 Task: Search for condos in Las Vegas, Nevada, with 24-hour security and concierge service, and compare the amenities and services offered in each building.
Action: Mouse moved to (334, 196)
Screenshot: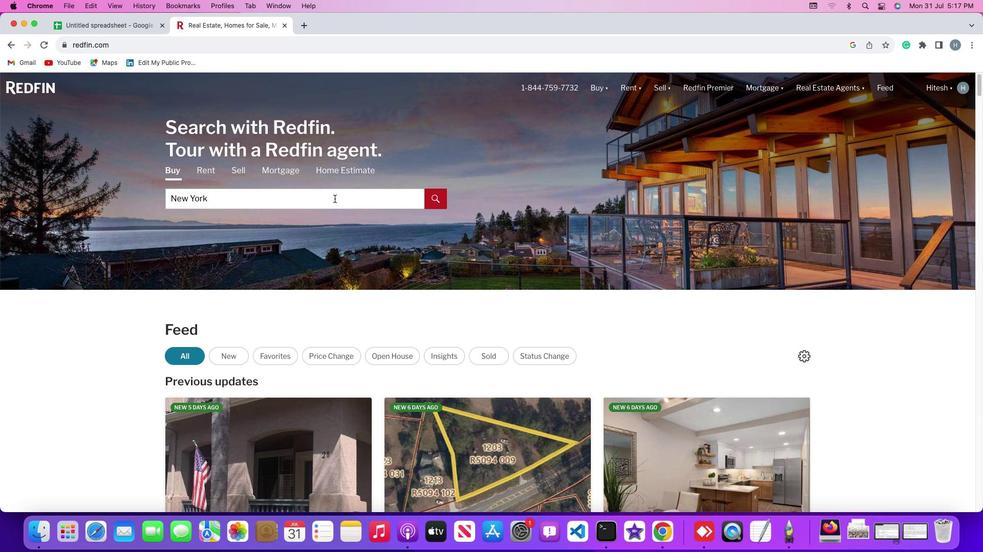 
Action: Mouse pressed left at (334, 196)
Screenshot: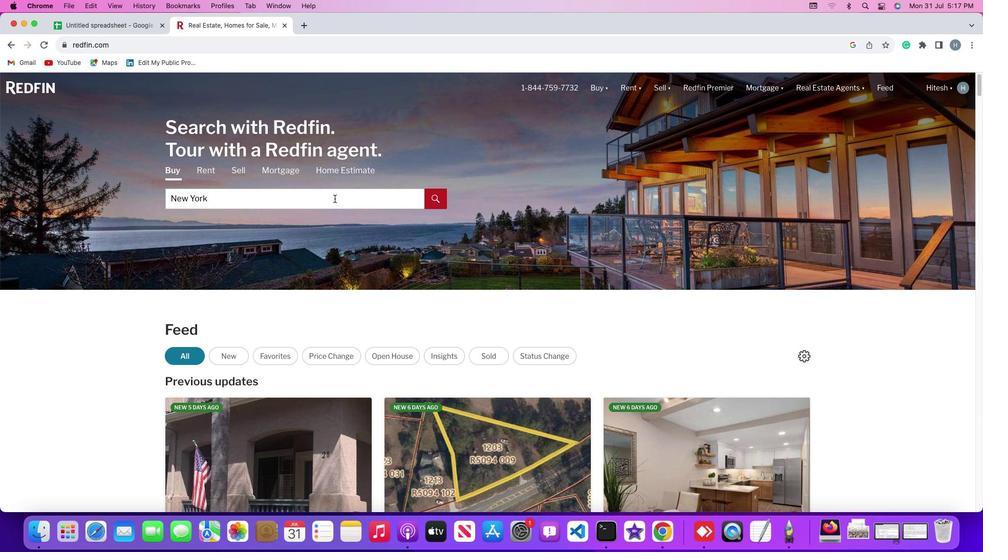 
Action: Mouse moved to (334, 199)
Screenshot: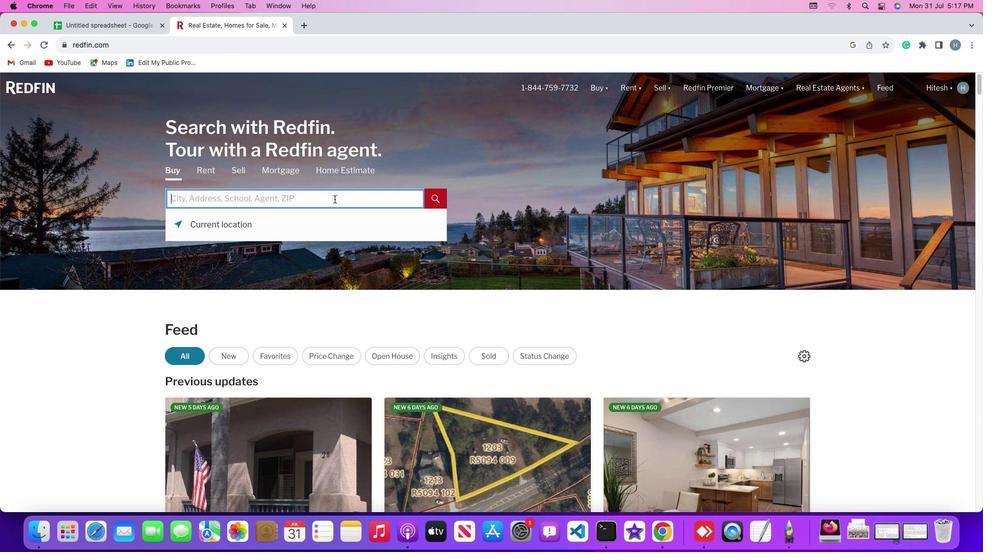 
Action: Mouse pressed left at (334, 199)
Screenshot: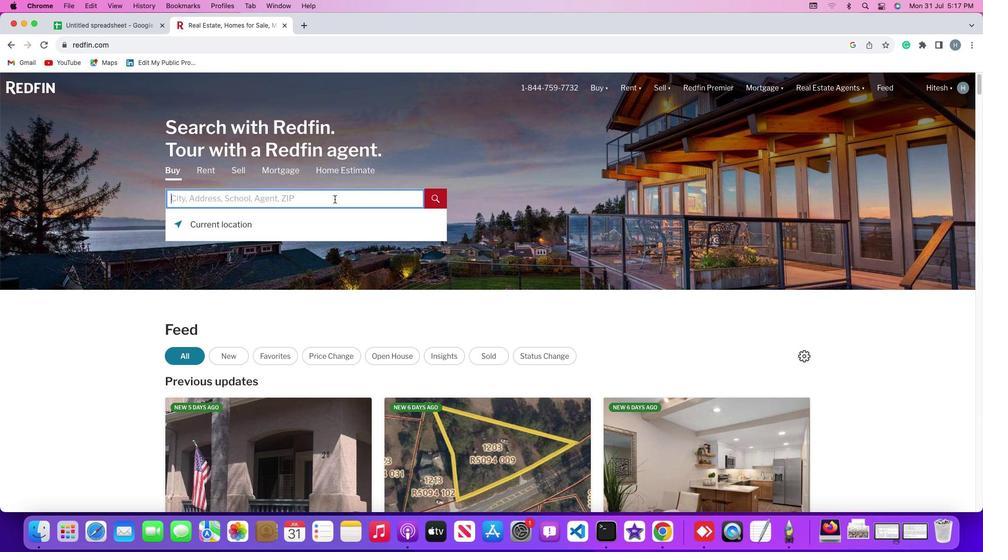
Action: Mouse moved to (334, 199)
Screenshot: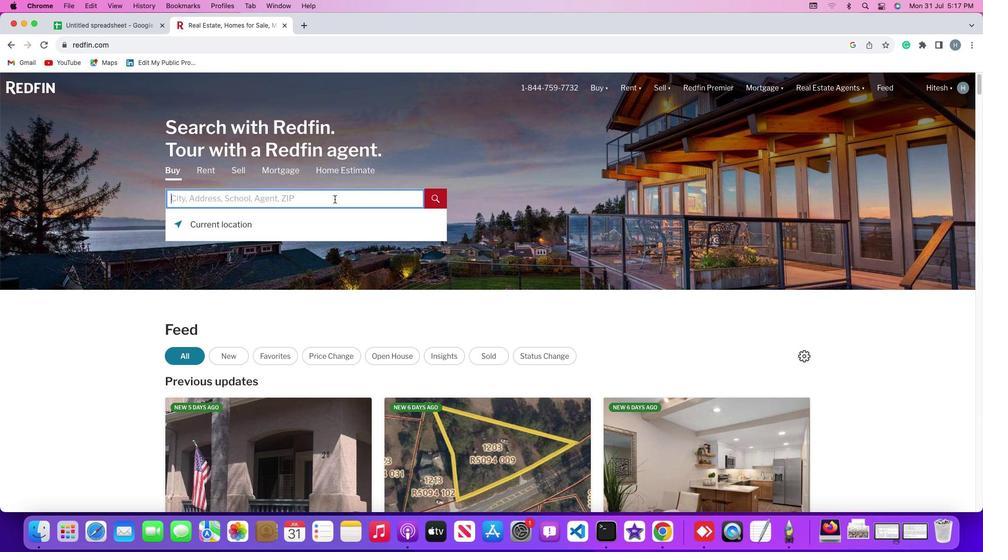
Action: Key pressed Key.shift'L''a''s'Key.spaceKey.shift'V''e''g''a''s'','Key.spaceKey.shift'N''e''v''a''d''a'
Screenshot: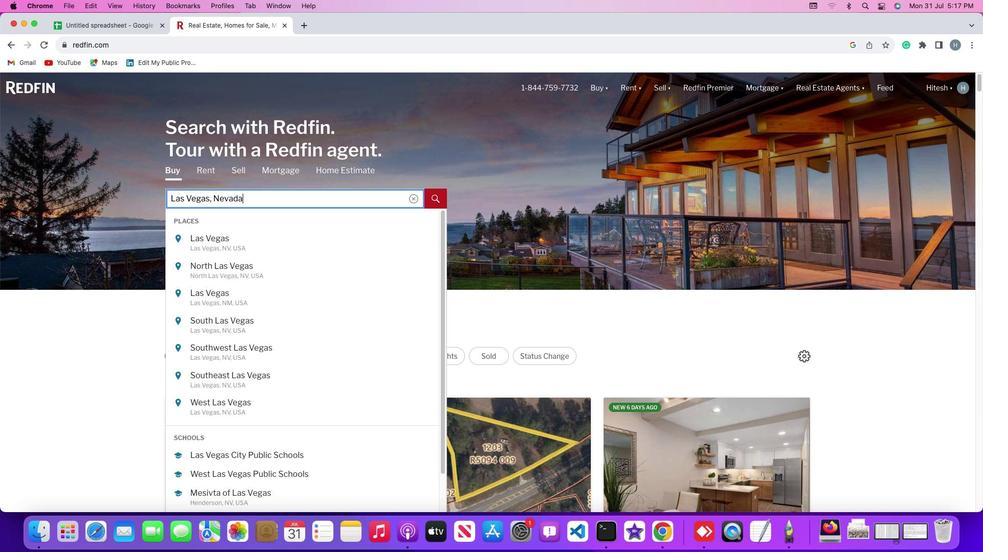 
Action: Mouse moved to (319, 235)
Screenshot: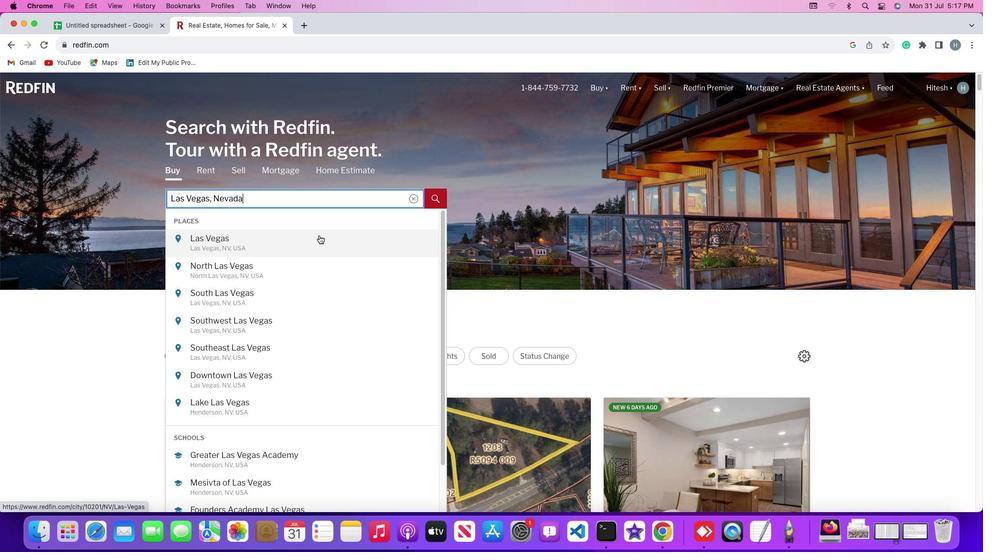 
Action: Mouse pressed left at (319, 235)
Screenshot: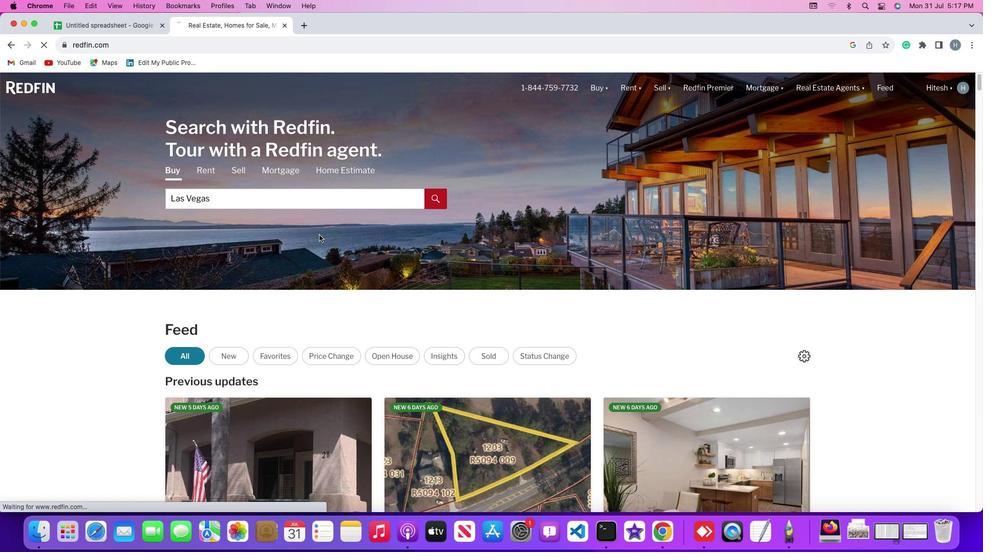 
Action: Mouse moved to (876, 152)
Screenshot: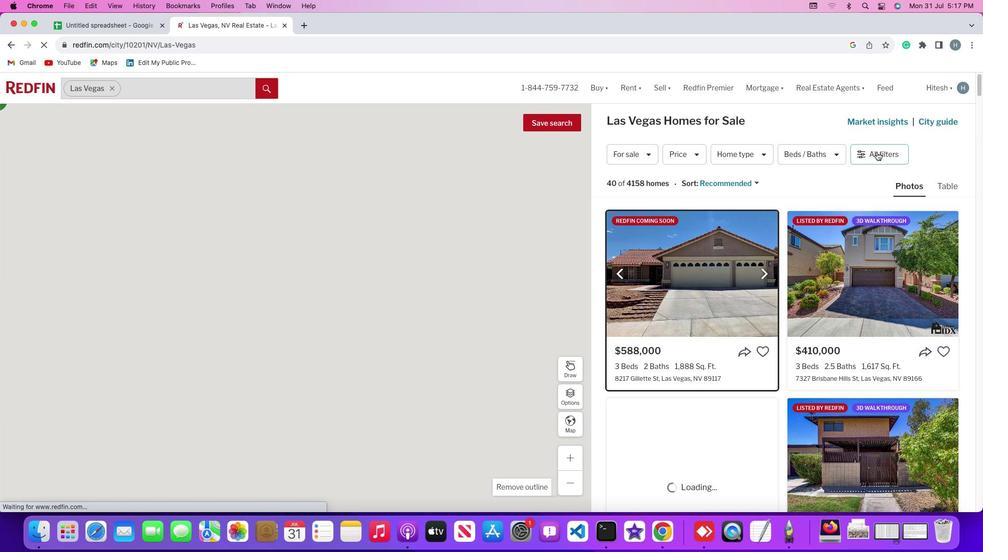 
Action: Mouse pressed left at (876, 152)
Screenshot: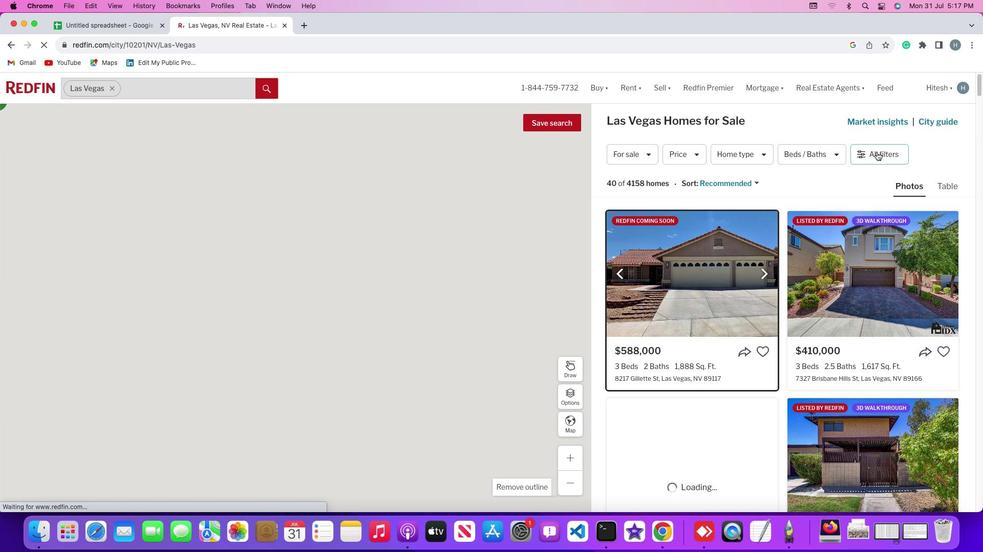 
Action: Mouse moved to (879, 153)
Screenshot: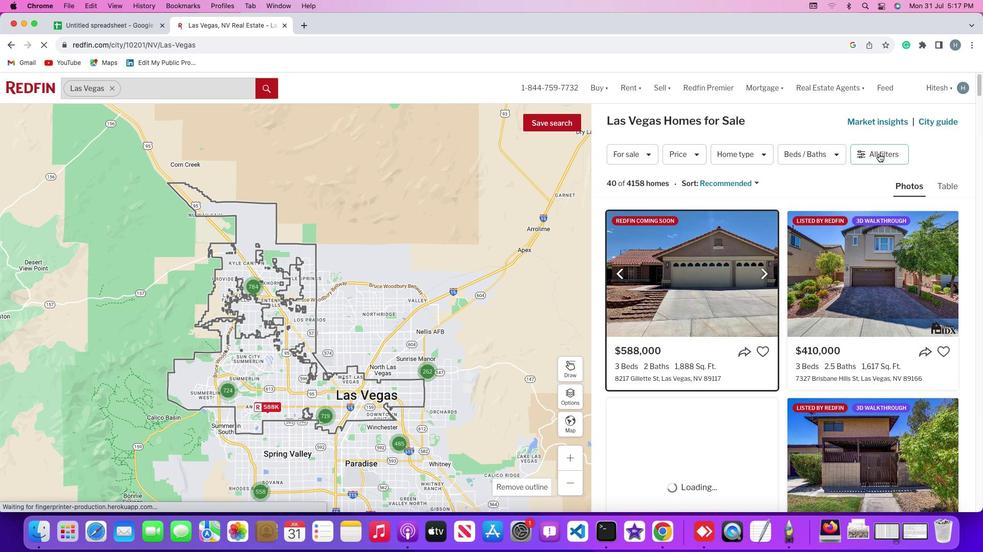 
Action: Mouse pressed left at (879, 153)
Screenshot: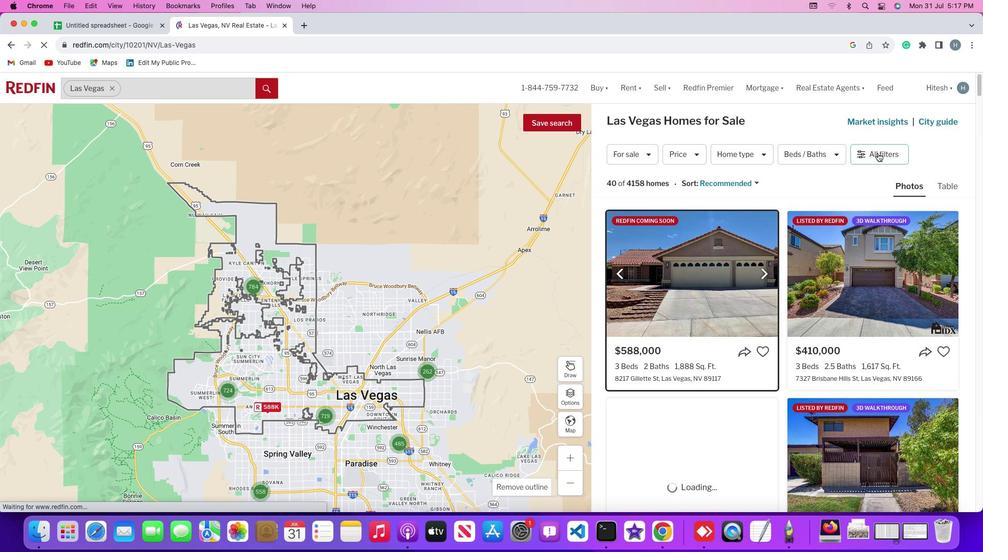 
Action: Mouse moved to (877, 152)
Screenshot: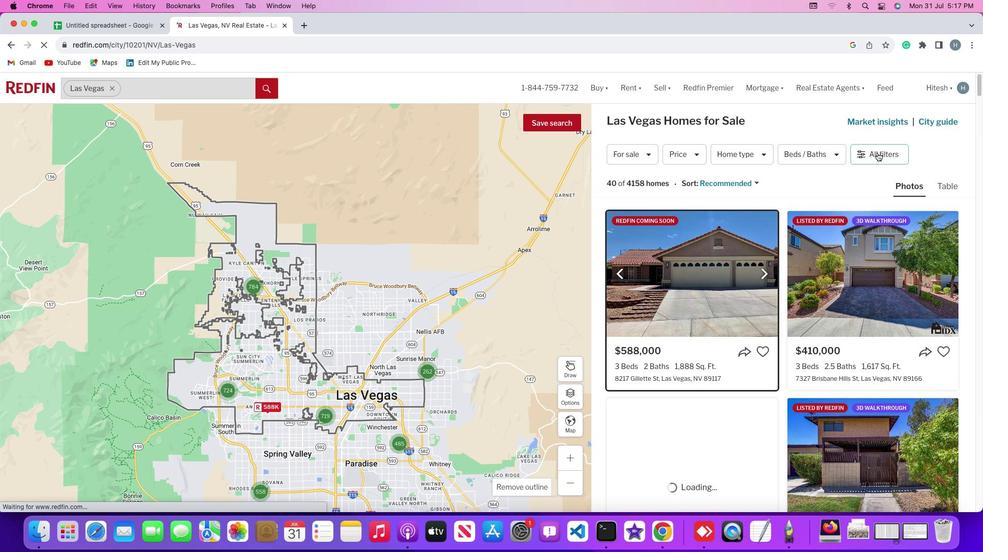 
Action: Mouse pressed left at (877, 152)
Screenshot: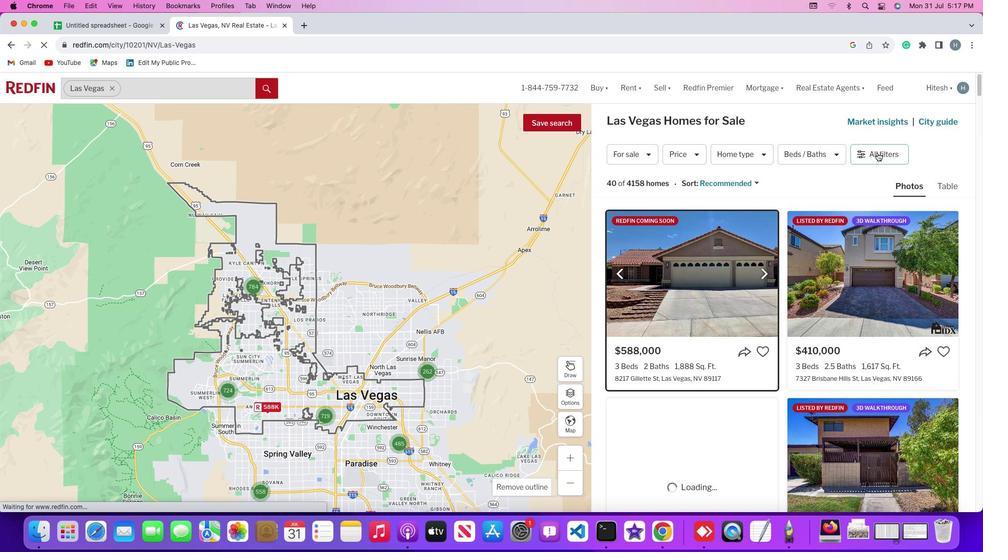 
Action: Mouse moved to (931, 149)
Screenshot: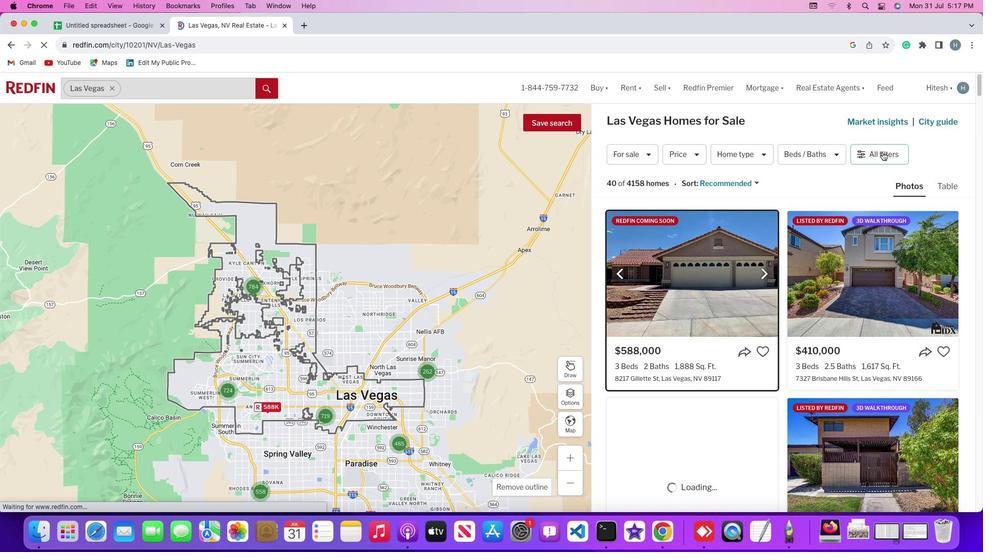 
Action: Mouse pressed left at (931, 149)
Screenshot: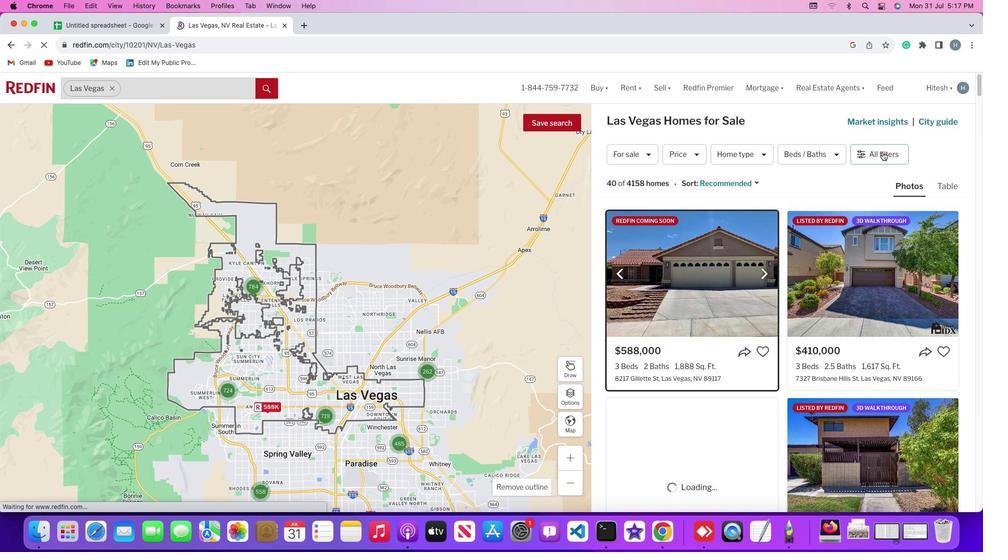 
Action: Mouse moved to (882, 152)
Screenshot: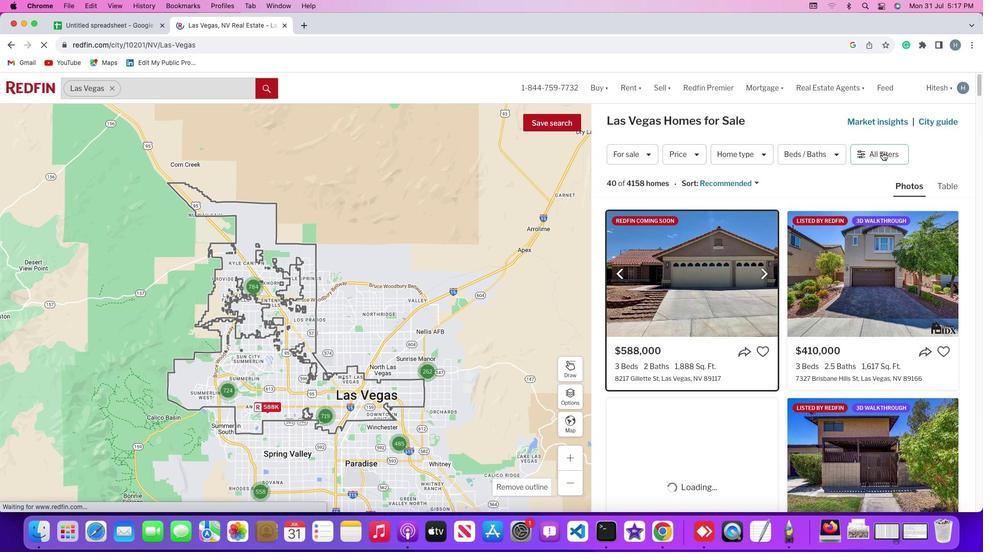 
Action: Mouse pressed left at (882, 152)
Screenshot: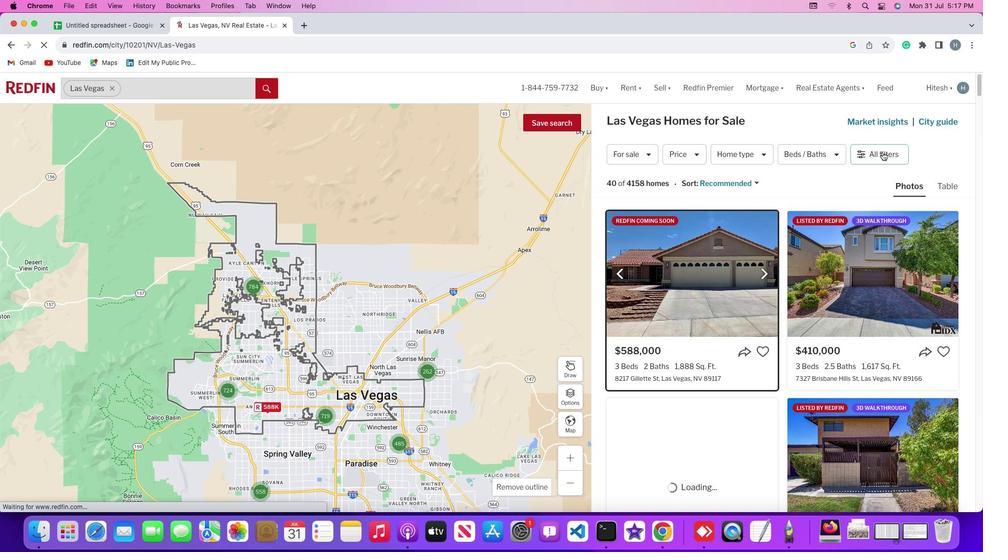 
Action: Mouse moved to (846, 227)
Screenshot: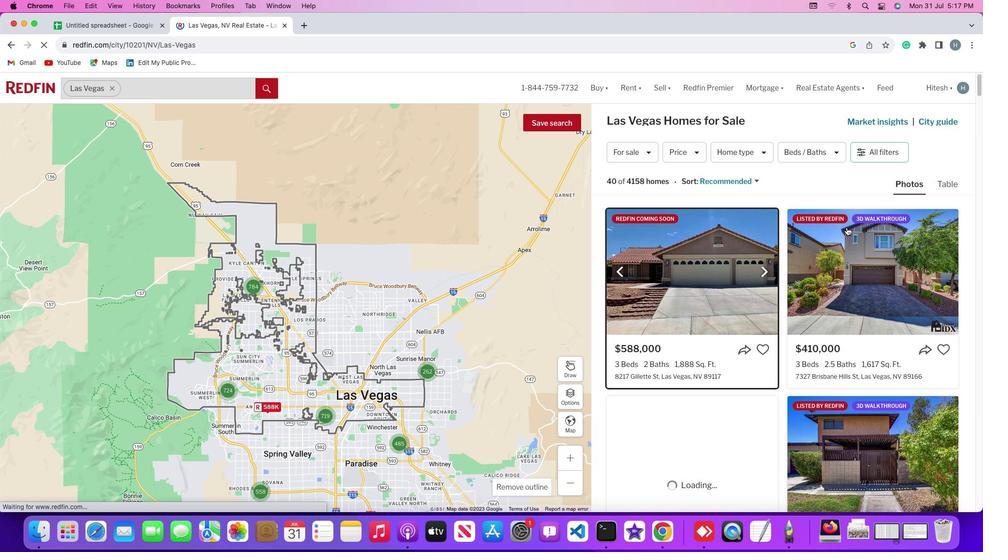 
Action: Mouse scrolled (846, 227) with delta (0, 0)
Screenshot: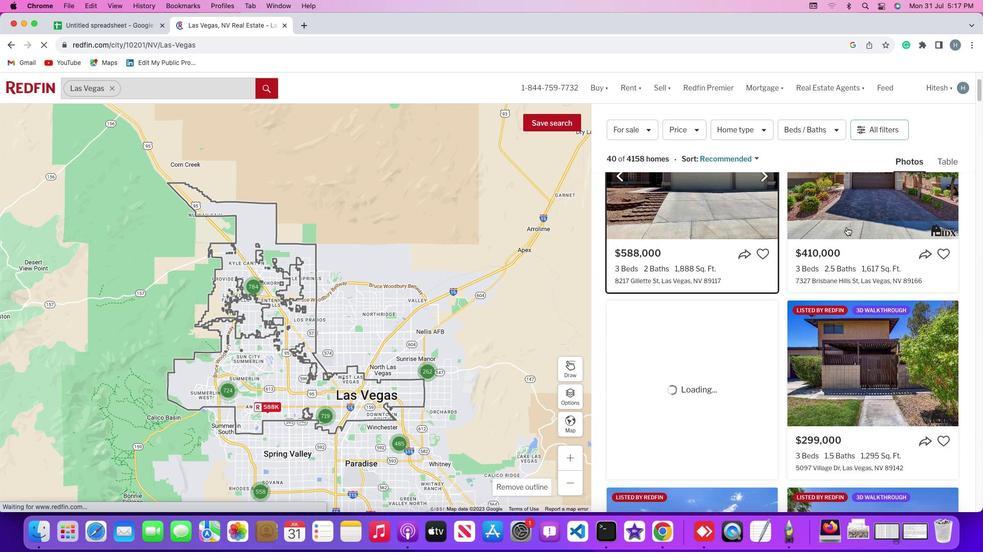 
Action: Mouse scrolled (846, 227) with delta (0, 0)
Screenshot: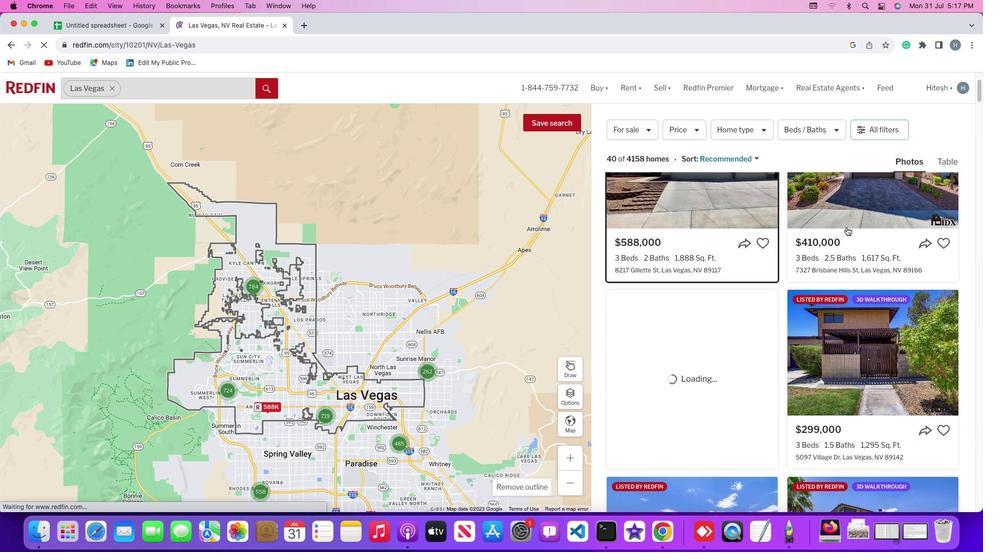 
Action: Mouse scrolled (846, 227) with delta (0, -1)
Screenshot: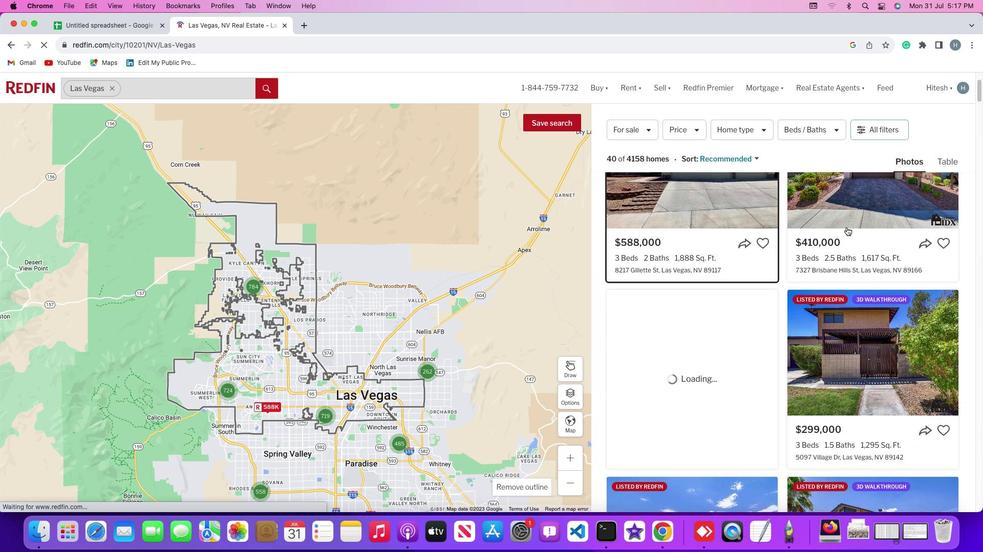 
Action: Mouse scrolled (846, 227) with delta (0, -1)
Screenshot: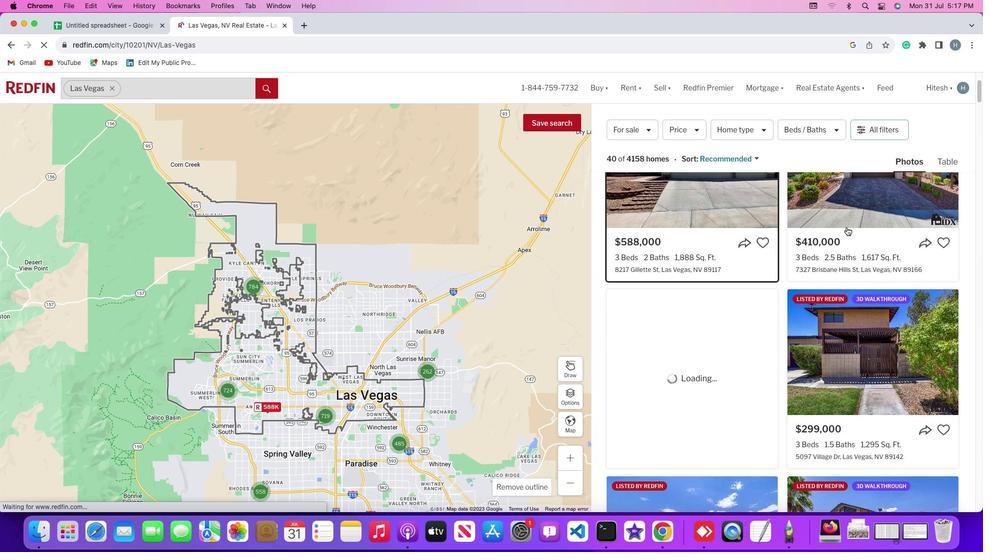 
Action: Mouse scrolled (846, 227) with delta (0, 0)
Screenshot: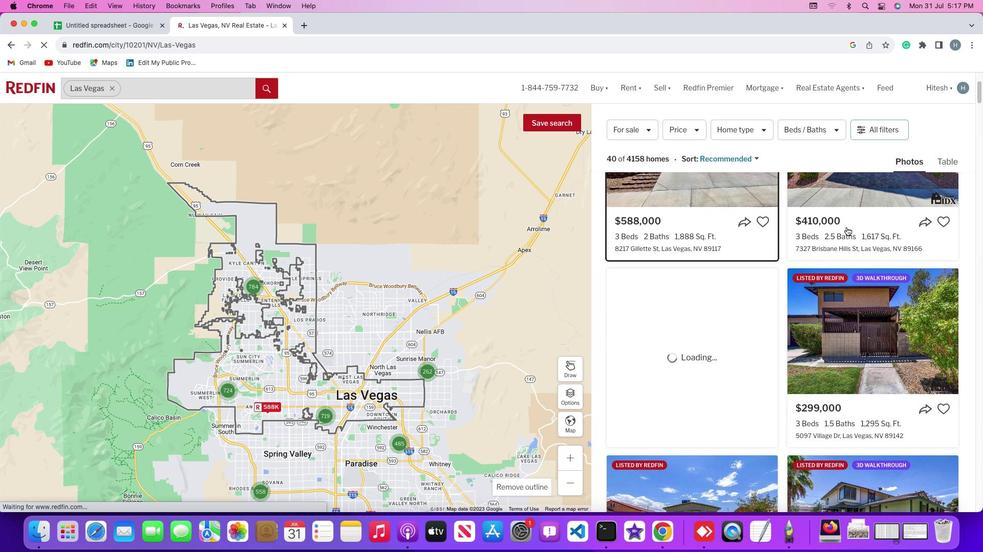 
Action: Mouse scrolled (846, 227) with delta (0, 0)
Screenshot: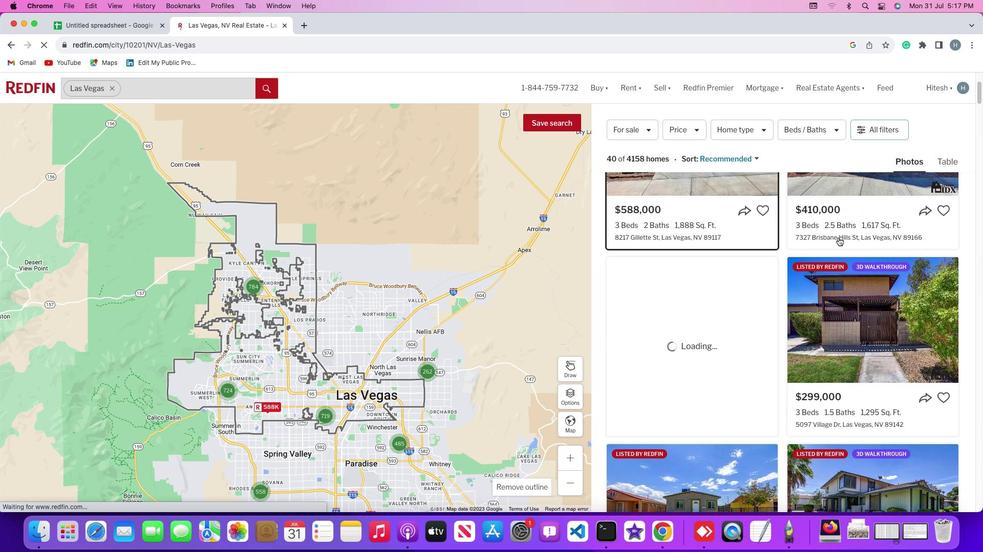 
Action: Mouse scrolled (846, 227) with delta (0, 0)
Screenshot: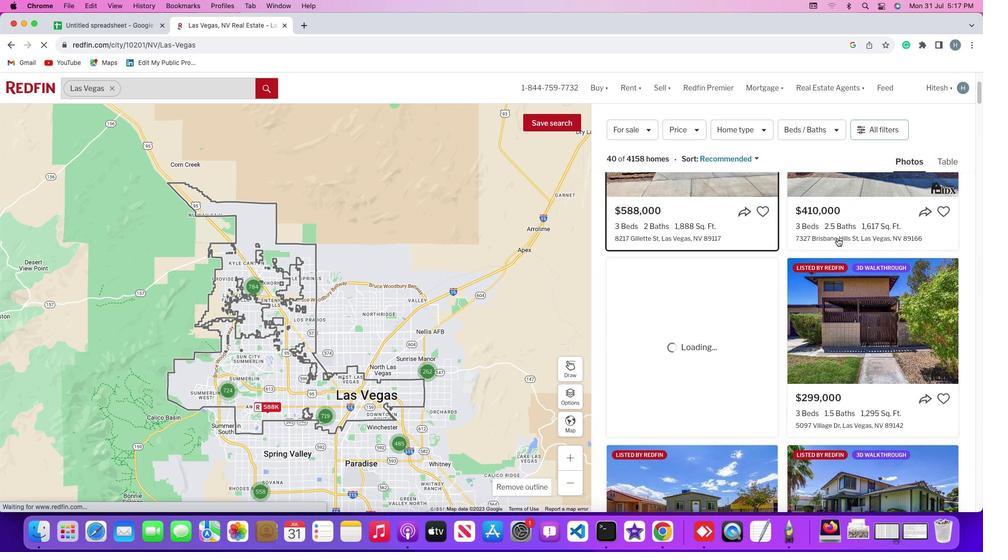 
Action: Mouse moved to (839, 235)
Screenshot: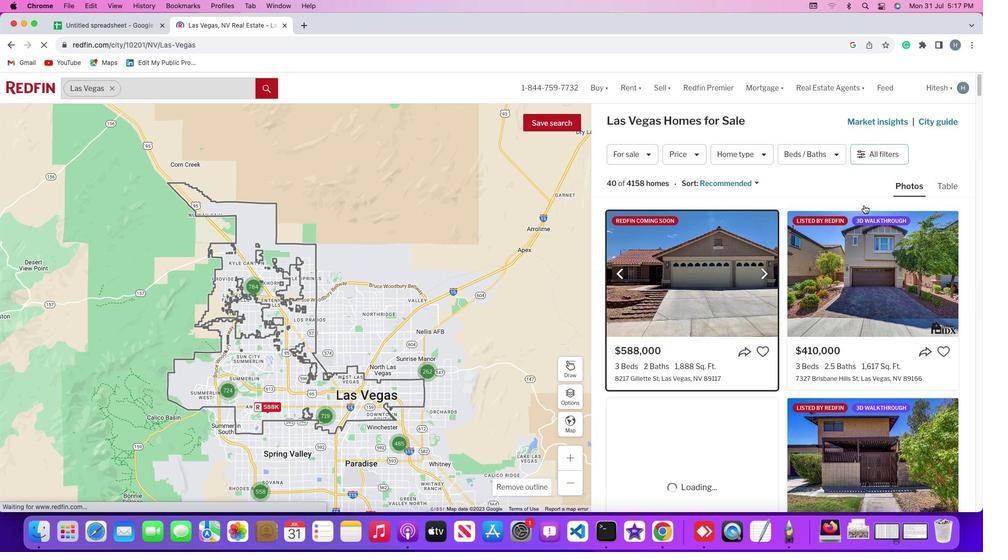 
Action: Mouse scrolled (839, 235) with delta (0, 0)
Screenshot: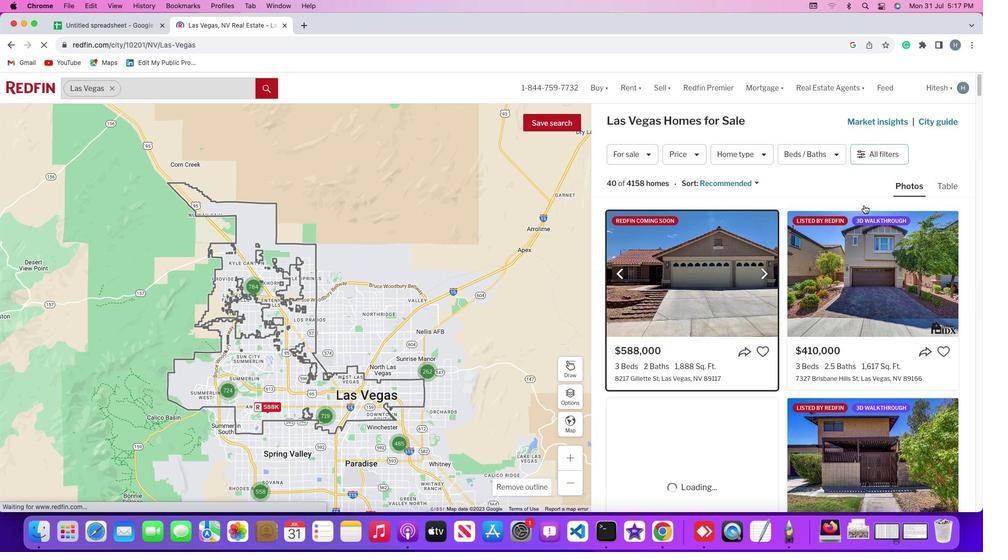 
Action: Mouse moved to (837, 238)
Screenshot: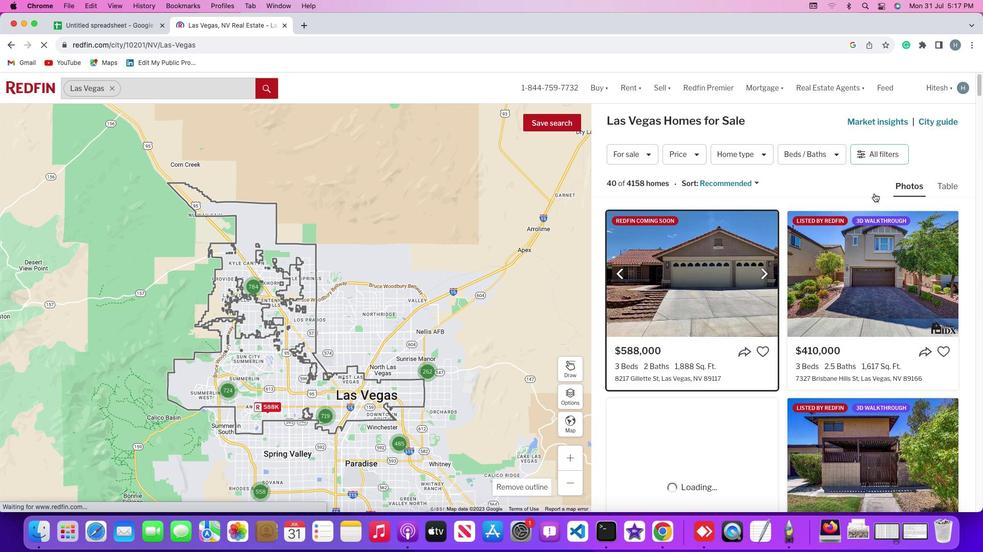 
Action: Mouse scrolled (837, 238) with delta (0, 0)
Screenshot: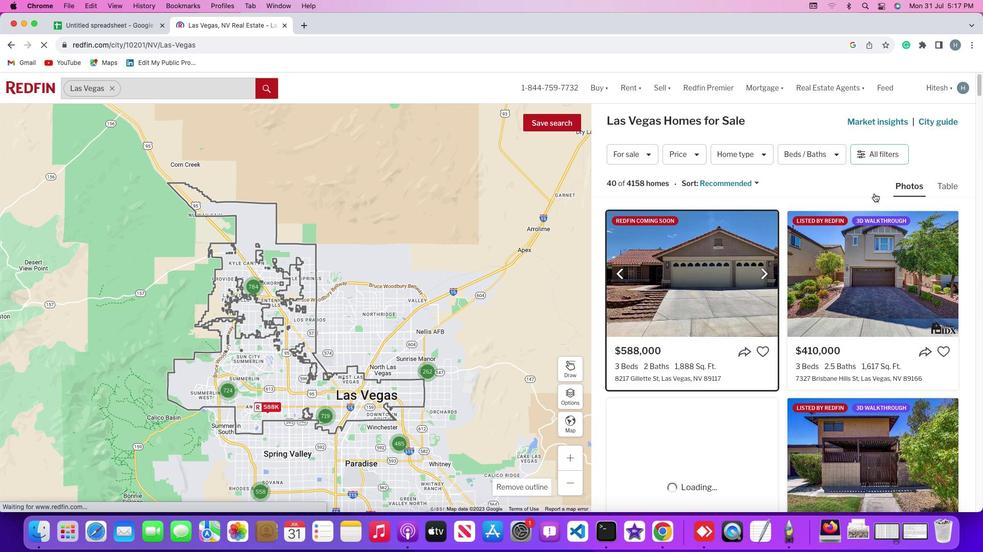 
Action: Mouse scrolled (837, 238) with delta (0, 2)
Screenshot: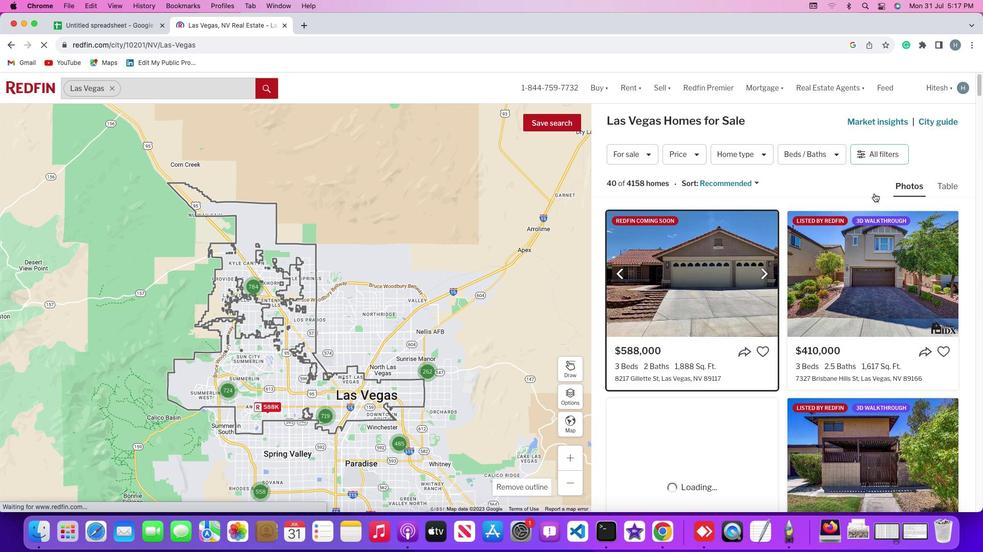
Action: Mouse scrolled (837, 238) with delta (0, 2)
Screenshot: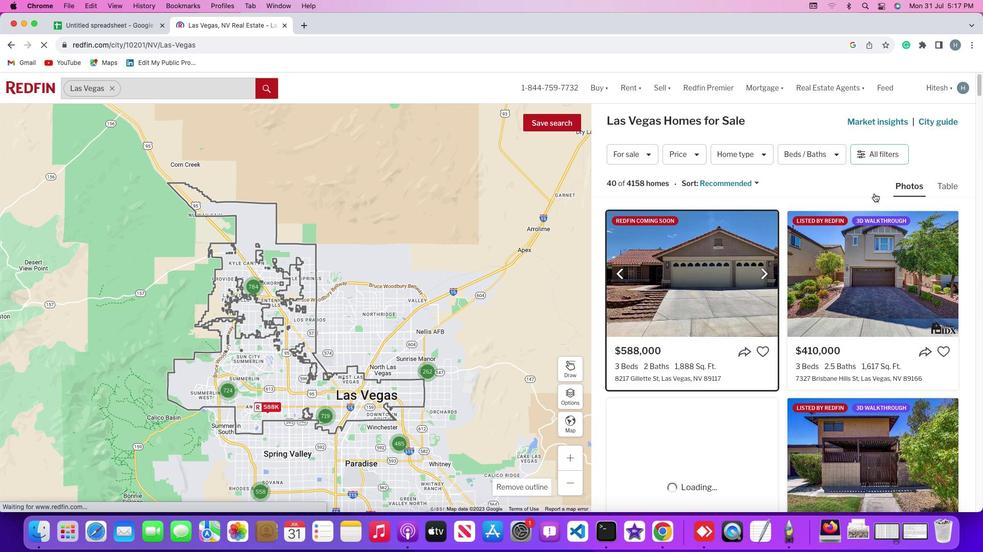 
Action: Mouse scrolled (837, 238) with delta (0, 3)
Screenshot: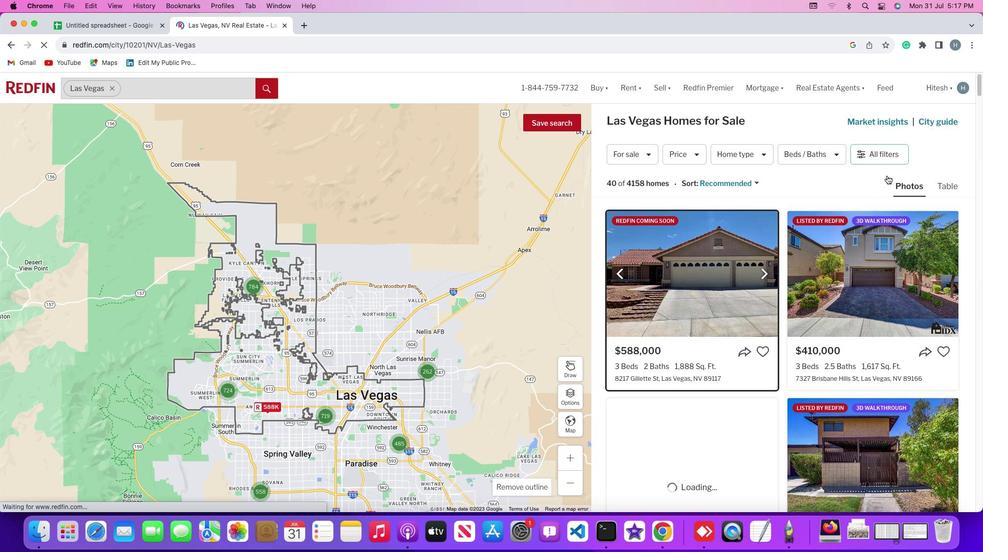 
Action: Mouse scrolled (837, 238) with delta (0, 3)
Screenshot: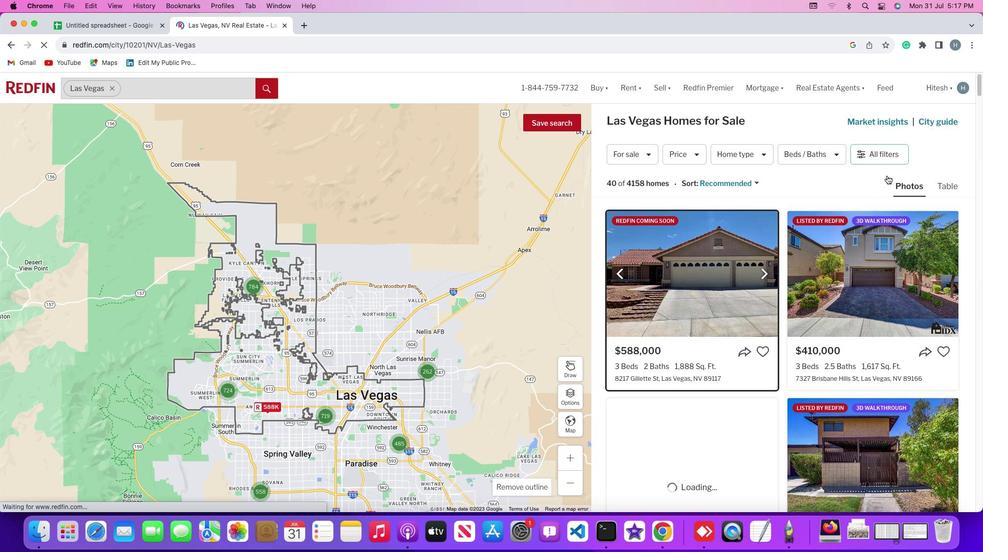 
Action: Mouse moved to (881, 153)
Screenshot: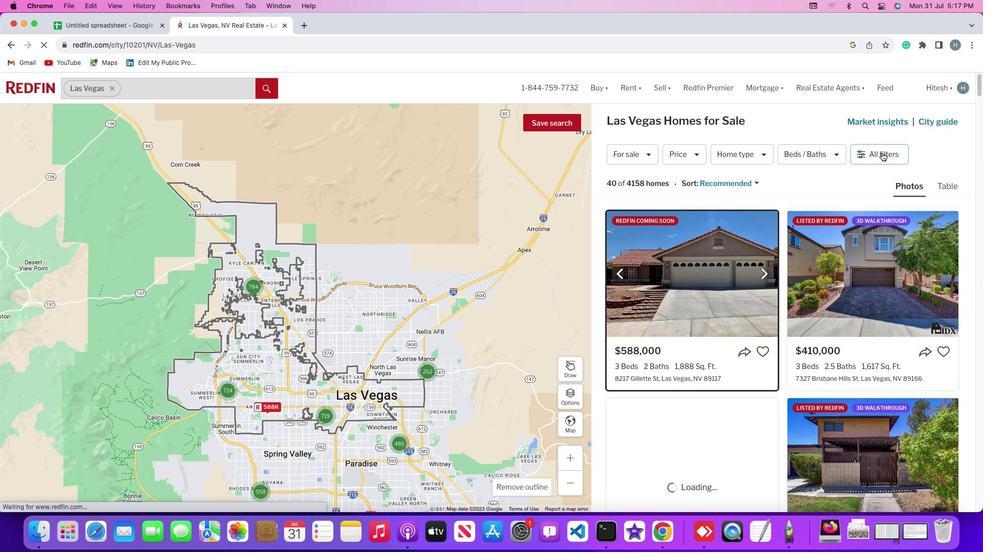 
Action: Mouse pressed left at (881, 153)
Screenshot: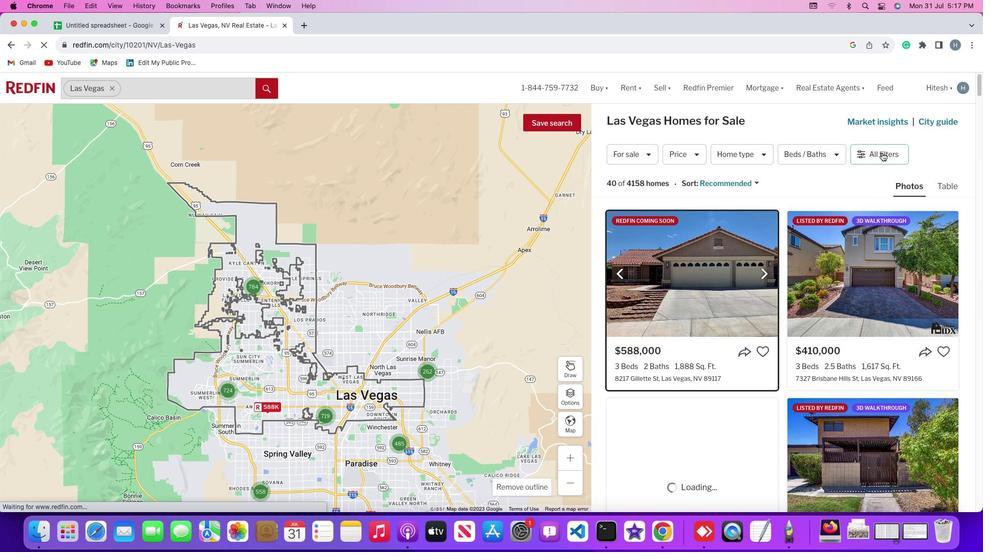 
Action: Mouse moved to (888, 151)
Screenshot: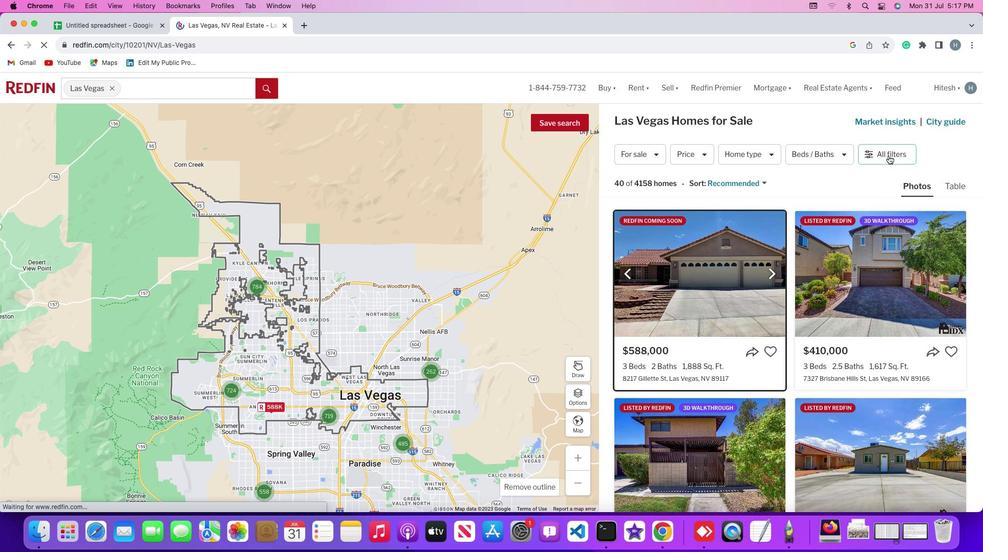 
Action: Mouse pressed left at (888, 151)
Screenshot: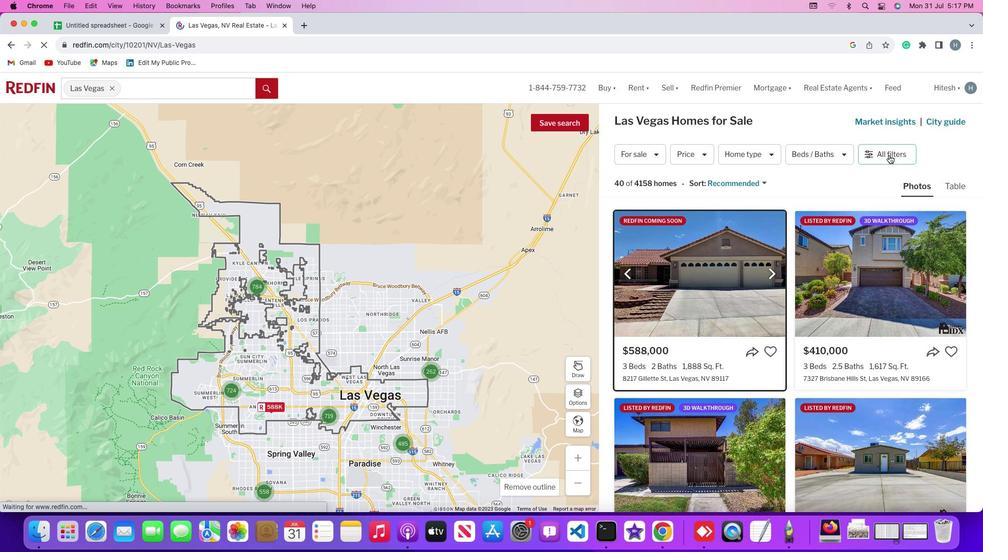 
Action: Mouse moved to (888, 155)
Screenshot: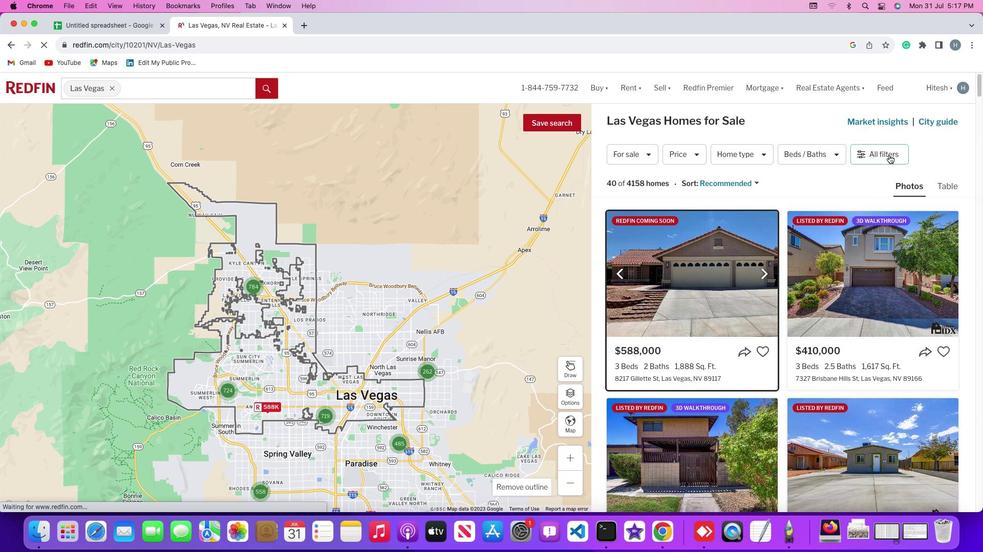 
Action: Mouse pressed left at (888, 155)
Screenshot: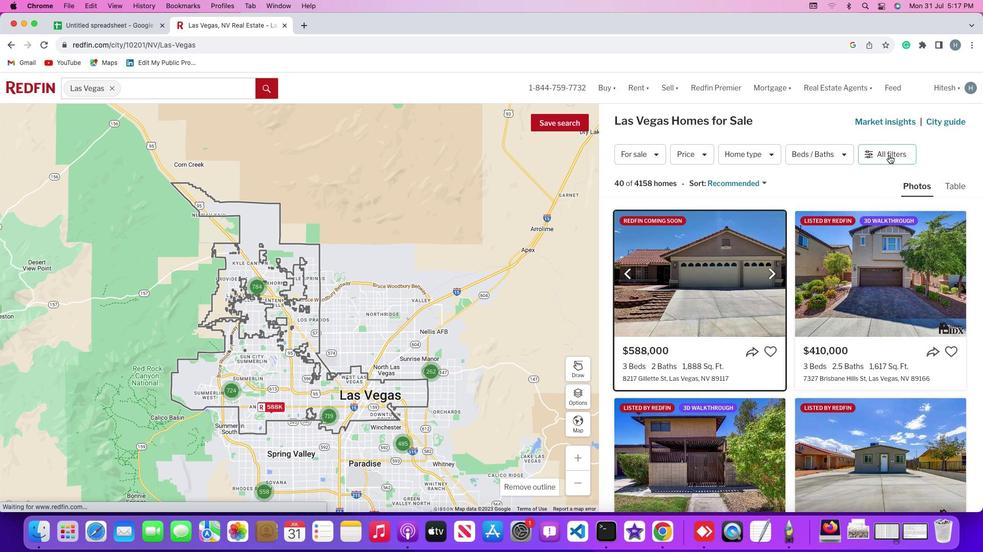 
Action: Mouse pressed left at (888, 155)
Screenshot: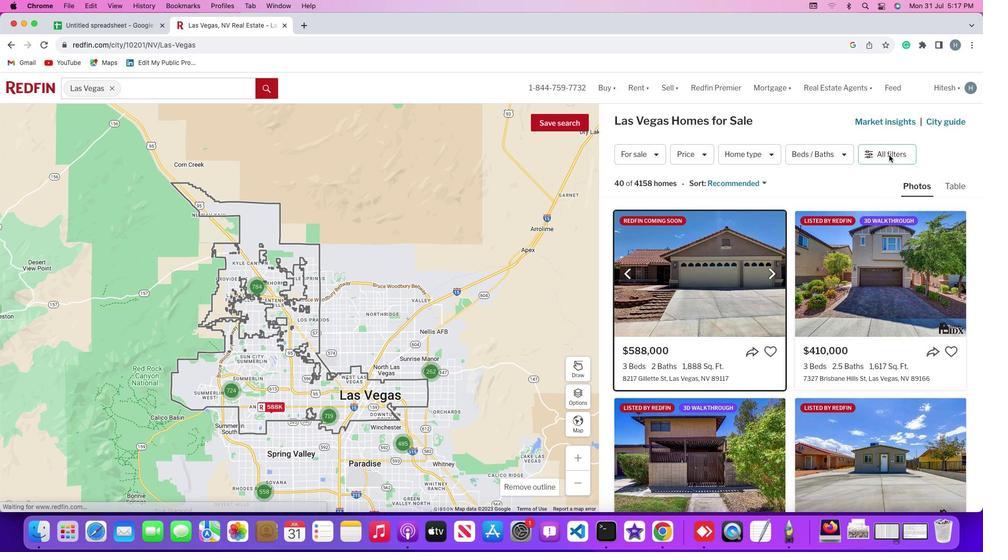 
Action: Mouse moved to (888, 155)
Screenshot: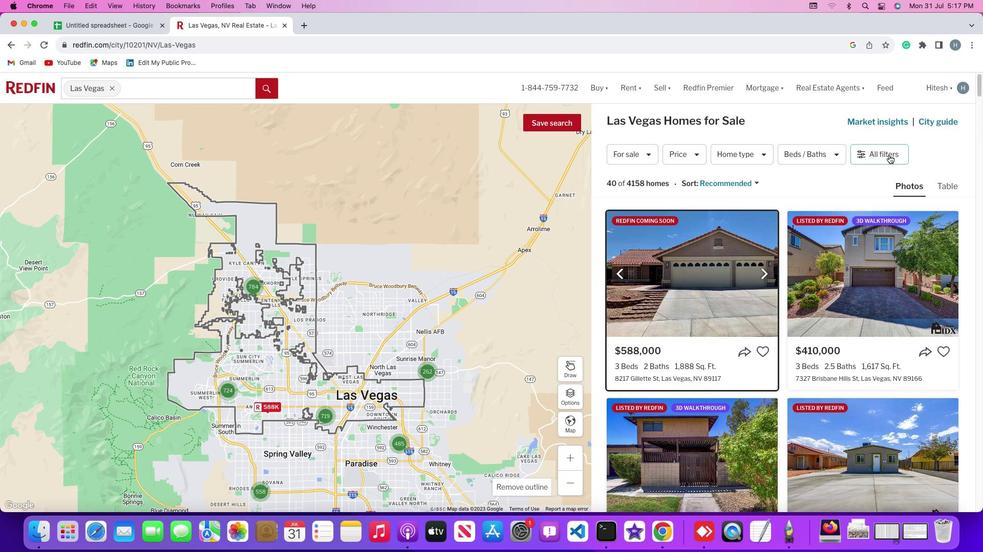 
Action: Mouse pressed left at (888, 155)
Screenshot: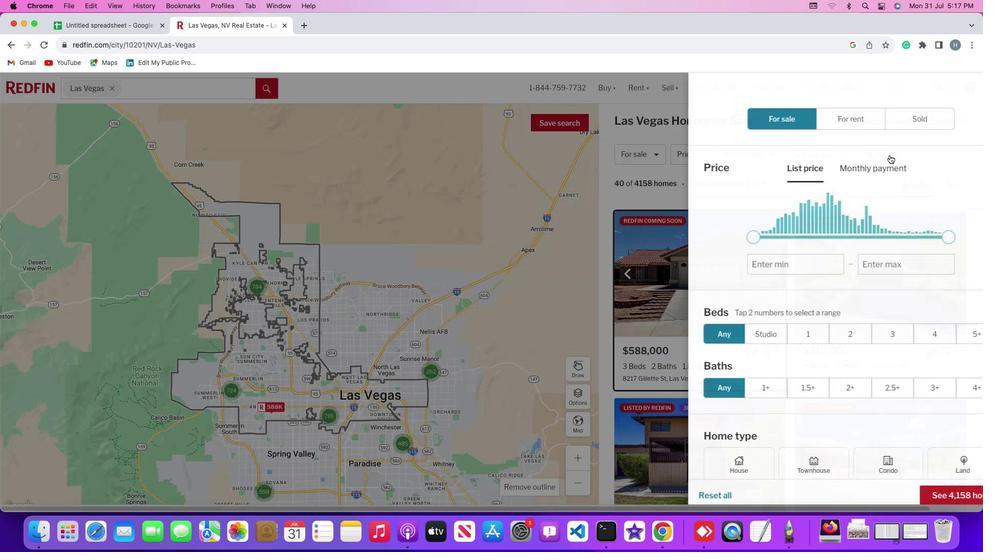 
Action: Mouse moved to (847, 338)
Screenshot: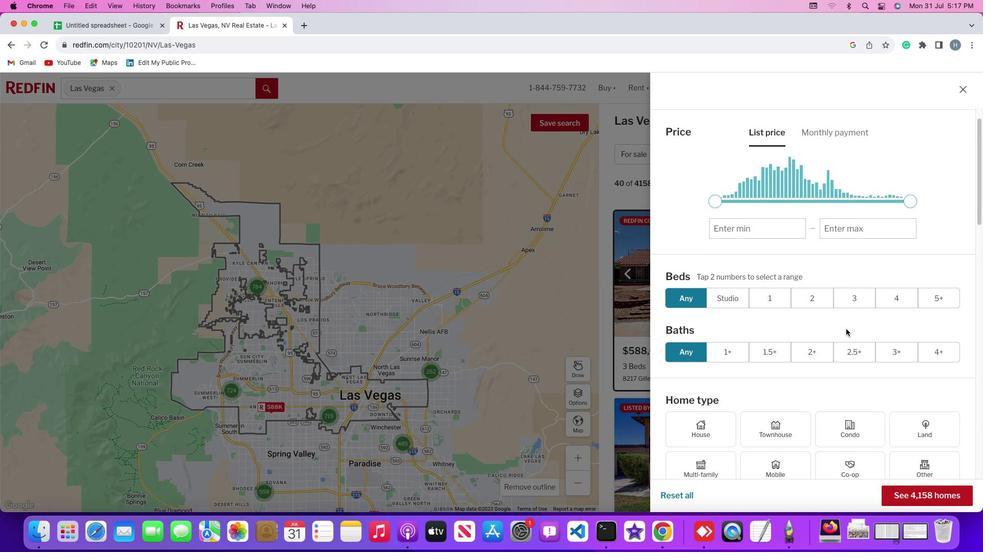 
Action: Mouse scrolled (847, 338) with delta (0, 0)
Screenshot: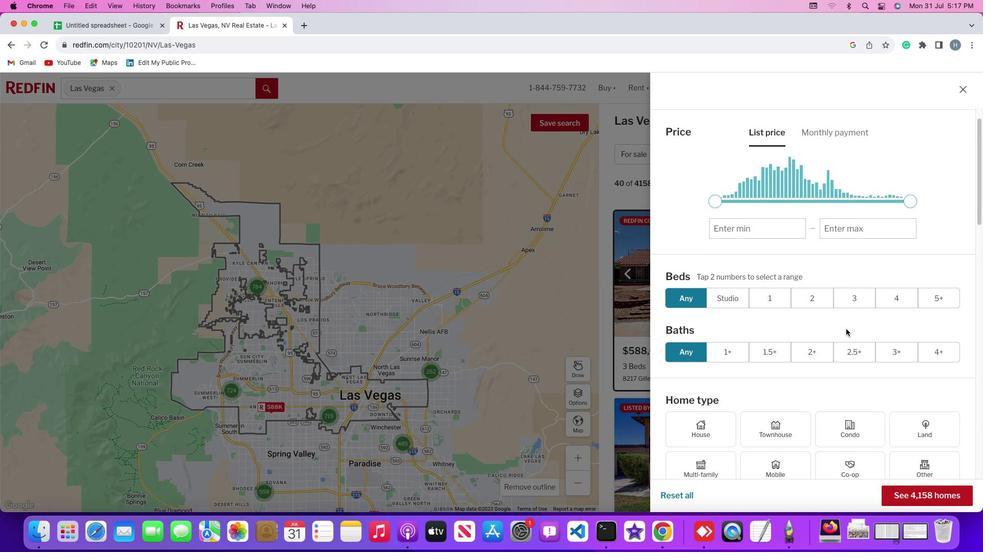
Action: Mouse moved to (847, 335)
Screenshot: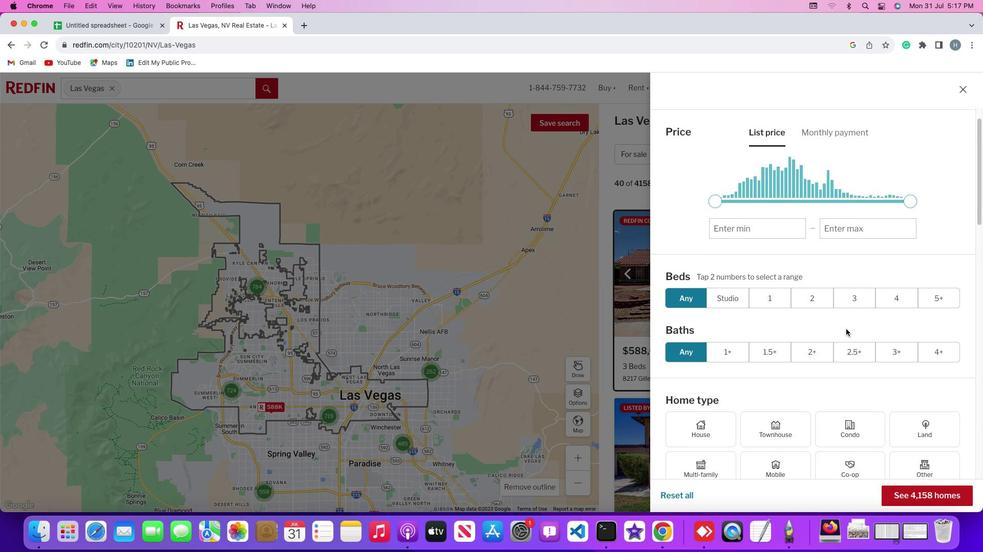 
Action: Mouse scrolled (847, 335) with delta (0, 0)
Screenshot: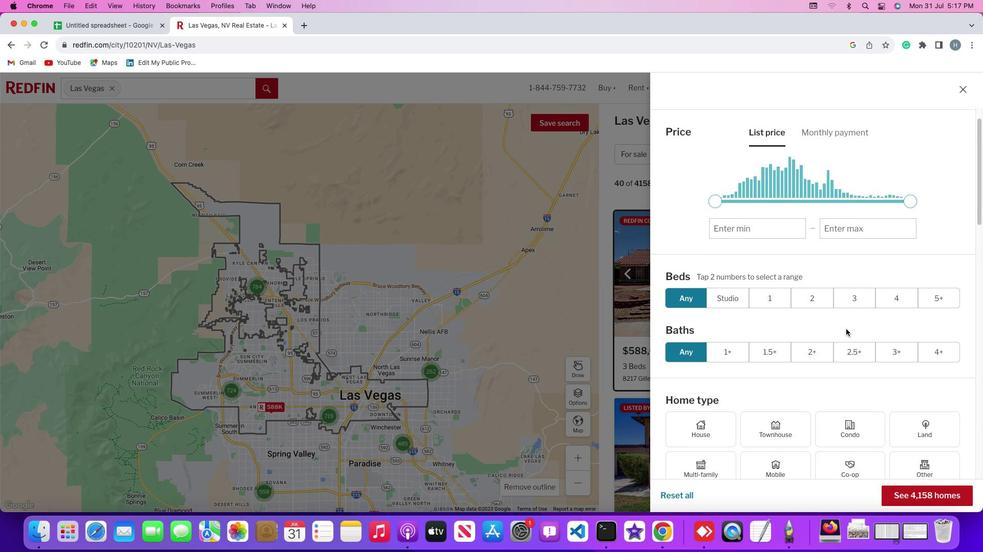 
Action: Mouse moved to (846, 331)
Screenshot: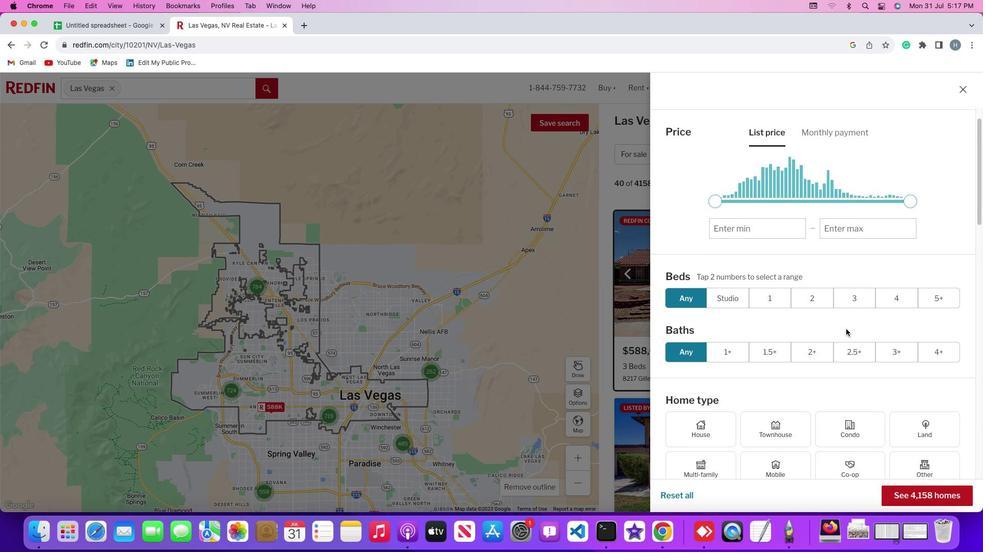 
Action: Mouse scrolled (846, 331) with delta (0, 0)
Screenshot: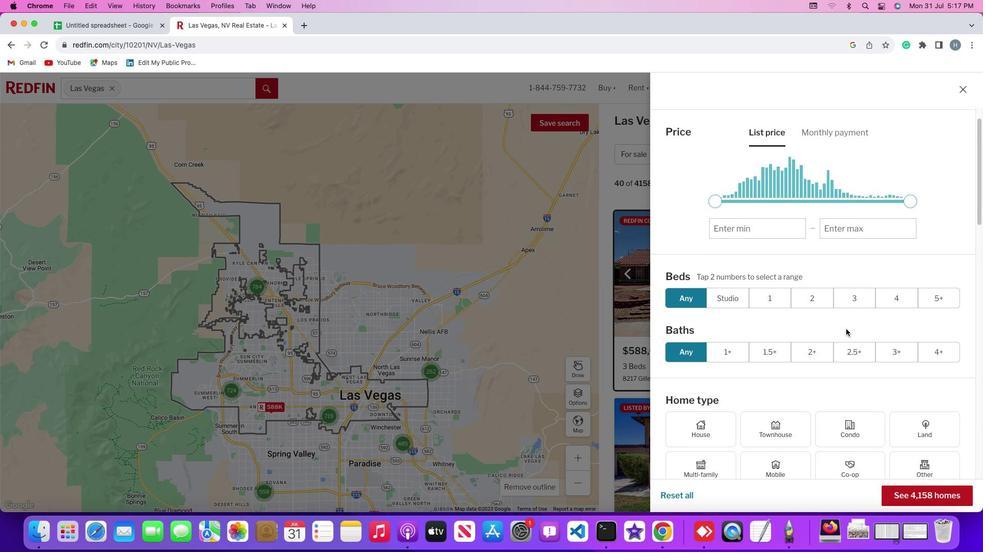 
Action: Mouse moved to (846, 329)
Screenshot: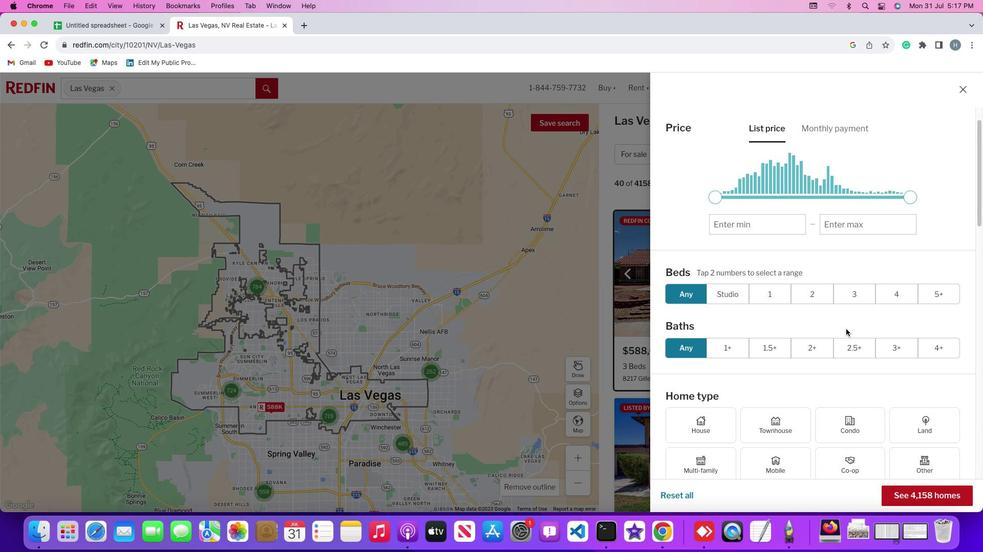 
Action: Mouse scrolled (846, 329) with delta (0, 0)
Screenshot: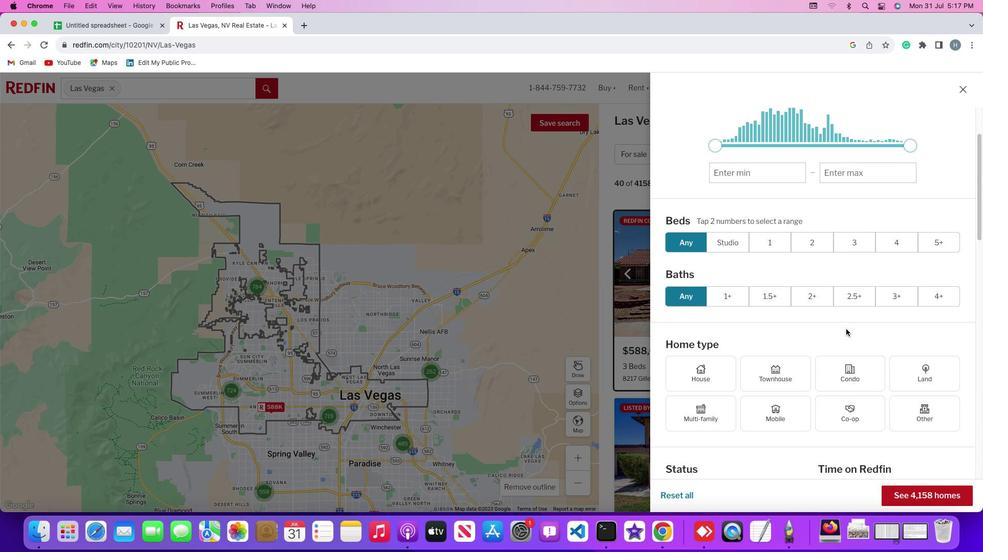 
Action: Mouse scrolled (846, 329) with delta (0, 0)
Screenshot: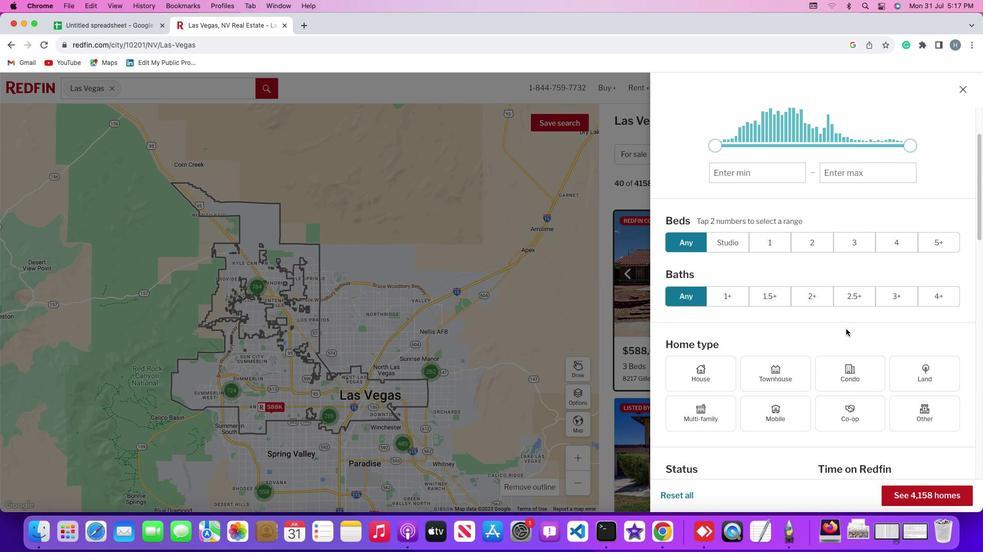 
Action: Mouse scrolled (846, 329) with delta (0, -1)
Screenshot: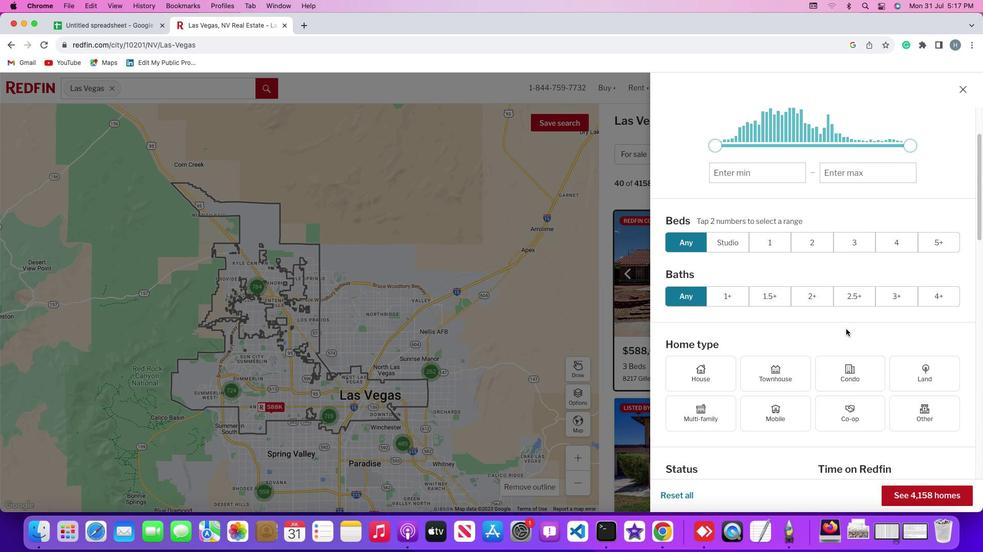 
Action: Mouse moved to (855, 366)
Screenshot: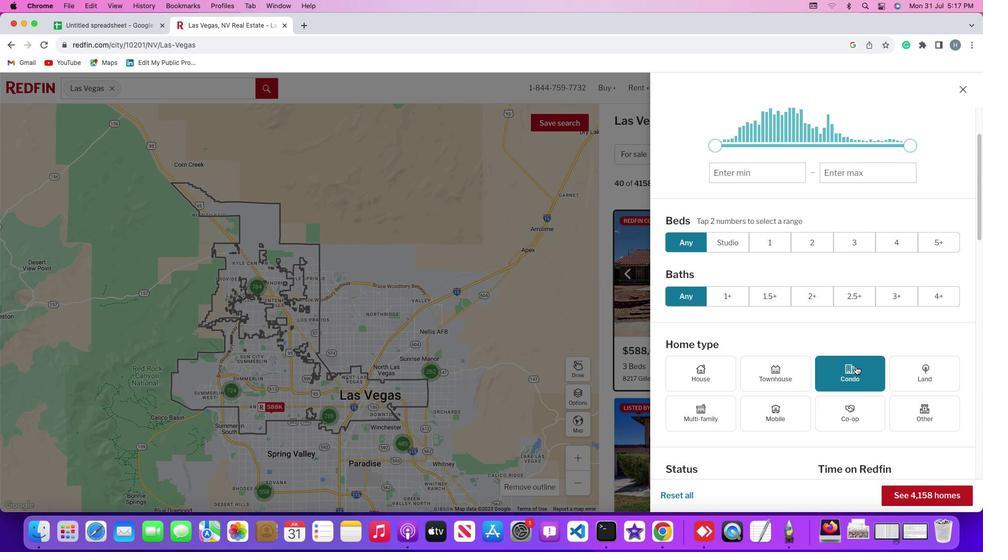 
Action: Mouse pressed left at (855, 366)
Screenshot: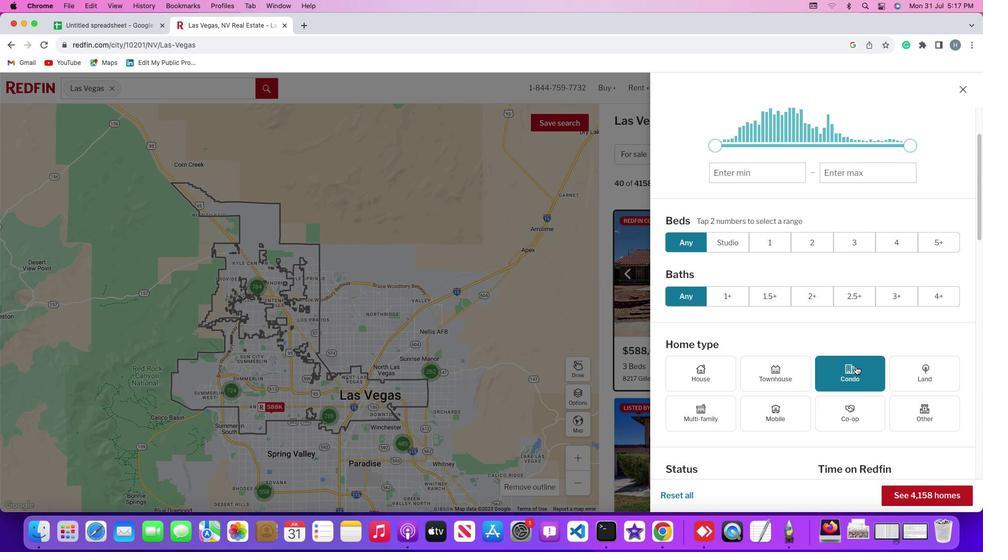 
Action: Mouse scrolled (855, 366) with delta (0, 0)
Screenshot: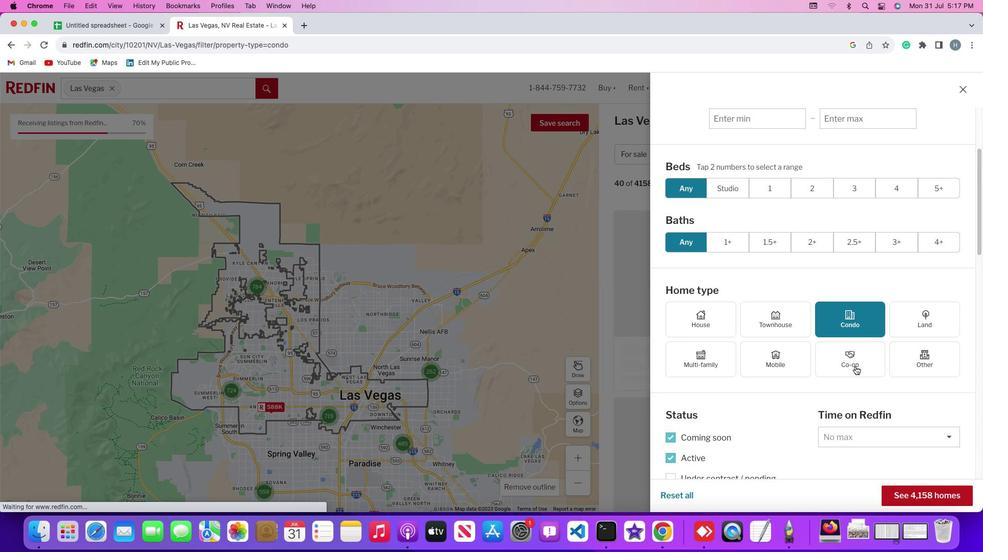 
Action: Mouse scrolled (855, 366) with delta (0, 0)
Screenshot: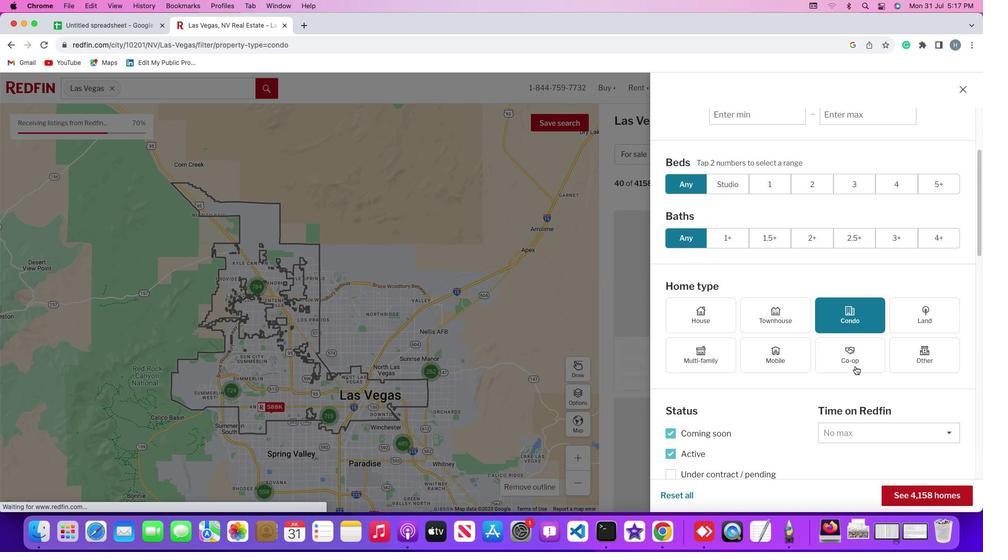 
Action: Mouse scrolled (855, 366) with delta (0, 0)
Screenshot: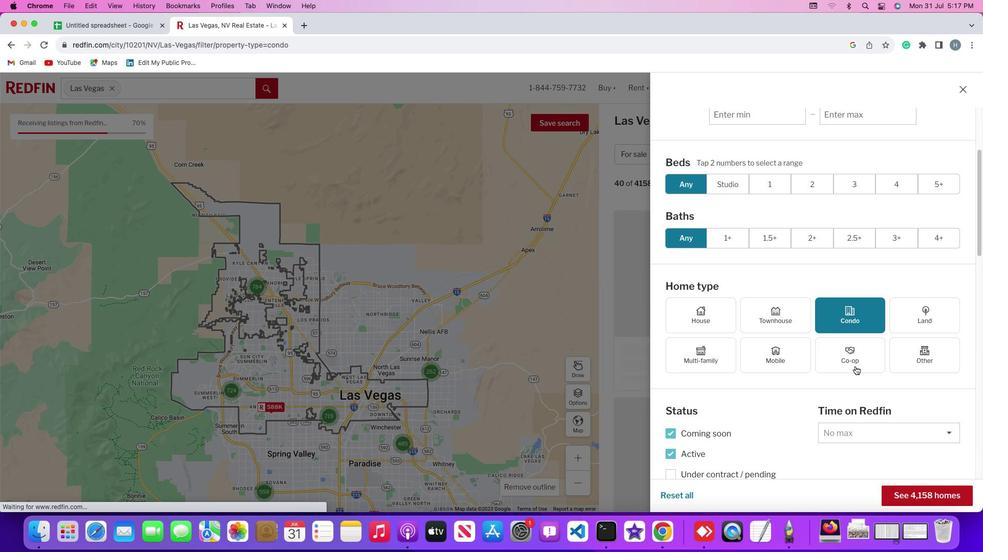 
Action: Mouse scrolled (855, 366) with delta (0, 0)
Screenshot: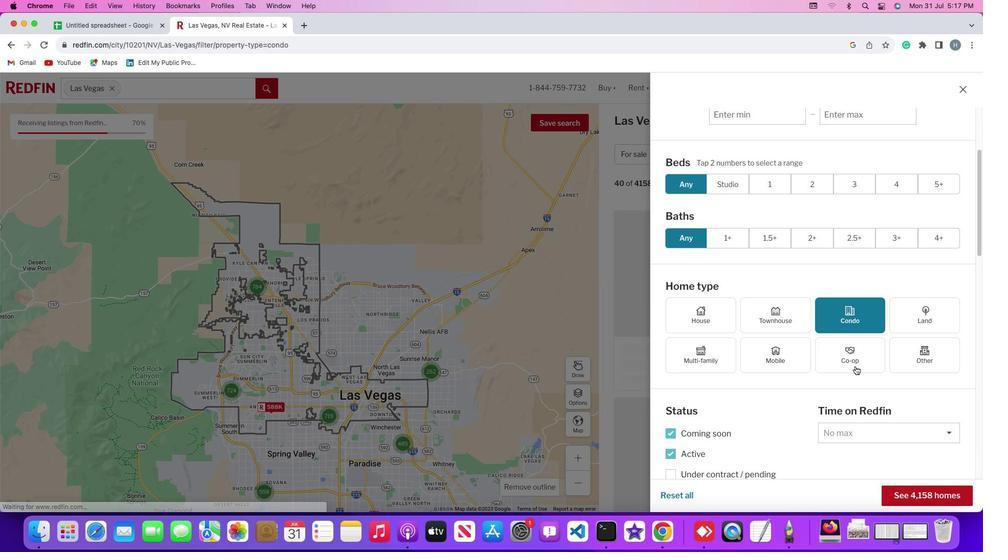 
Action: Mouse moved to (855, 367)
Screenshot: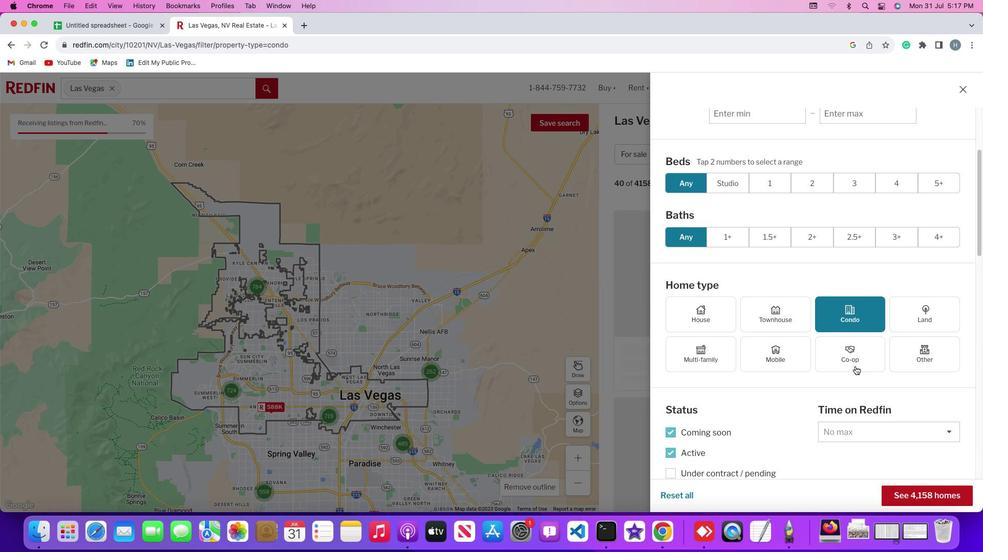 
Action: Mouse scrolled (855, 367) with delta (0, 0)
Screenshot: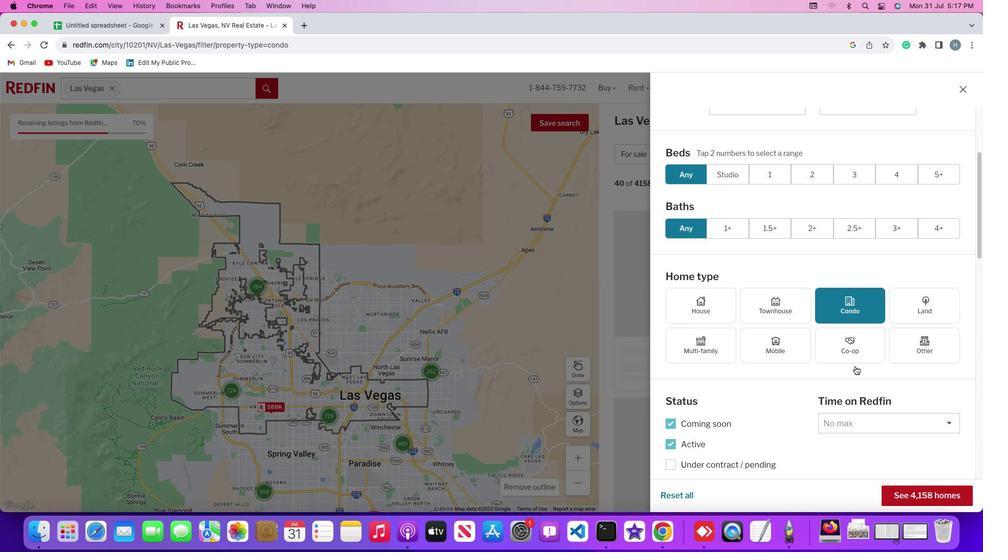 
Action: Mouse scrolled (855, 367) with delta (0, 0)
Screenshot: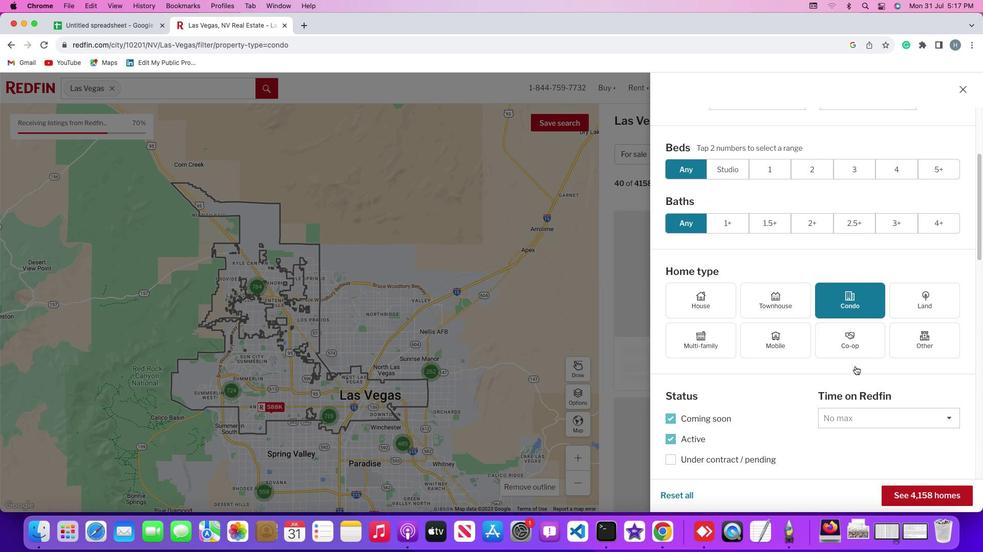 
Action: Mouse scrolled (855, 367) with delta (0, 0)
Screenshot: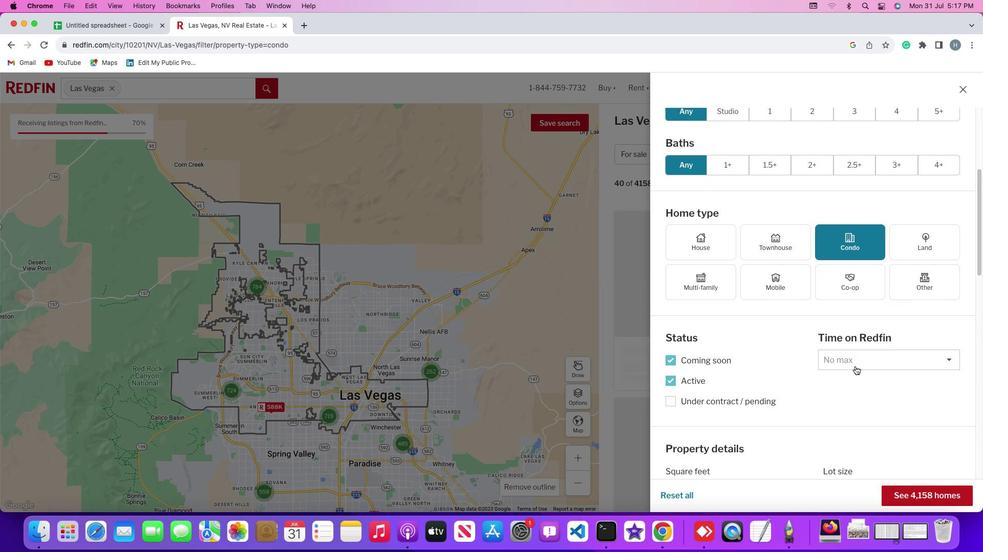 
Action: Mouse scrolled (855, 367) with delta (0, 0)
Screenshot: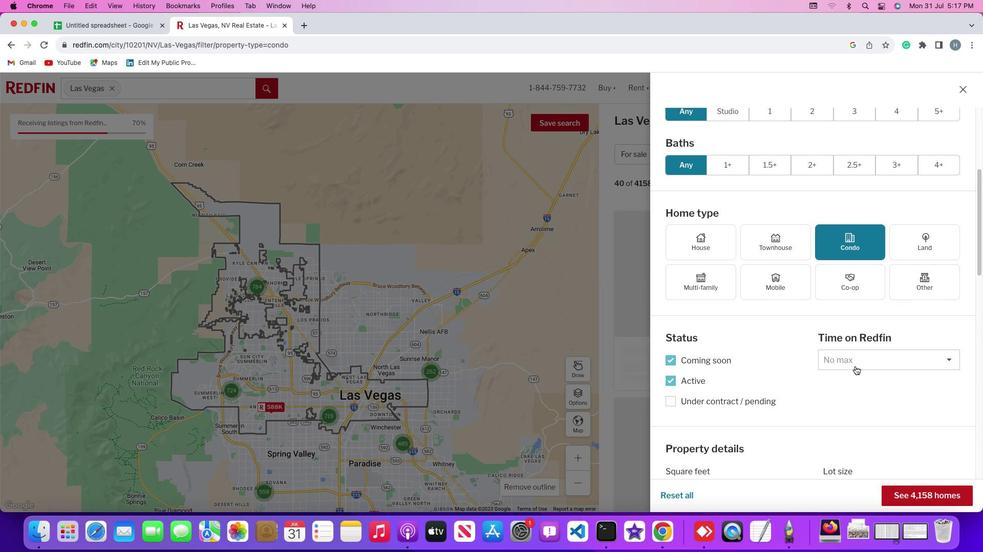 
Action: Mouse scrolled (855, 367) with delta (0, -1)
Screenshot: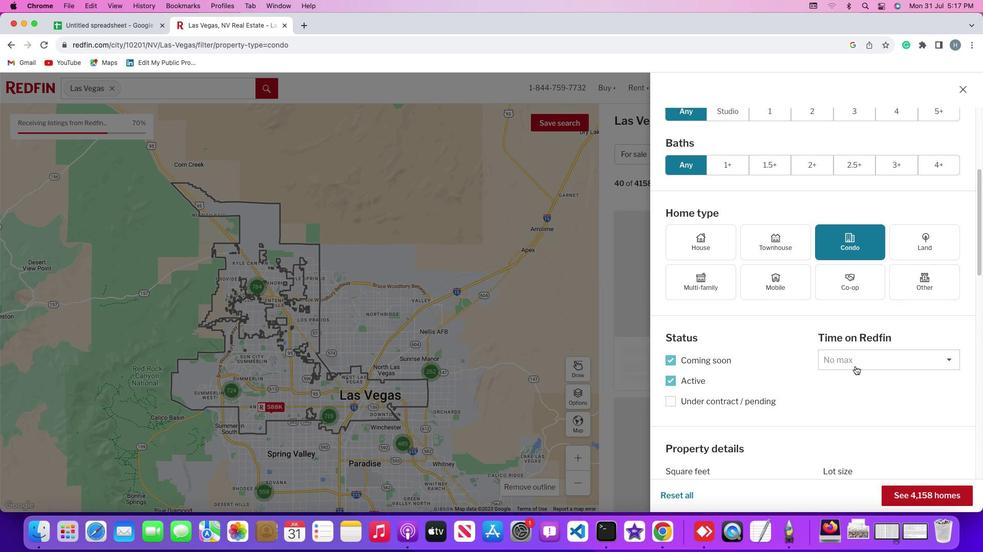 
Action: Mouse scrolled (855, 367) with delta (0, 0)
Screenshot: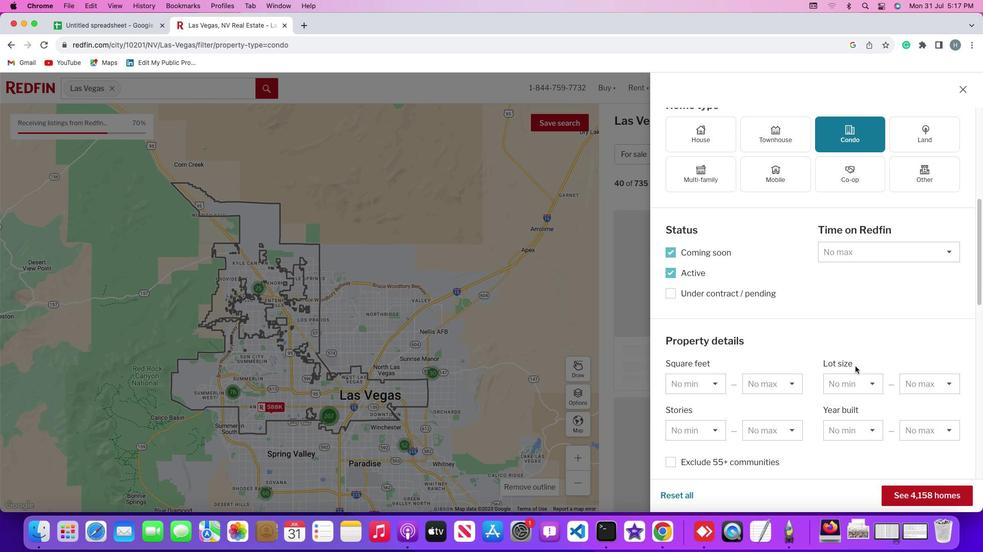 
Action: Mouse scrolled (855, 367) with delta (0, 0)
Screenshot: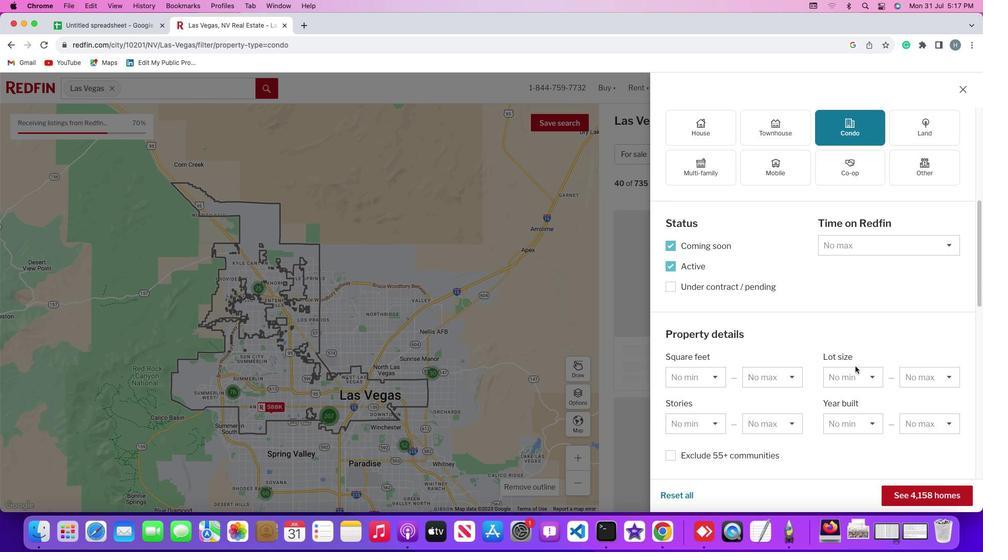 
Action: Mouse scrolled (855, 367) with delta (0, 0)
Screenshot: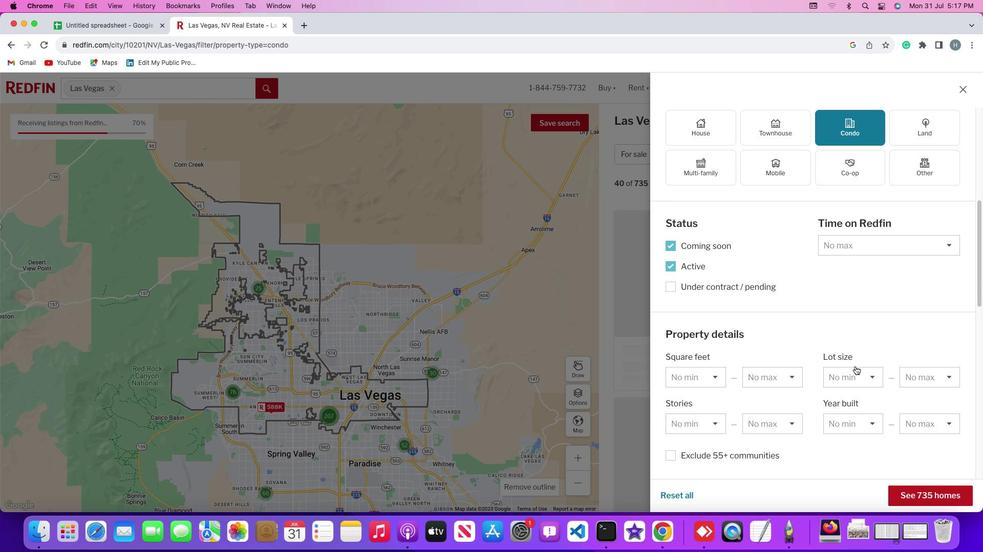 
Action: Mouse scrolled (855, 367) with delta (0, -1)
Screenshot: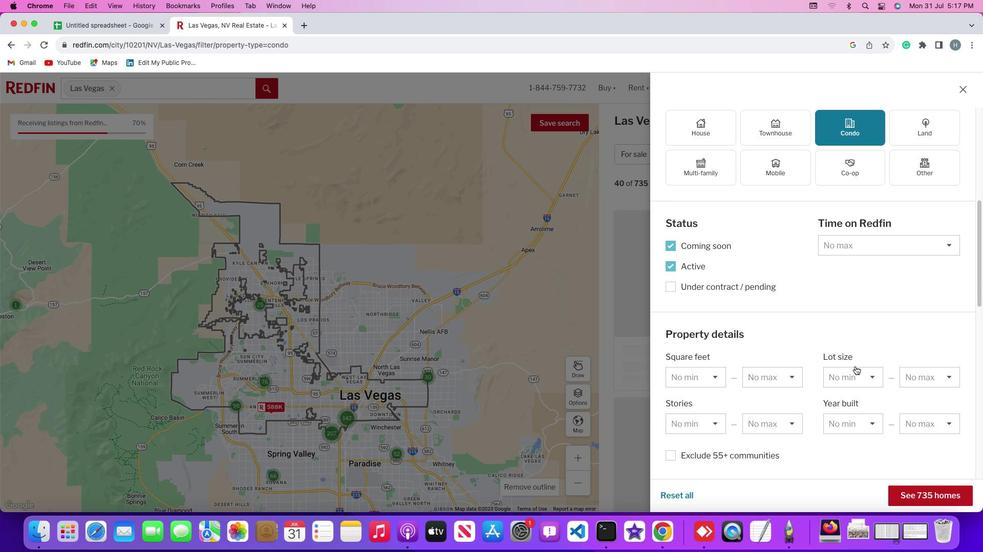 
Action: Mouse scrolled (855, 367) with delta (0, 0)
Screenshot: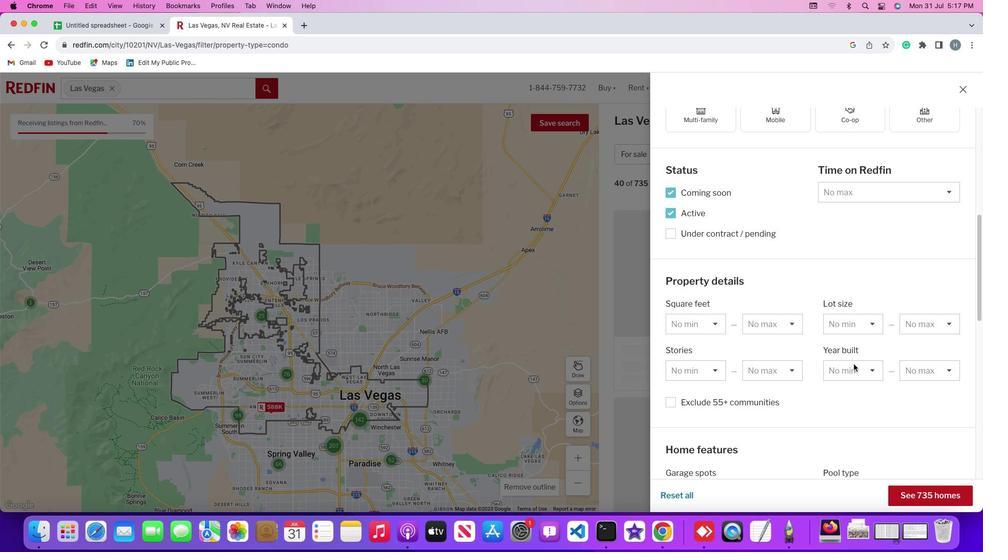 
Action: Mouse scrolled (855, 367) with delta (0, 0)
Screenshot: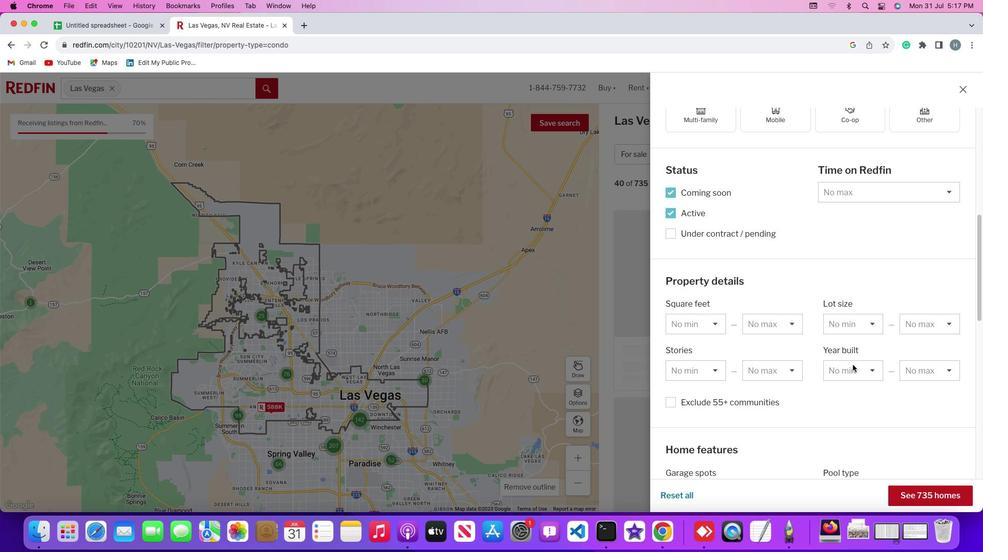 
Action: Mouse scrolled (855, 367) with delta (0, 0)
Screenshot: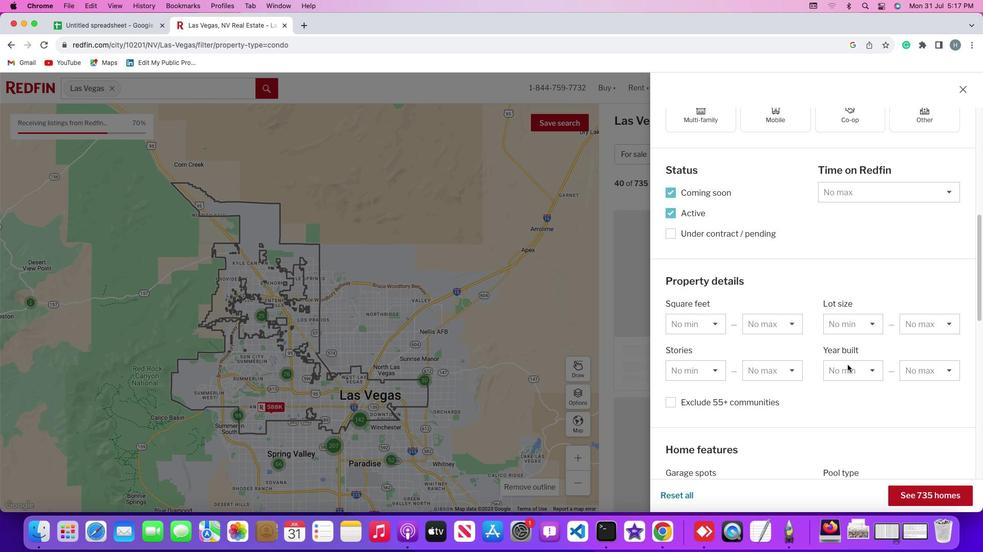 
Action: Mouse moved to (816, 363)
Screenshot: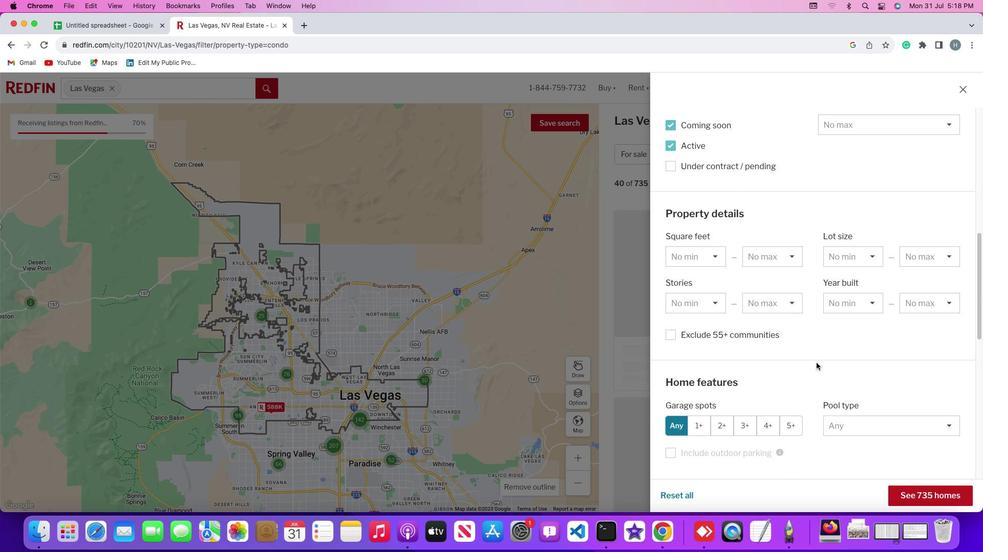 
Action: Mouse scrolled (816, 363) with delta (0, 0)
Screenshot: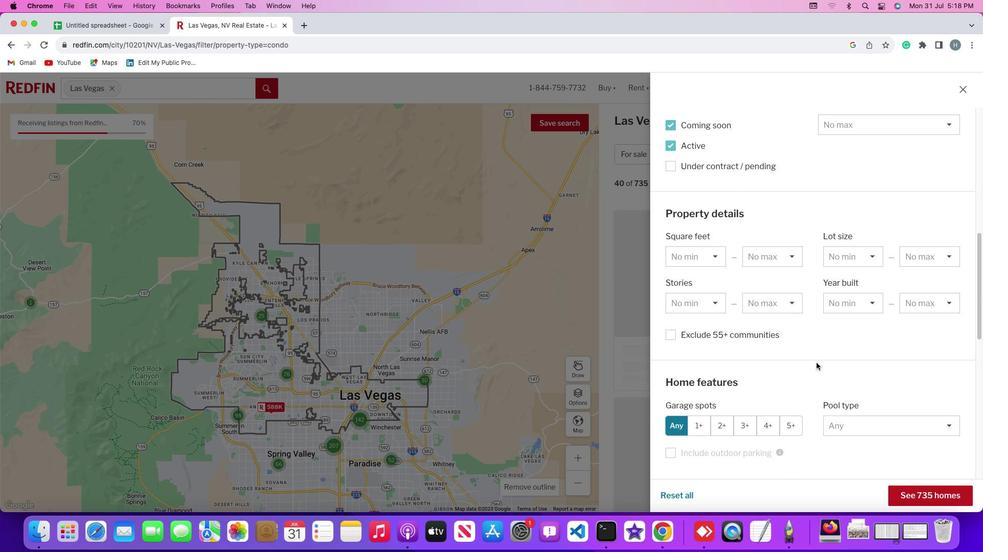 
Action: Mouse scrolled (816, 363) with delta (0, 0)
Screenshot: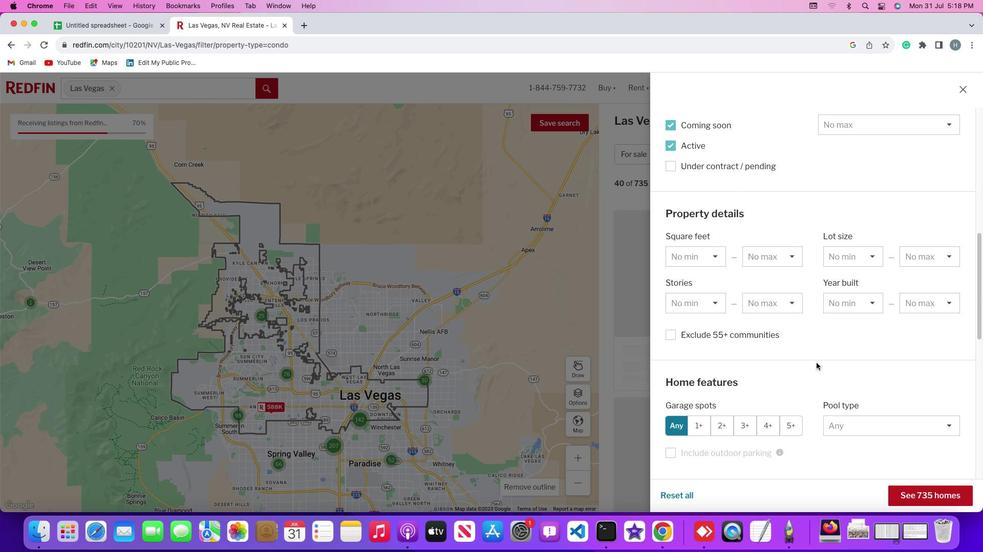 
Action: Mouse moved to (816, 363)
Screenshot: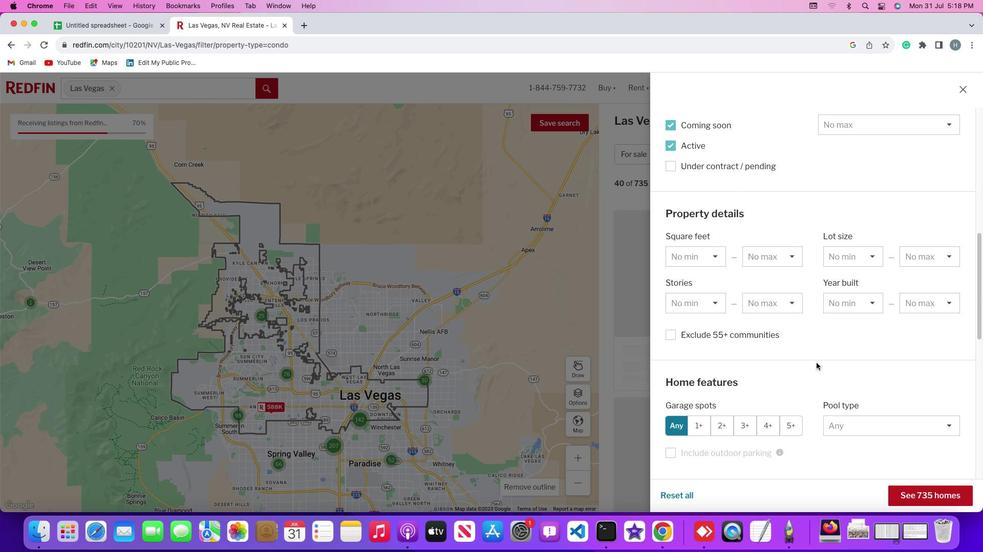 
Action: Mouse scrolled (816, 363) with delta (0, -1)
Screenshot: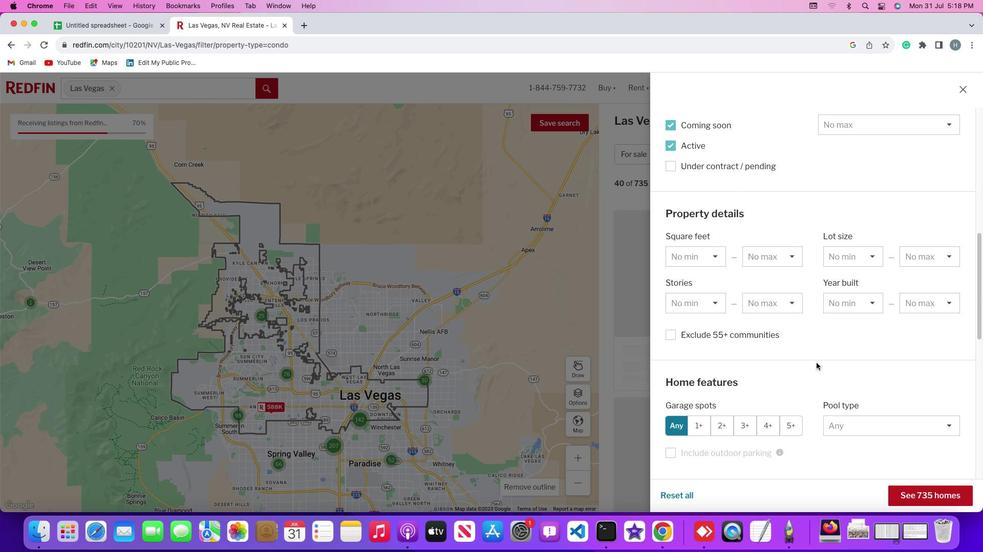 
Action: Mouse scrolled (816, 363) with delta (0, 0)
Screenshot: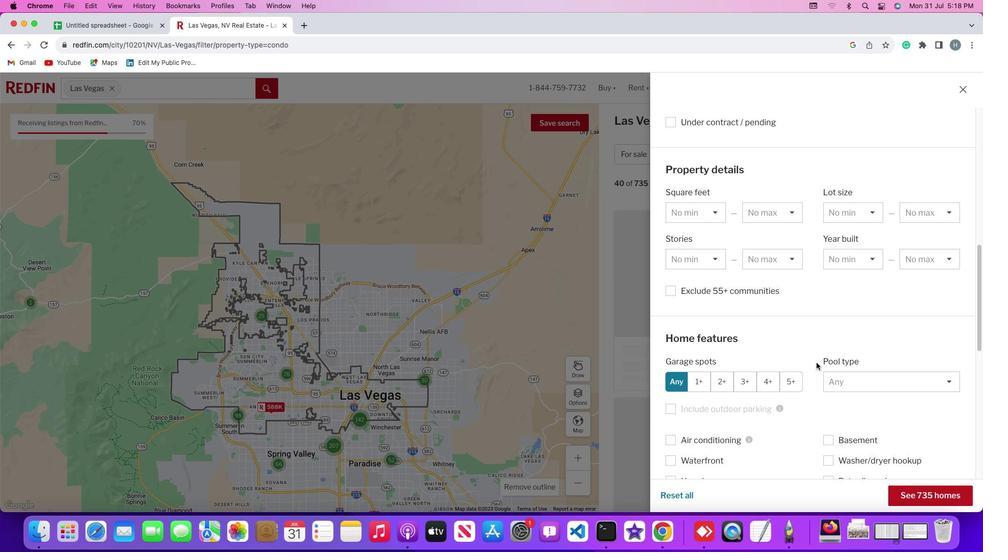 
Action: Mouse scrolled (816, 363) with delta (0, 0)
Screenshot: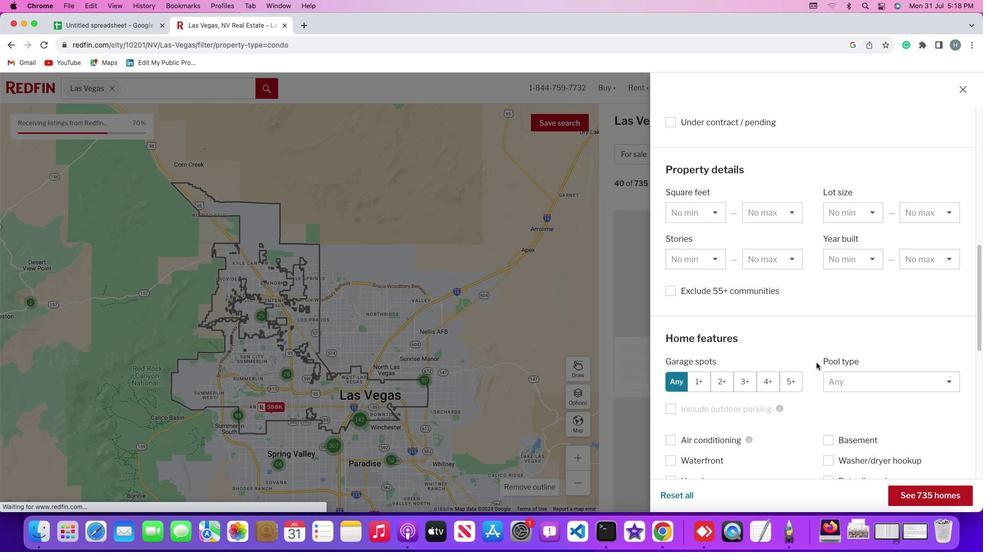 
Action: Mouse scrolled (816, 363) with delta (0, 0)
Screenshot: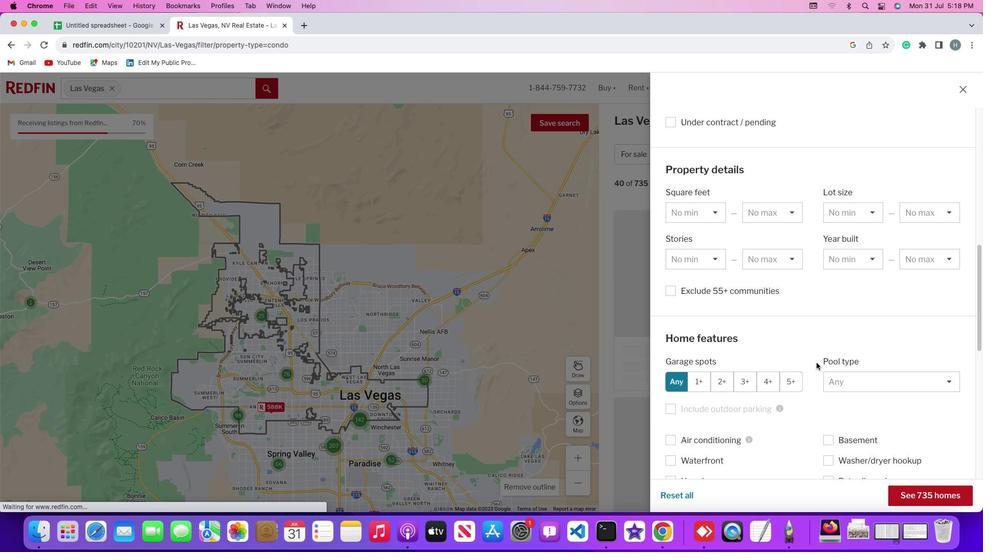 
Action: Mouse scrolled (816, 363) with delta (0, 0)
Screenshot: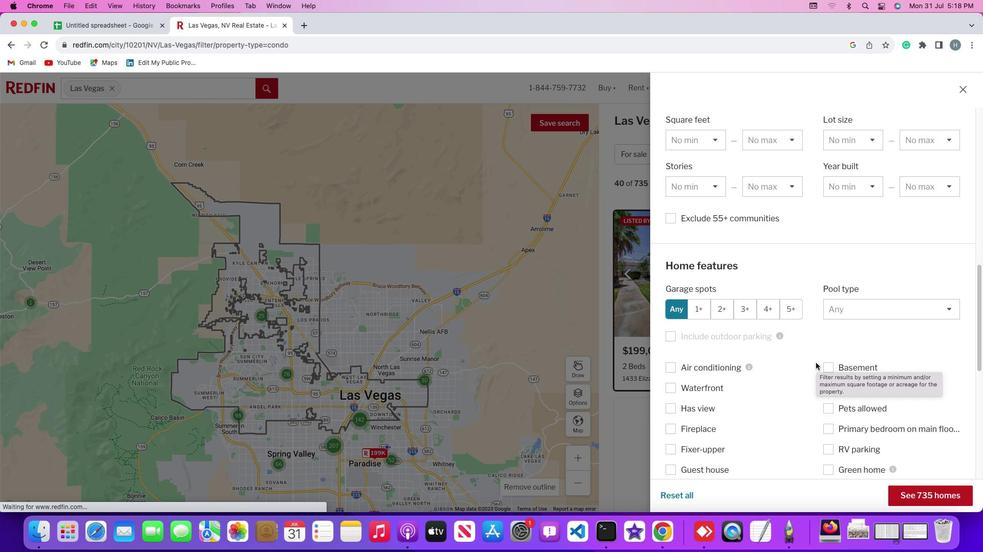 
Action: Mouse scrolled (816, 363) with delta (0, 0)
Screenshot: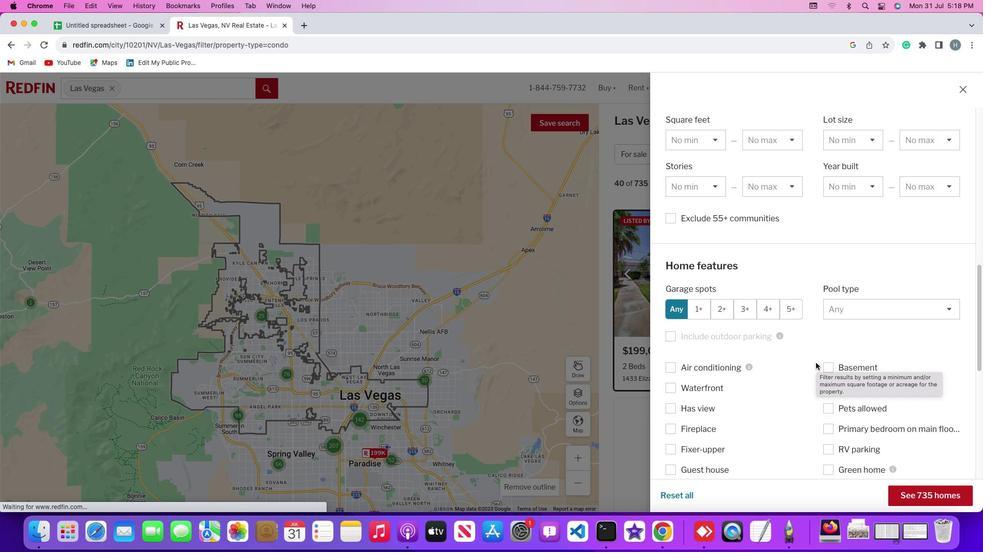 
Action: Mouse scrolled (816, 363) with delta (0, -1)
Screenshot: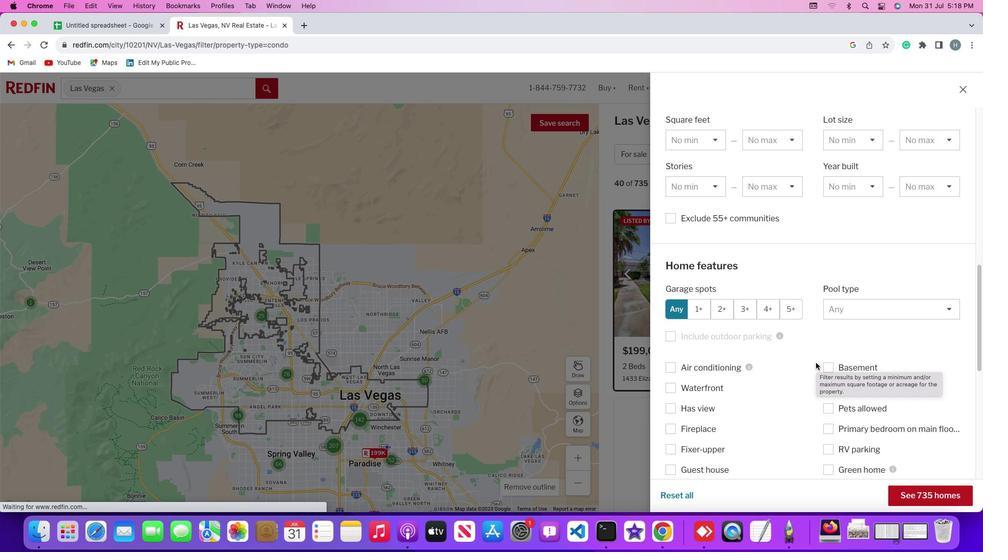 
Action: Mouse moved to (816, 363)
Screenshot: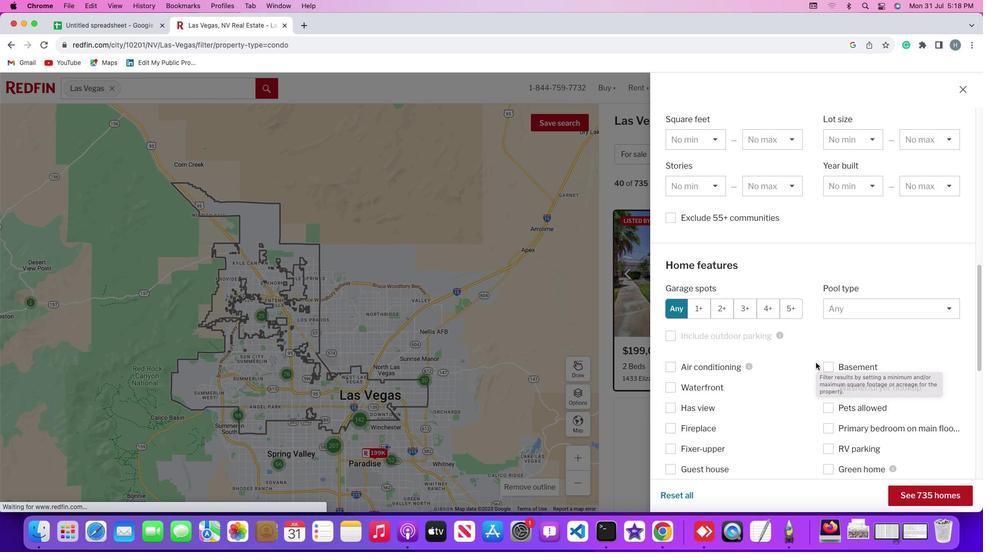 
Action: Mouse scrolled (816, 363) with delta (0, 0)
Screenshot: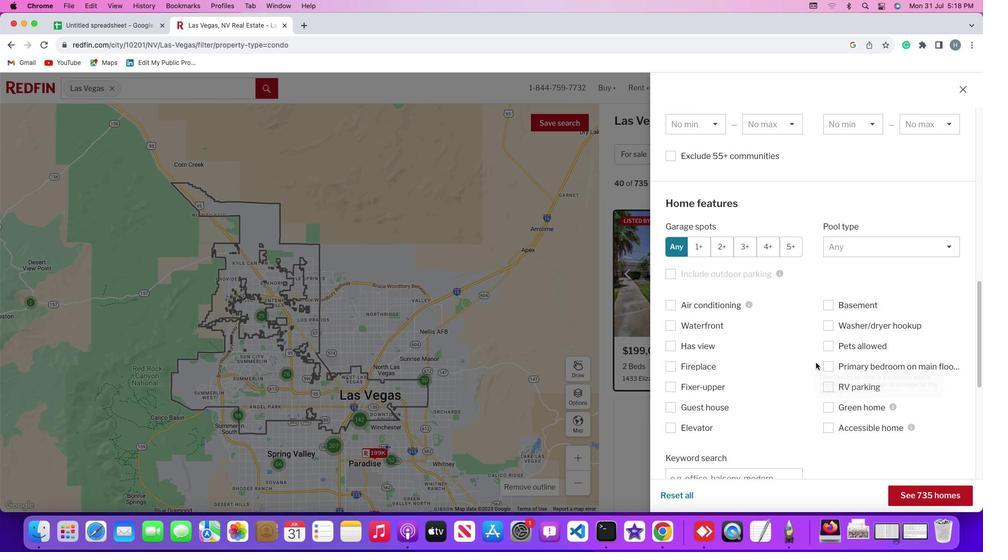 
Action: Mouse scrolled (816, 363) with delta (0, 0)
Screenshot: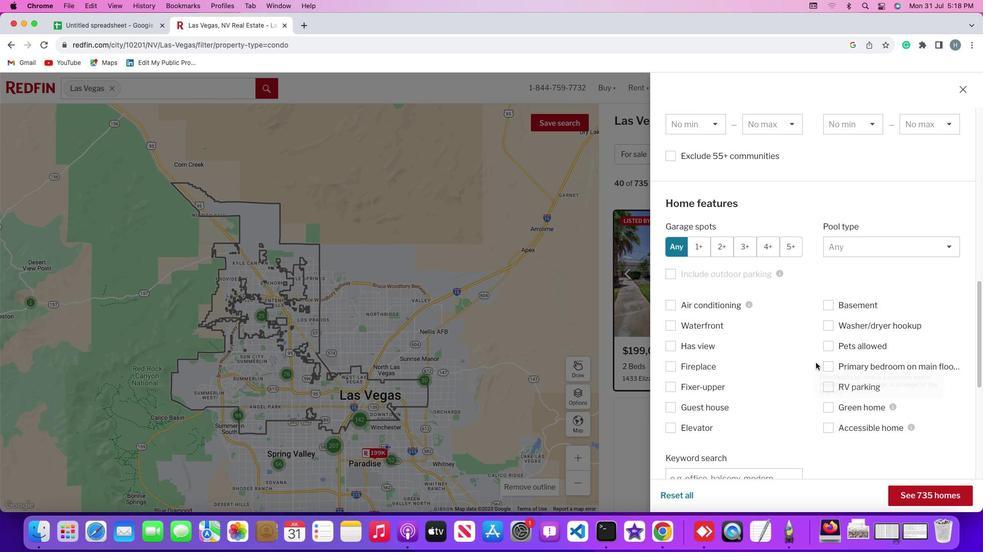 
Action: Mouse scrolled (816, 363) with delta (0, -1)
Screenshot: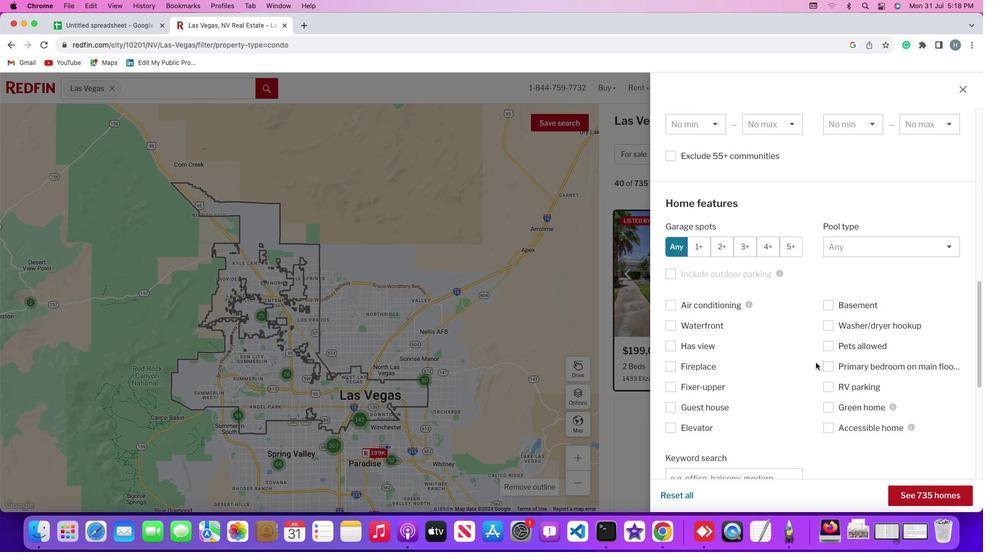 
Action: Mouse moved to (815, 363)
Screenshot: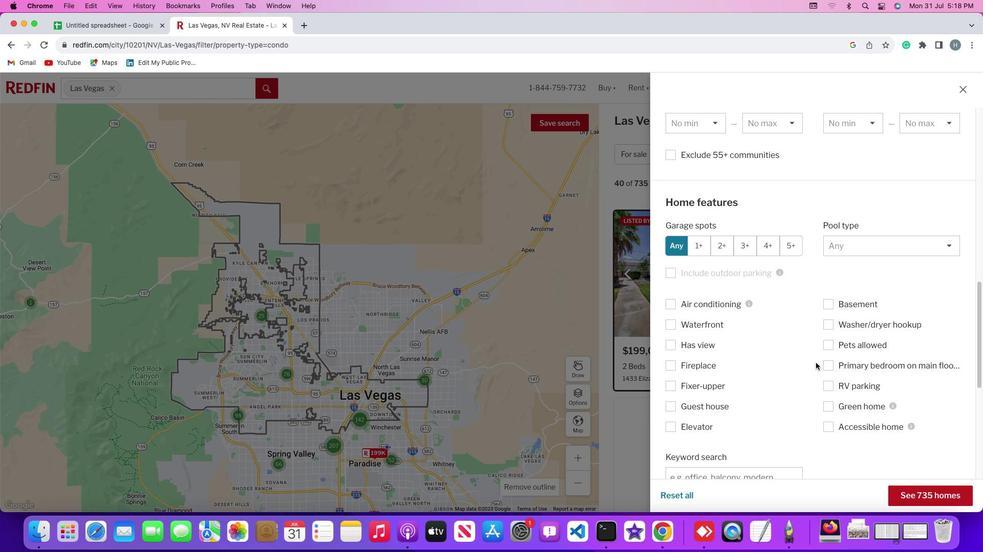 
Action: Mouse scrolled (815, 363) with delta (0, 0)
Screenshot: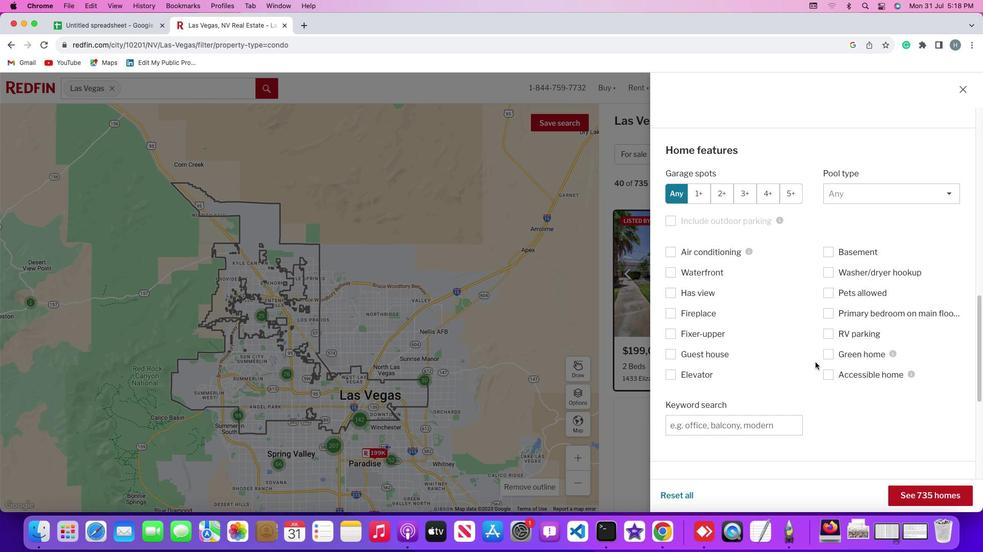 
Action: Mouse scrolled (815, 363) with delta (0, 0)
Screenshot: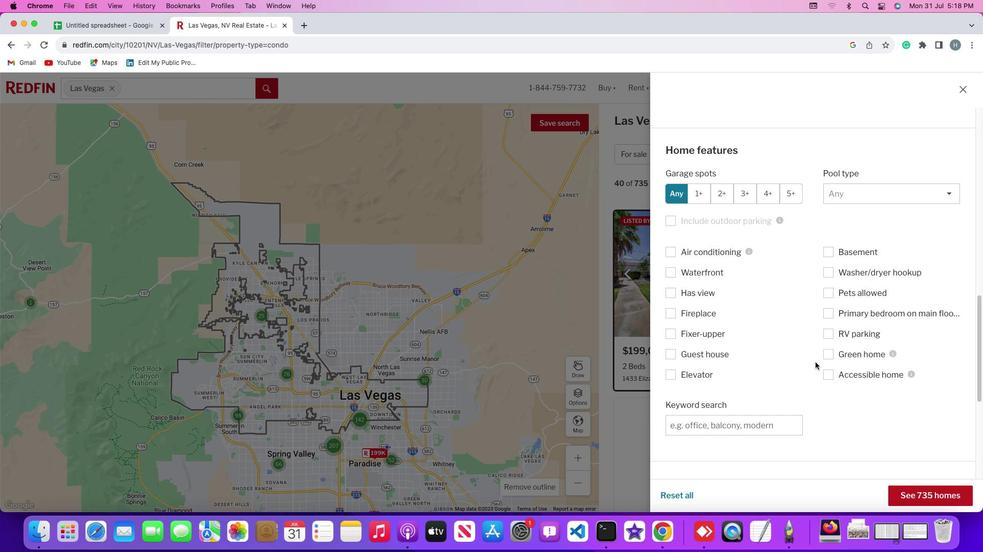 
Action: Mouse scrolled (815, 363) with delta (0, 0)
Screenshot: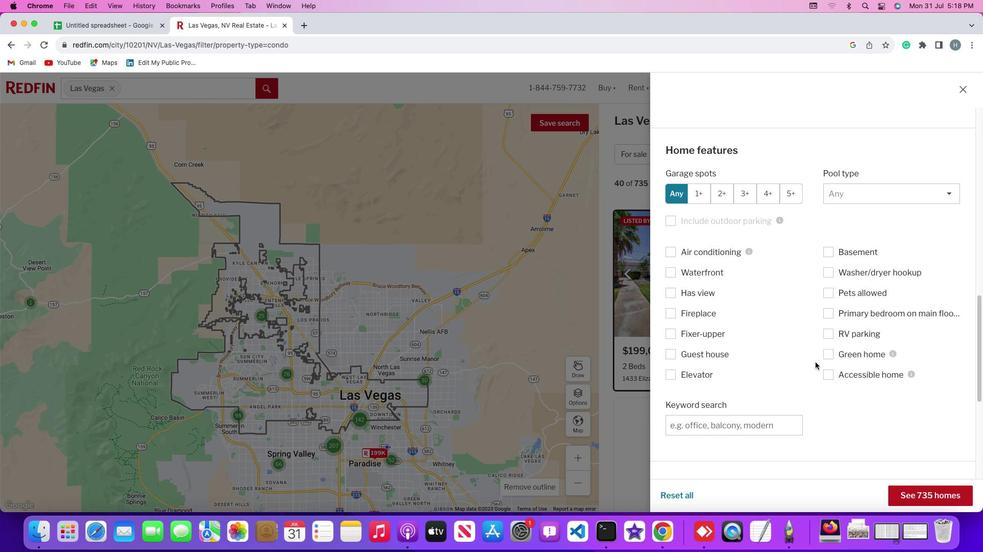 
Action: Mouse moved to (815, 363)
Screenshot: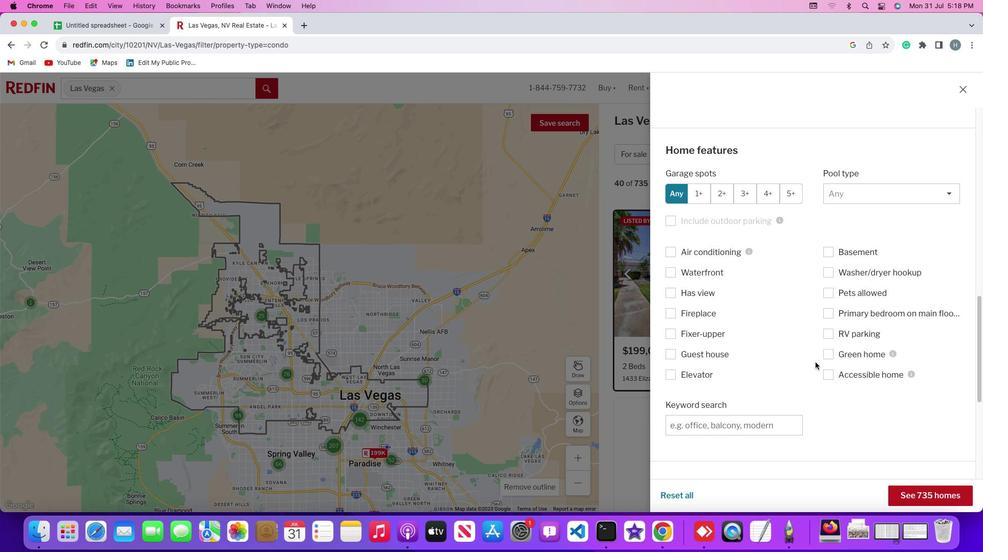 
Action: Mouse scrolled (815, 363) with delta (0, 0)
Screenshot: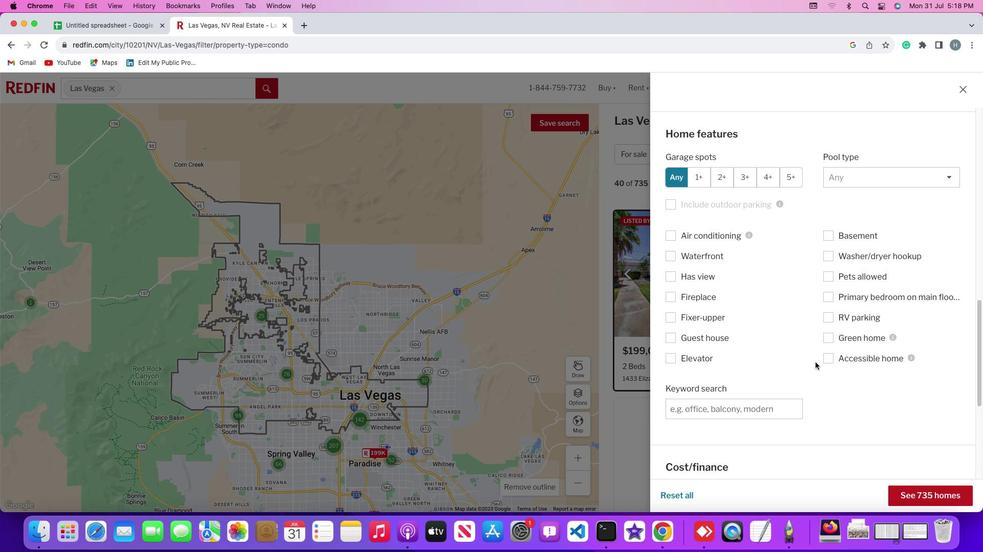 
Action: Mouse scrolled (815, 363) with delta (0, 0)
Screenshot: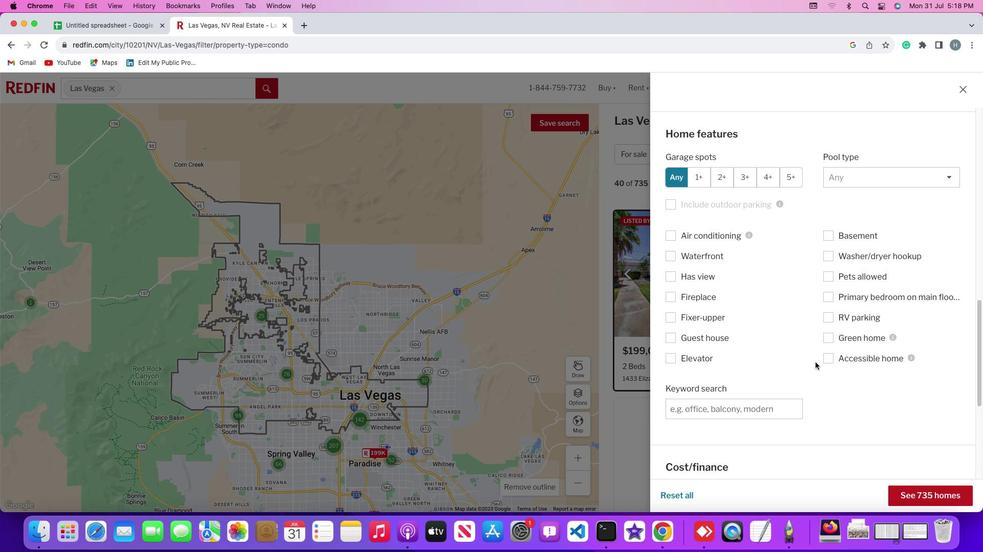 
Action: Mouse moved to (733, 409)
Screenshot: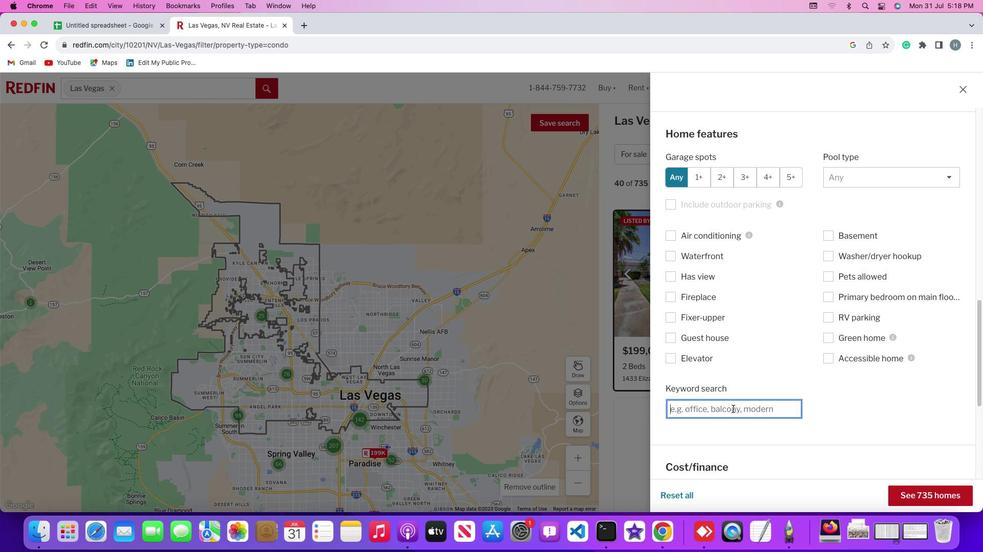 
Action: Mouse pressed left at (733, 409)
Screenshot: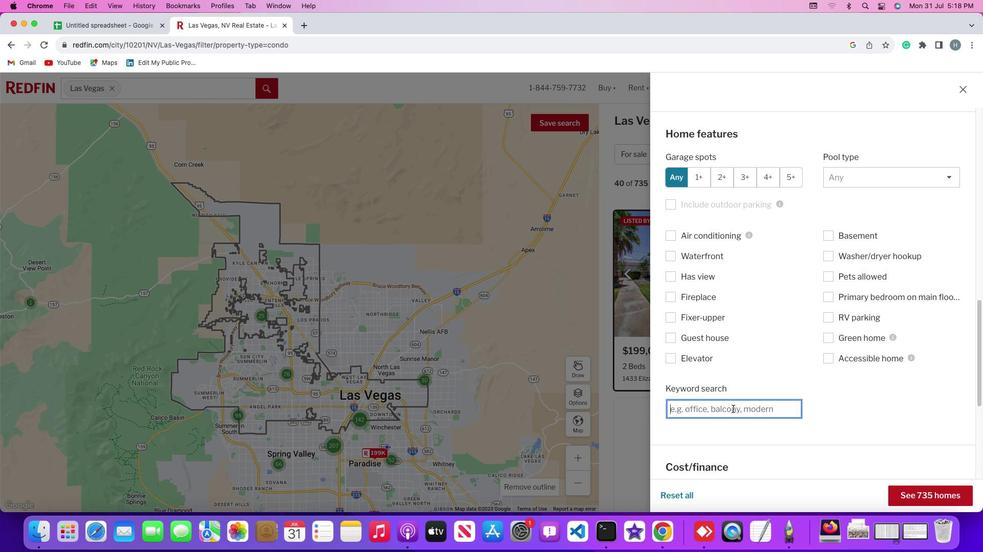 
Action: Mouse moved to (732, 409)
Screenshot: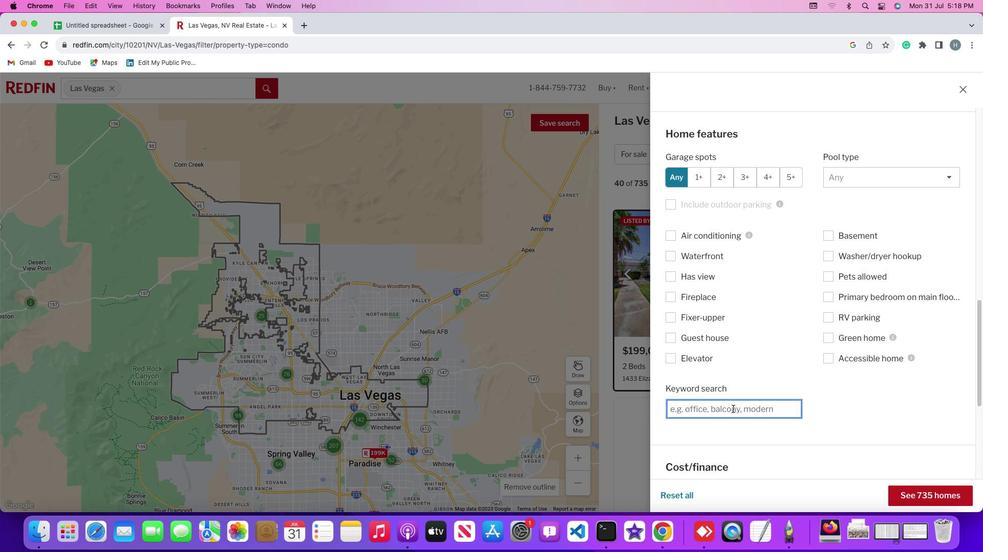 
Action: Key pressed '2''4''-''h''o''u''r'Key.space's''e''c''u''r''i''t''y'Key.space'a''n''d'Key.space'c''o''n''c''i''e''r''g''e'Key.space's''e''r''v''i''c''e'
Screenshot: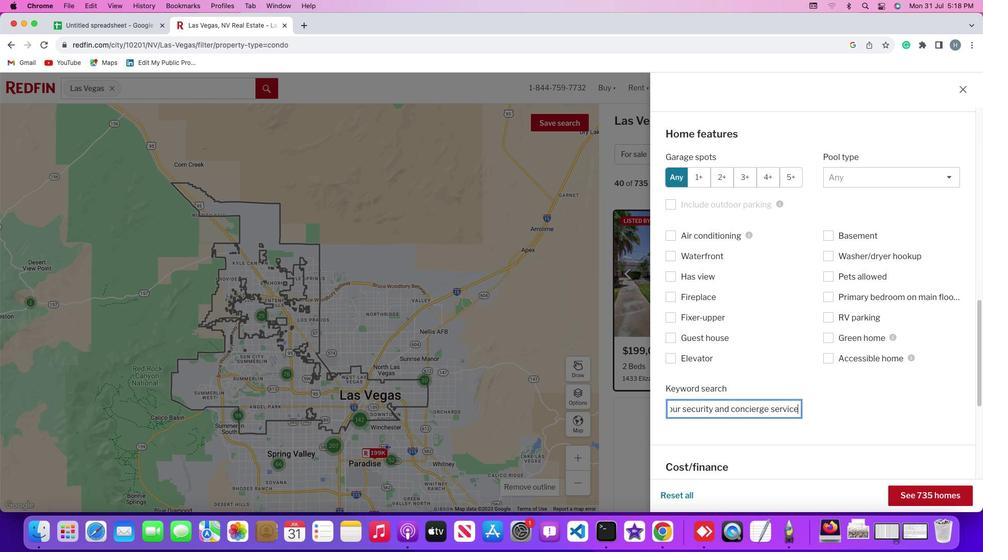 
Action: Mouse moved to (846, 418)
Screenshot: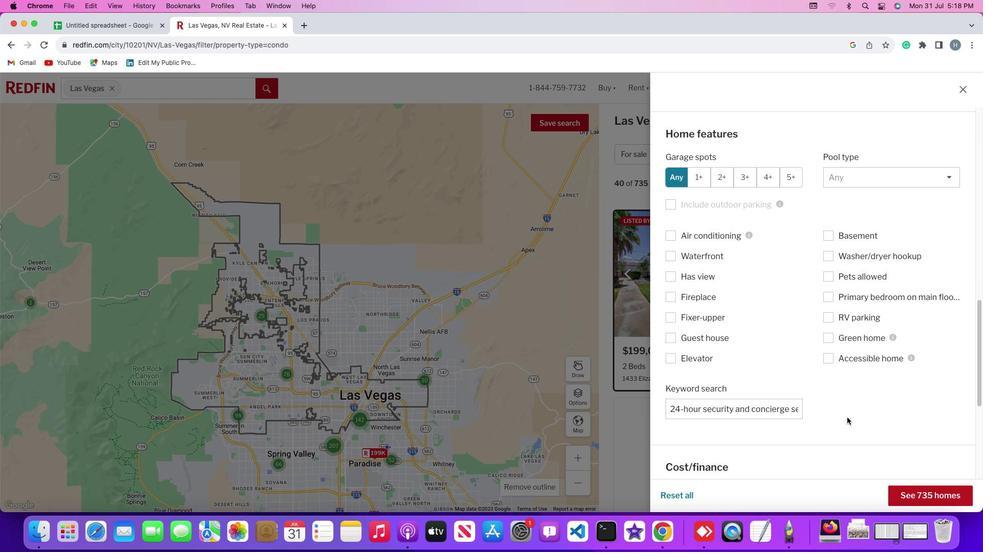 
Action: Mouse pressed left at (846, 418)
Screenshot: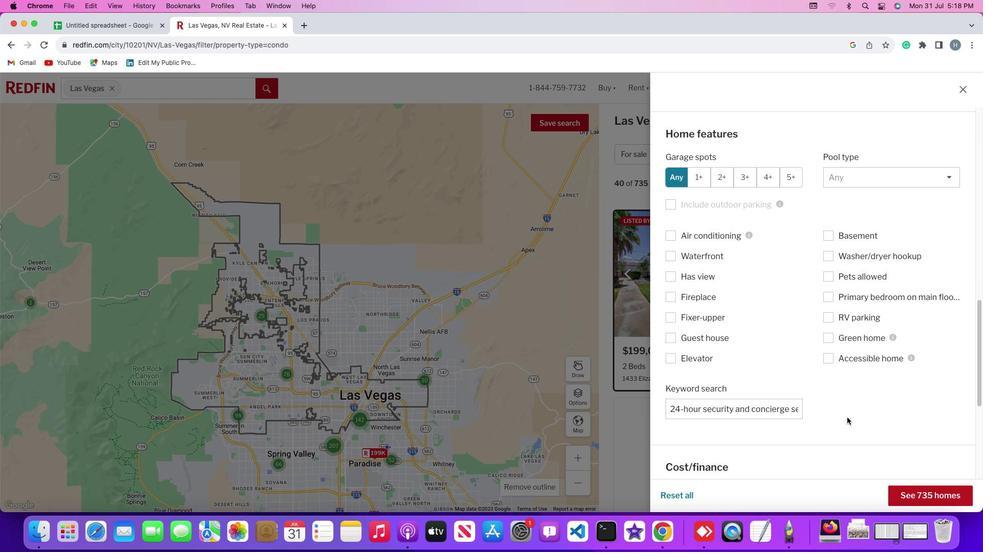 
Action: Mouse moved to (901, 175)
Screenshot: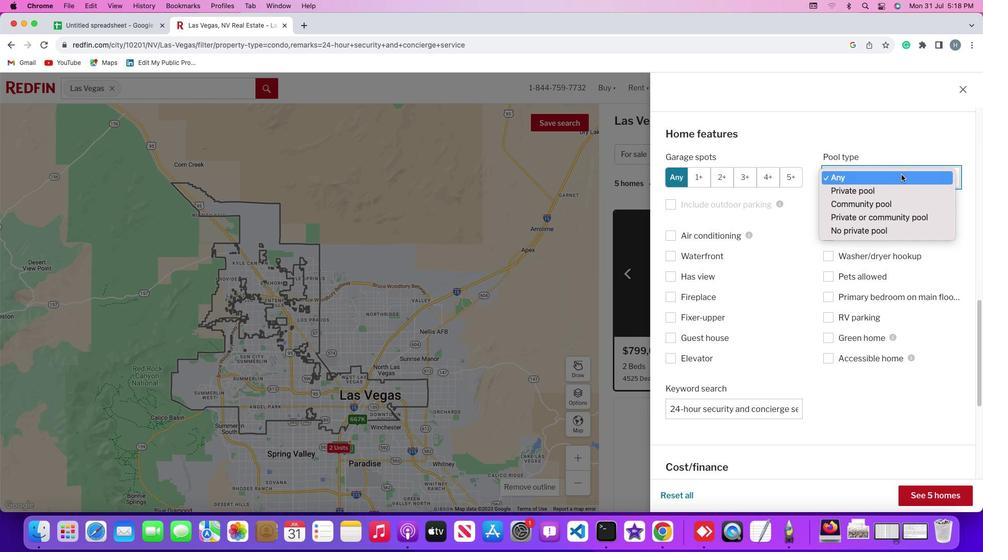 
Action: Mouse pressed left at (901, 175)
Screenshot: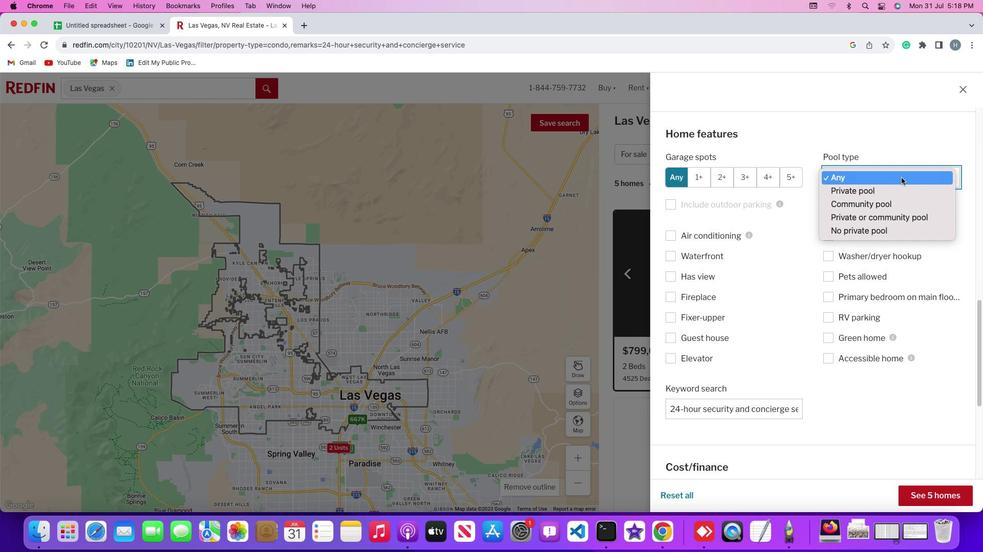 
Action: Mouse moved to (897, 187)
Screenshot: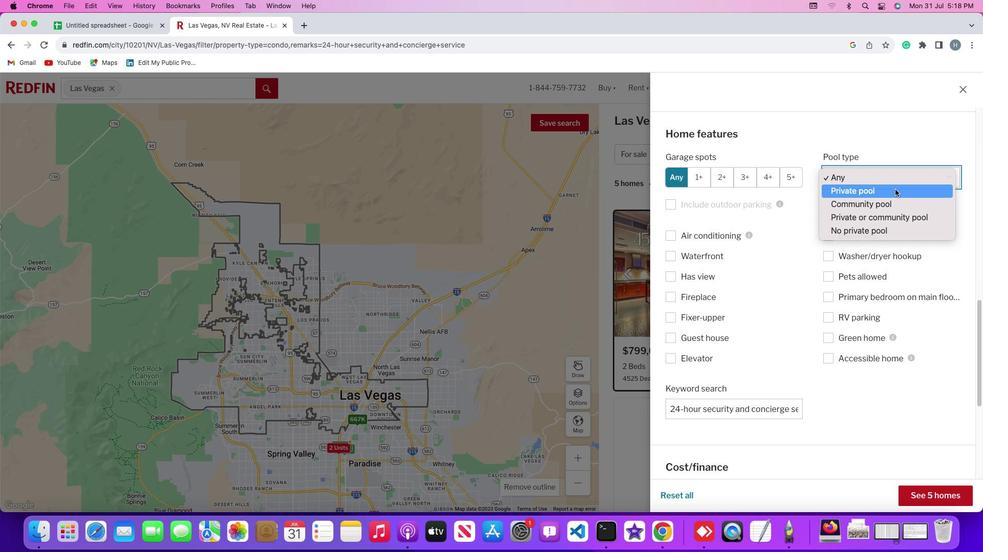 
Action: Mouse pressed left at (897, 187)
Screenshot: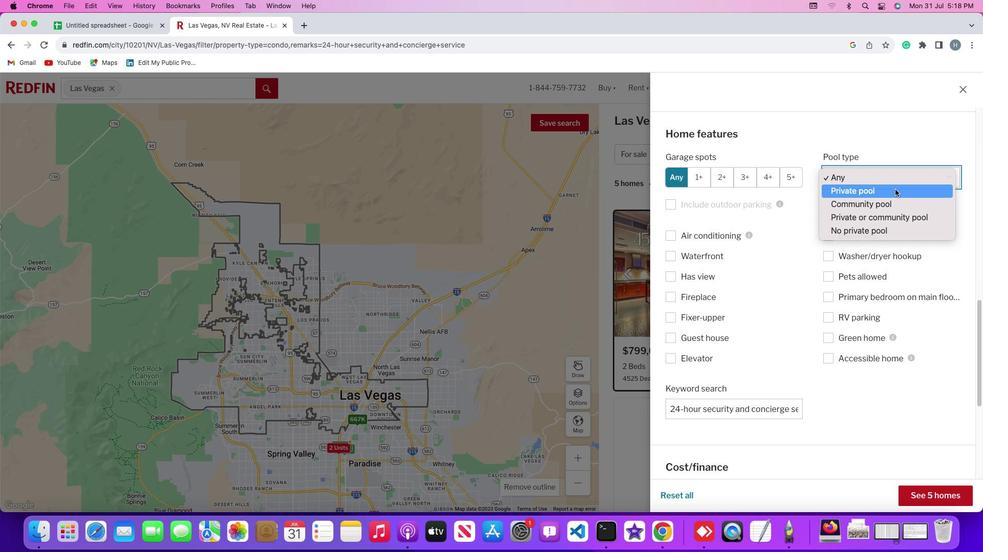 
Action: Mouse moved to (906, 177)
Screenshot: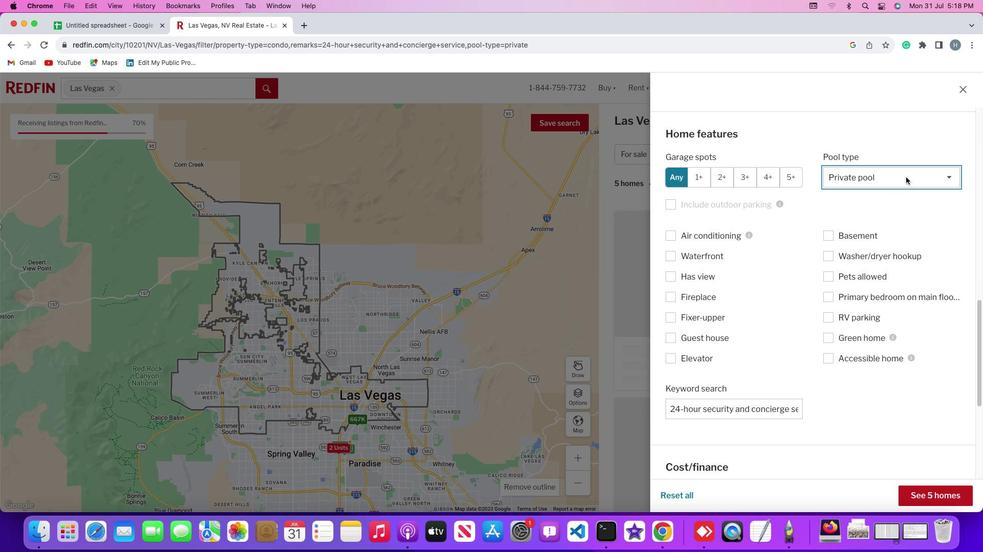 
Action: Mouse pressed left at (906, 177)
Screenshot: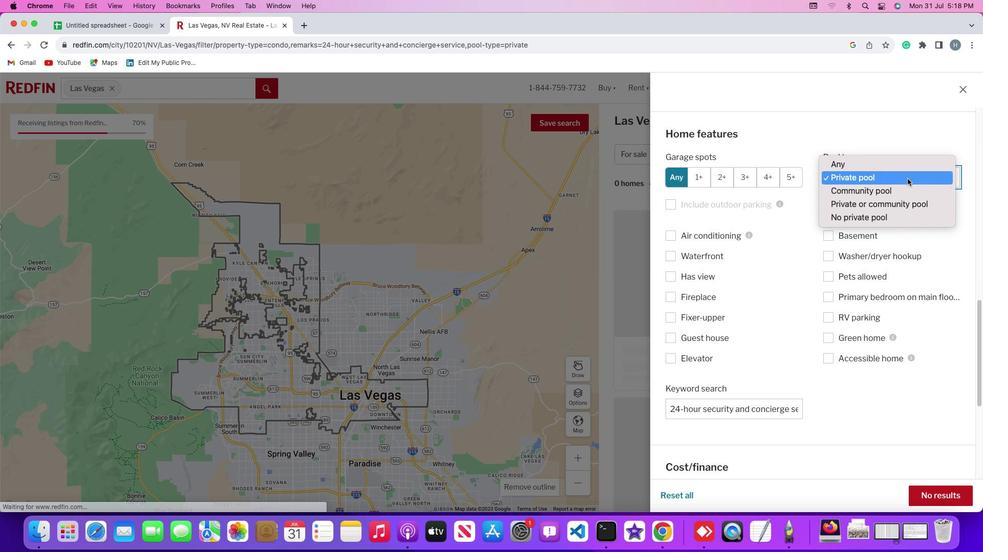 
Action: Mouse moved to (909, 169)
Screenshot: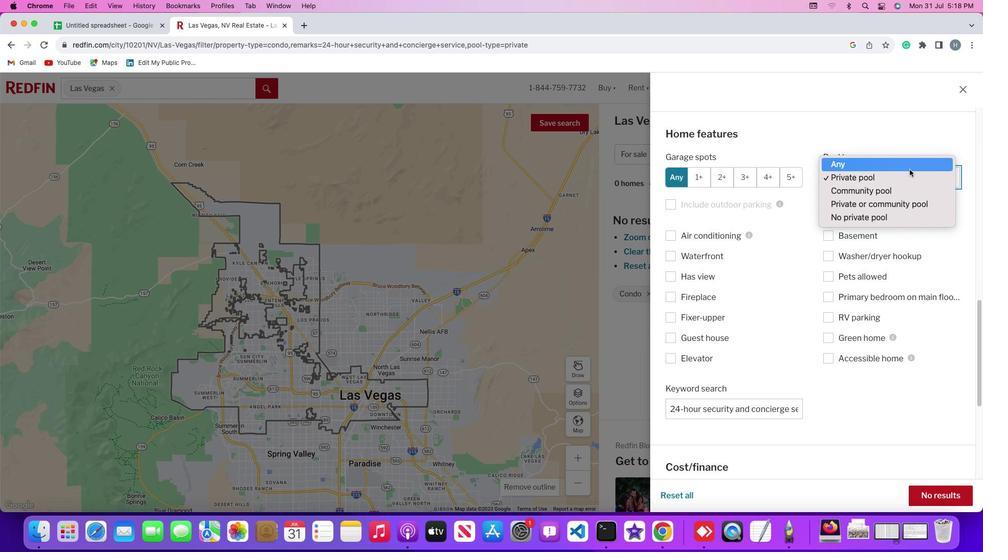 
Action: Mouse pressed left at (909, 169)
Screenshot: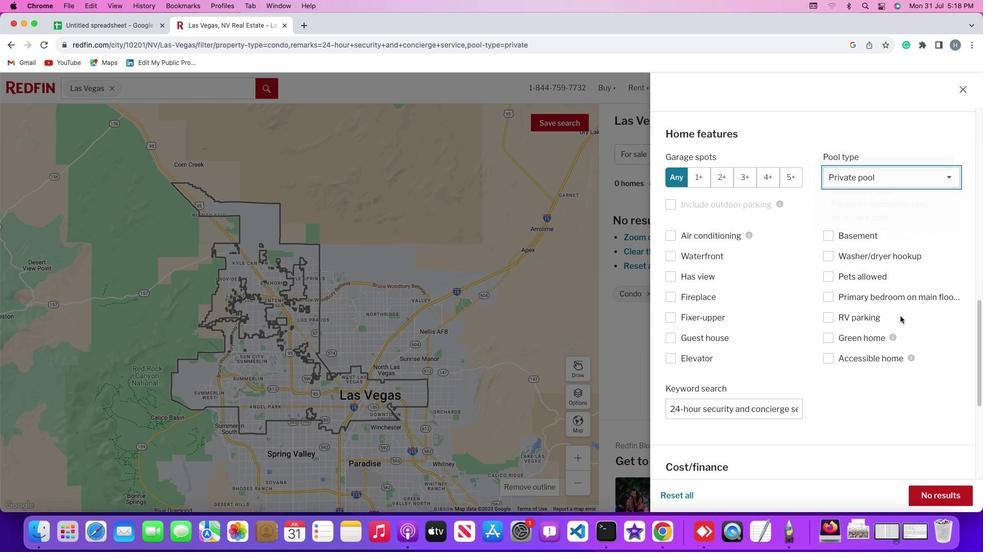 
Action: Mouse moved to (833, 392)
Screenshot: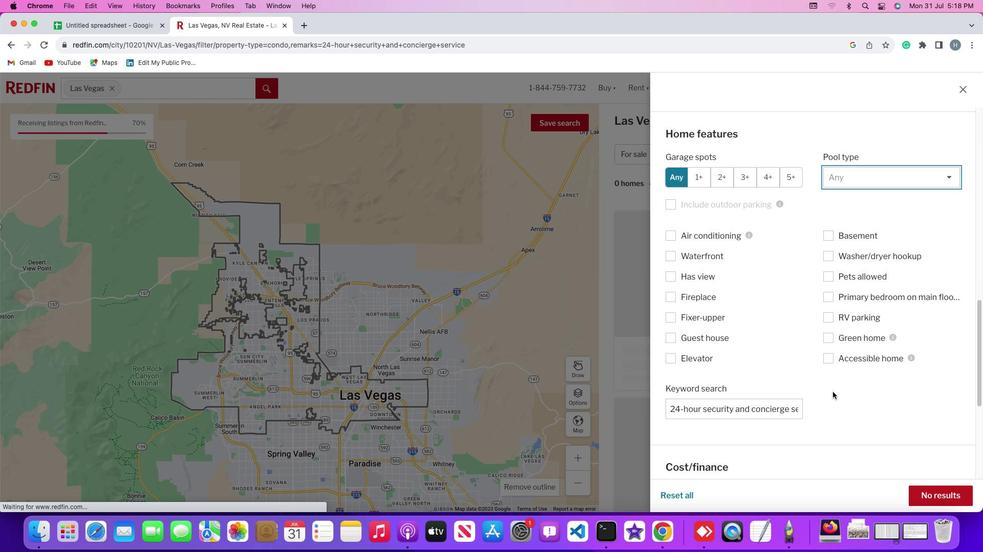 
Action: Mouse scrolled (833, 392) with delta (0, 0)
Screenshot: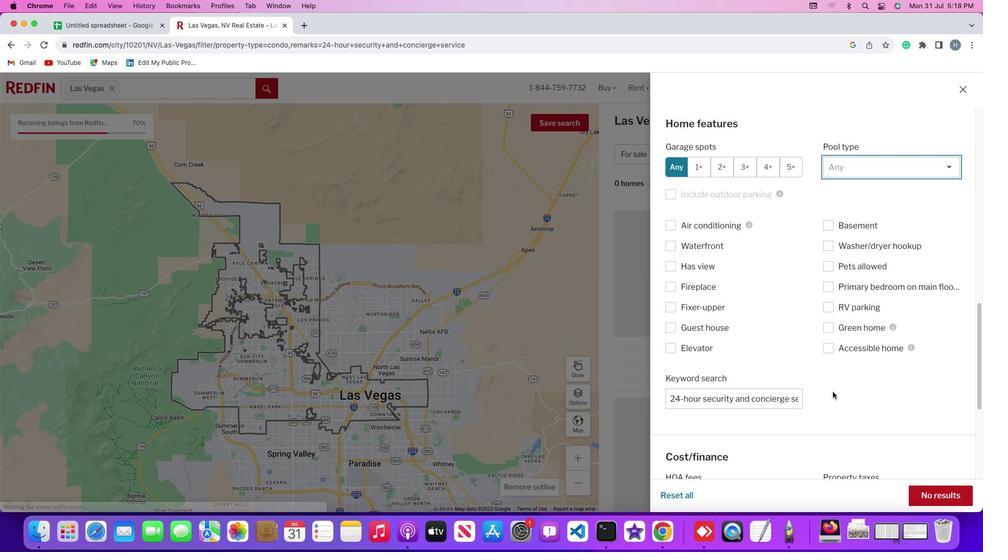 
Action: Mouse scrolled (833, 392) with delta (0, 0)
Screenshot: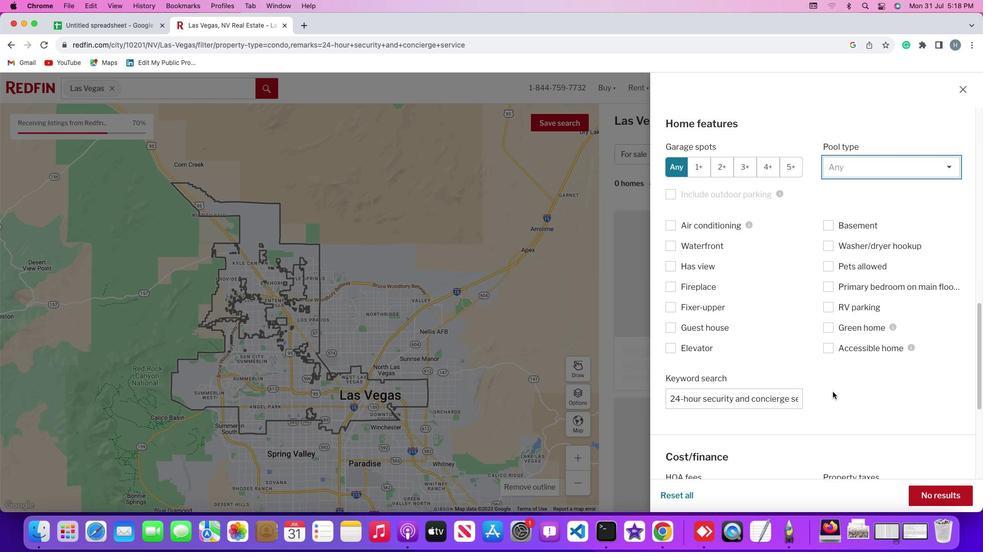 
Action: Mouse scrolled (833, 392) with delta (0, 0)
Screenshot: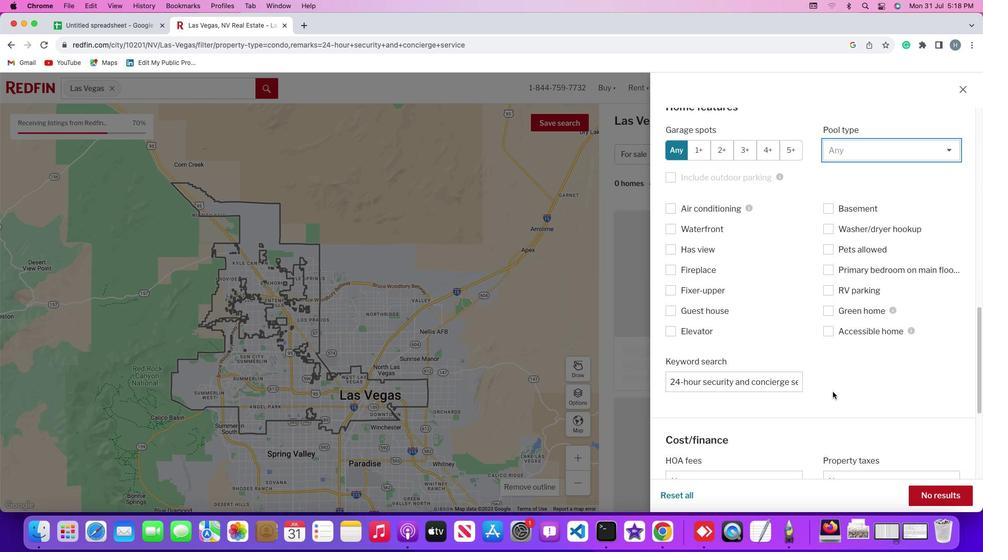 
Action: Mouse scrolled (833, 392) with delta (0, 0)
Screenshot: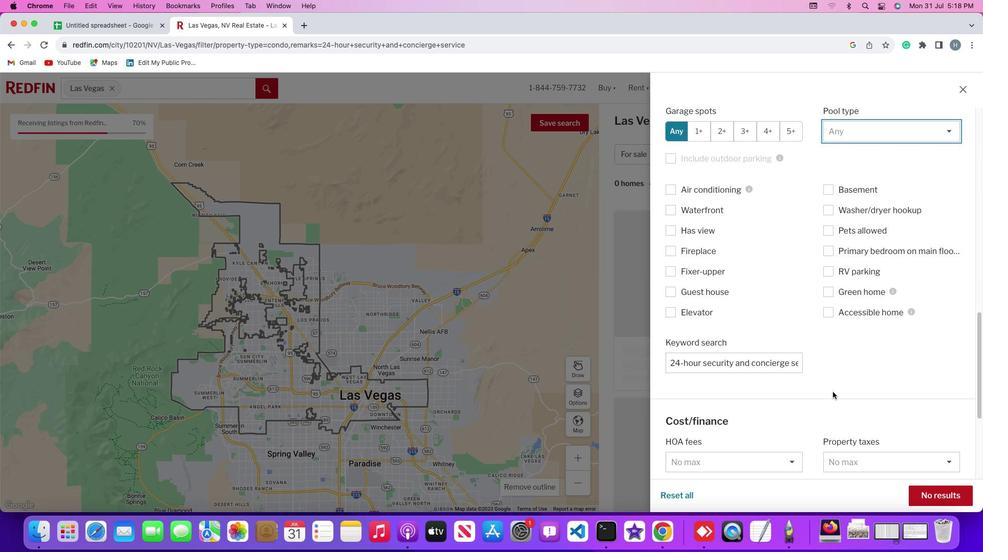
Action: Mouse scrolled (833, 392) with delta (0, 0)
Screenshot: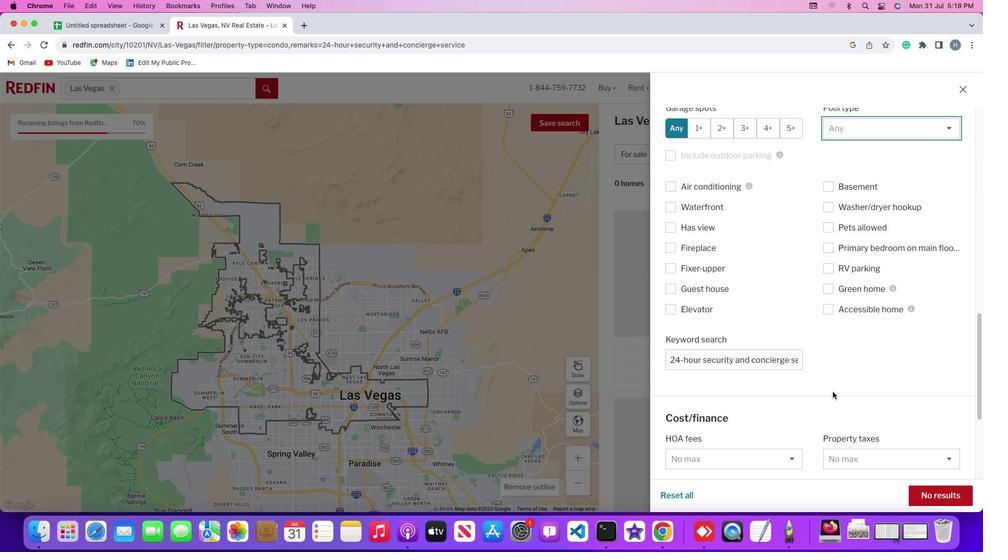 
Action: Mouse scrolled (833, 392) with delta (0, 0)
Screenshot: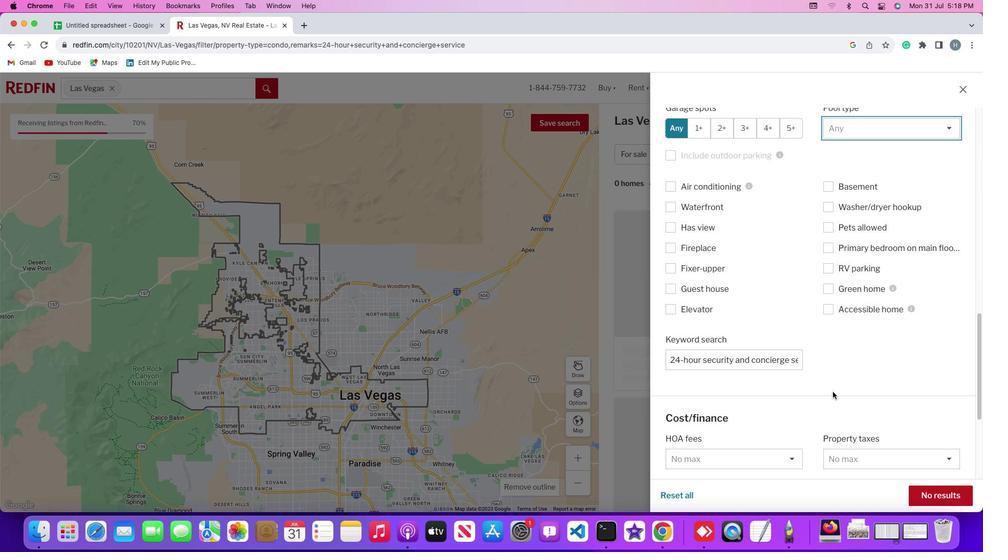 
Action: Mouse moved to (844, 375)
Screenshot: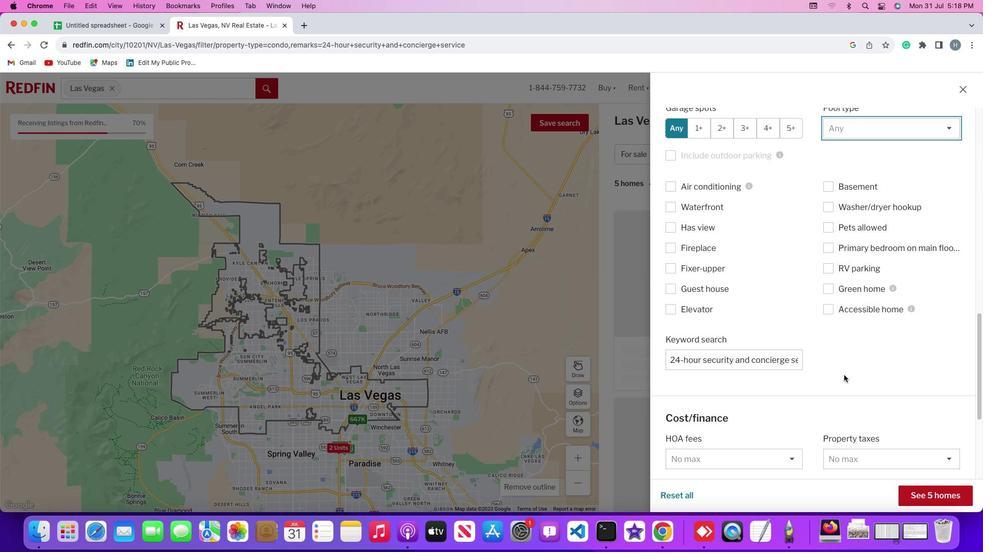
Action: Mouse pressed left at (844, 375)
Screenshot: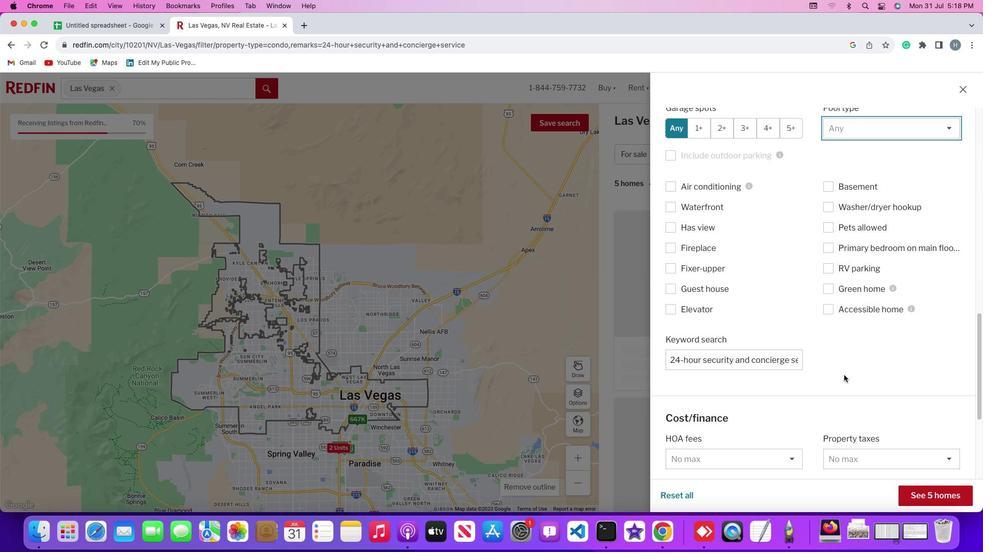 
Action: Mouse moved to (828, 374)
Screenshot: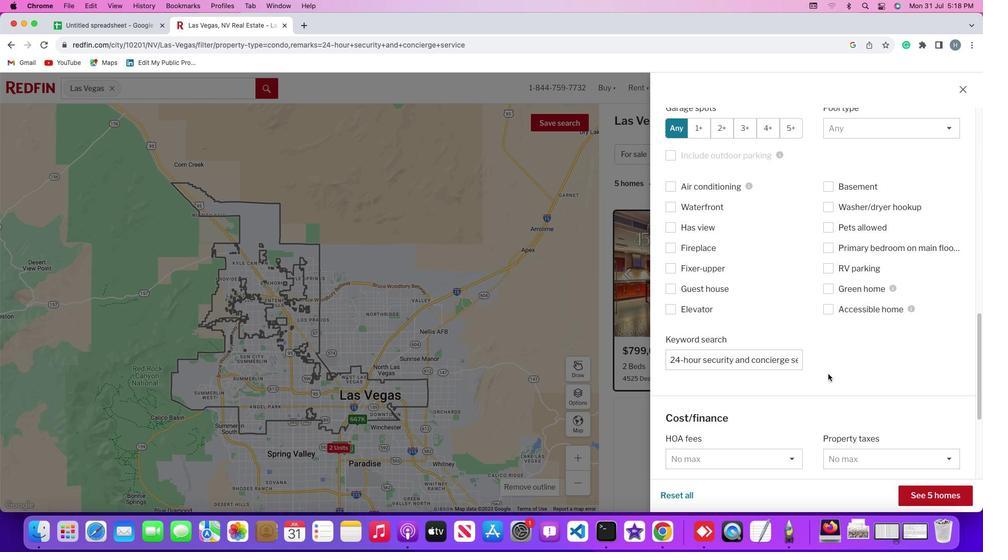 
Action: Mouse scrolled (828, 374) with delta (0, 0)
Screenshot: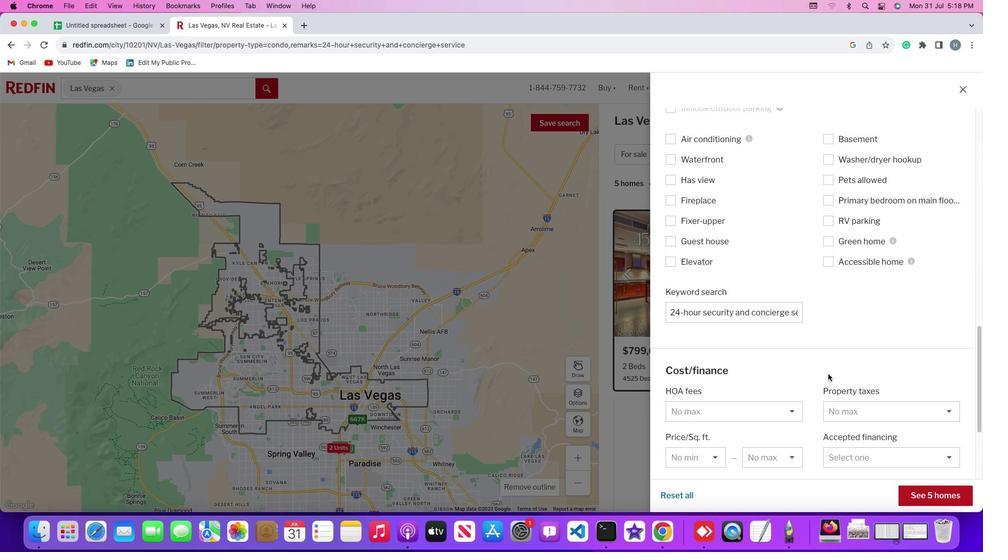 
Action: Mouse scrolled (828, 374) with delta (0, 0)
Screenshot: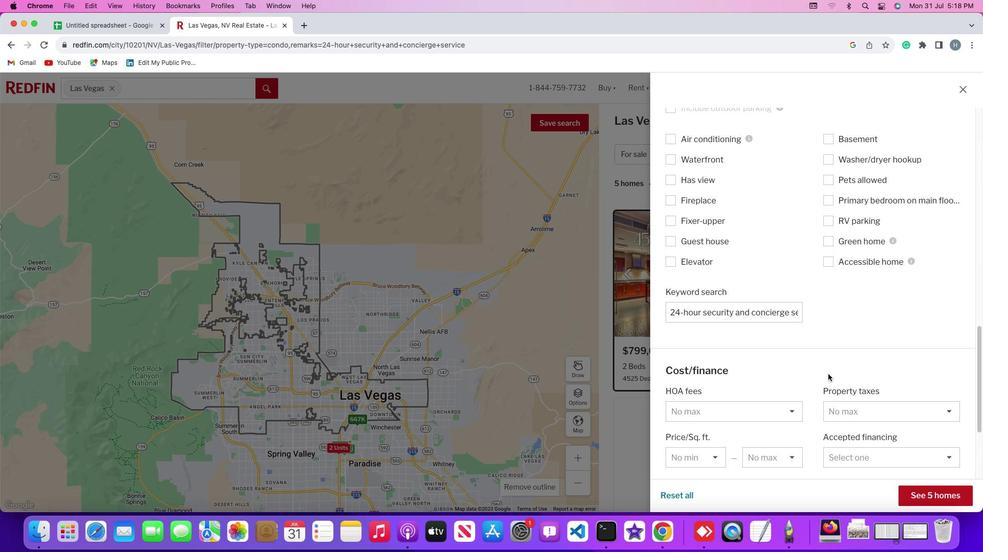 
Action: Mouse scrolled (828, 374) with delta (0, 0)
Screenshot: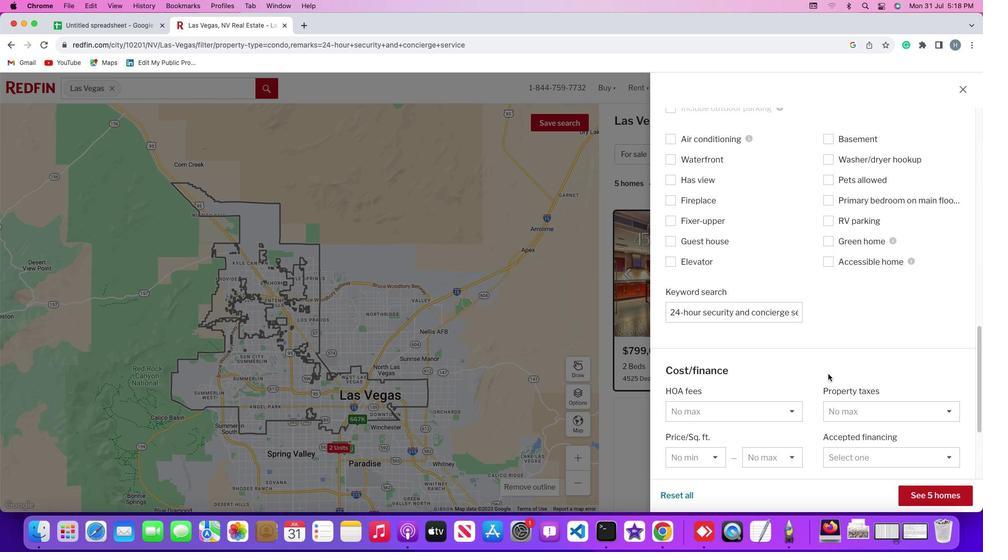 
Action: Mouse moved to (827, 374)
Screenshot: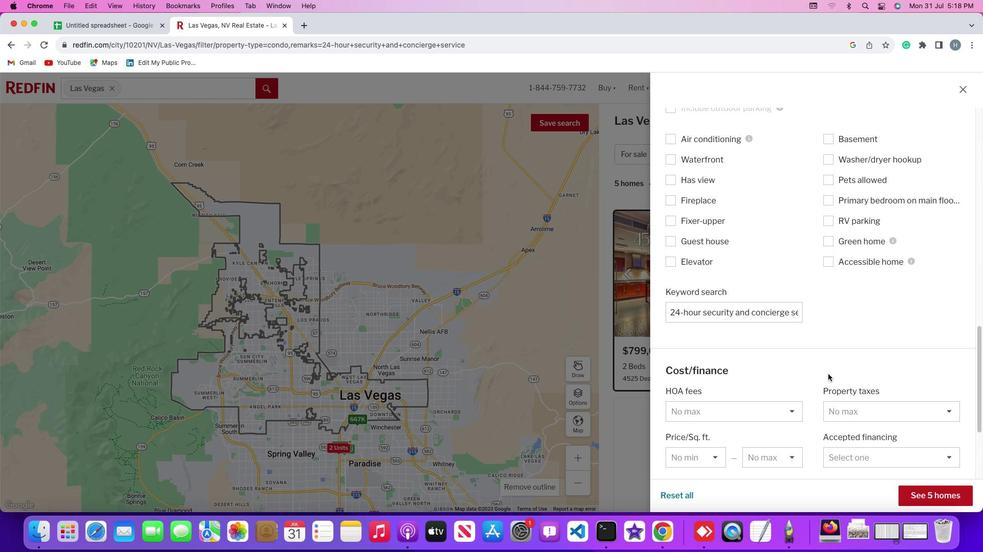
Action: Mouse scrolled (827, 374) with delta (0, 0)
Screenshot: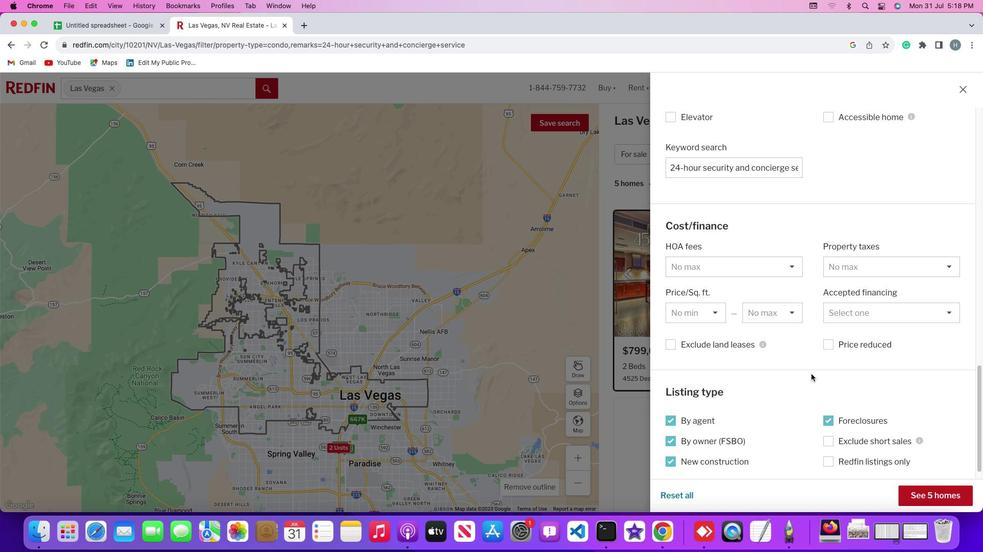 
Action: Mouse scrolled (827, 374) with delta (0, 0)
Screenshot: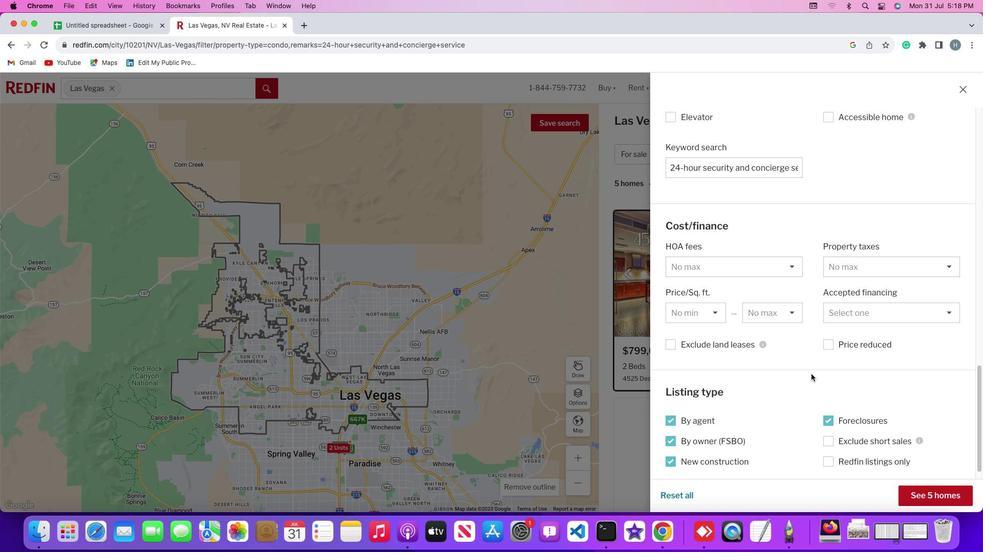 
Action: Mouse scrolled (827, 374) with delta (0, -1)
Screenshot: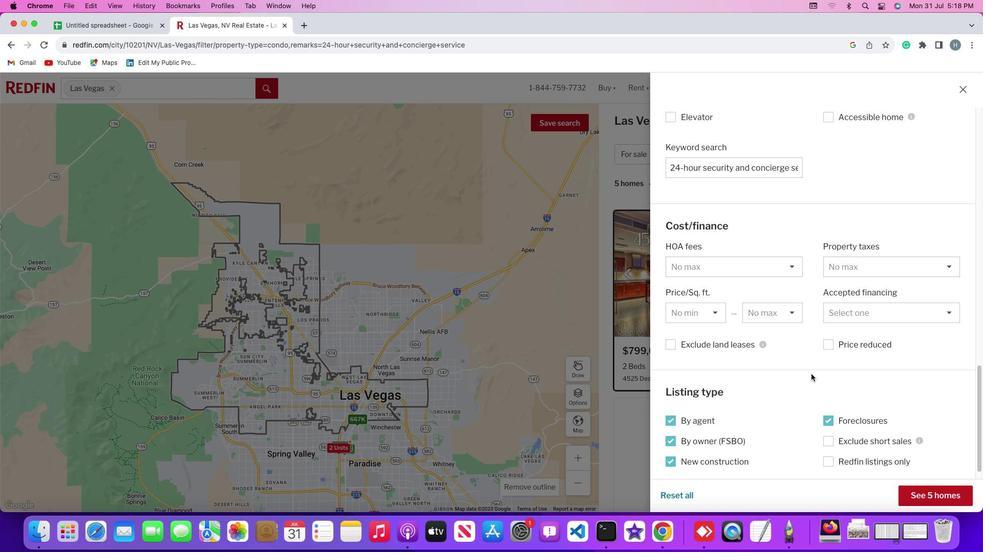 
Action: Mouse scrolled (827, 374) with delta (0, -1)
Screenshot: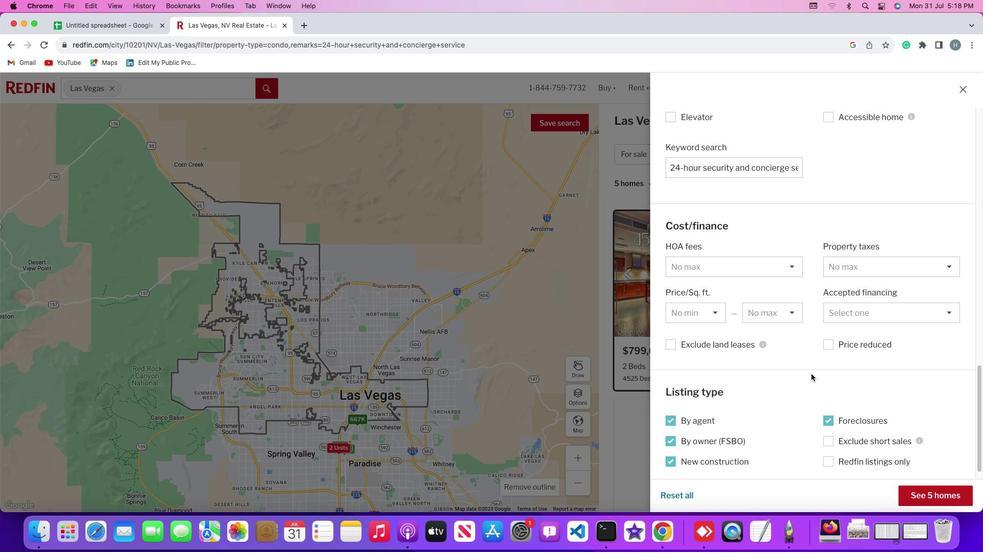
Action: Mouse moved to (806, 375)
Screenshot: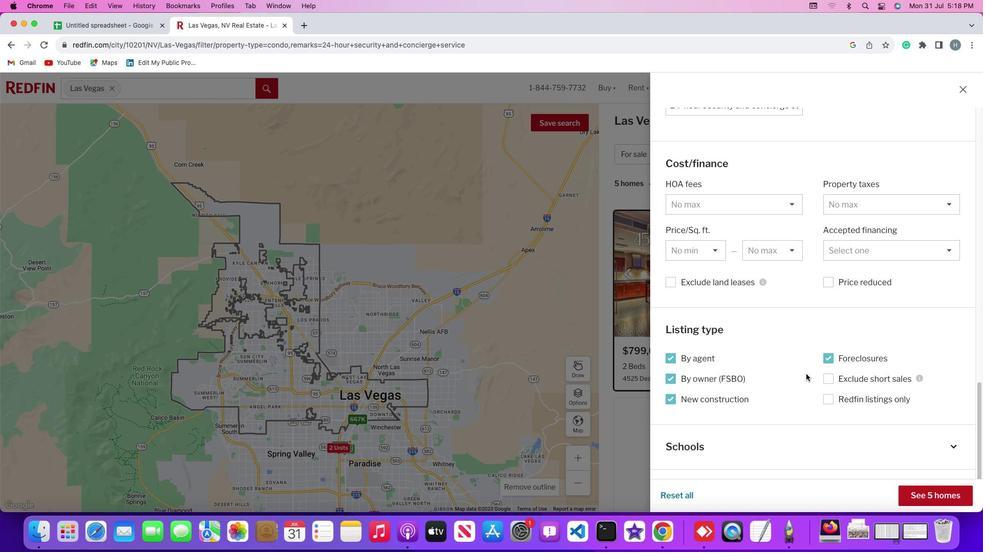 
Action: Mouse scrolled (806, 375) with delta (0, 0)
Screenshot: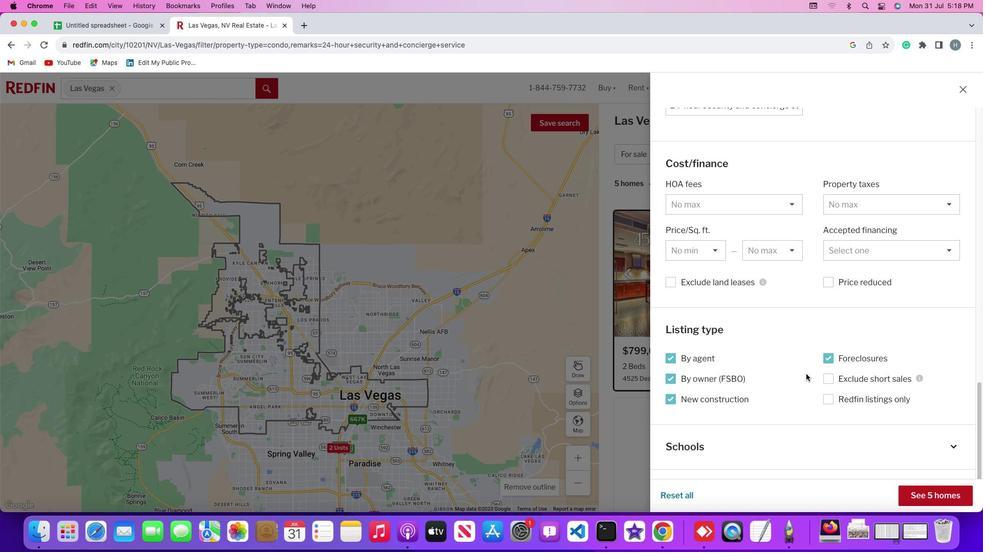 
Action: Mouse moved to (806, 375)
Screenshot: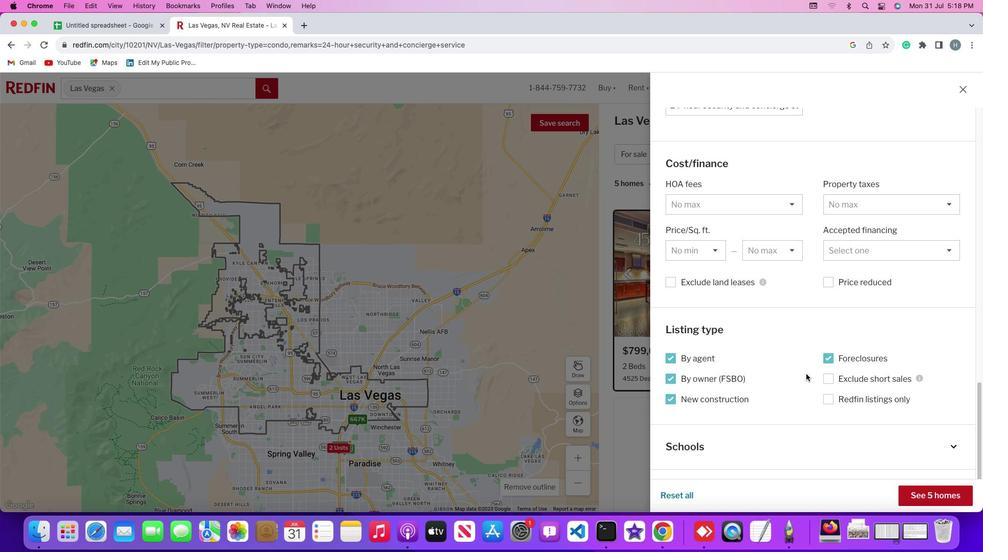 
Action: Mouse scrolled (806, 375) with delta (0, 0)
Screenshot: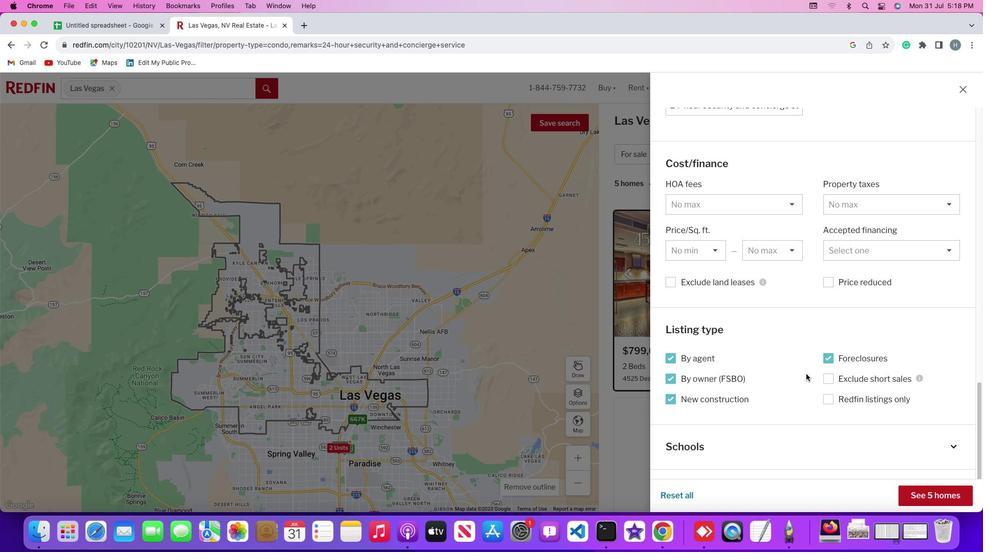 
Action: Mouse moved to (806, 374)
Screenshot: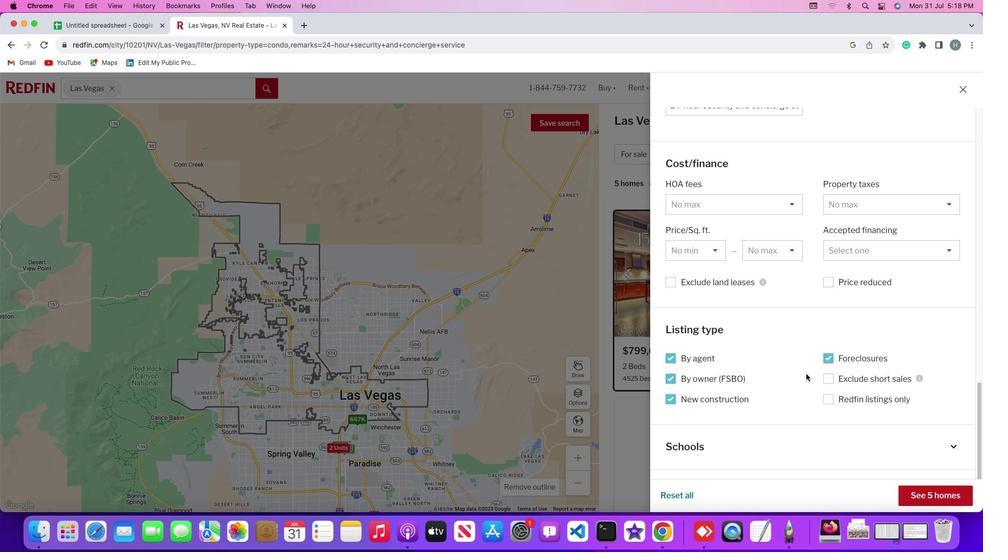 
Action: Mouse scrolled (806, 374) with delta (0, -1)
Screenshot: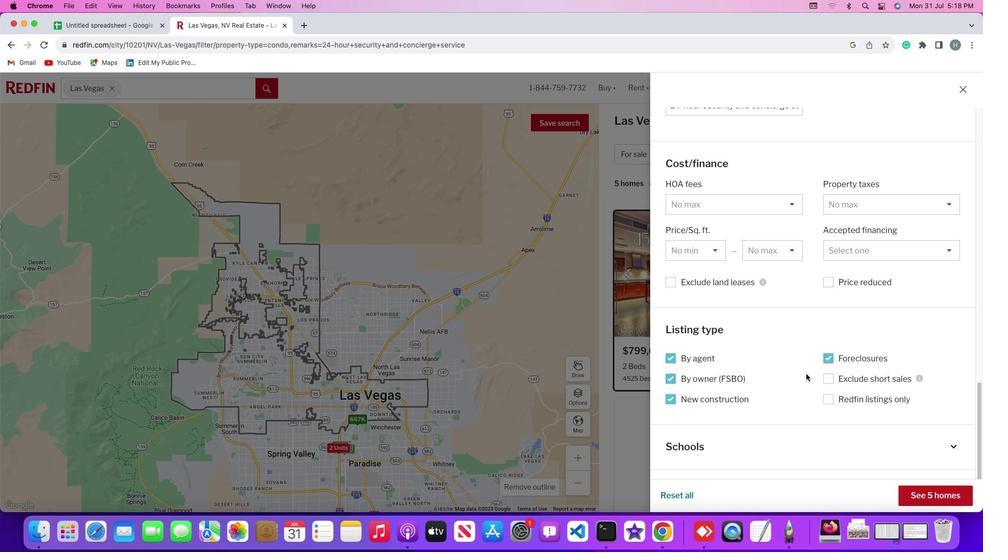 
Action: Mouse moved to (805, 374)
Screenshot: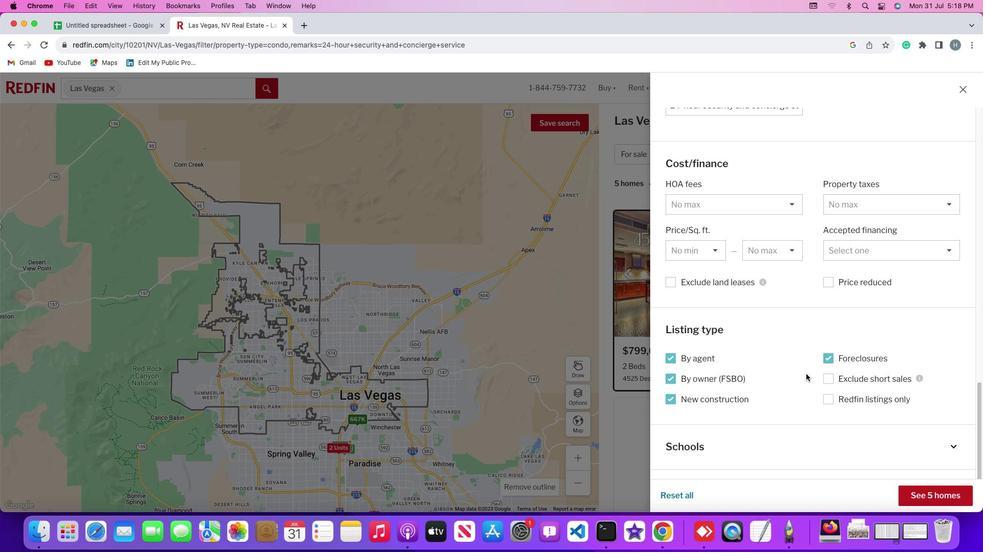 
Action: Mouse scrolled (805, 374) with delta (0, 0)
Screenshot: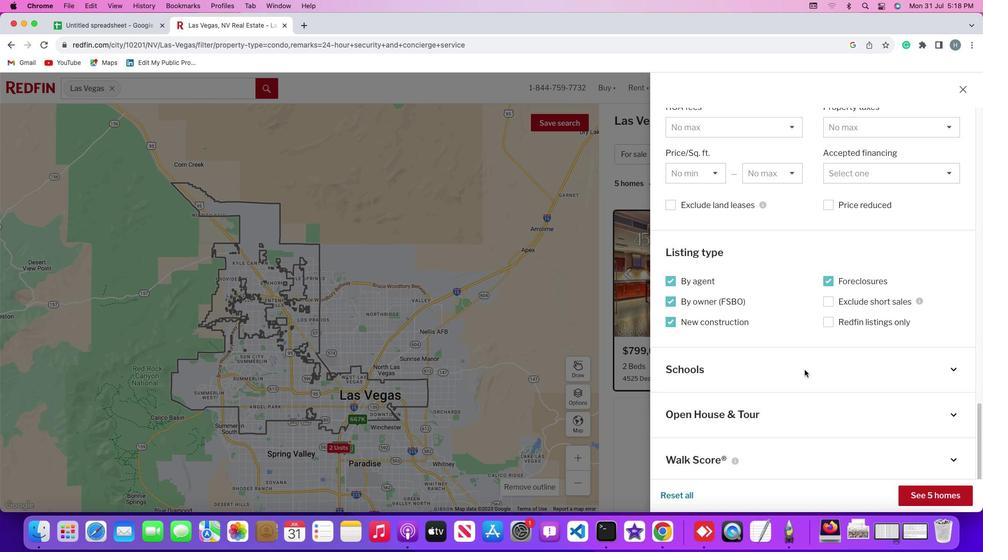 
Action: Mouse moved to (804, 371)
Screenshot: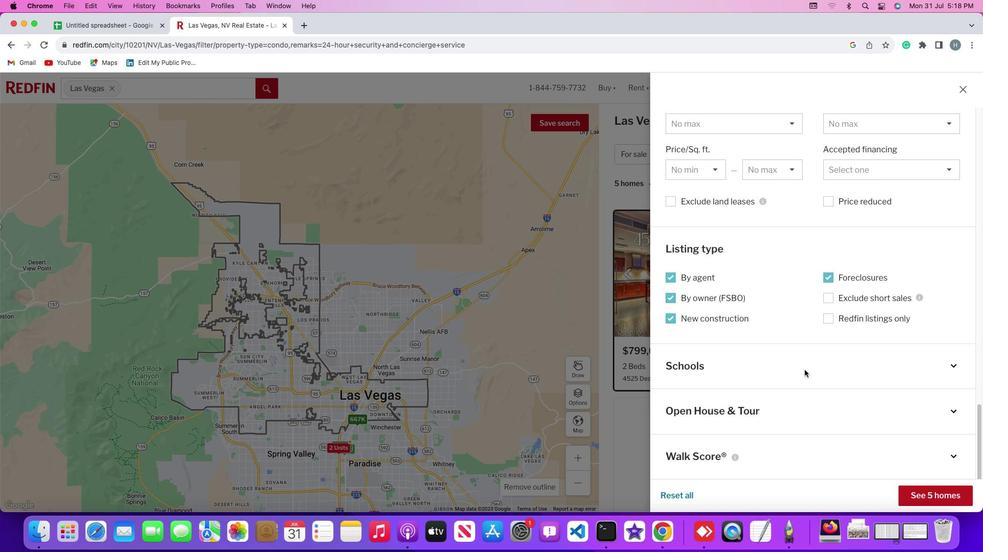 
Action: Mouse scrolled (804, 371) with delta (0, 0)
Screenshot: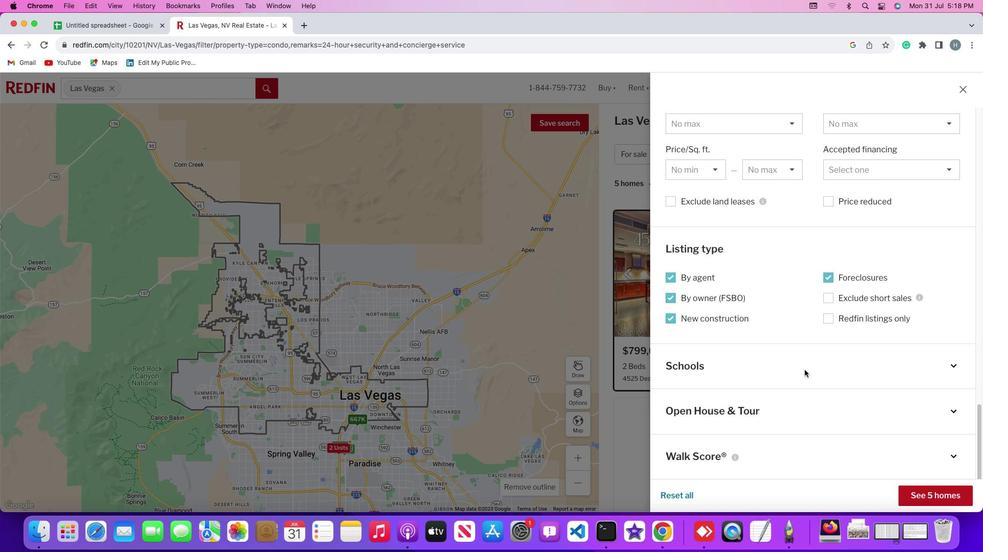 
Action: Mouse scrolled (804, 371) with delta (0, 0)
Screenshot: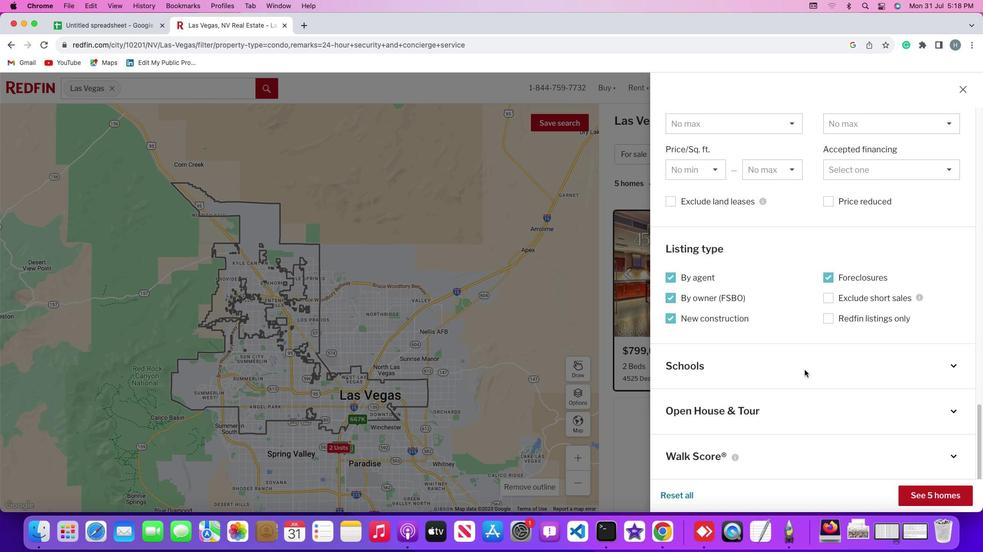 
Action: Mouse scrolled (804, 371) with delta (0, -1)
Screenshot: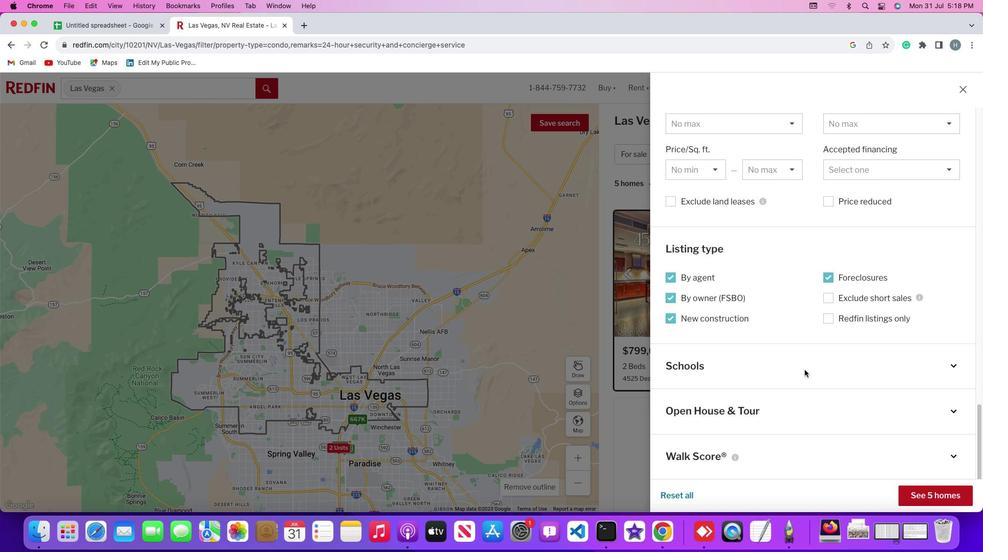 
Action: Mouse moved to (804, 370)
Screenshot: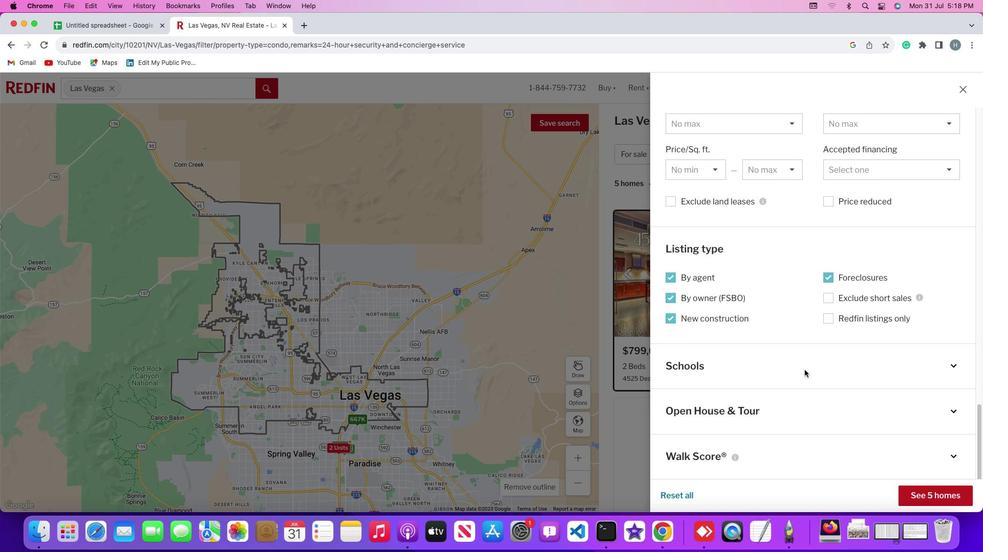 
Action: Mouse scrolled (804, 370) with delta (0, 0)
Screenshot: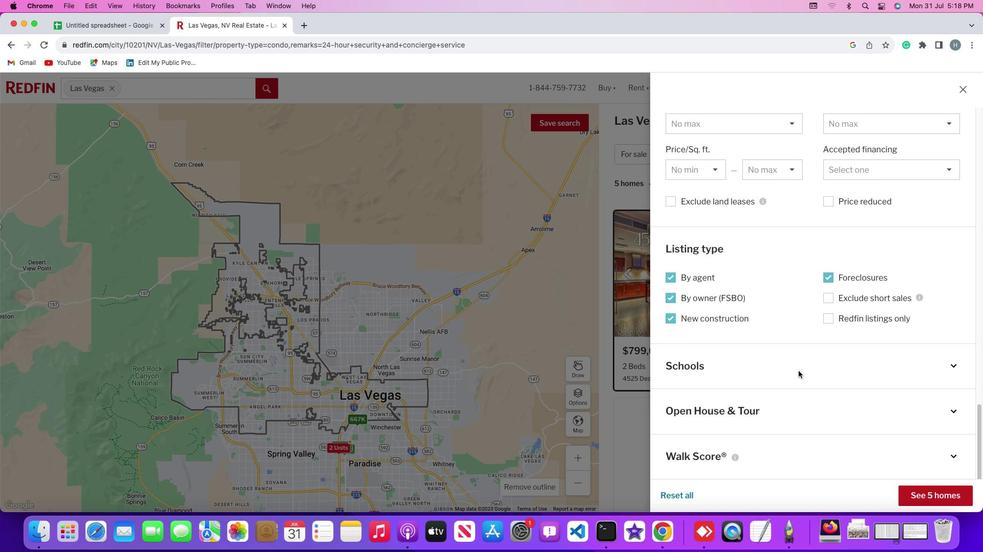 
Action: Mouse scrolled (804, 370) with delta (0, 0)
Screenshot: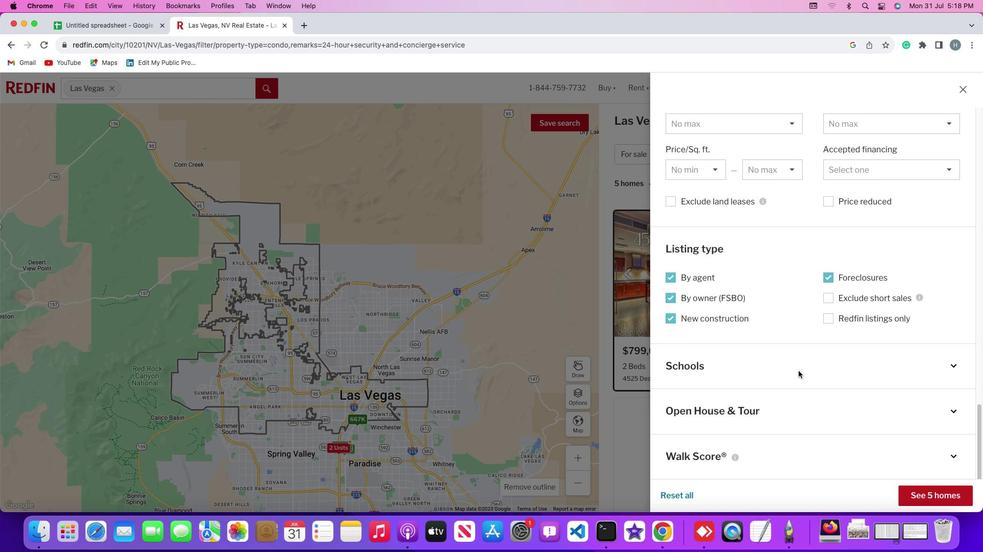 
Action: Mouse scrolled (804, 370) with delta (0, 0)
Screenshot: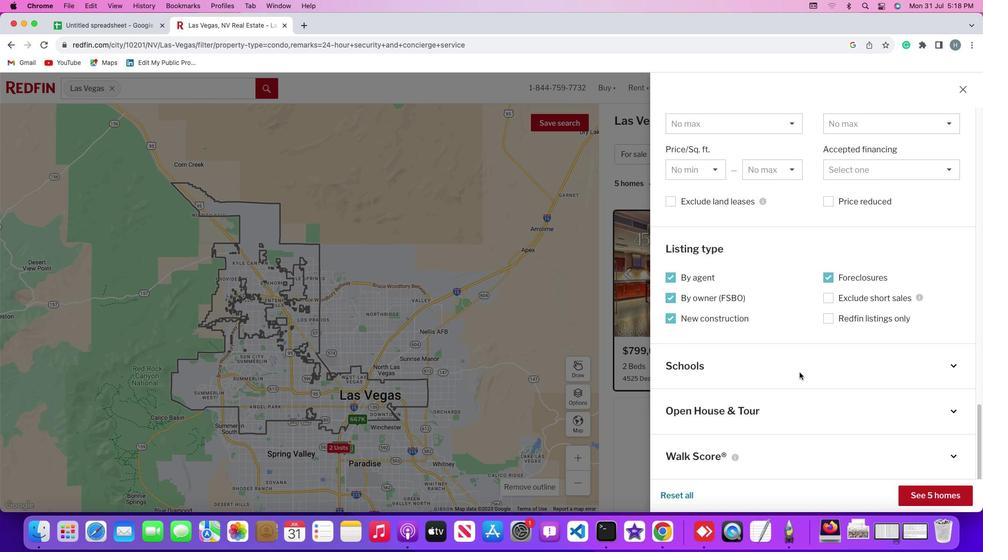 
Action: Mouse moved to (918, 494)
Screenshot: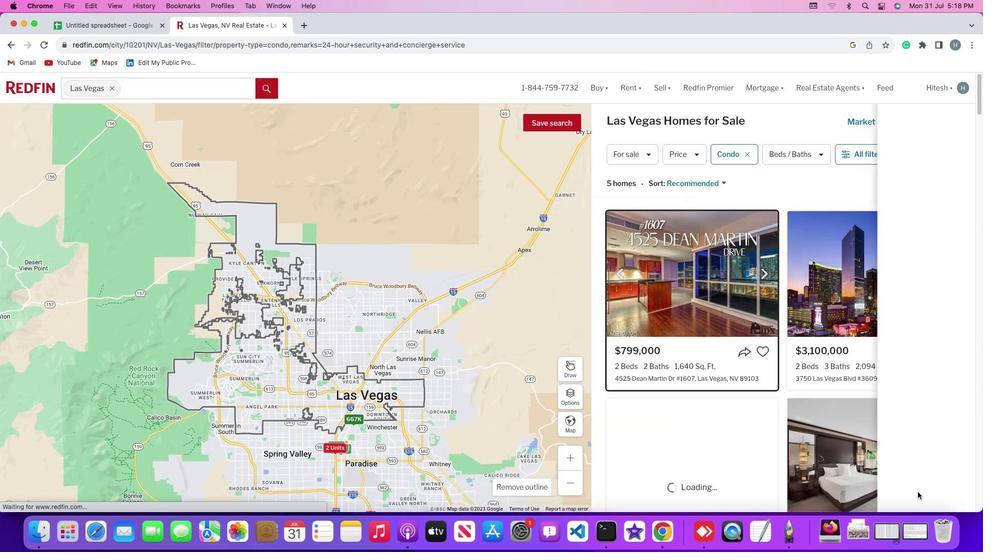 
Action: Mouse pressed left at (918, 494)
Screenshot: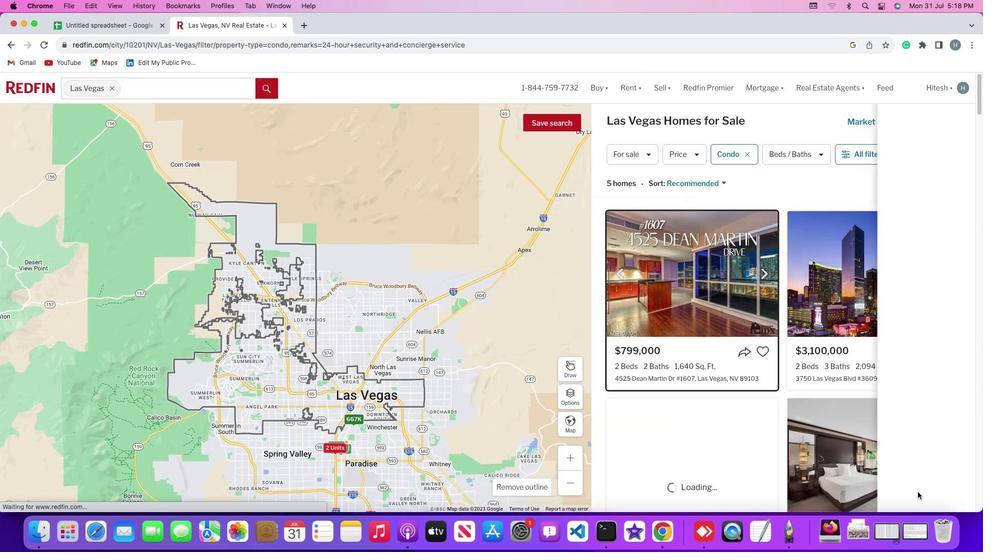 
Action: Mouse moved to (694, 266)
Screenshot: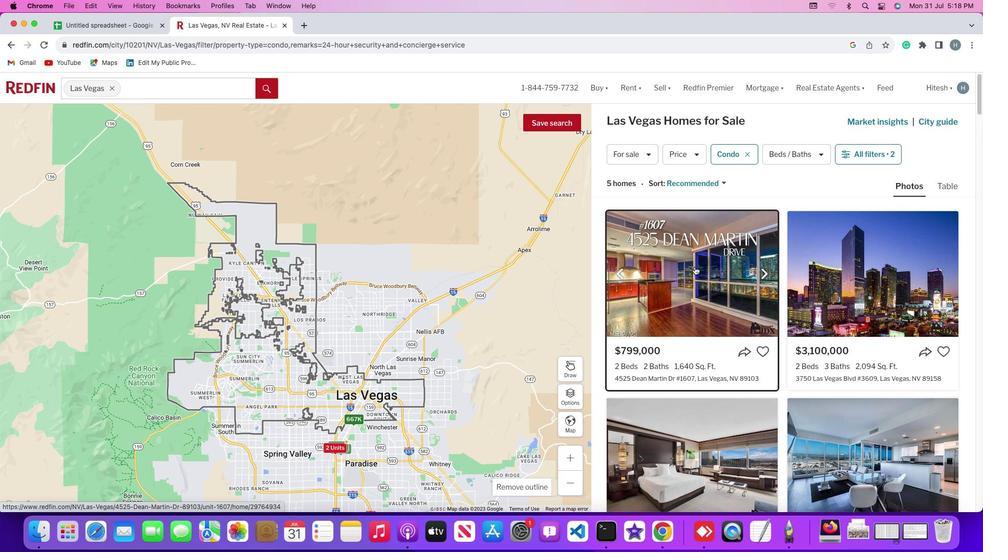 
Action: Mouse pressed left at (694, 266)
Screenshot: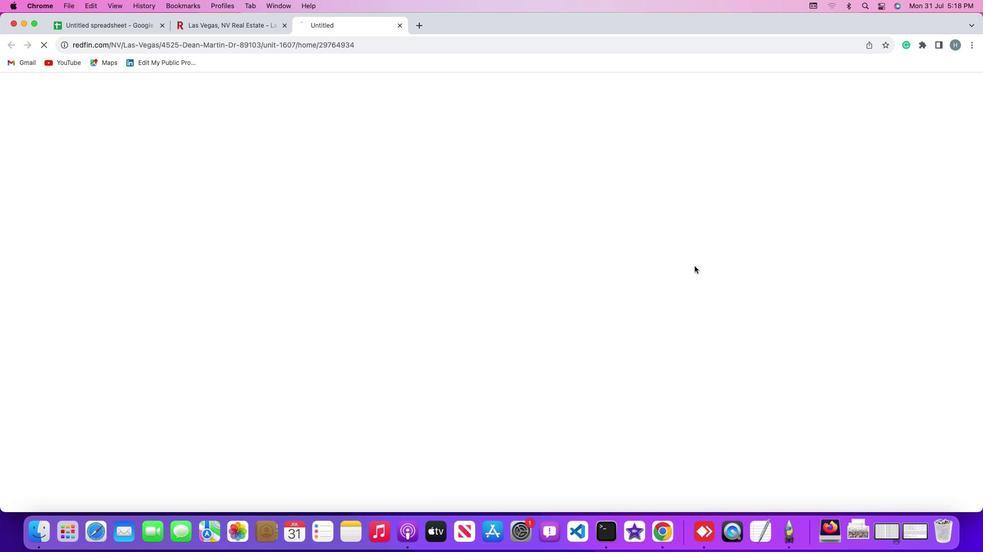 
Action: Mouse moved to (417, 327)
Screenshot: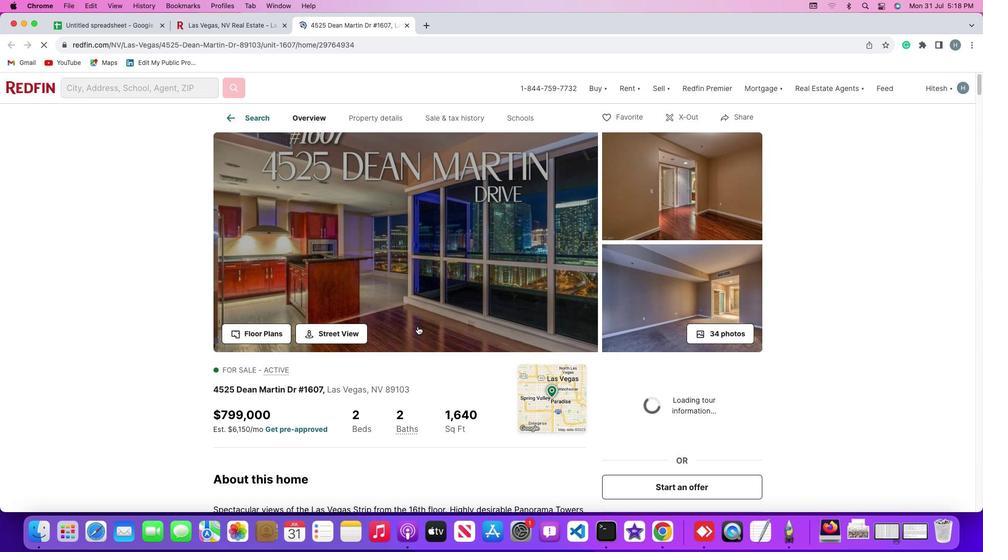 
Action: Mouse scrolled (417, 327) with delta (0, 0)
Screenshot: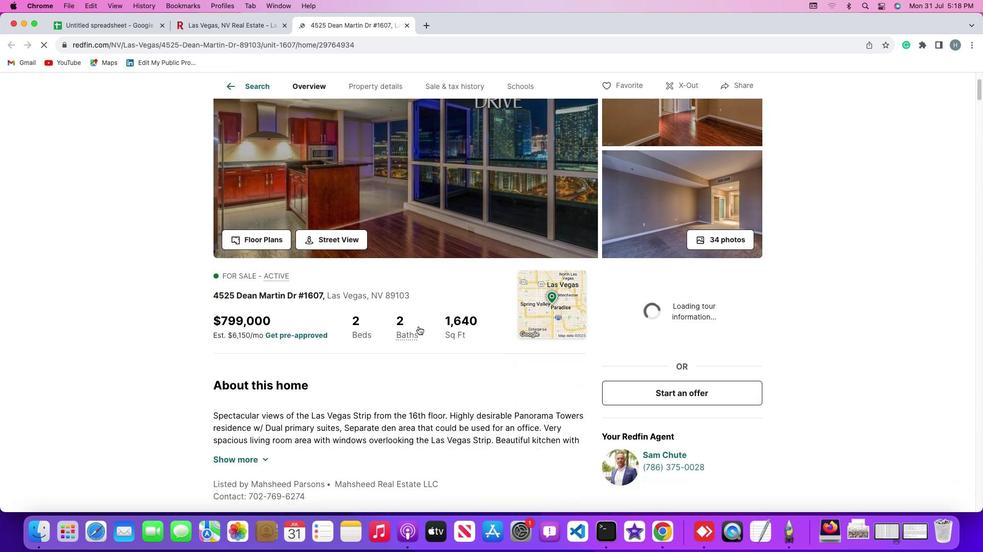 
Action: Mouse scrolled (417, 327) with delta (0, 0)
Screenshot: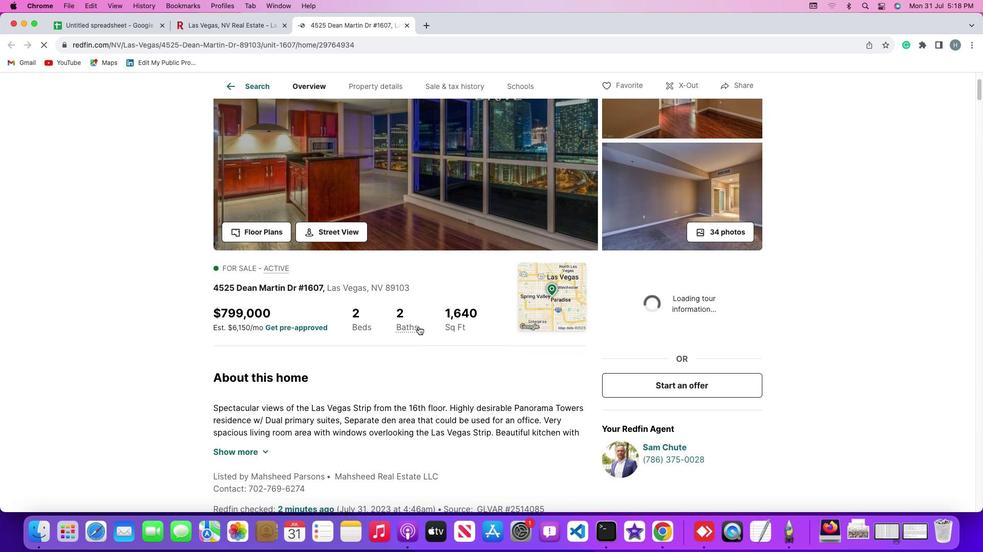 
Action: Mouse scrolled (417, 327) with delta (0, 0)
Screenshot: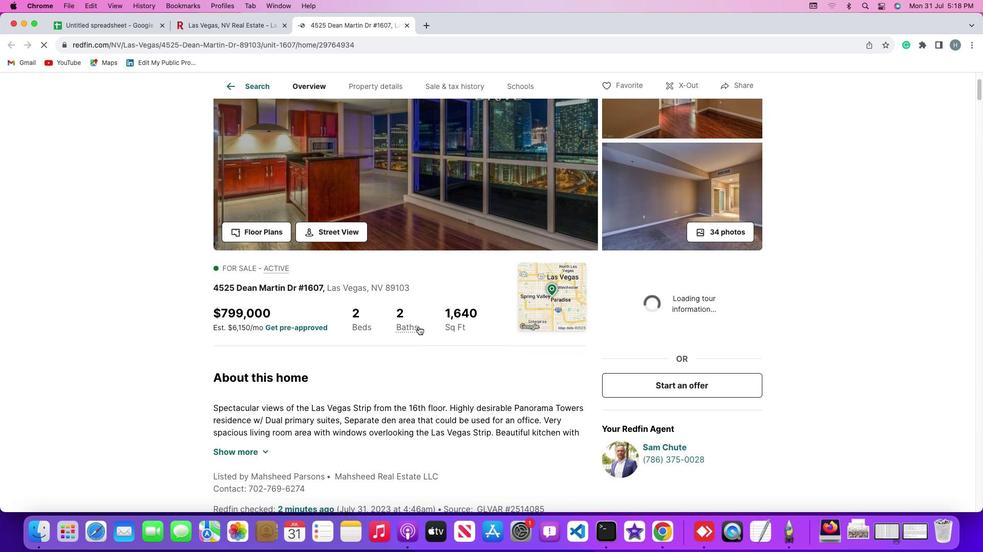 
Action: Mouse scrolled (417, 327) with delta (0, -1)
Screenshot: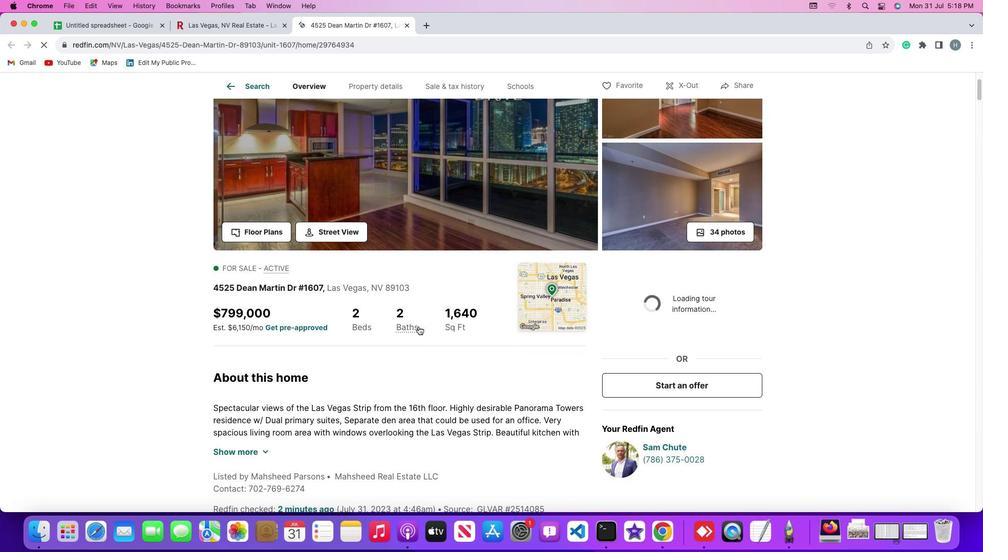 
Action: Mouse moved to (418, 326)
Screenshot: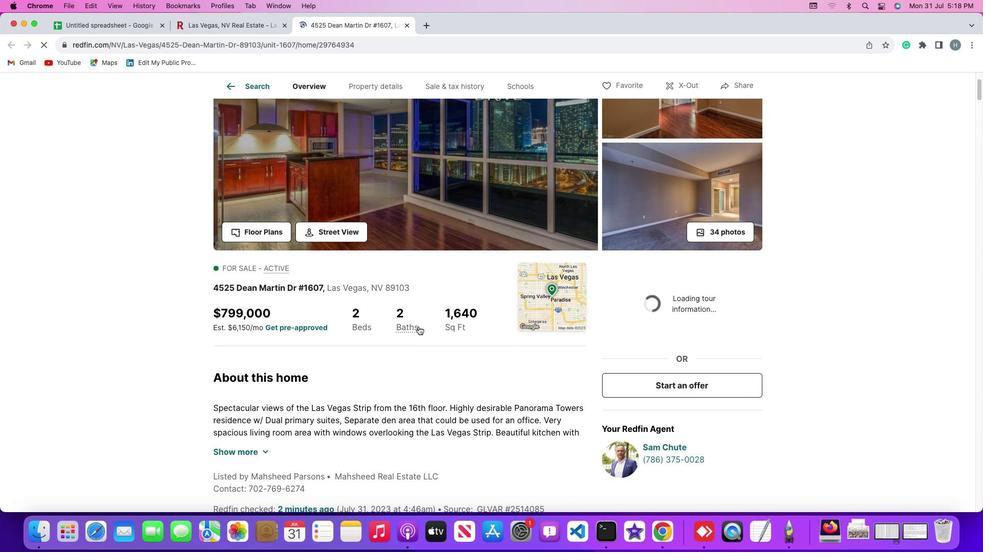 
Action: Mouse scrolled (418, 326) with delta (0, 0)
Screenshot: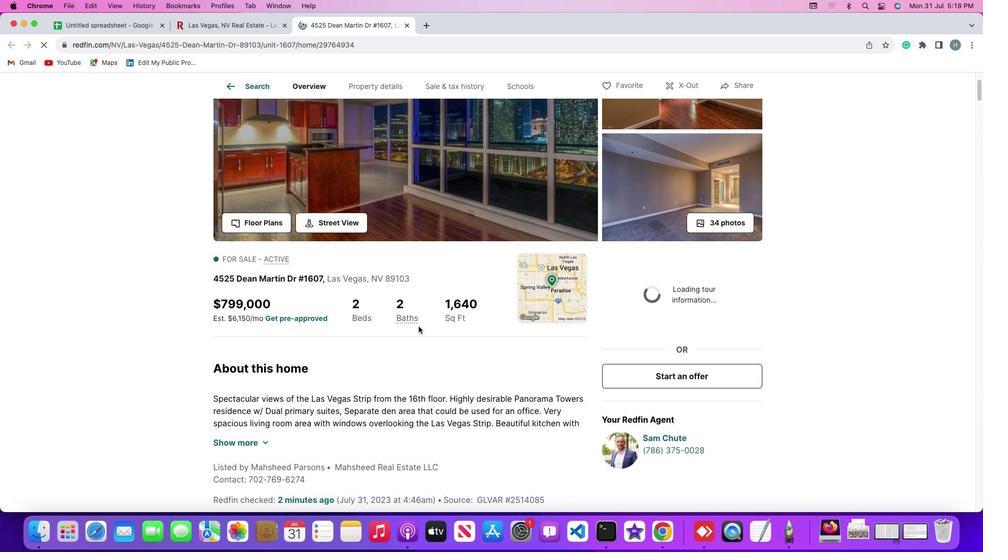 
Action: Mouse scrolled (418, 326) with delta (0, 0)
Screenshot: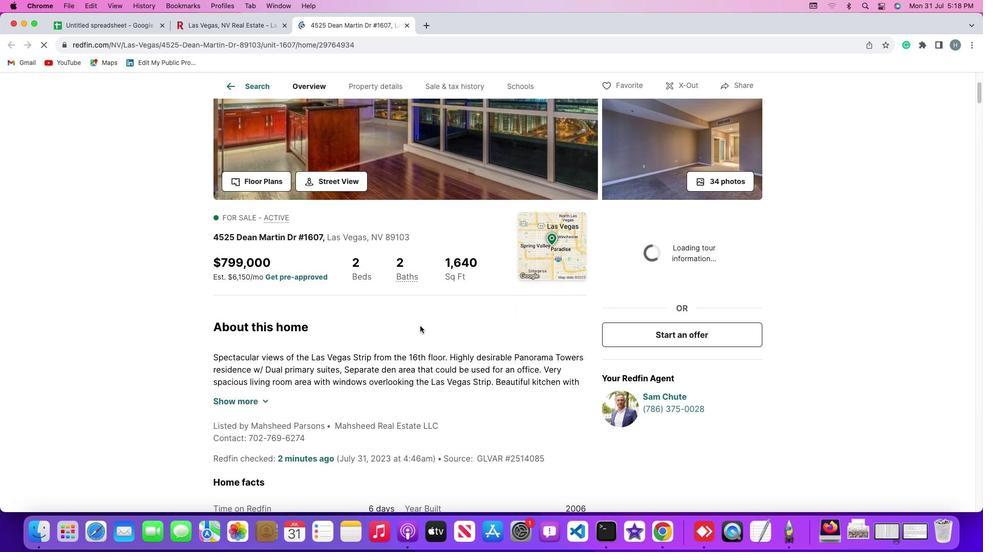
Action: Mouse scrolled (418, 326) with delta (0, 0)
Screenshot: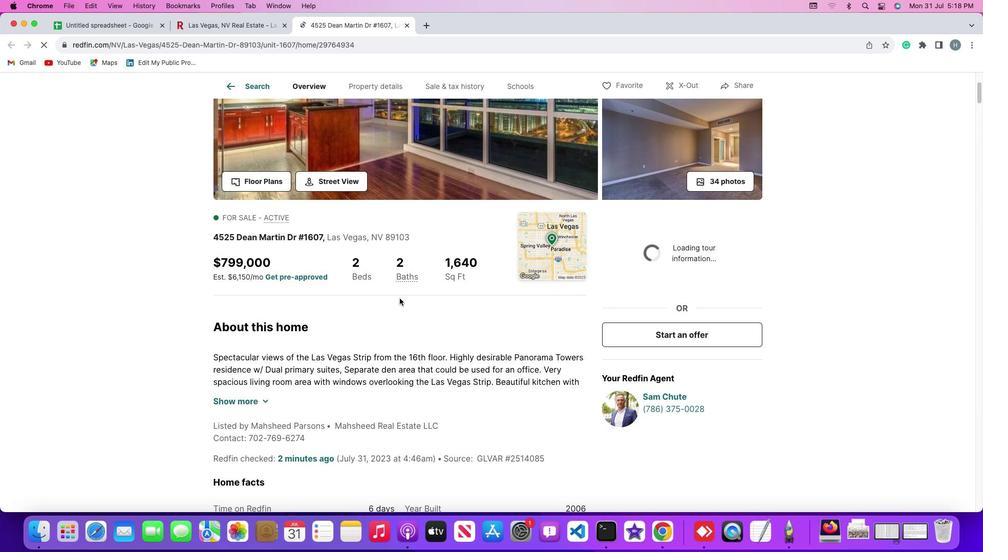 
Action: Mouse scrolled (418, 326) with delta (0, 0)
Screenshot: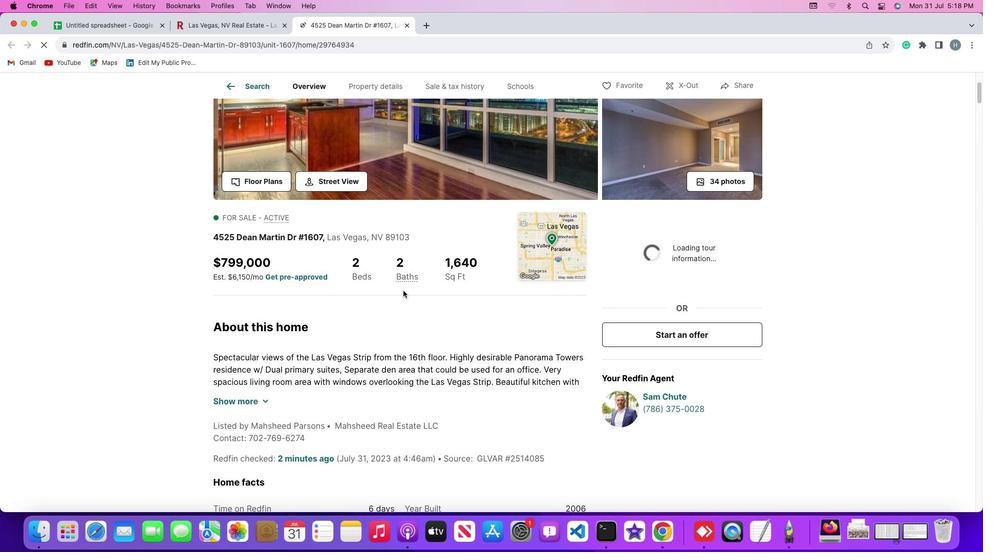 
Action: Mouse moved to (463, 220)
Screenshot: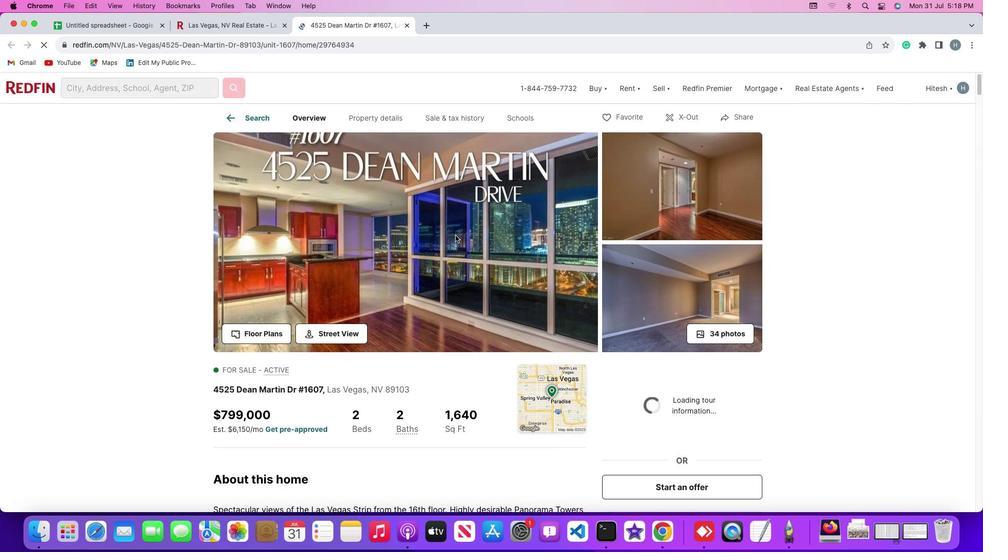 
Action: Mouse scrolled (463, 220) with delta (0, 0)
Screenshot: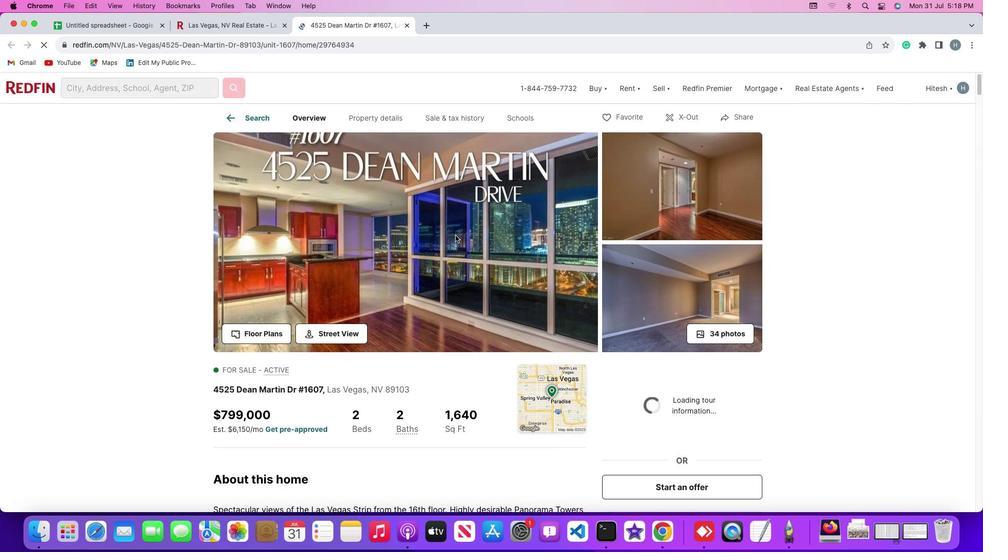 
Action: Mouse moved to (463, 222)
Screenshot: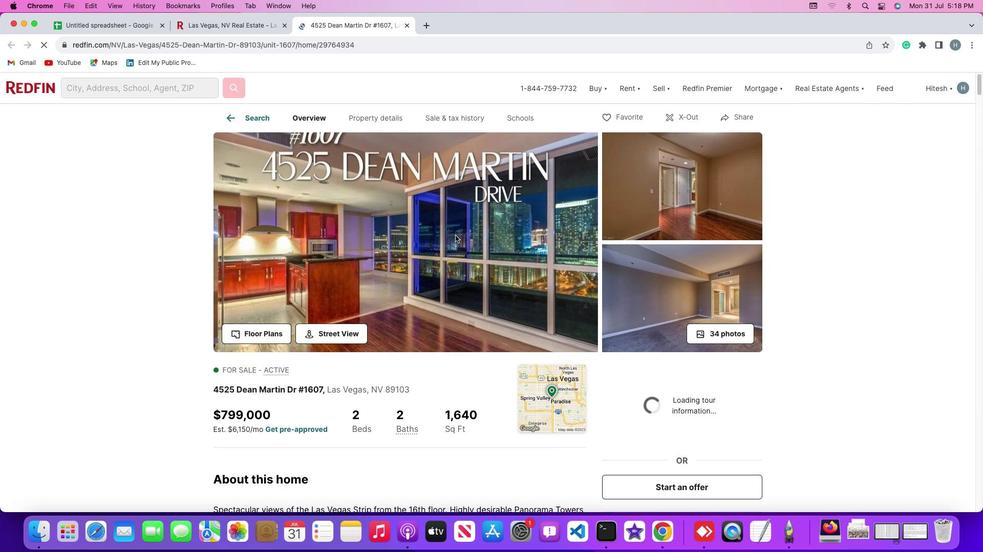 
Action: Mouse scrolled (463, 222) with delta (0, 0)
Screenshot: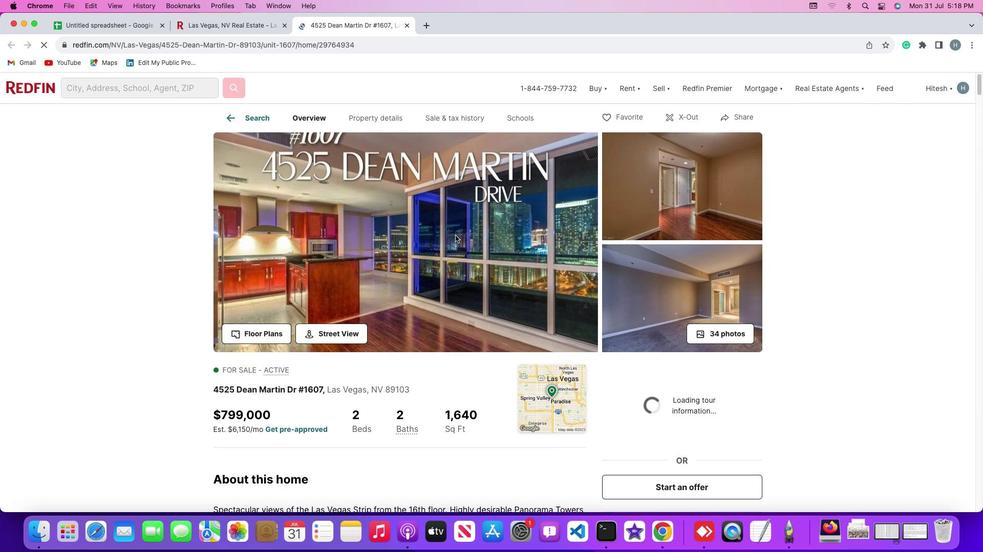 
Action: Mouse moved to (463, 223)
Screenshot: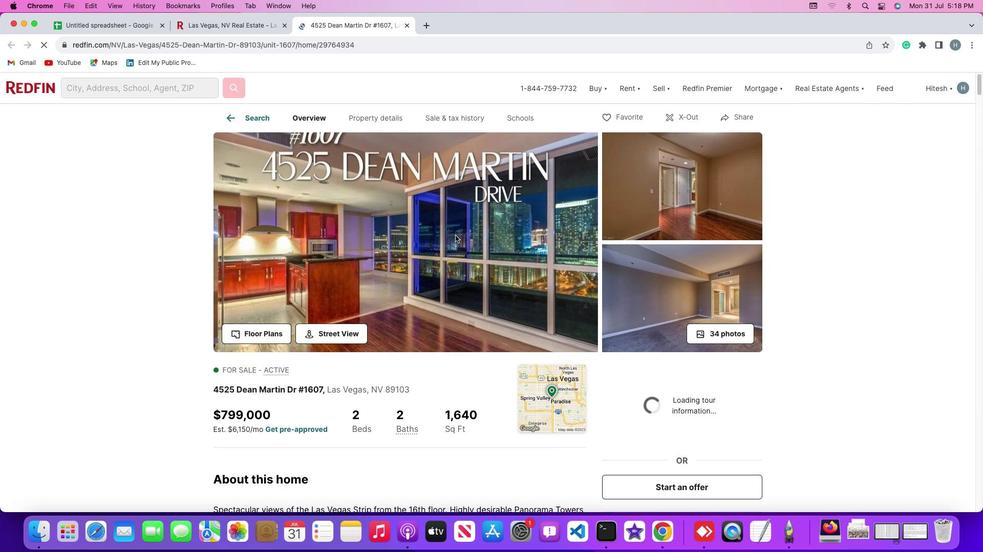 
Action: Mouse scrolled (463, 223) with delta (0, 1)
Screenshot: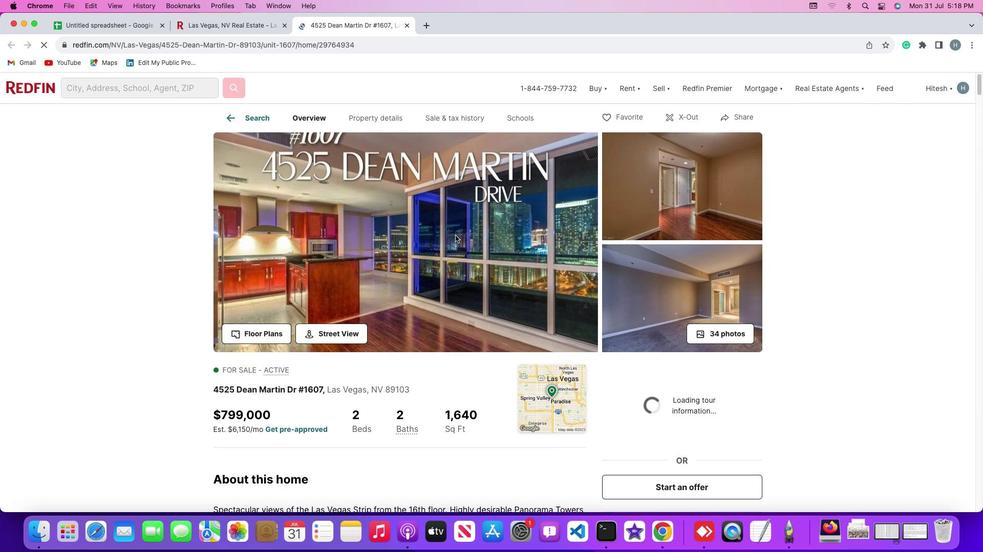 
Action: Mouse moved to (462, 226)
Screenshot: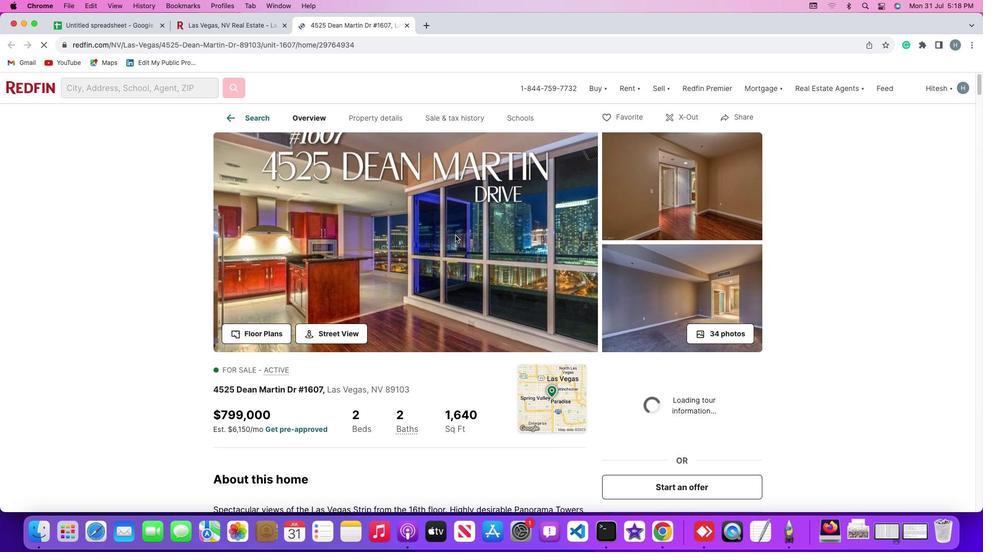 
Action: Mouse scrolled (462, 226) with delta (0, 2)
Screenshot: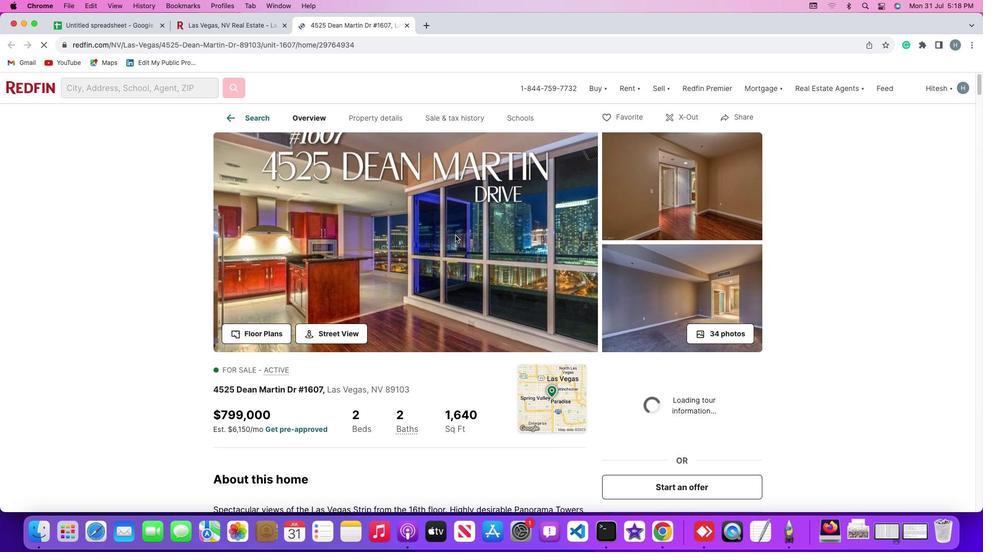 
Action: Mouse moved to (461, 230)
Screenshot: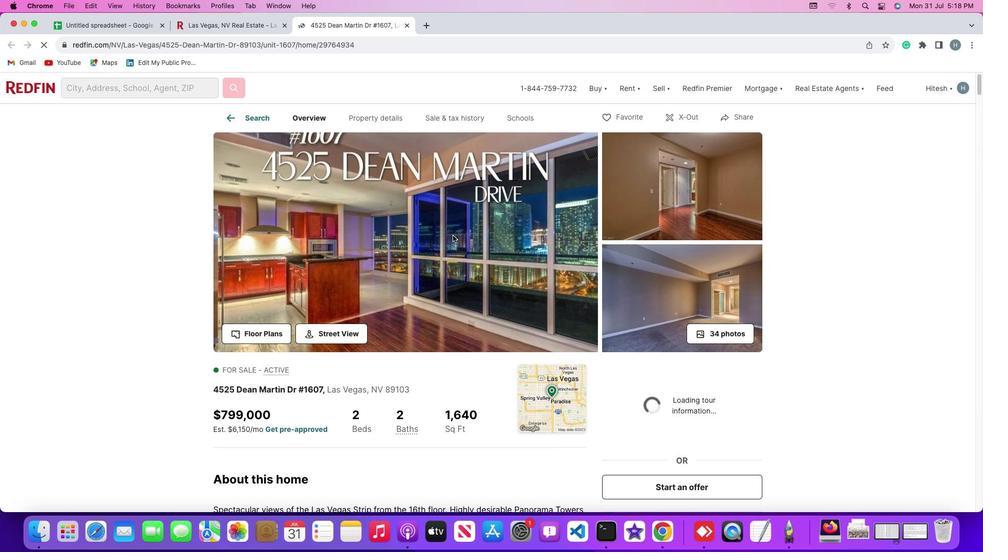
Action: Mouse scrolled (461, 230) with delta (0, 2)
Screenshot: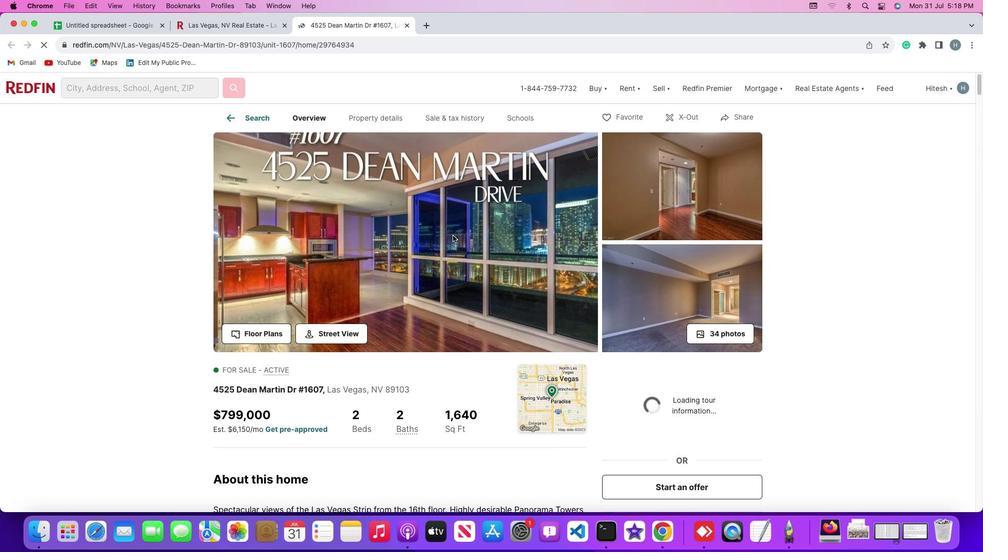 
Action: Mouse moved to (452, 235)
Screenshot: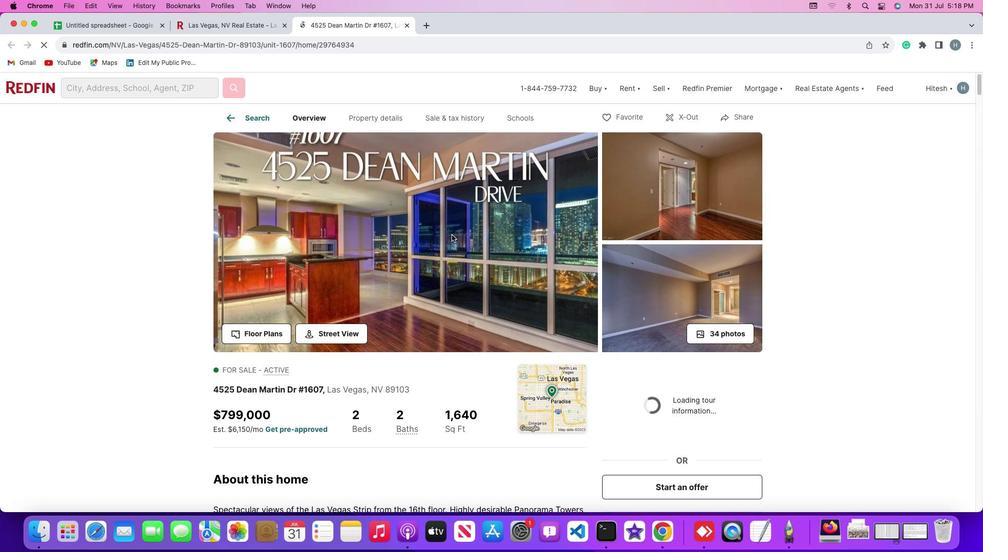 
Action: Mouse pressed left at (452, 235)
Screenshot: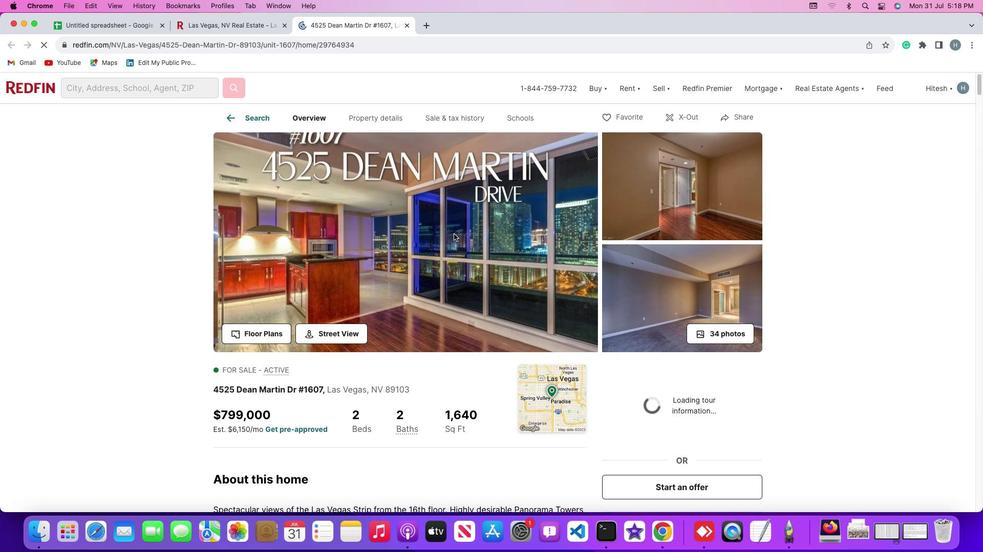 
Action: Mouse moved to (488, 231)
Screenshot: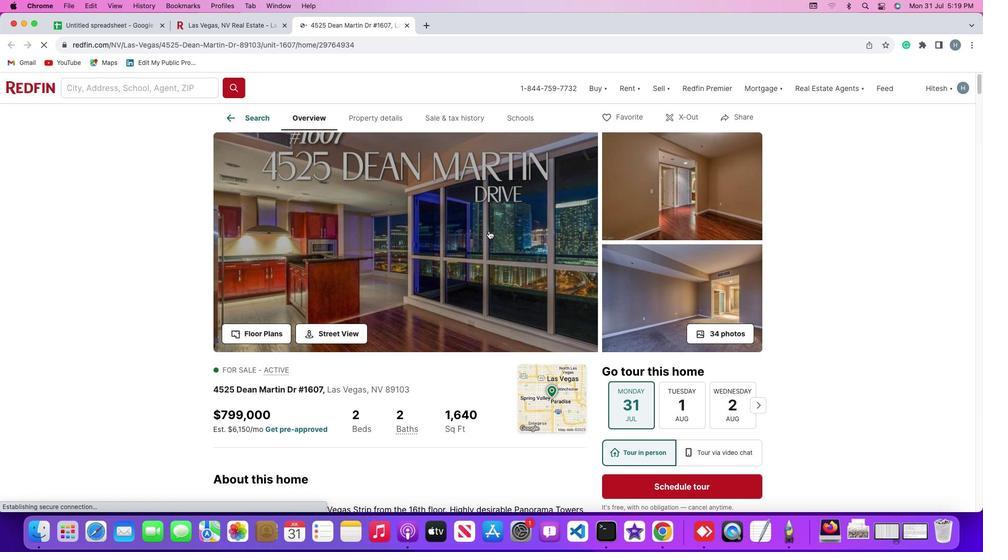 
Action: Mouse pressed left at (488, 231)
Screenshot: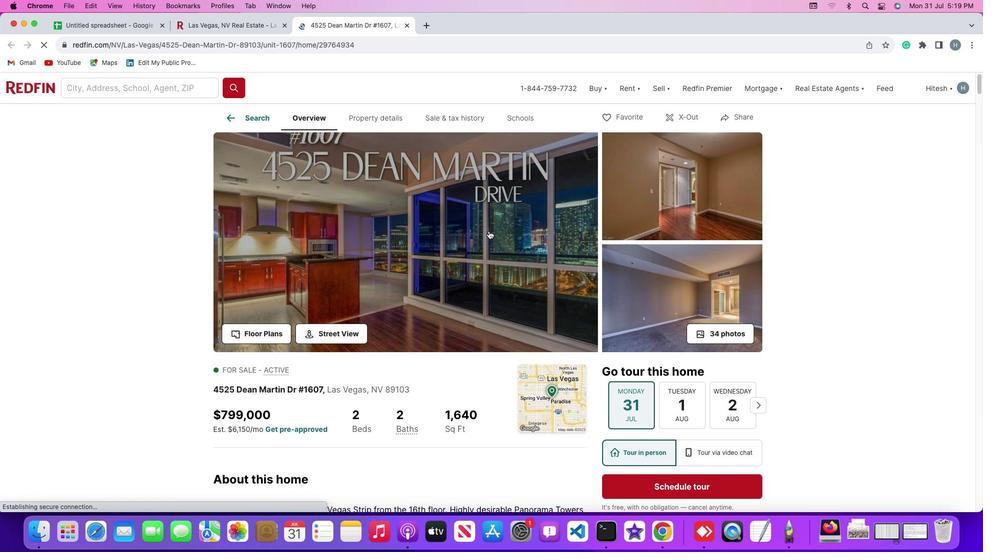 
Action: Mouse moved to (923, 292)
Screenshot: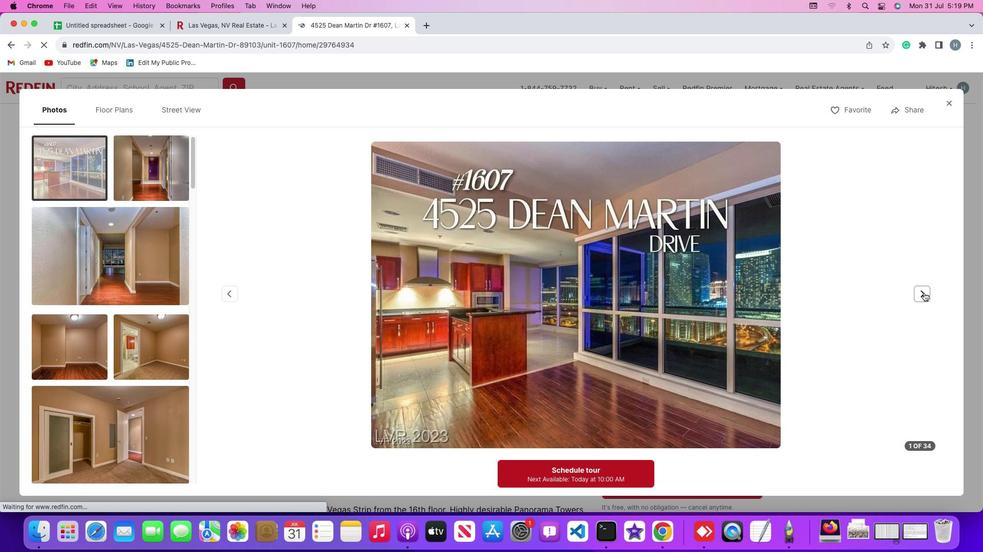 
Action: Mouse pressed left at (923, 292)
Screenshot: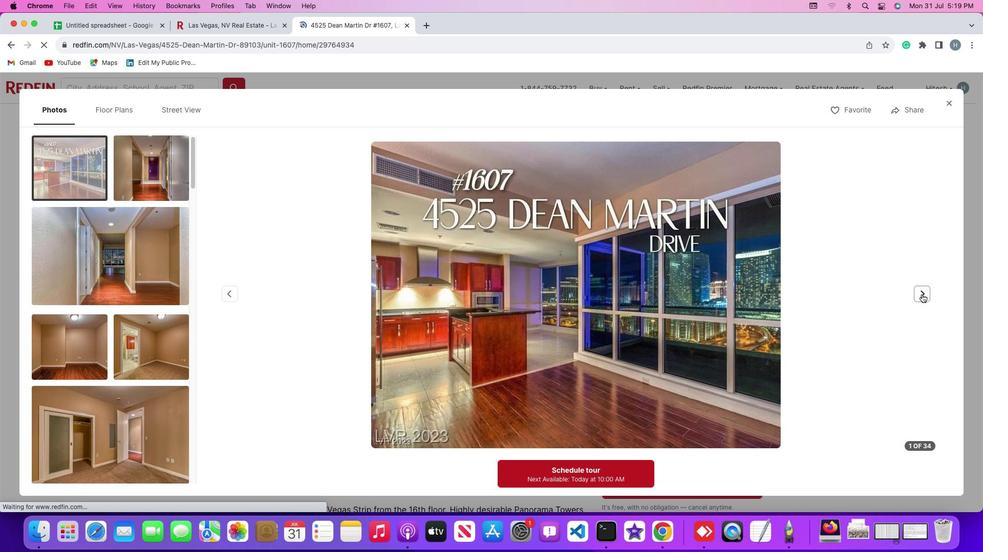 
Action: Mouse moved to (925, 290)
Screenshot: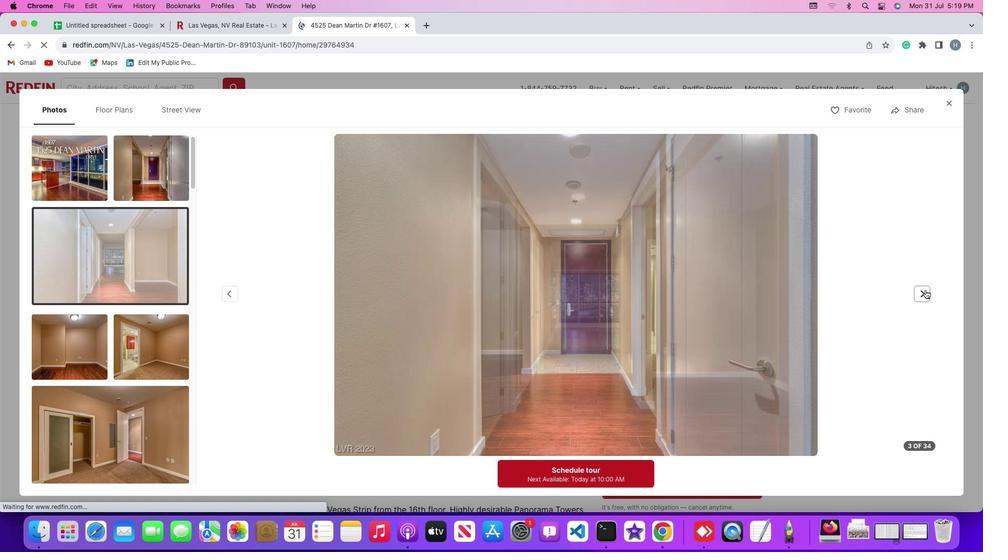 
Action: Mouse pressed left at (925, 290)
Screenshot: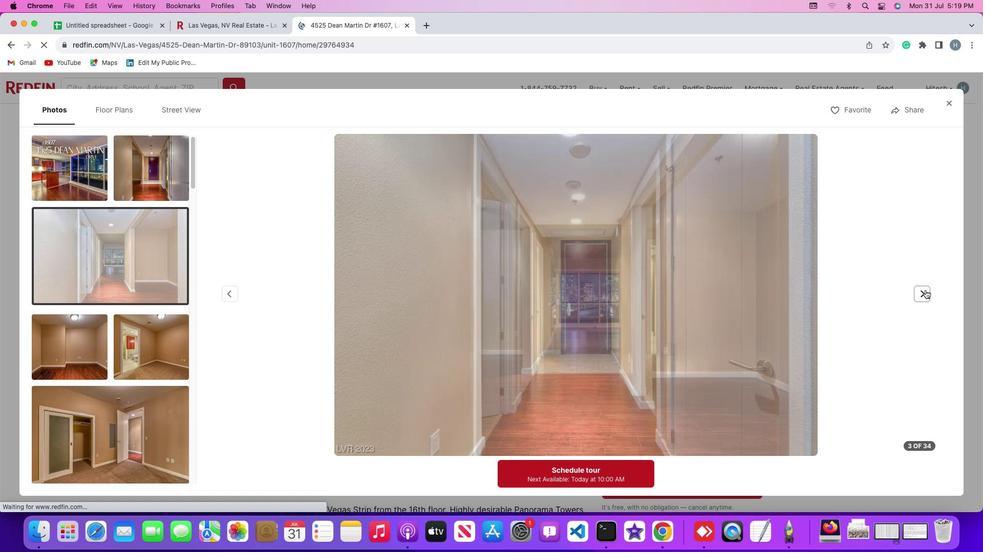 
Action: Mouse moved to (925, 290)
Screenshot: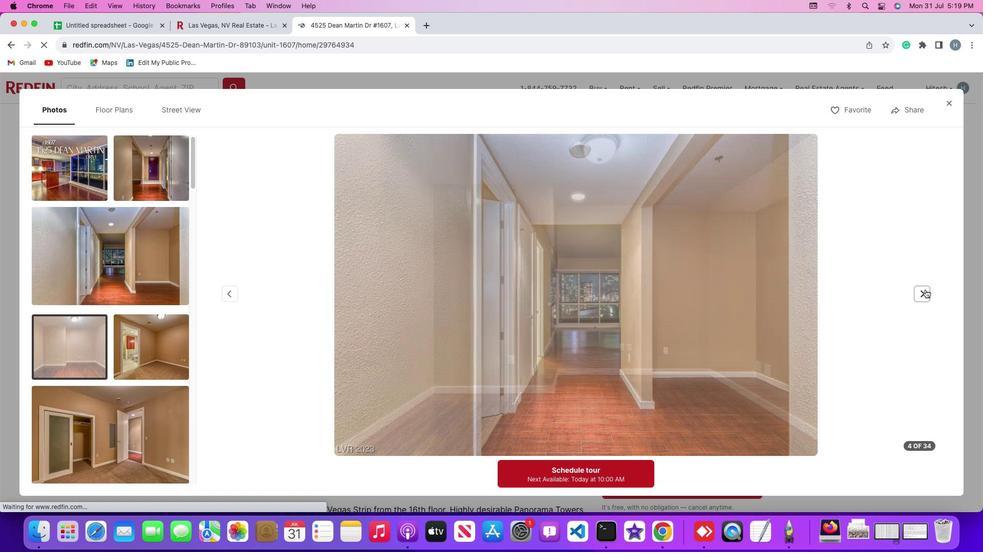 
Action: Mouse pressed left at (925, 290)
Screenshot: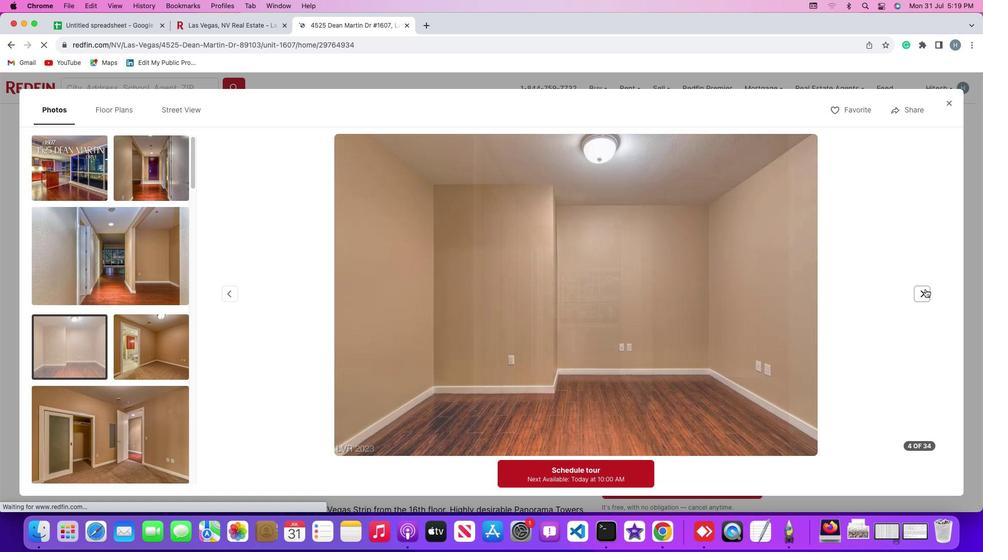 
Action: Mouse moved to (925, 289)
Screenshot: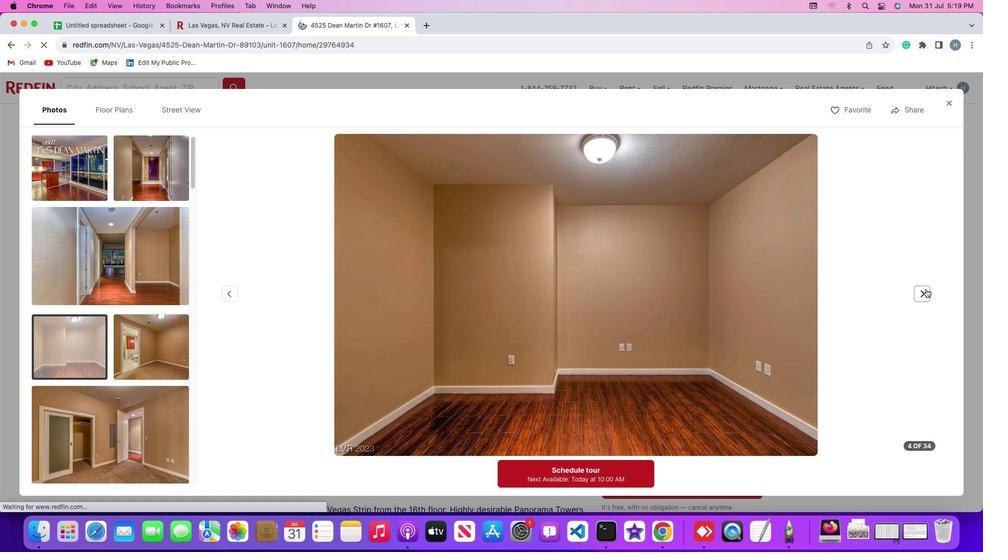 
Action: Mouse pressed left at (925, 289)
Screenshot: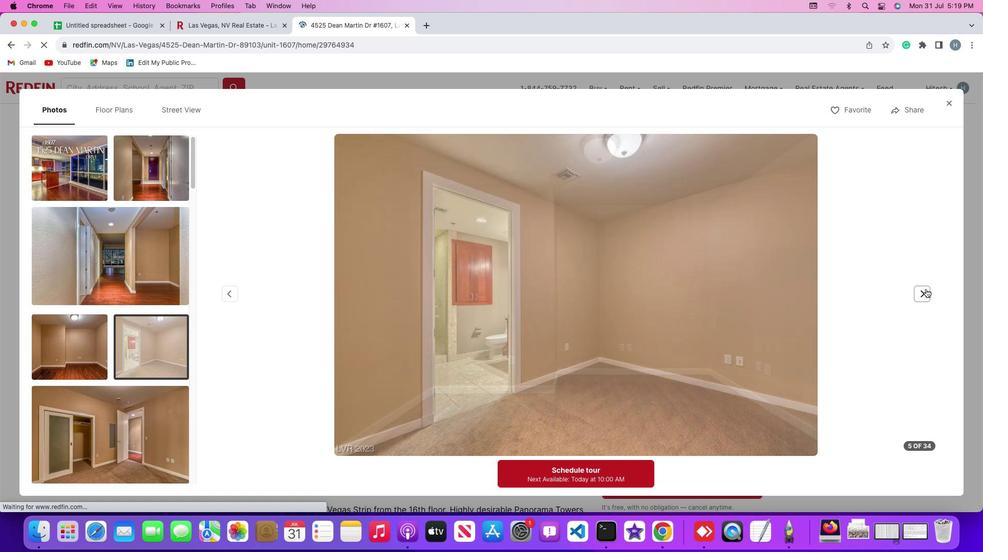 
Action: Mouse pressed left at (925, 289)
Screenshot: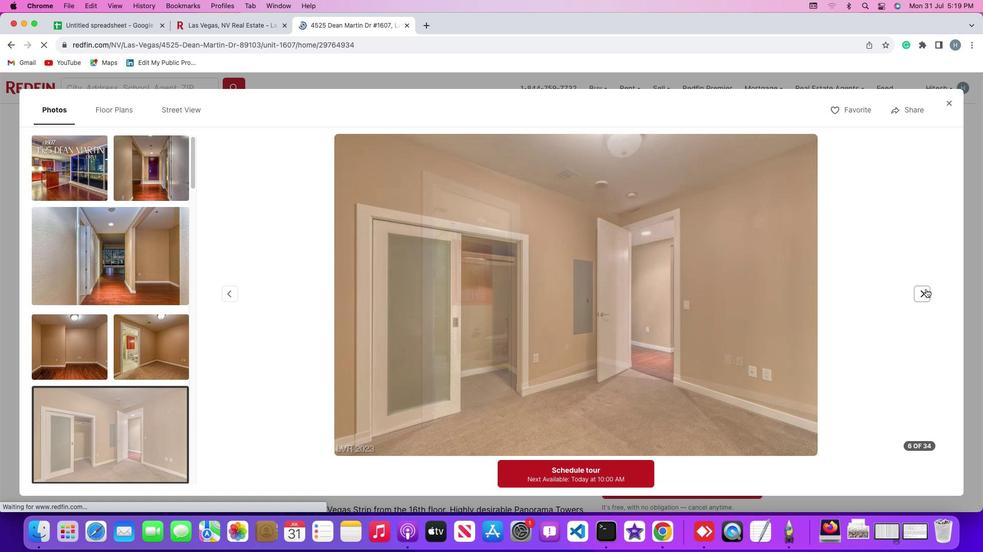 
Action: Mouse pressed left at (925, 289)
Screenshot: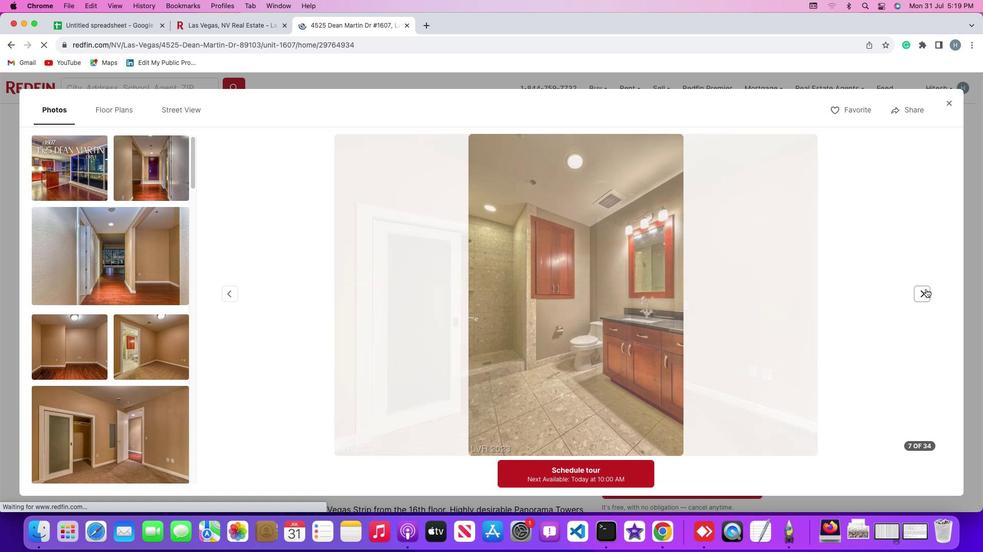 
Action: Mouse moved to (925, 289)
Screenshot: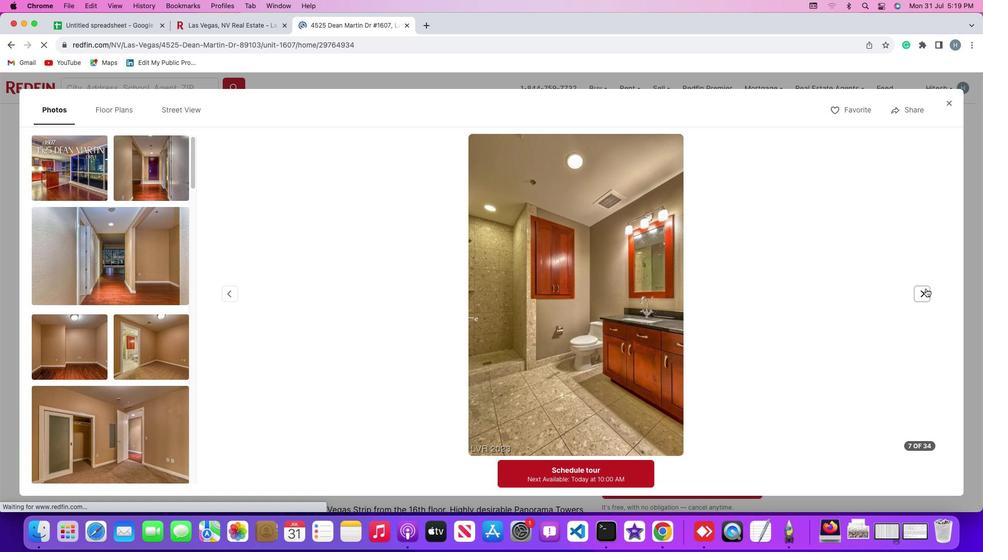 
Action: Mouse pressed left at (925, 289)
Screenshot: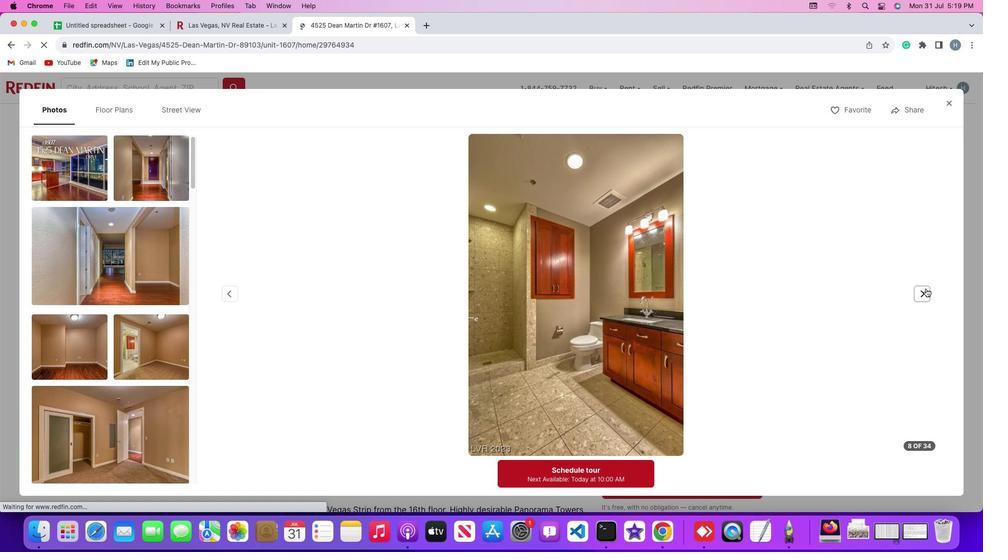 
Action: Mouse pressed left at (925, 289)
Screenshot: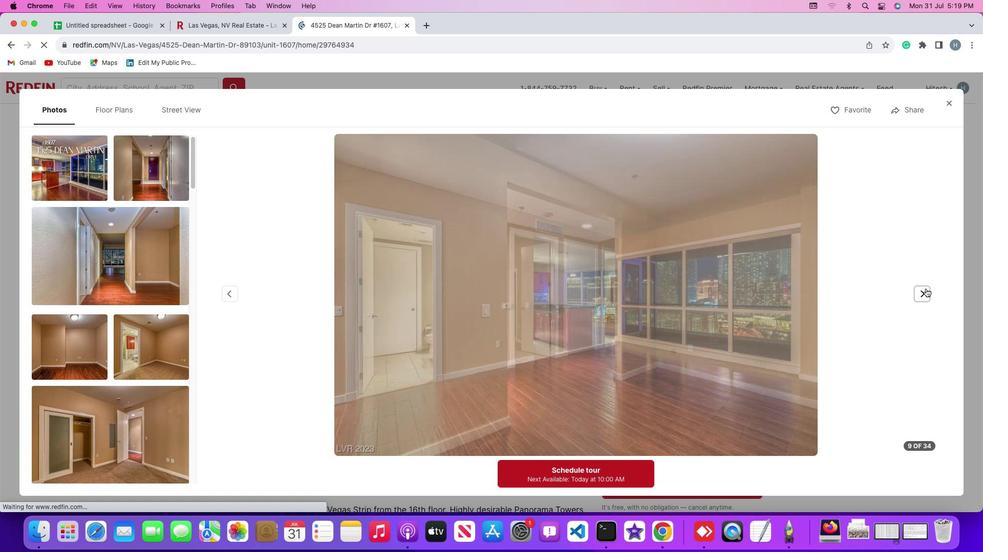 
Action: Mouse pressed left at (925, 289)
Screenshot: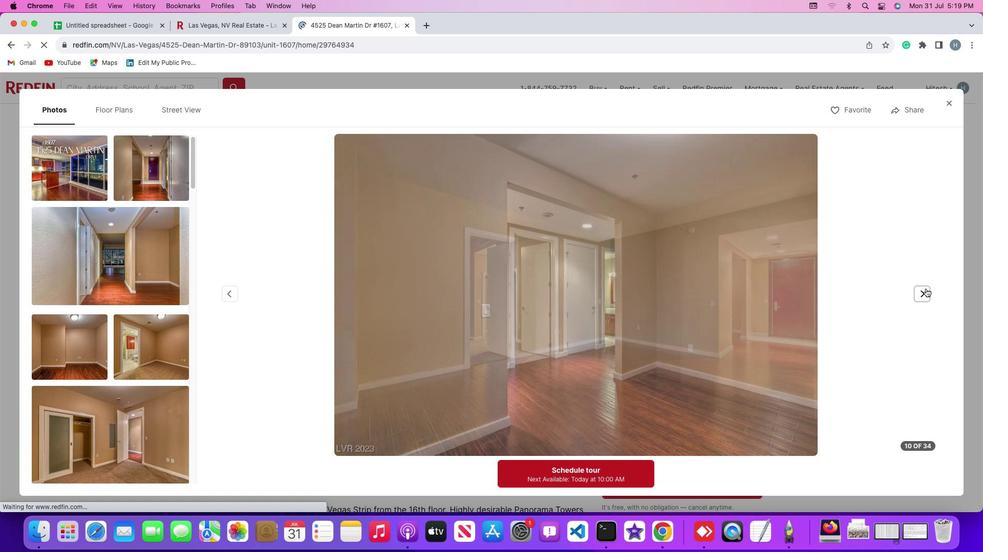 
Action: Mouse pressed left at (925, 289)
Screenshot: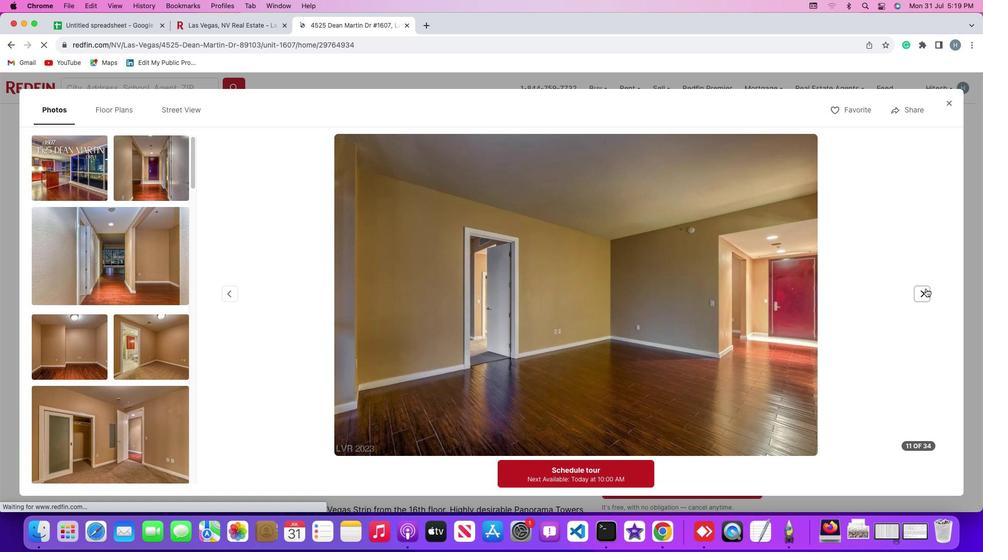 
Action: Mouse pressed left at (925, 289)
Screenshot: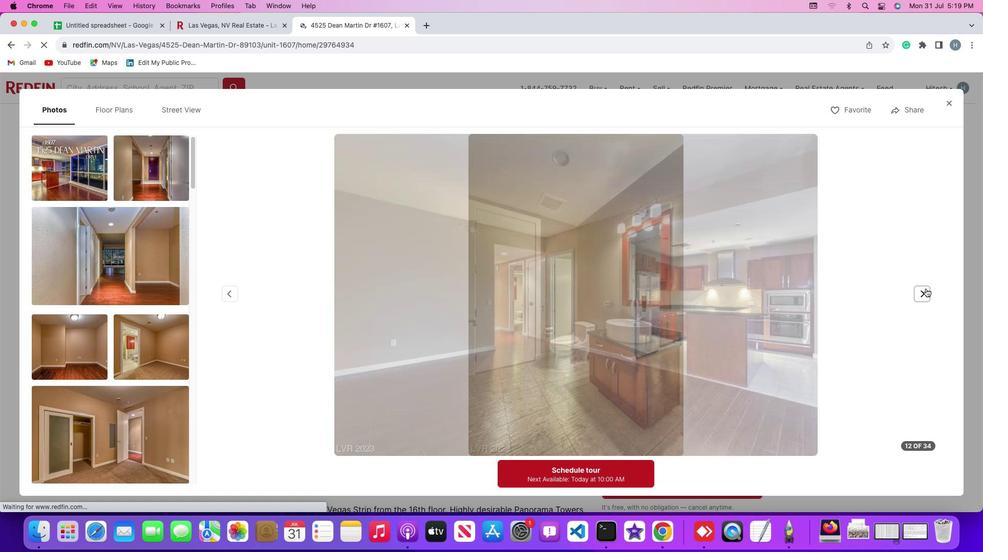 
Action: Mouse pressed left at (925, 289)
Screenshot: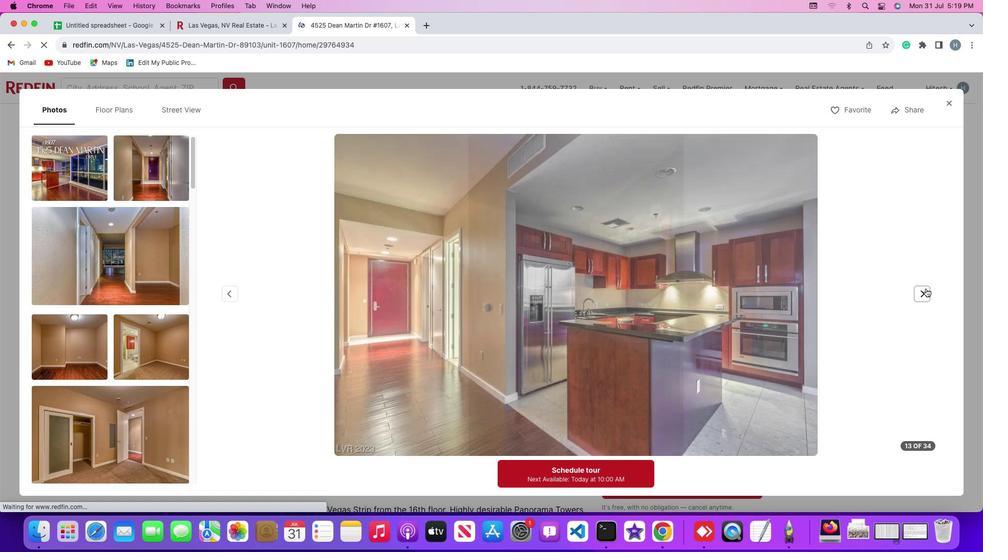 
Action: Mouse pressed left at (925, 289)
Screenshot: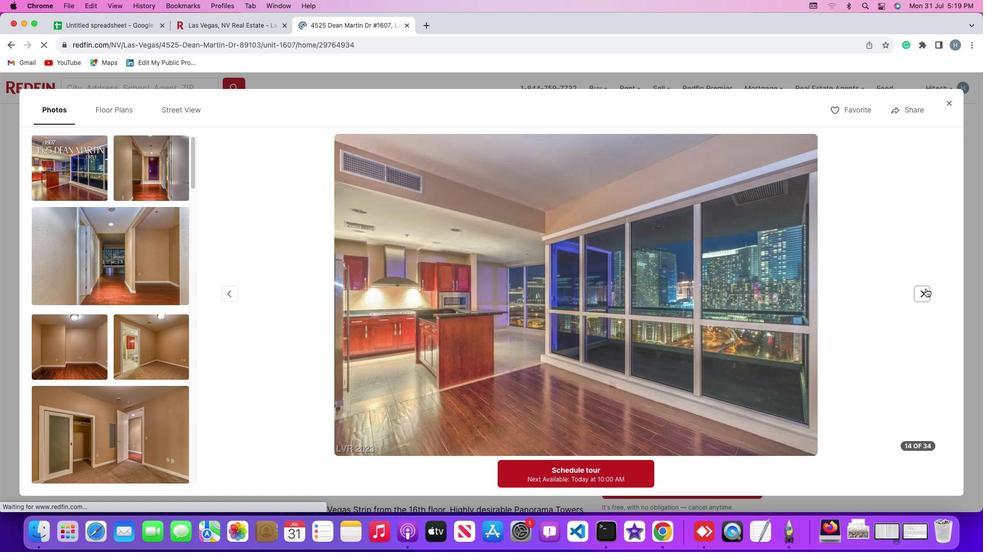 
Action: Mouse pressed left at (925, 289)
Screenshot: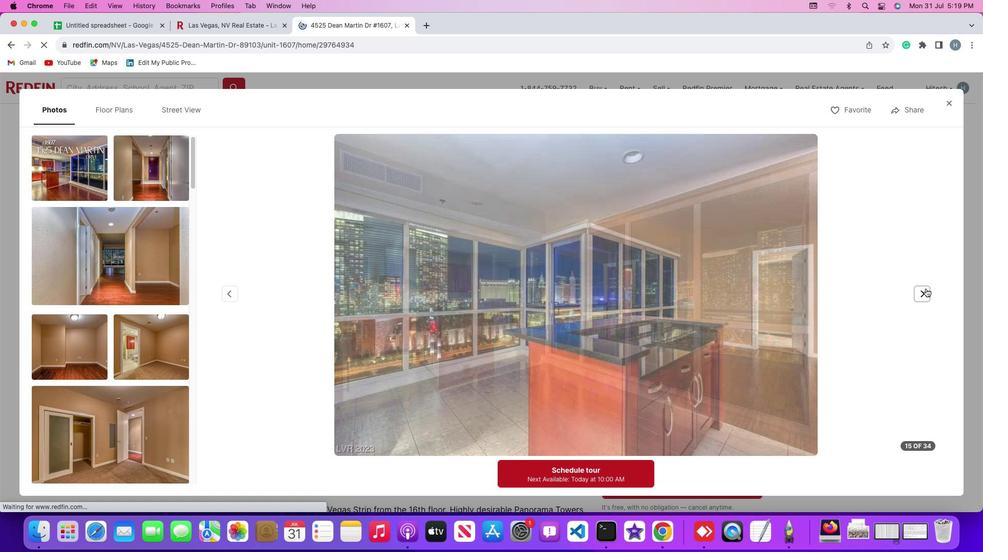
Action: Mouse pressed left at (925, 289)
Screenshot: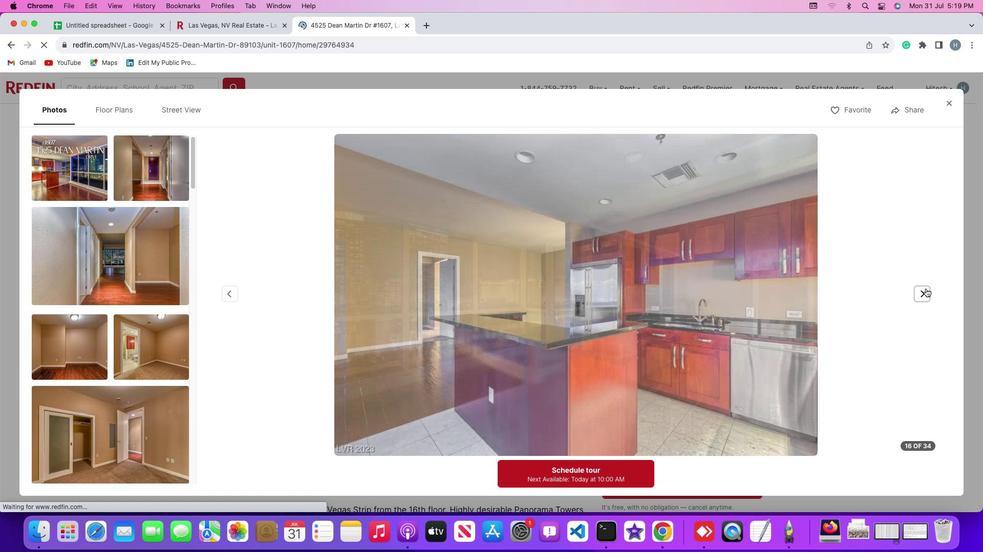 
Action: Mouse pressed left at (925, 289)
Screenshot: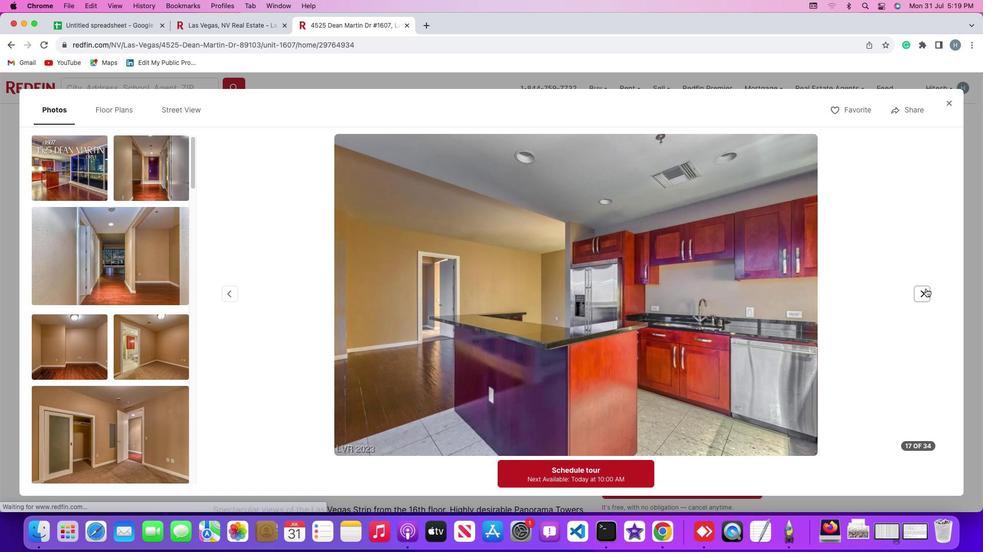 
Action: Mouse pressed left at (925, 289)
Screenshot: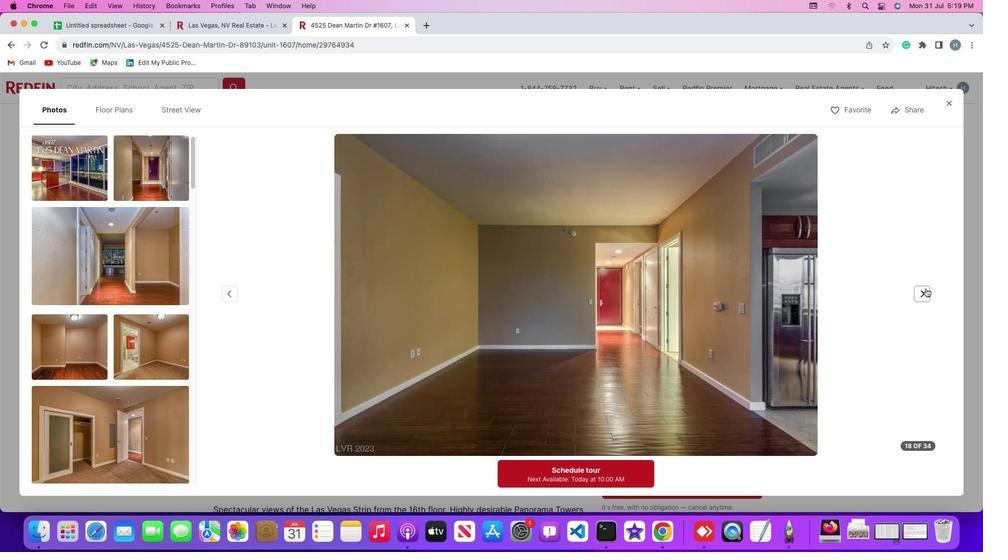 
Action: Mouse pressed left at (925, 289)
Screenshot: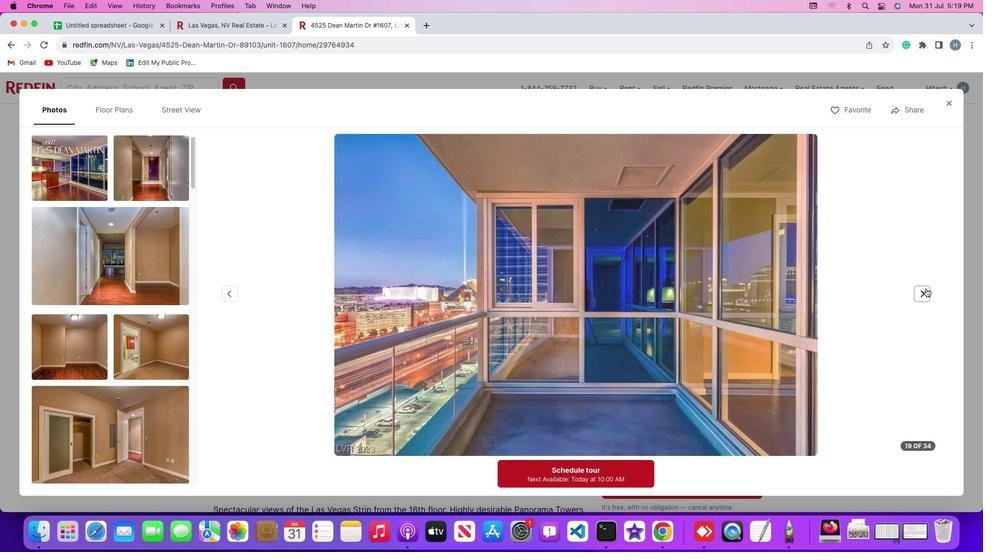 
Action: Mouse pressed left at (925, 289)
Screenshot: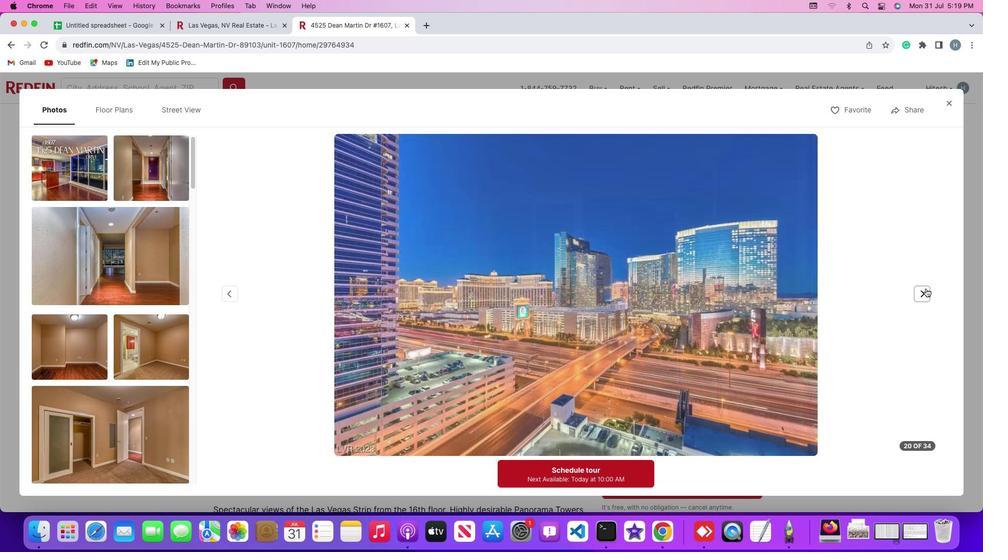 
Action: Mouse moved to (926, 289)
Screenshot: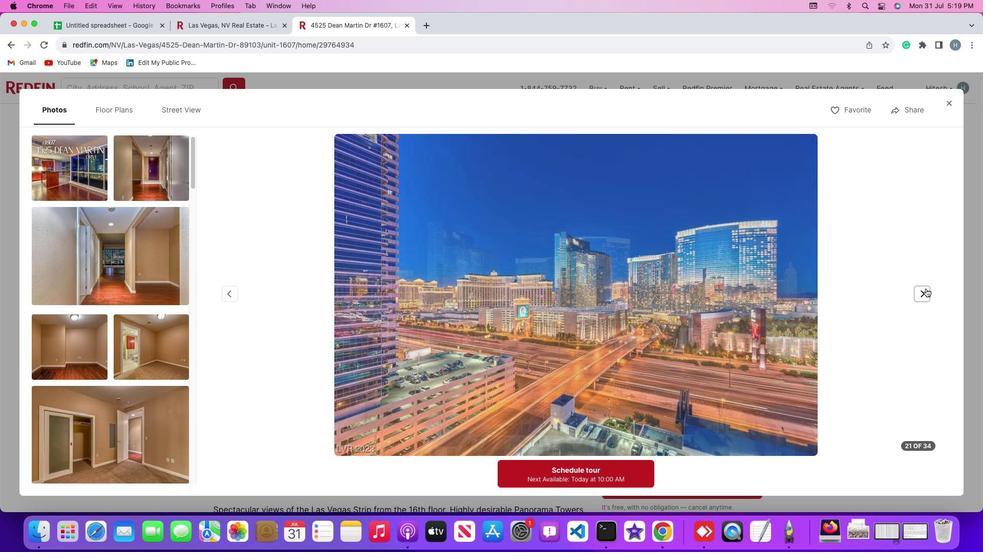 
Action: Mouse pressed left at (926, 289)
Screenshot: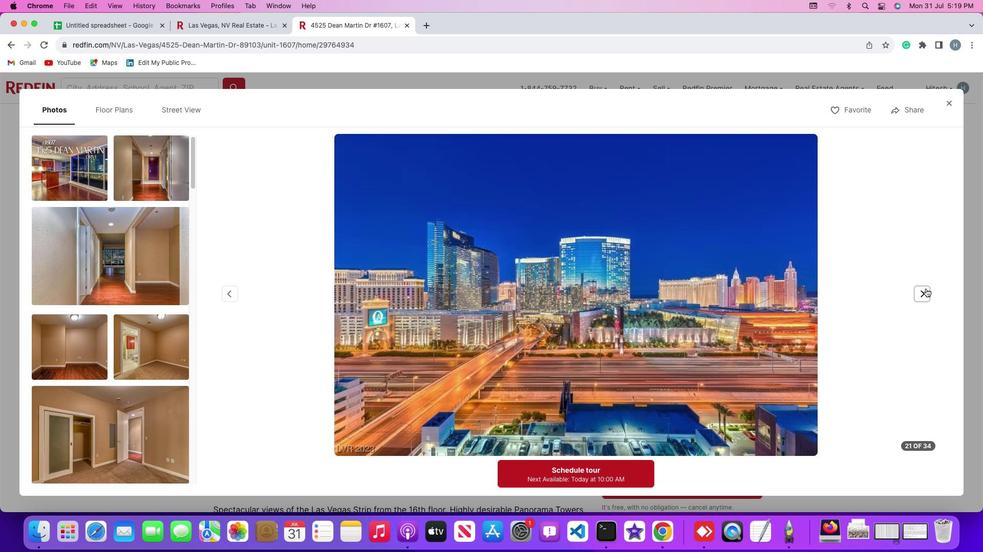 
Action: Mouse moved to (926, 288)
Screenshot: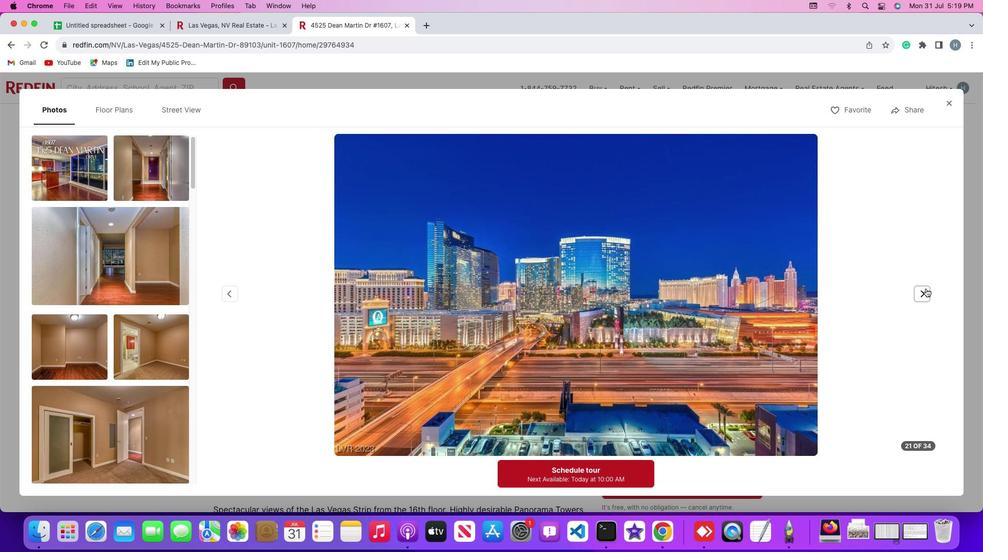 
Action: Mouse pressed left at (926, 288)
Screenshot: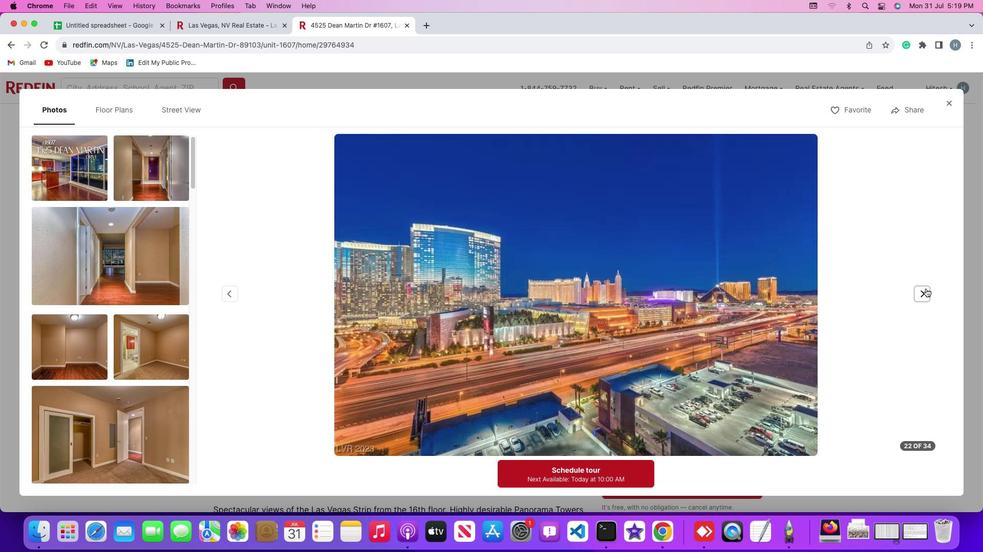 
Action: Mouse pressed left at (926, 288)
Screenshot: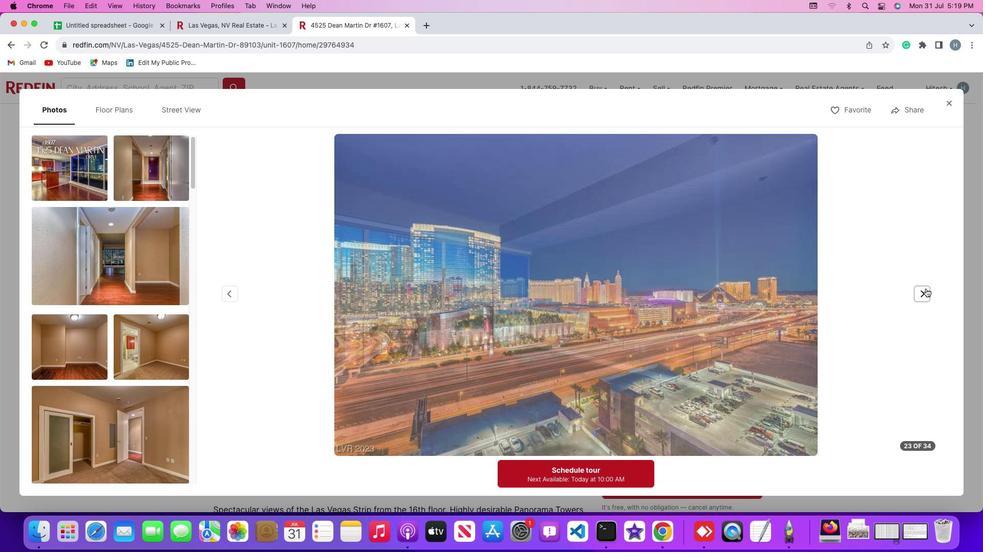 
Action: Mouse pressed left at (926, 288)
Screenshot: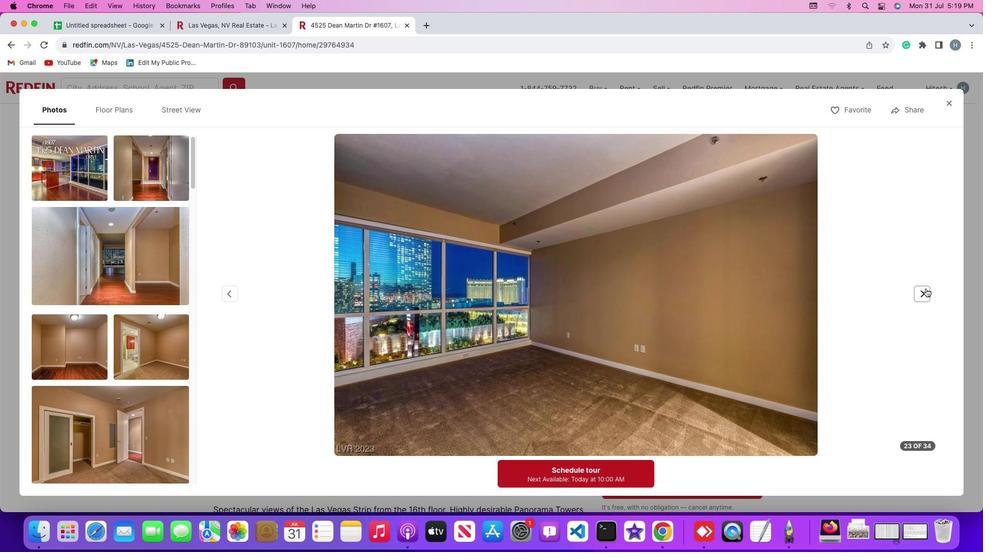 
Action: Mouse pressed left at (926, 288)
Screenshot: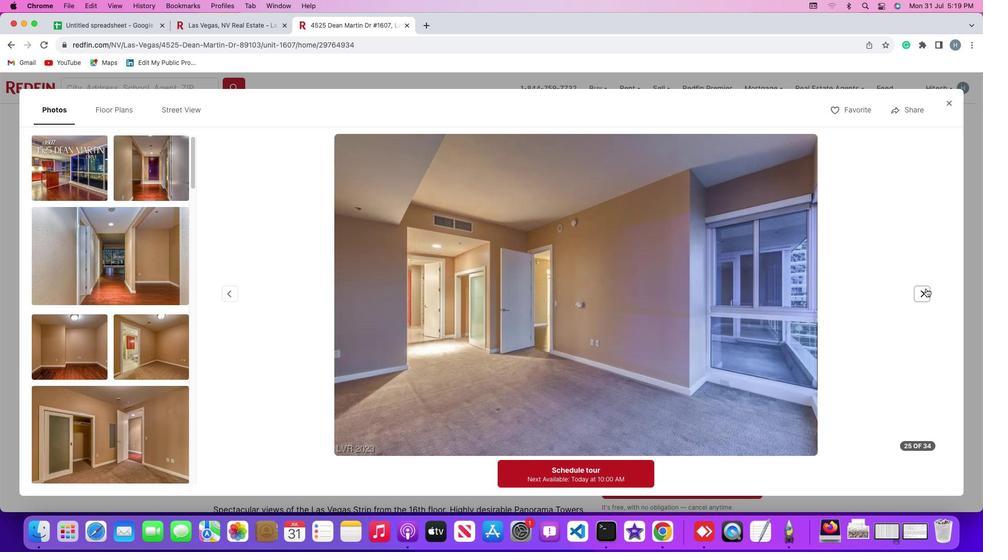 
Action: Mouse pressed left at (926, 288)
Screenshot: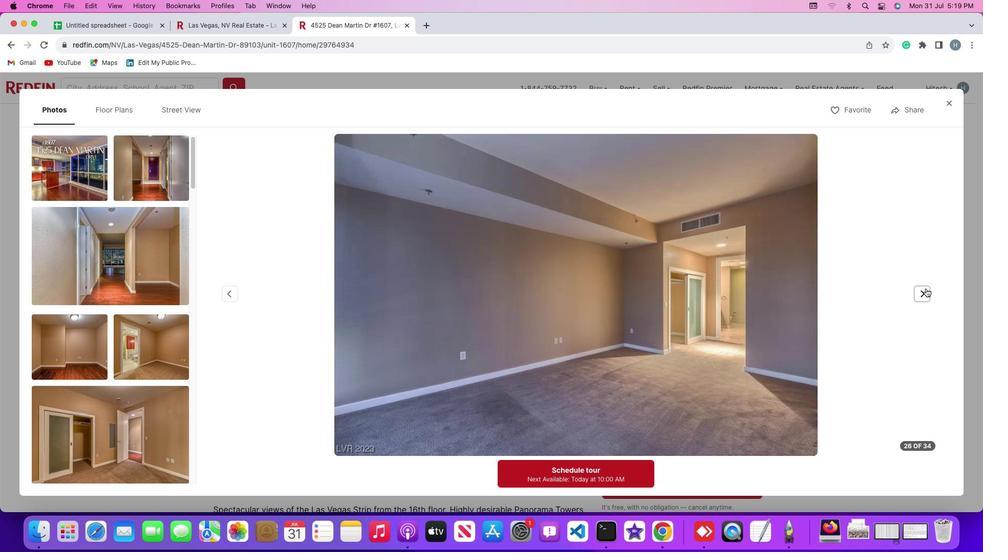 
Action: Mouse moved to (924, 290)
Screenshot: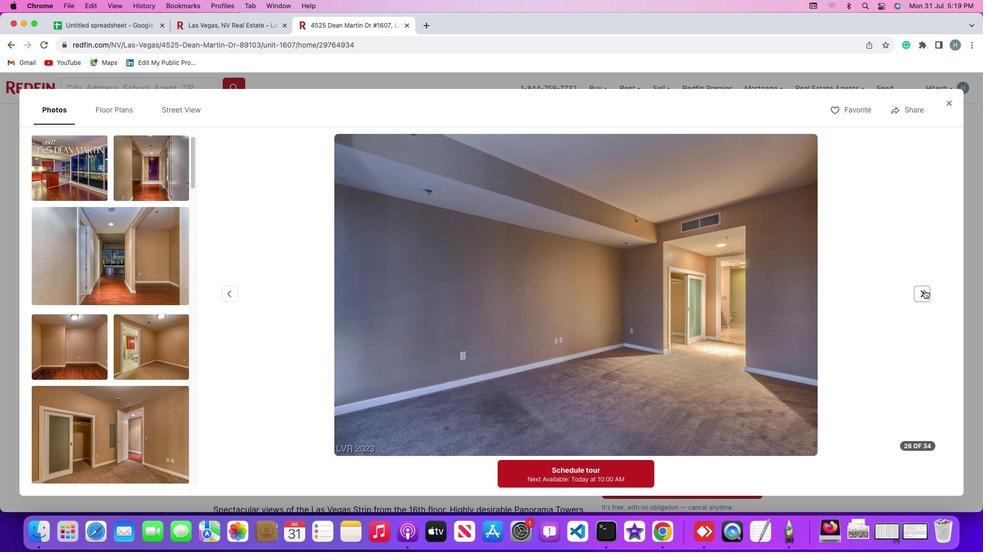 
Action: Mouse pressed left at (924, 290)
Screenshot: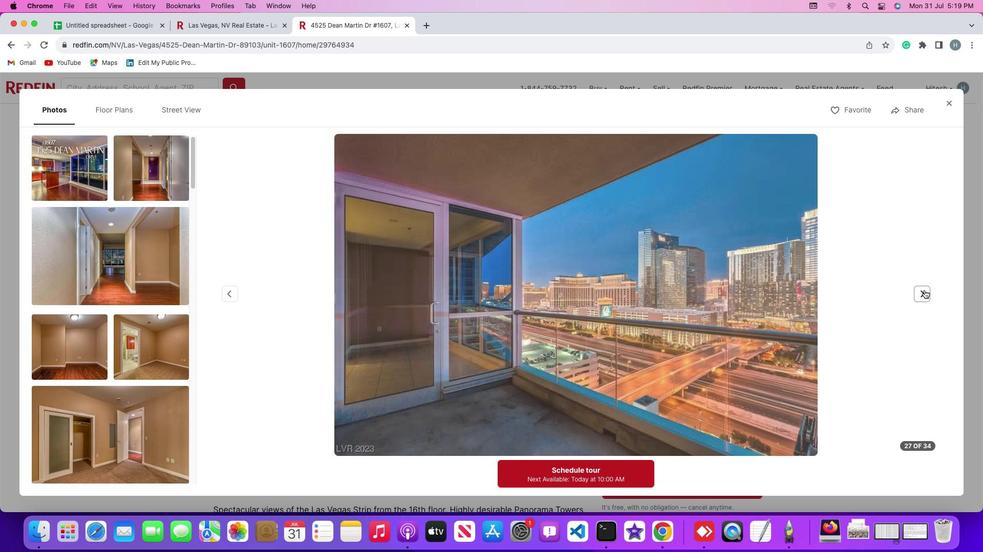 
Action: Mouse pressed left at (924, 290)
Screenshot: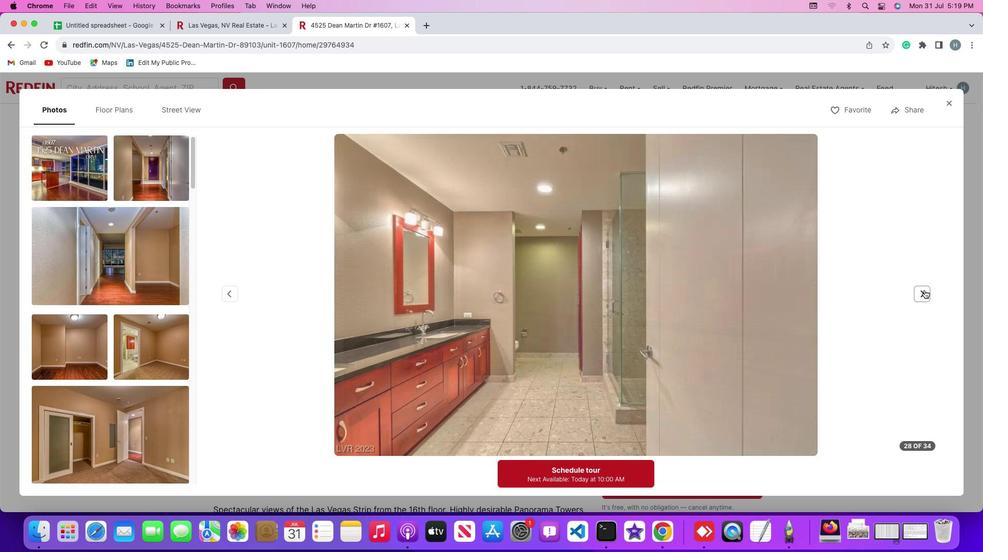 
Action: Mouse pressed left at (924, 290)
Screenshot: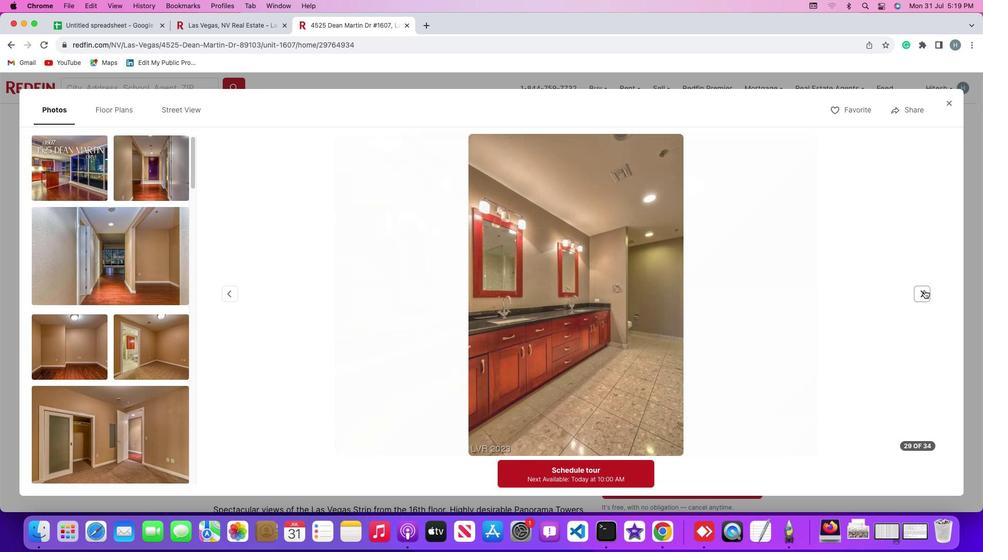 
Action: Mouse moved to (925, 294)
Screenshot: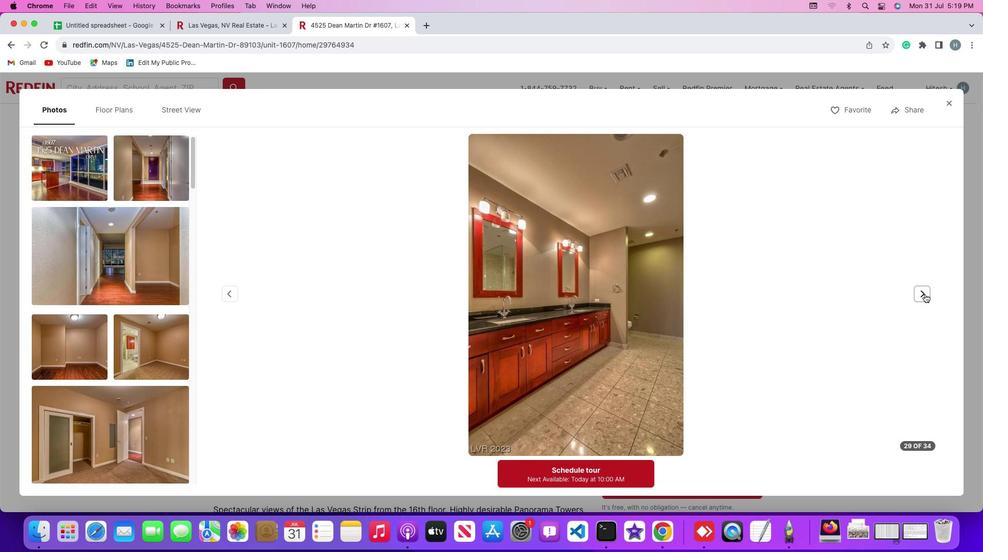 
Action: Mouse pressed left at (925, 294)
Screenshot: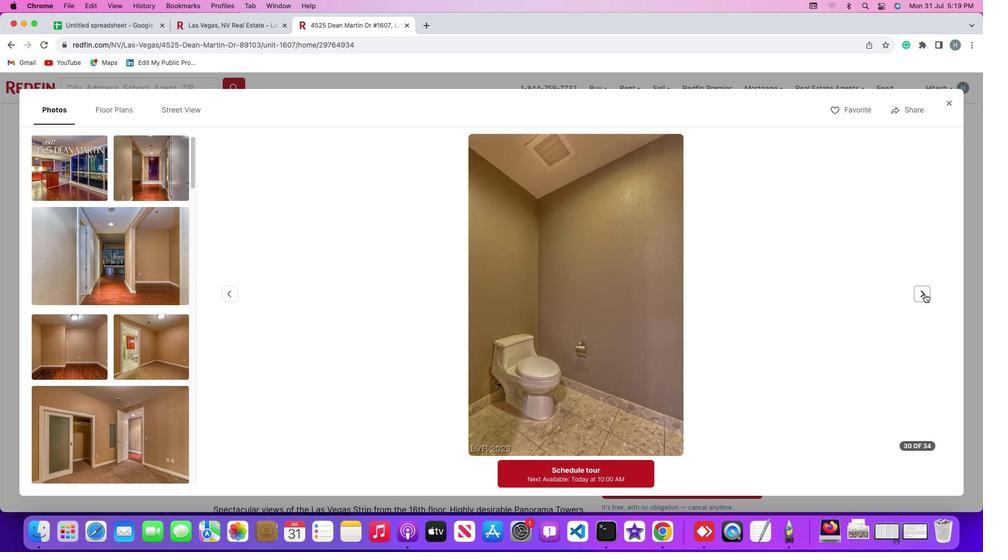 
Action: Mouse moved to (923, 295)
Screenshot: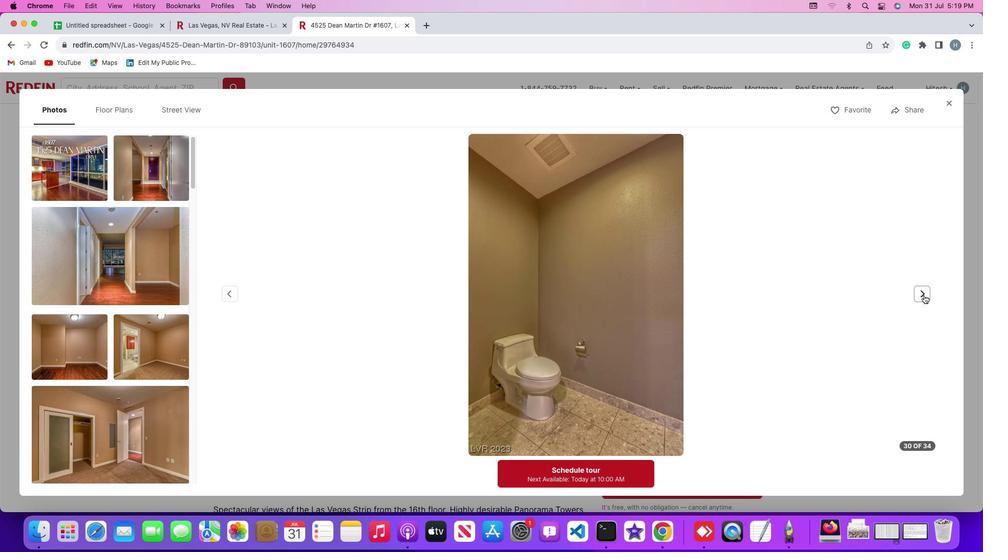 
Action: Mouse pressed left at (923, 295)
Screenshot: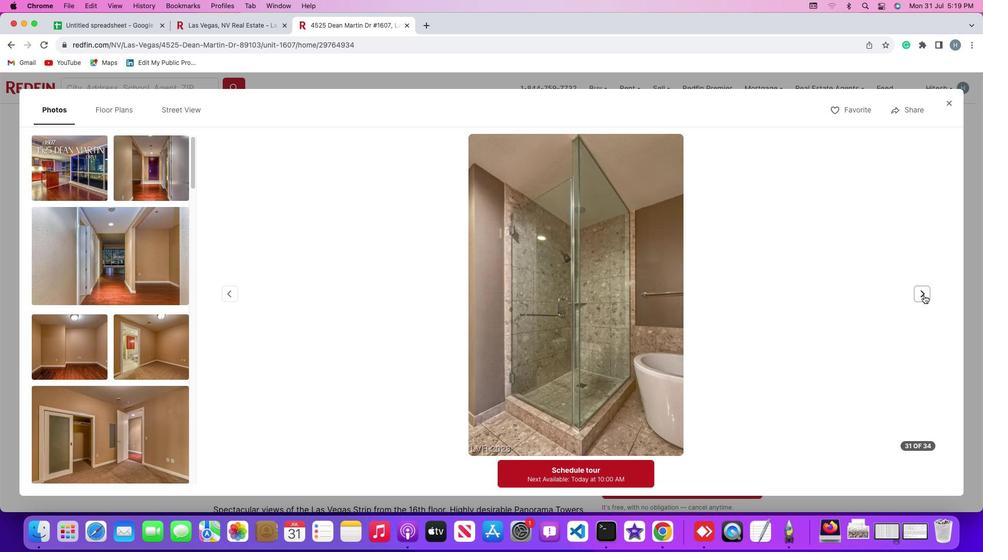
Action: Mouse pressed left at (923, 295)
Screenshot: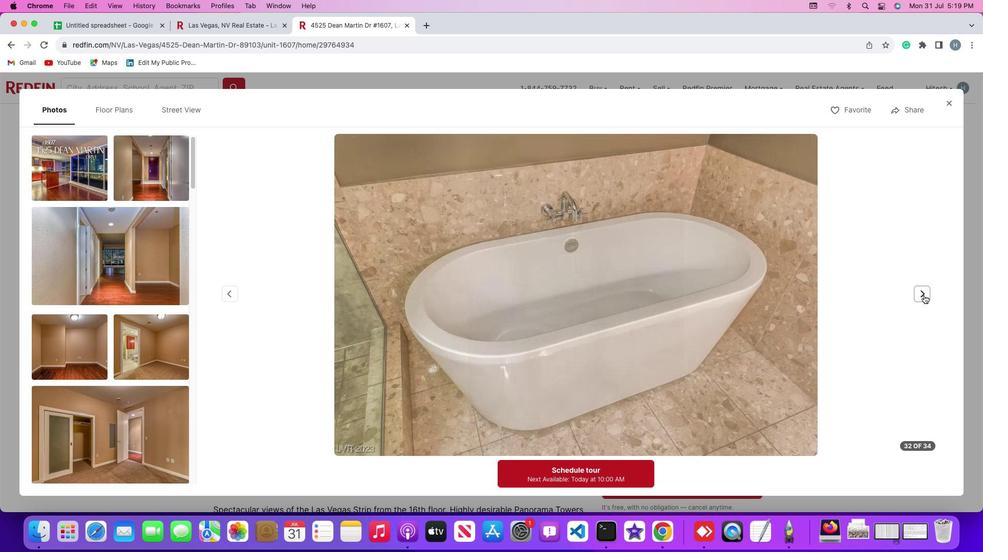 
Action: Mouse pressed left at (923, 295)
Screenshot: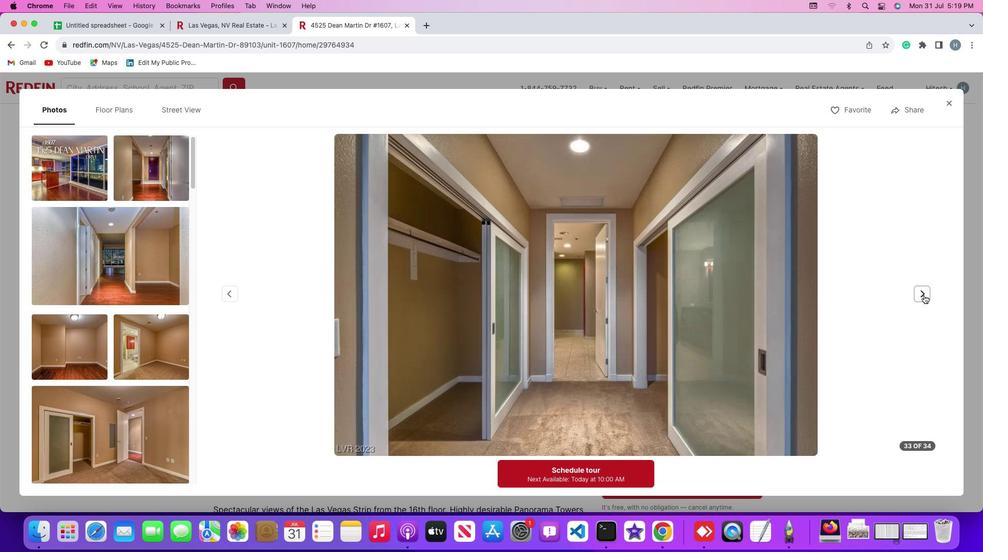 
Action: Mouse pressed left at (923, 295)
Screenshot: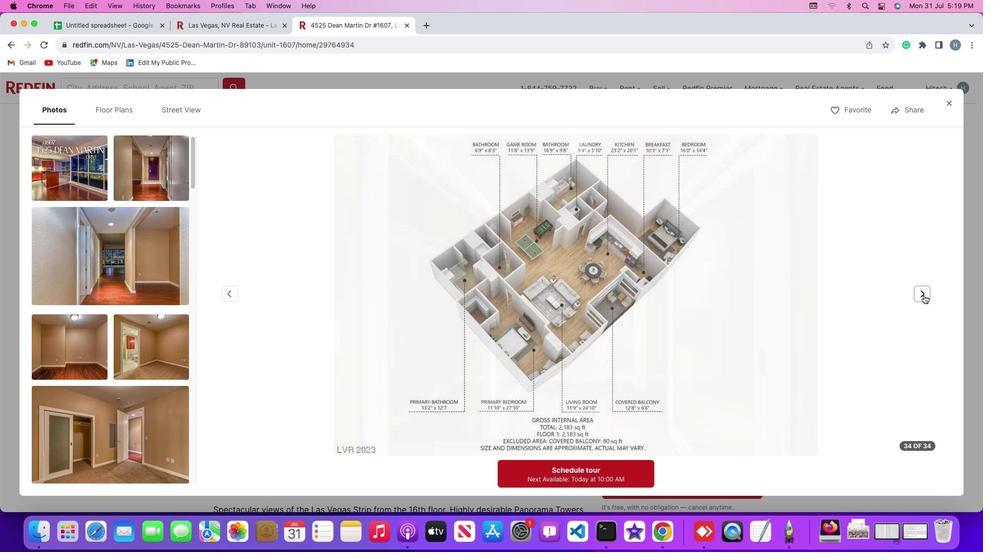 
Action: Mouse moved to (923, 292)
Screenshot: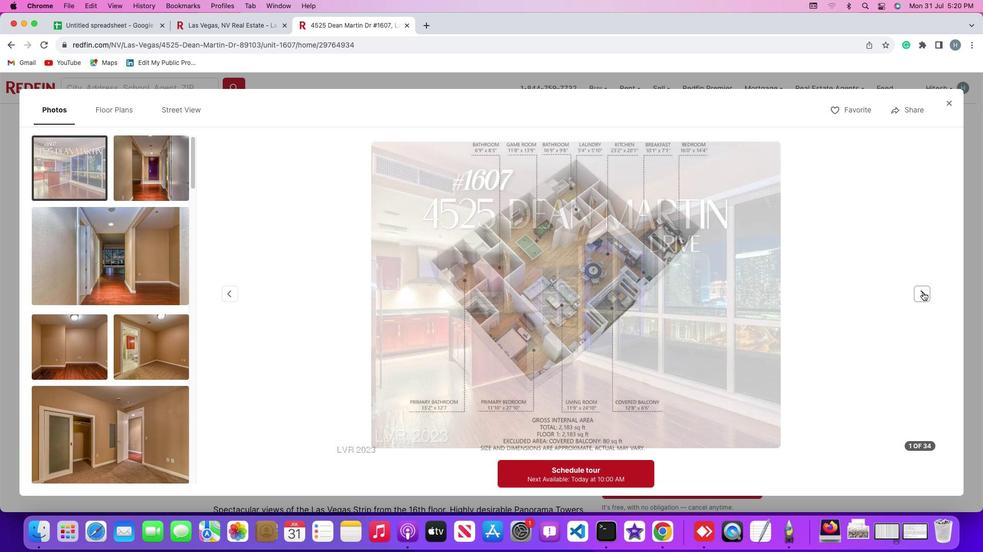 
Action: Mouse pressed left at (923, 292)
Screenshot: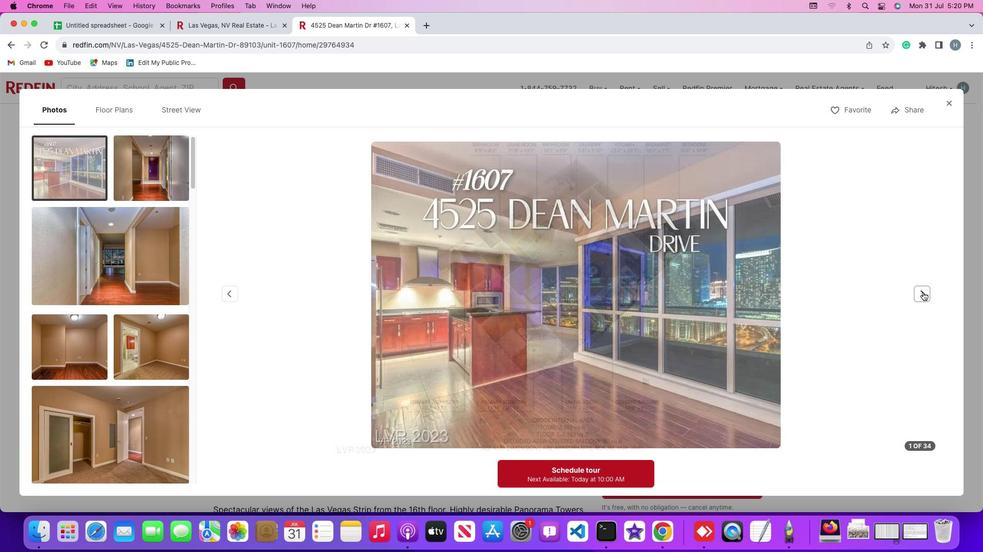 
Action: Mouse moved to (949, 101)
Screenshot: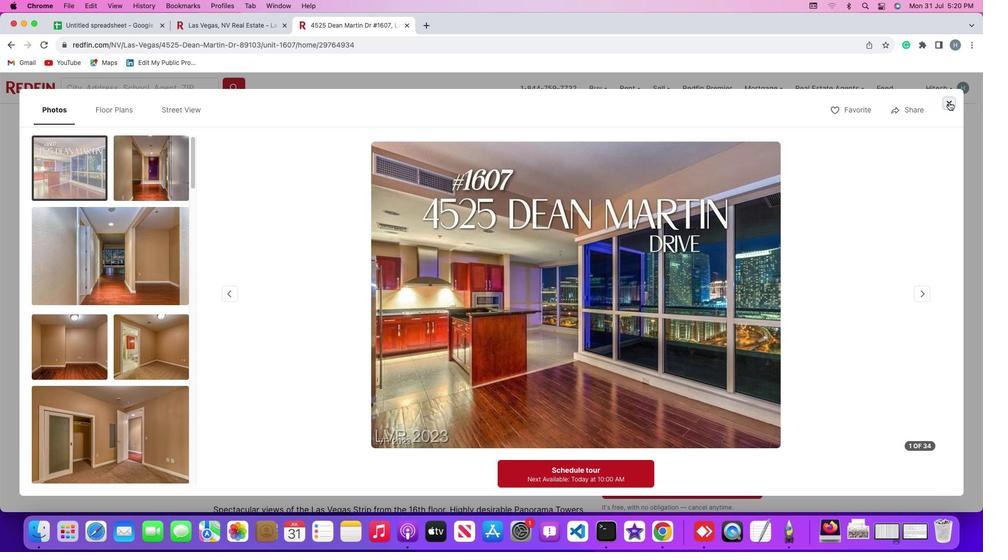 
Action: Mouse pressed left at (949, 101)
Screenshot: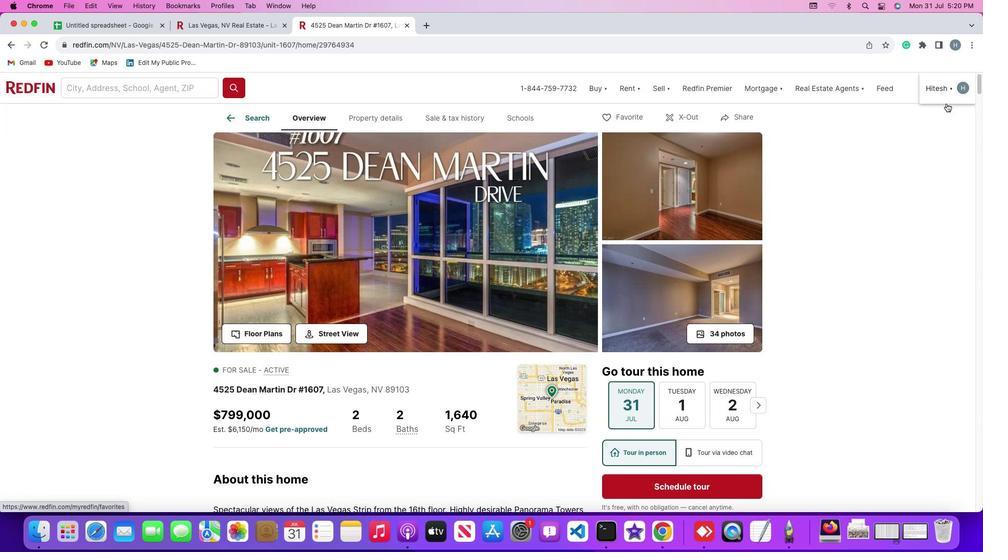 
Action: Mouse moved to (441, 378)
Screenshot: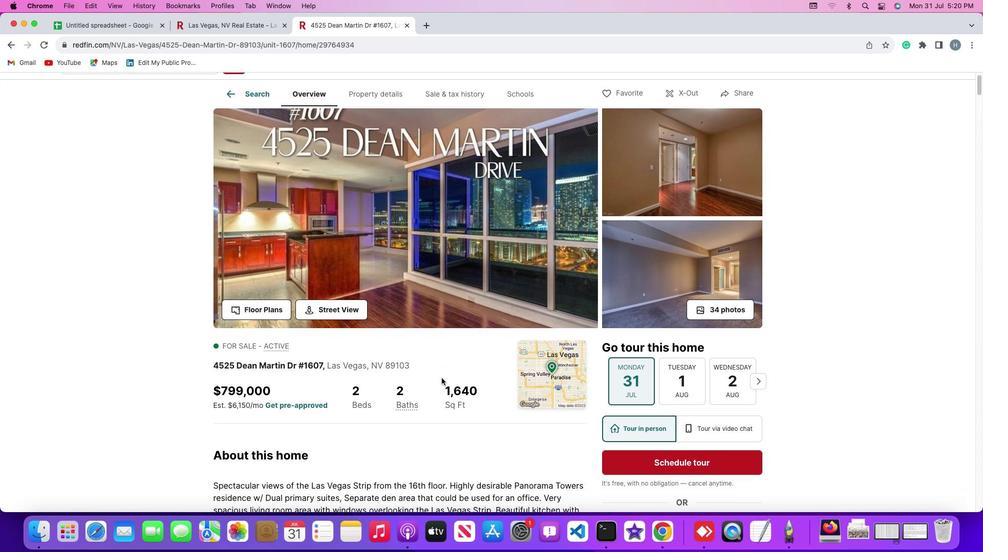 
Action: Mouse scrolled (441, 378) with delta (0, 0)
Screenshot: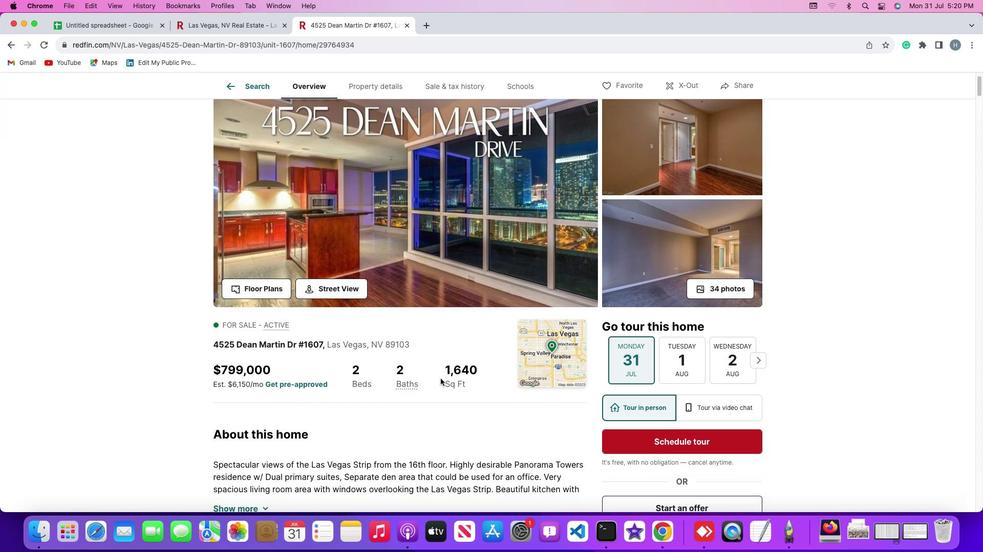 
Action: Mouse scrolled (441, 378) with delta (0, 0)
Screenshot: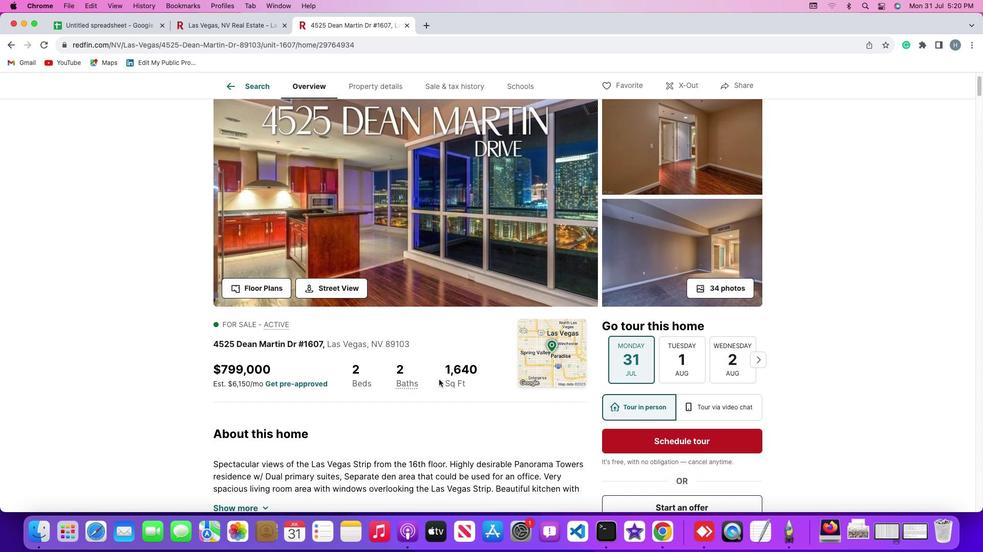 
Action: Mouse scrolled (441, 378) with delta (0, 0)
Screenshot: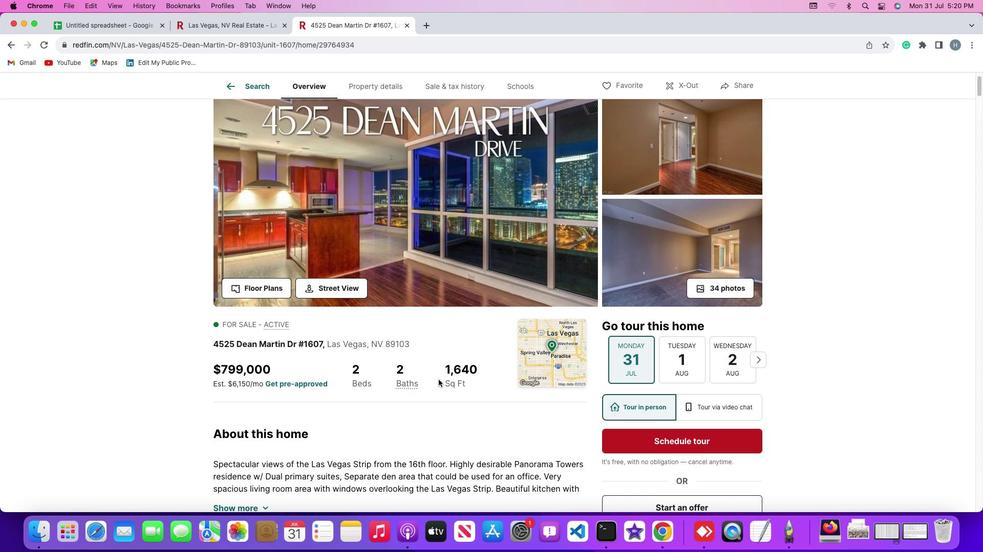 
Action: Mouse moved to (438, 380)
Screenshot: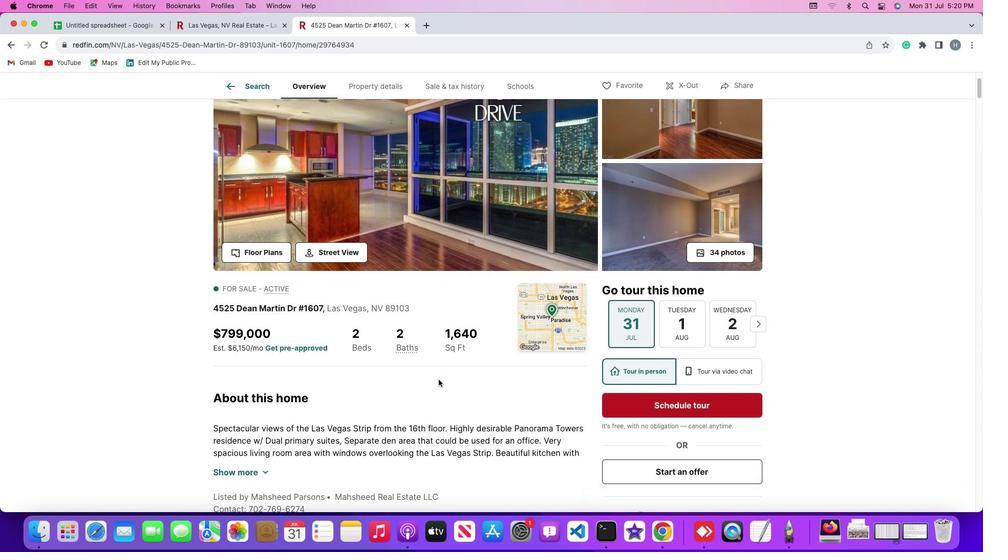 
Action: Mouse scrolled (438, 380) with delta (0, 0)
Screenshot: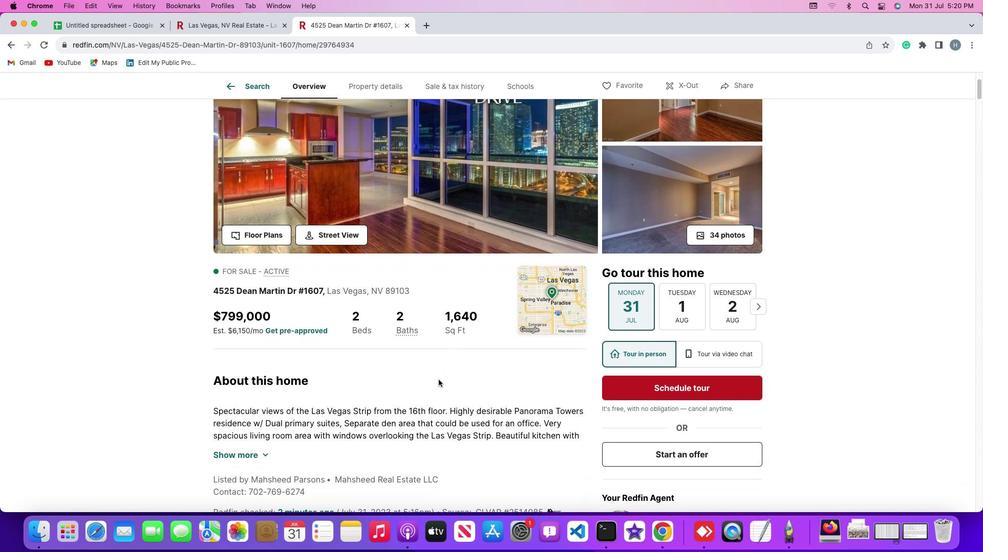 
Action: Mouse scrolled (438, 380) with delta (0, 0)
Screenshot: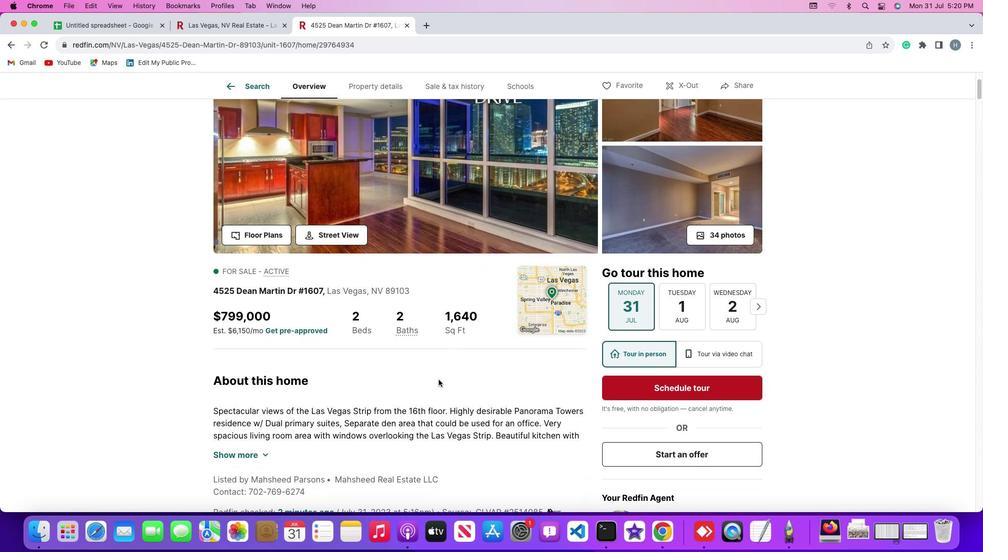 
Action: Mouse scrolled (438, 380) with delta (0, 0)
Screenshot: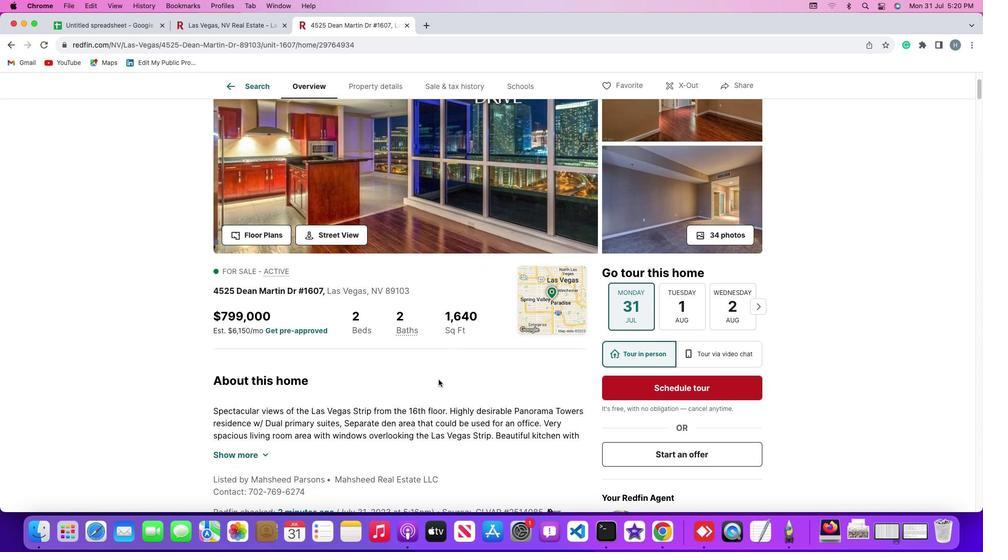 
Action: Mouse scrolled (438, 380) with delta (0, 0)
Screenshot: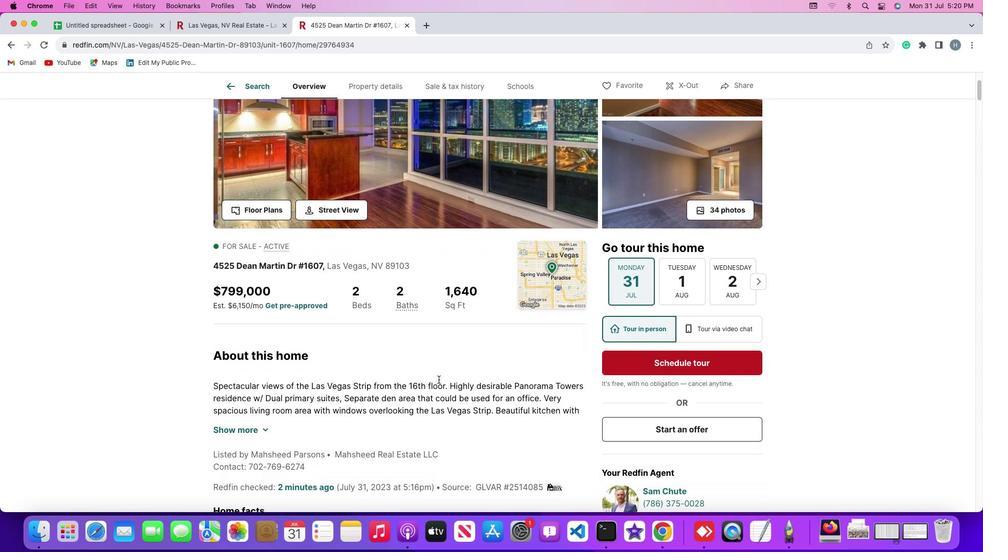 
Action: Mouse scrolled (438, 380) with delta (0, 0)
Screenshot: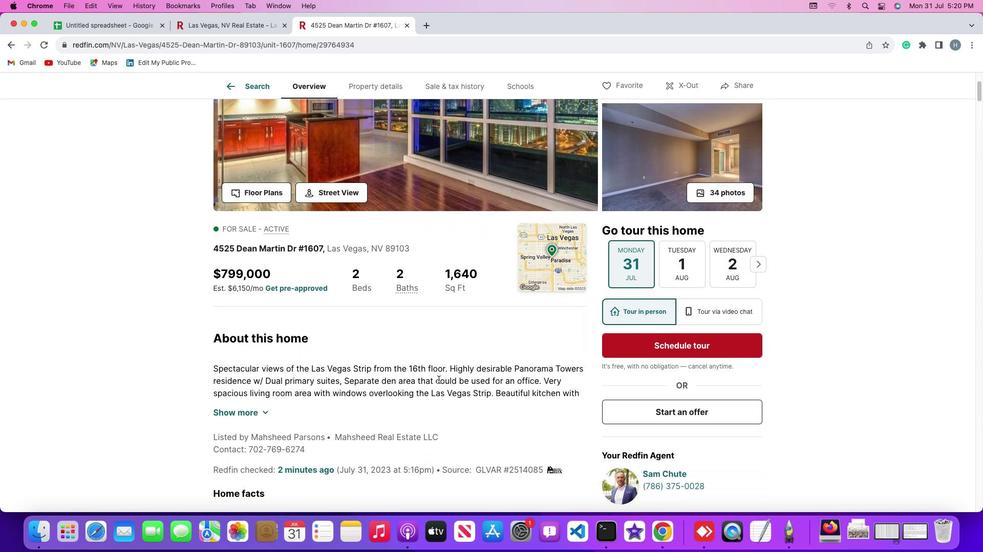 
Action: Mouse scrolled (438, 380) with delta (0, 0)
Screenshot: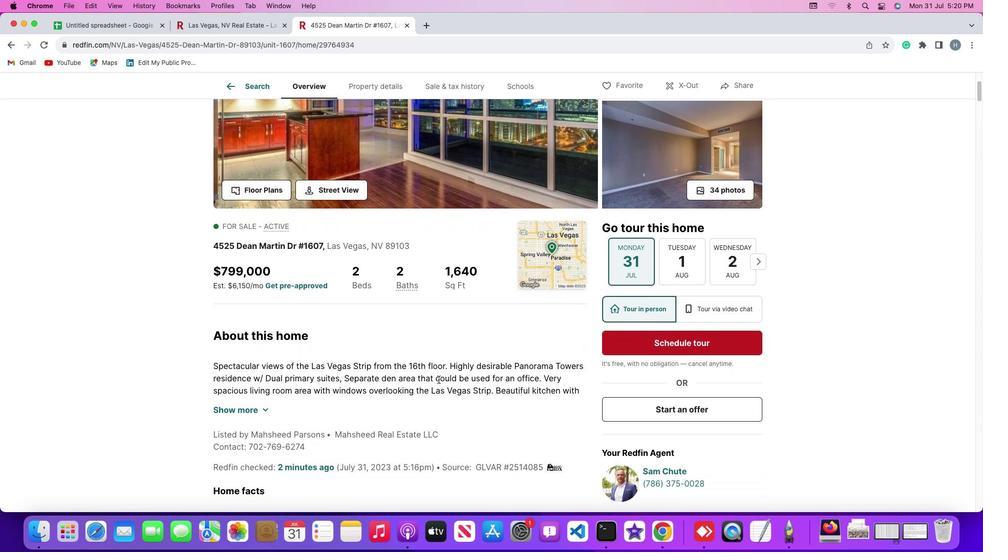 
Action: Mouse scrolled (438, 380) with delta (0, 0)
Screenshot: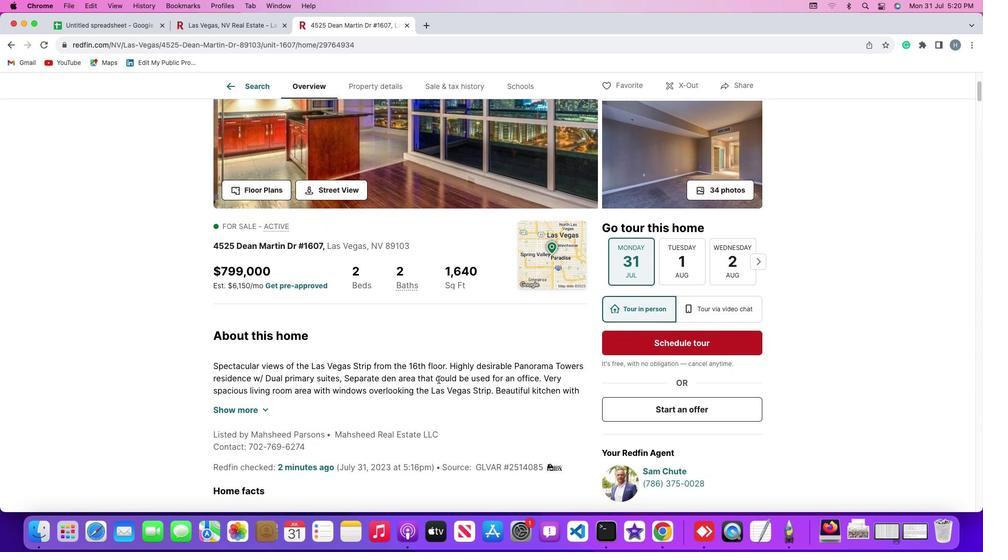 
Action: Mouse scrolled (438, 380) with delta (0, 0)
Screenshot: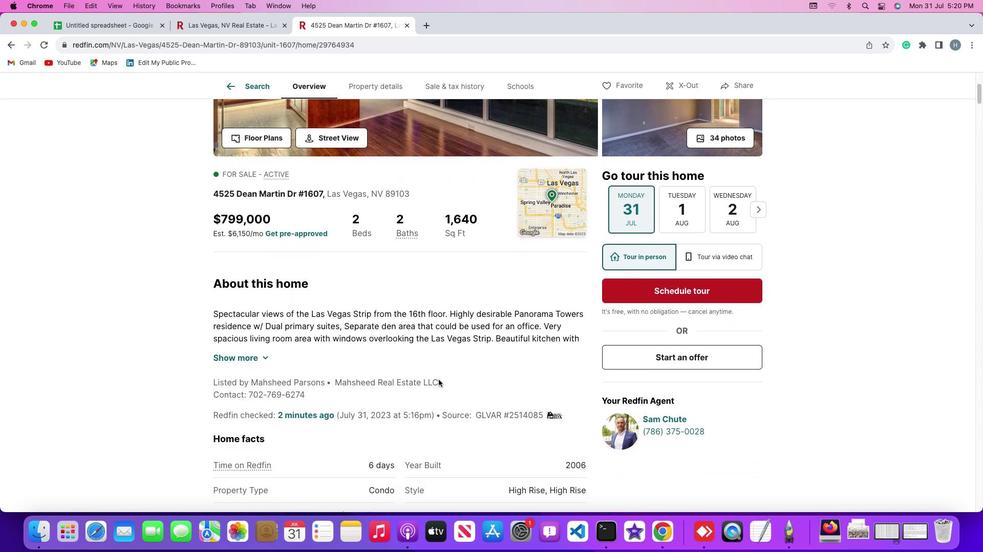 
Action: Mouse scrolled (438, 380) with delta (0, 0)
Screenshot: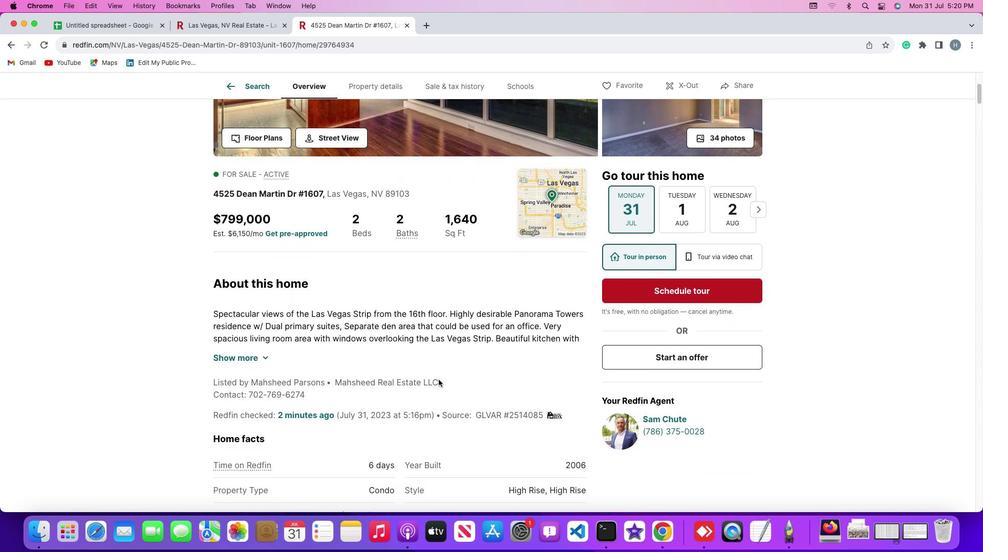 
Action: Mouse scrolled (438, 380) with delta (0, 0)
Screenshot: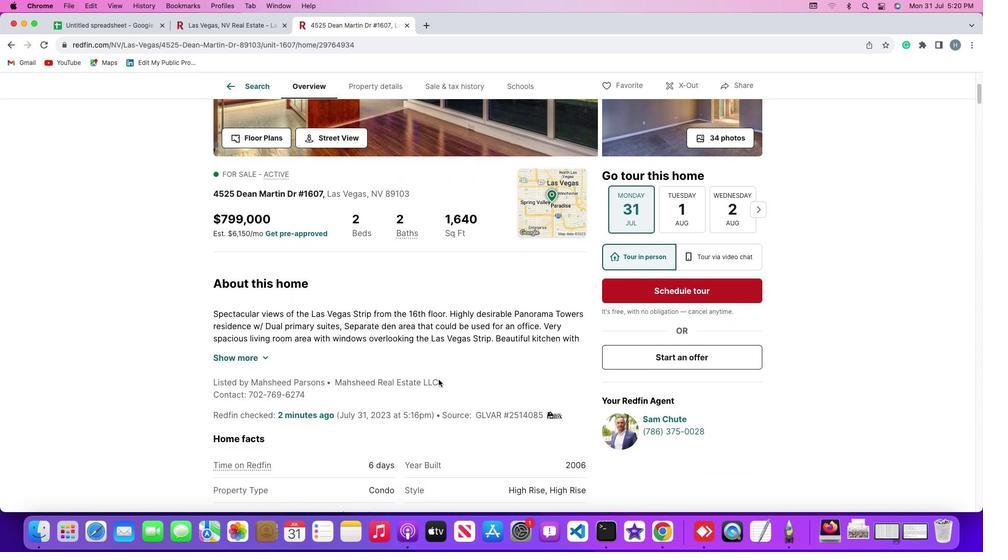 
Action: Mouse moved to (265, 355)
Screenshot: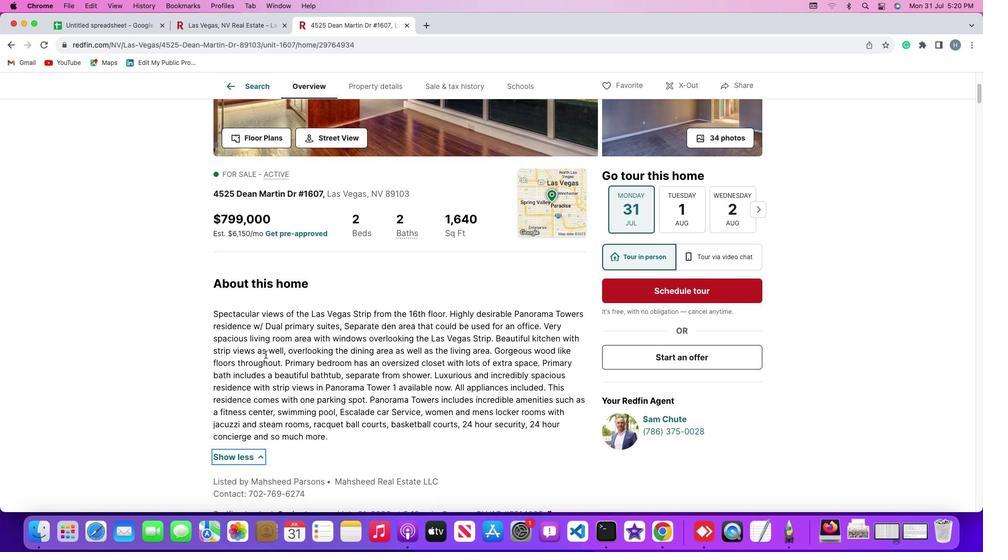 
Action: Mouse pressed left at (265, 355)
Screenshot: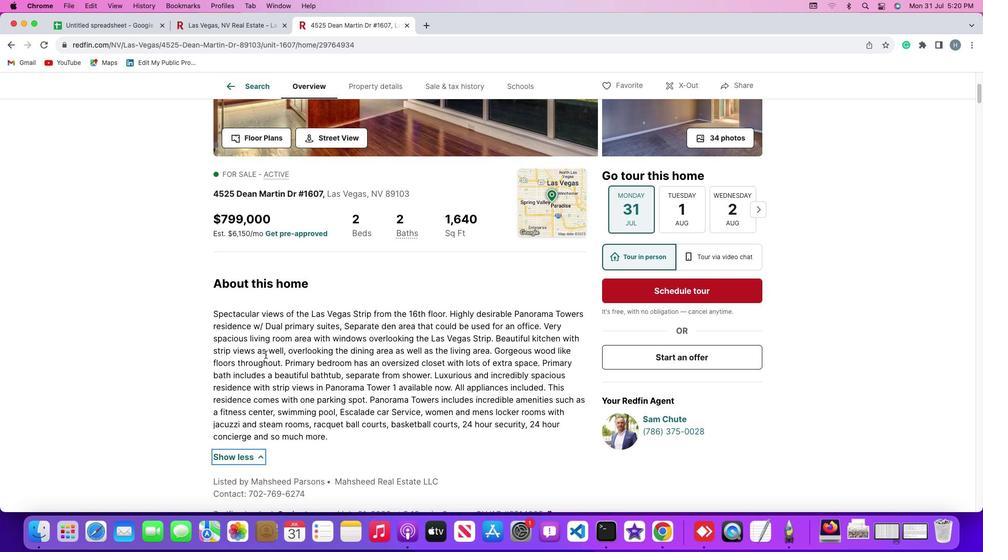 
Action: Mouse moved to (222, 413)
Screenshot: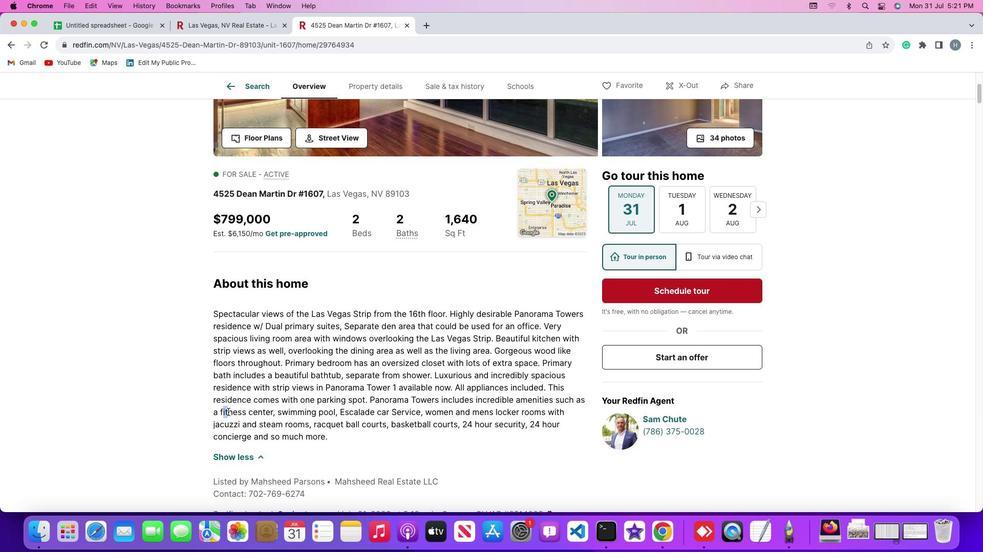 
Action: Mouse pressed left at (222, 413)
Screenshot: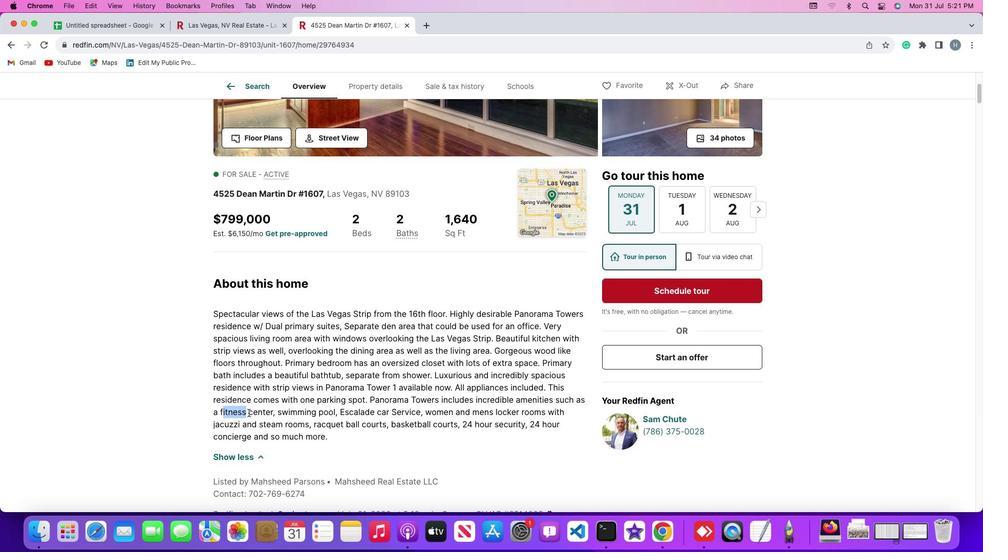 
Action: Mouse moved to (330, 441)
Screenshot: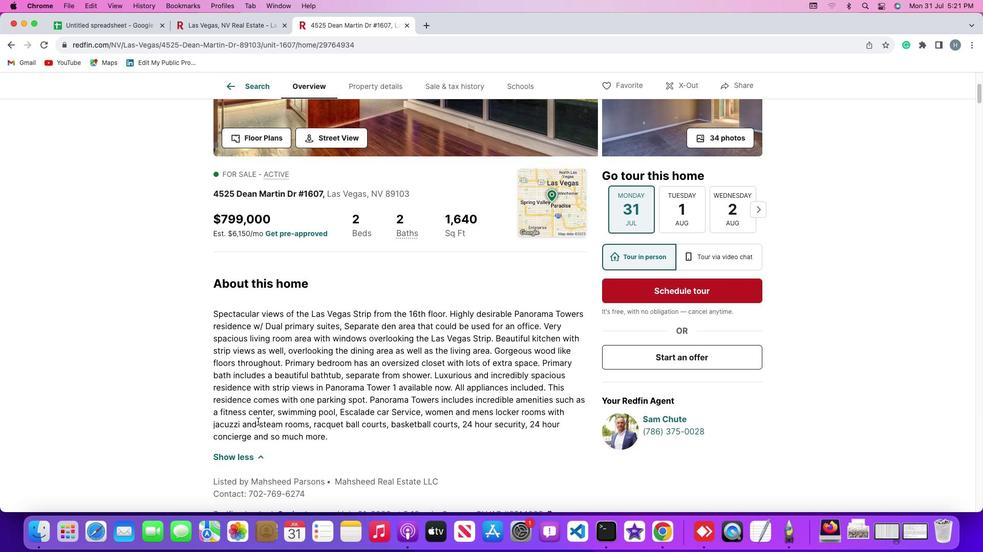 
Action: Mouse pressed left at (330, 441)
Screenshot: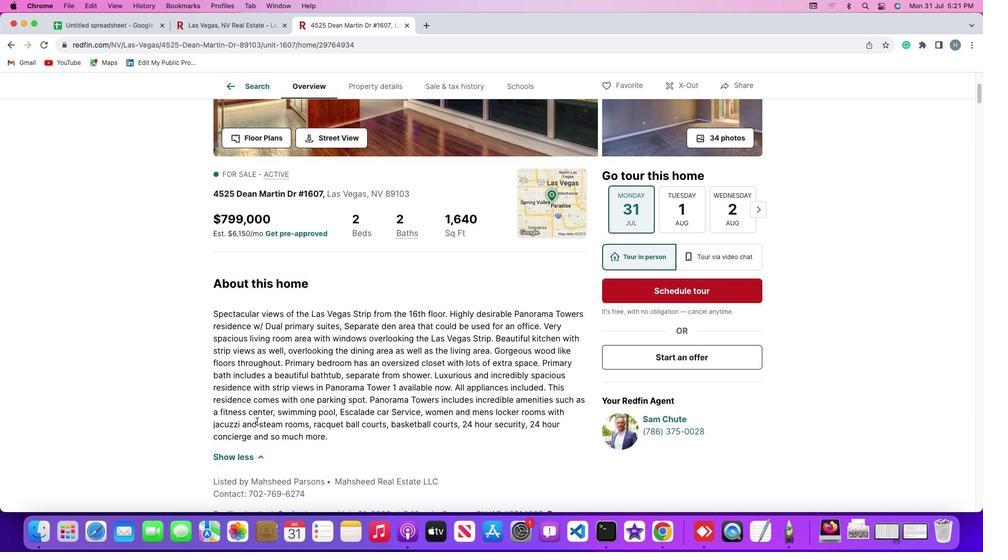 
Action: Mouse moved to (220, 412)
Screenshot: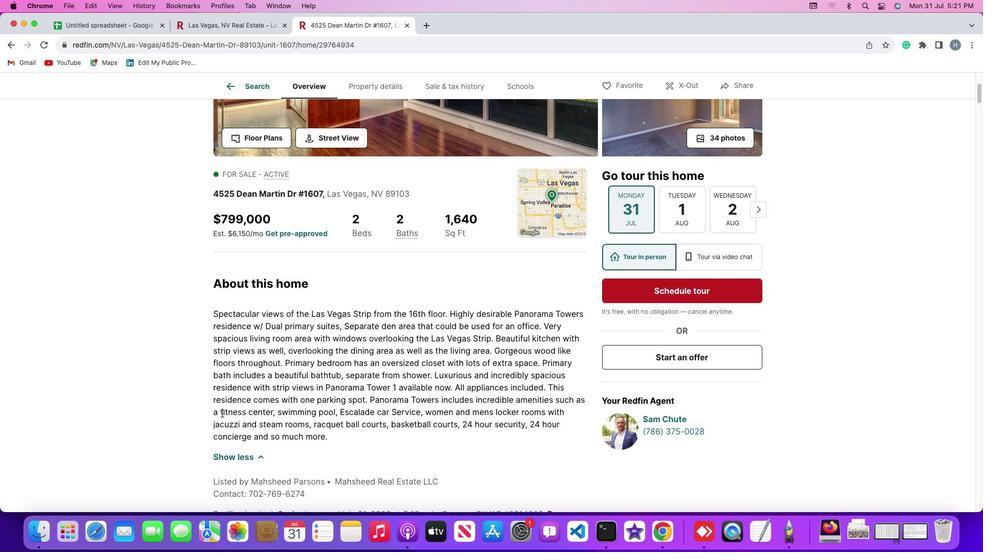 
Action: Mouse pressed left at (220, 412)
Screenshot: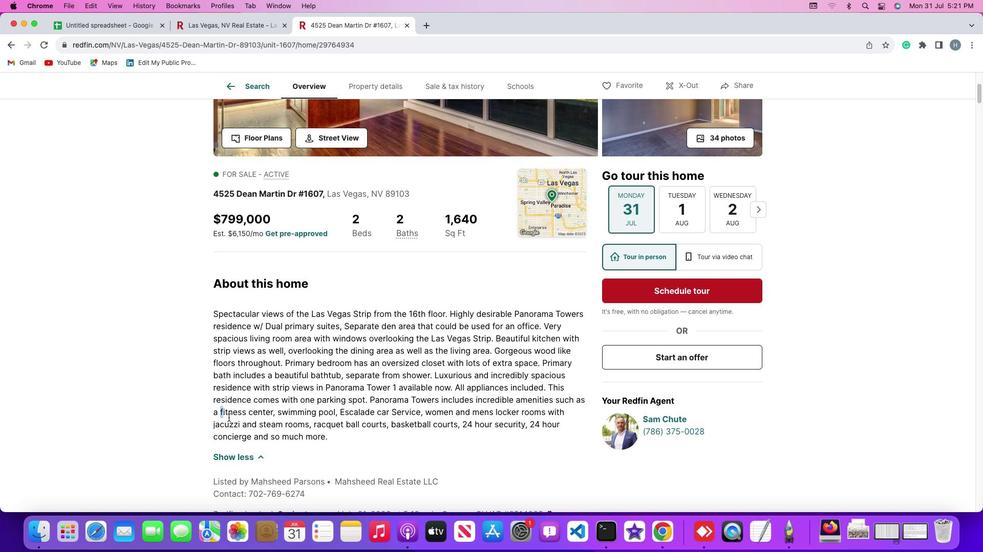 
Action: Mouse moved to (334, 441)
Screenshot: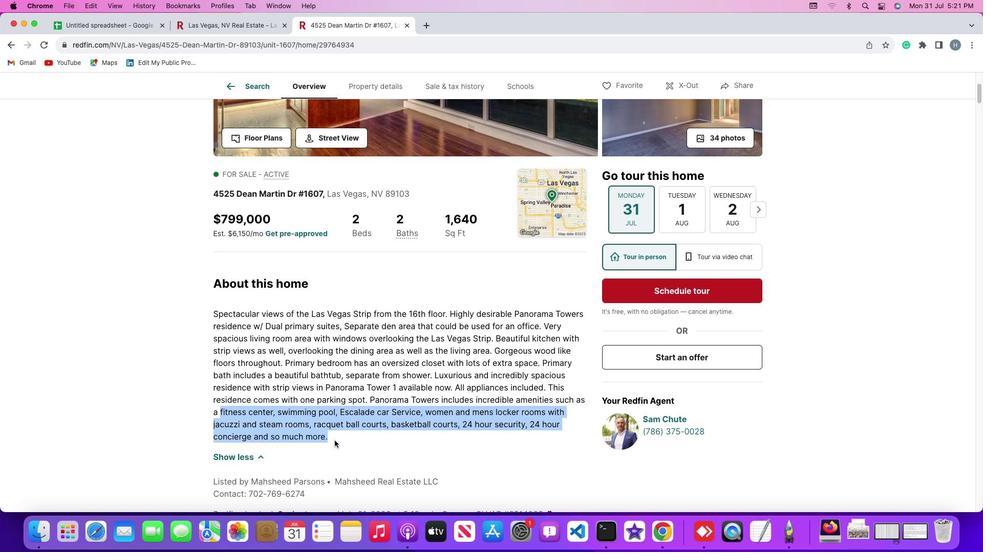 
Action: Key pressed Key.cmd'c'
Screenshot: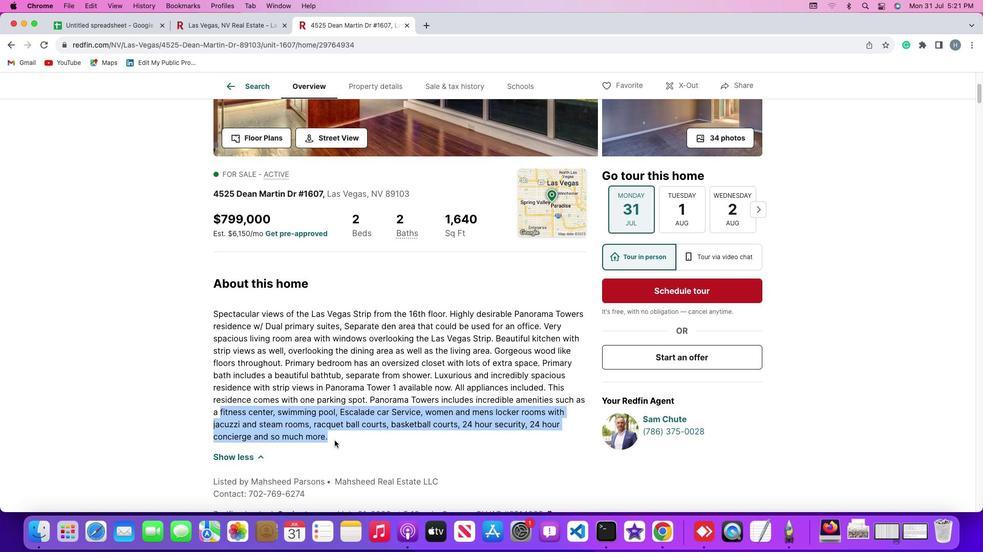 
Action: Mouse moved to (335, 441)
Screenshot: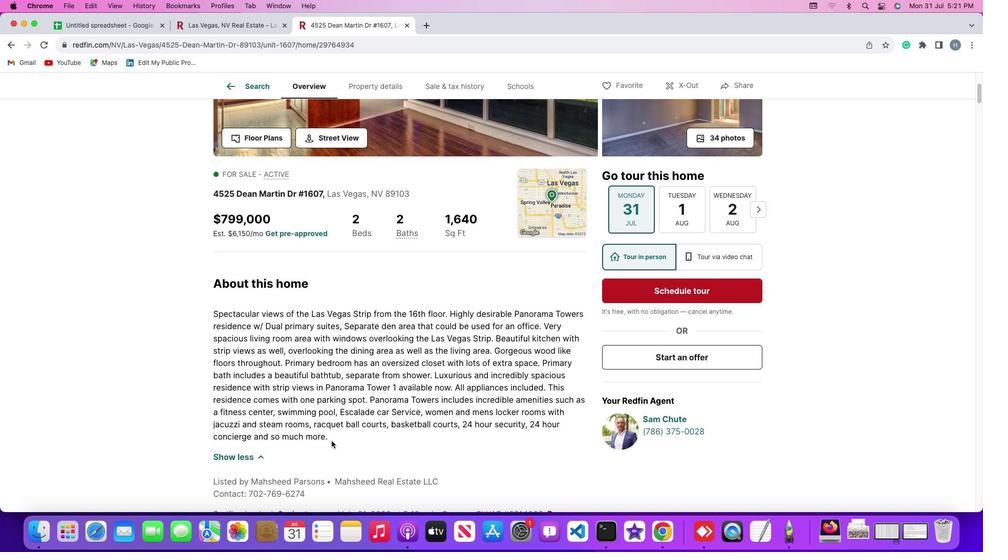 
Action: Mouse pressed left at (335, 441)
Screenshot: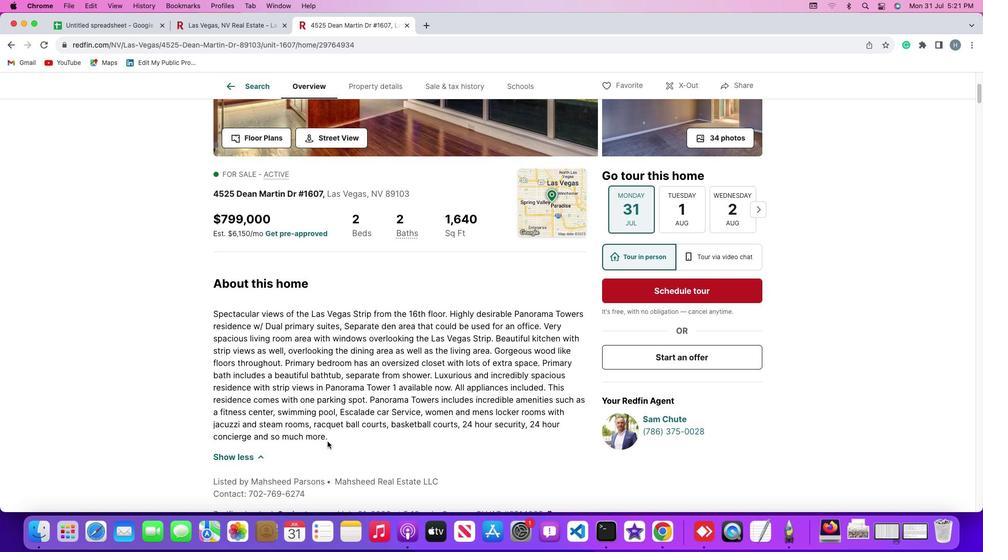 
Action: Mouse moved to (331, 442)
Screenshot: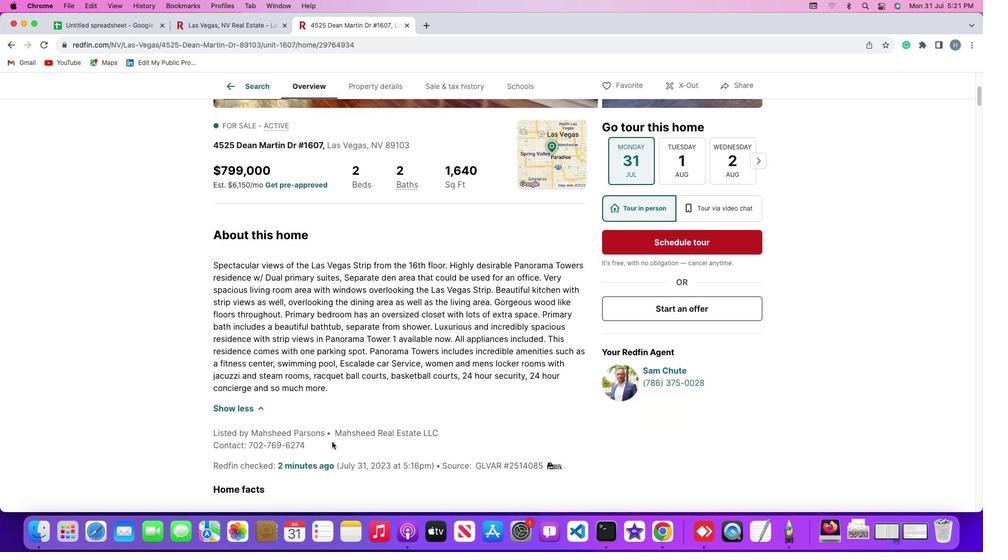 
Action: Mouse scrolled (331, 442) with delta (0, 0)
Screenshot: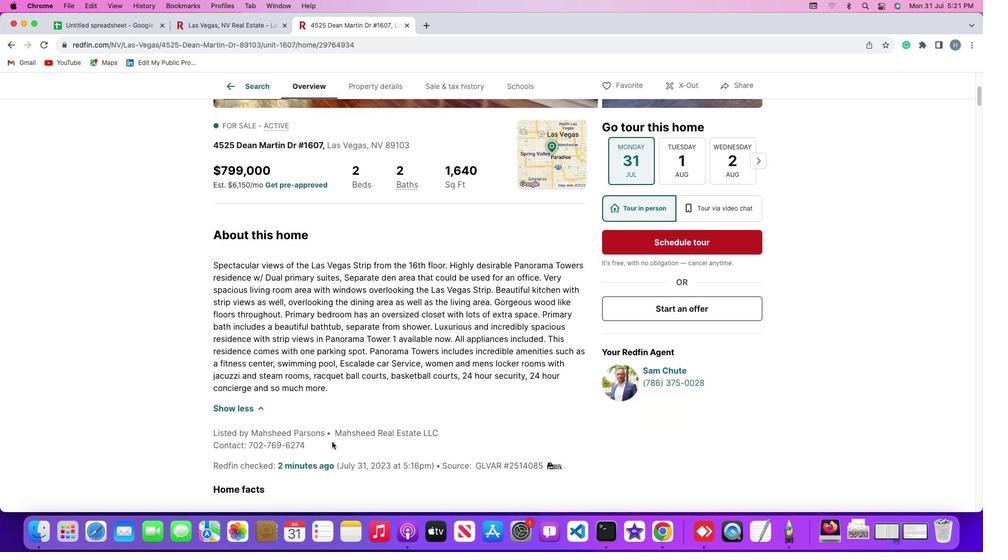 
Action: Mouse moved to (331, 442)
Screenshot: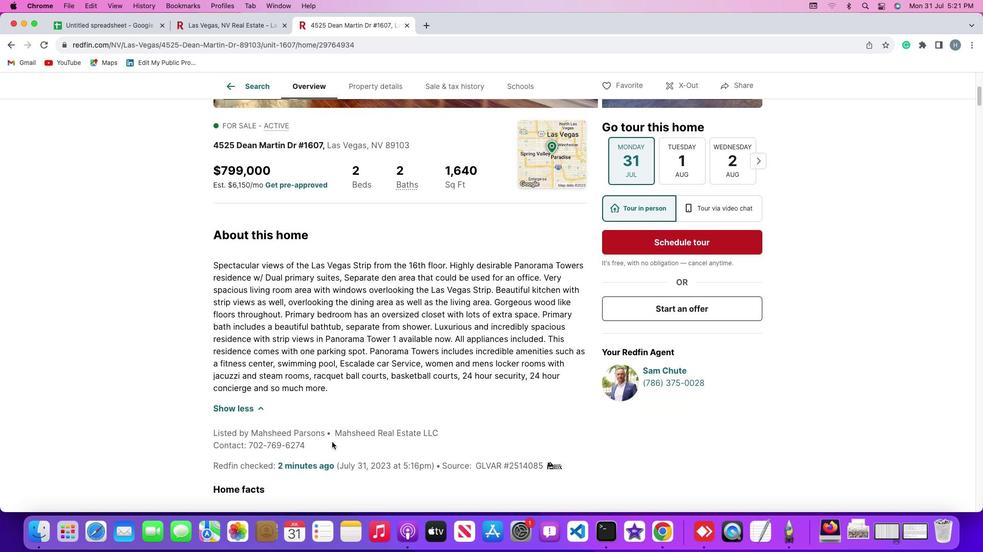 
Action: Mouse scrolled (331, 442) with delta (0, 0)
Screenshot: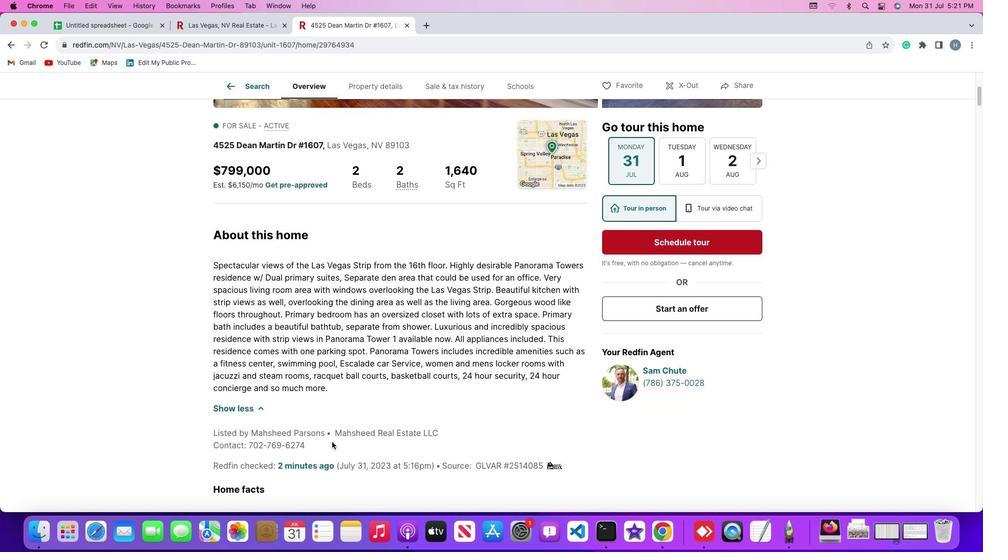 
Action: Mouse scrolled (331, 442) with delta (0, 0)
Screenshot: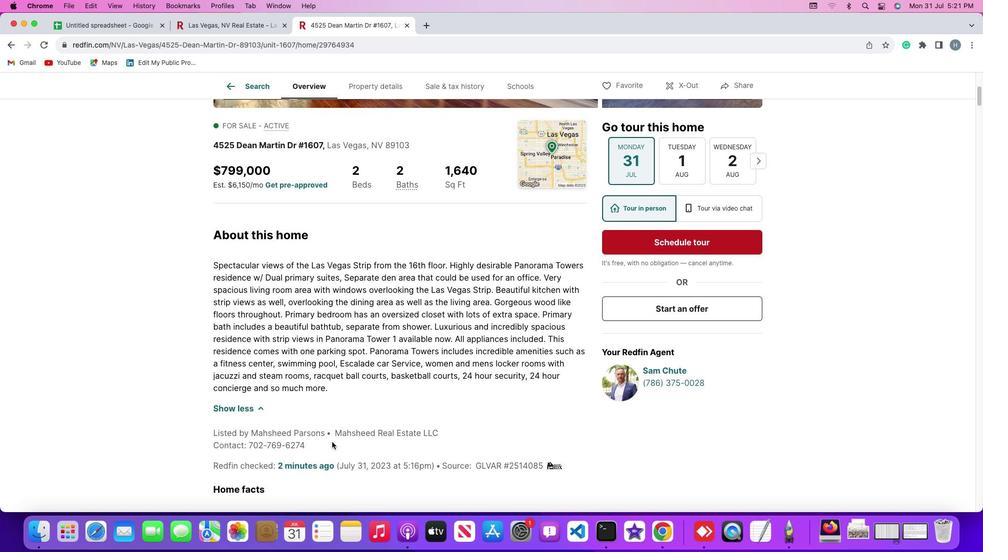 
Action: Mouse scrolled (331, 442) with delta (0, 0)
